 Task: Buy 5 Thermostats from Engine Cooling & Climate Control section under best seller category for shipping address: Devin Parker, 3506 Cook Hill Road, Danbury, Connecticut 06810, Cell Number 2034707320. Pay from credit card ending with 6010, CVV 682
Action: Mouse moved to (40, 69)
Screenshot: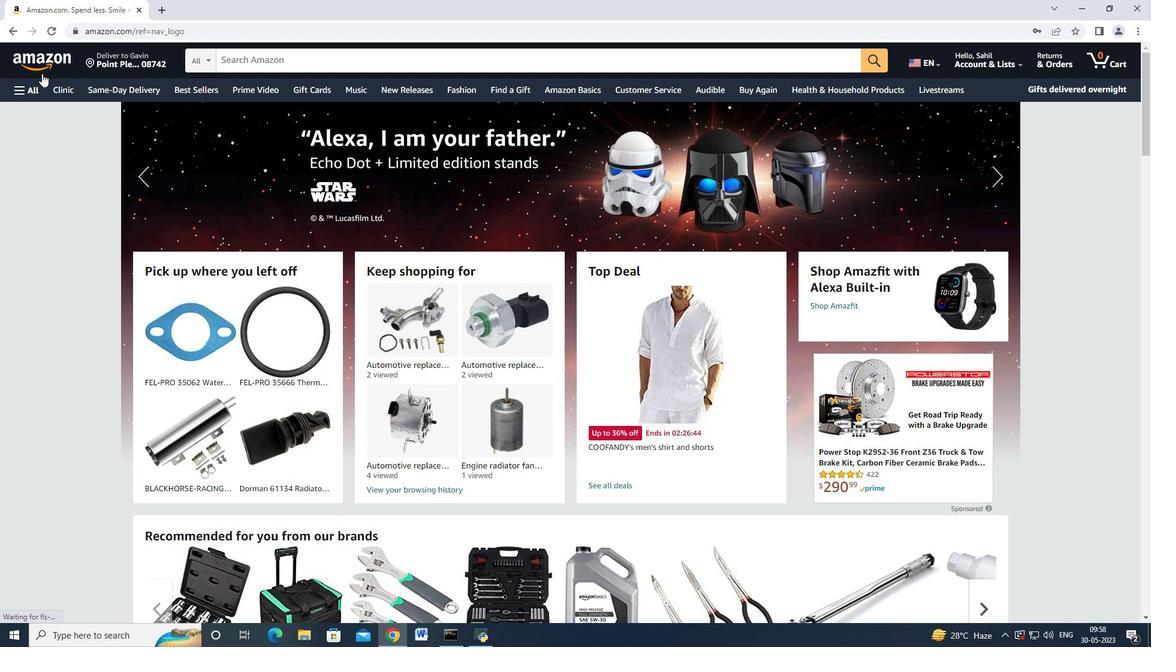
Action: Mouse pressed left at (40, 69)
Screenshot: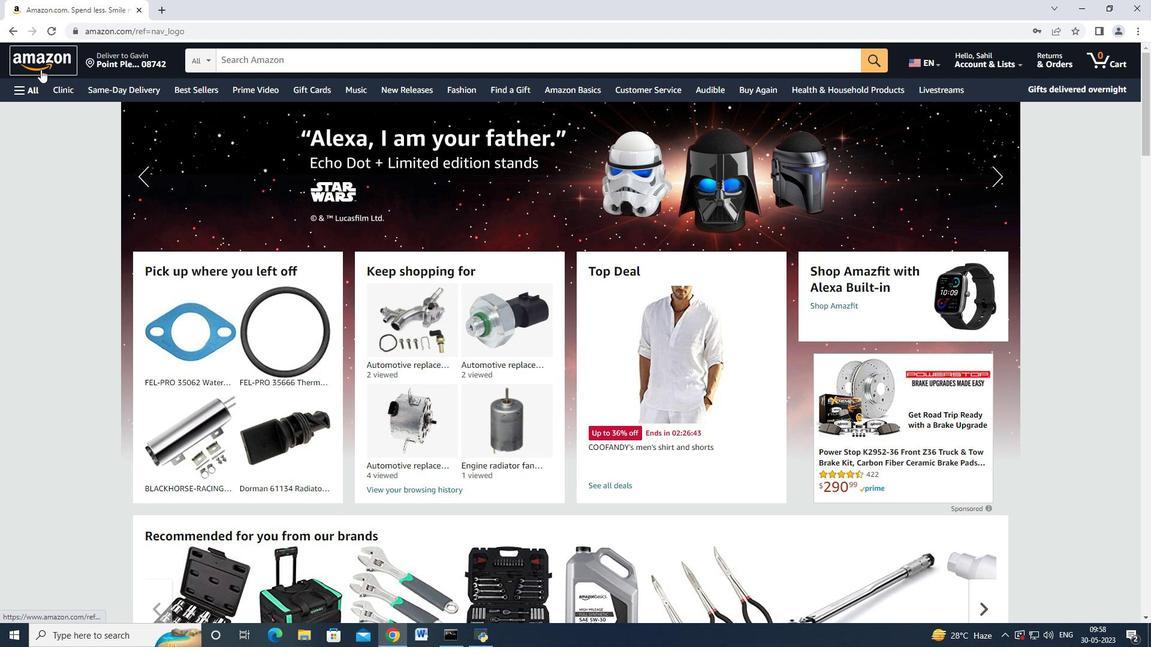 
Action: Mouse moved to (35, 91)
Screenshot: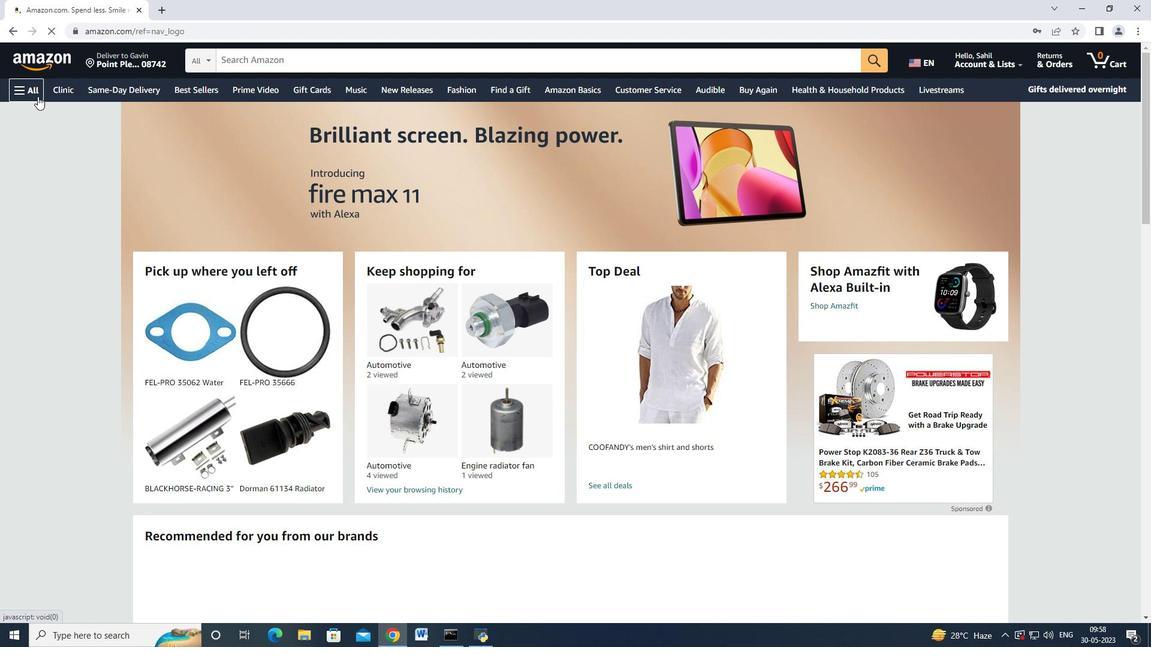 
Action: Mouse pressed left at (35, 91)
Screenshot: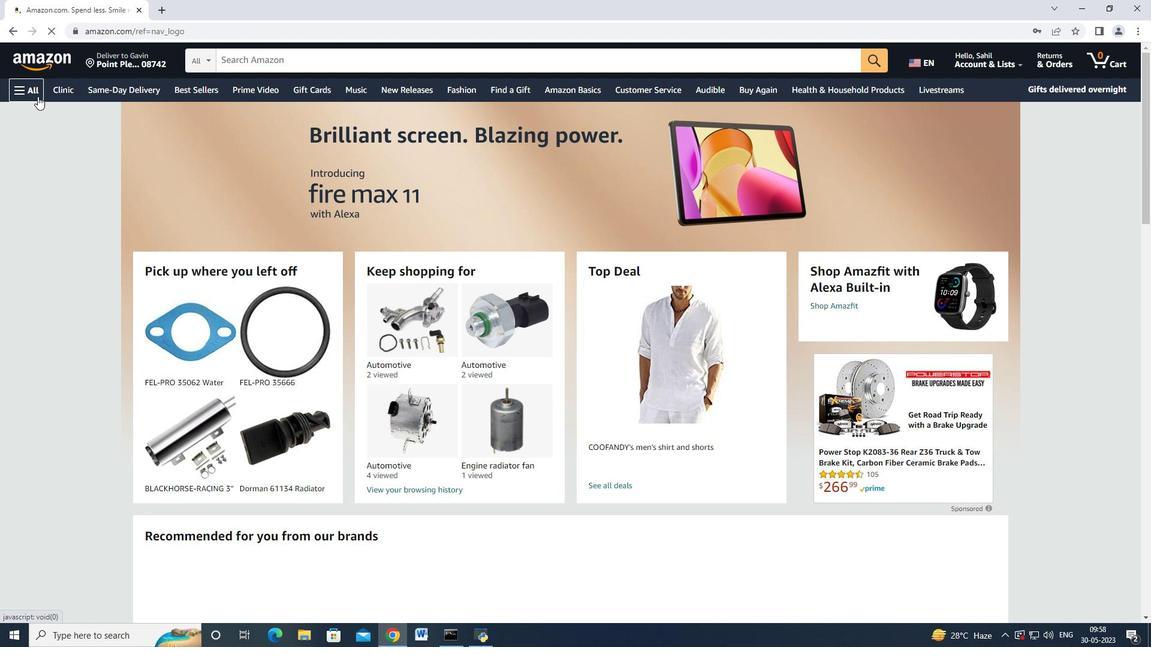 
Action: Mouse moved to (69, 202)
Screenshot: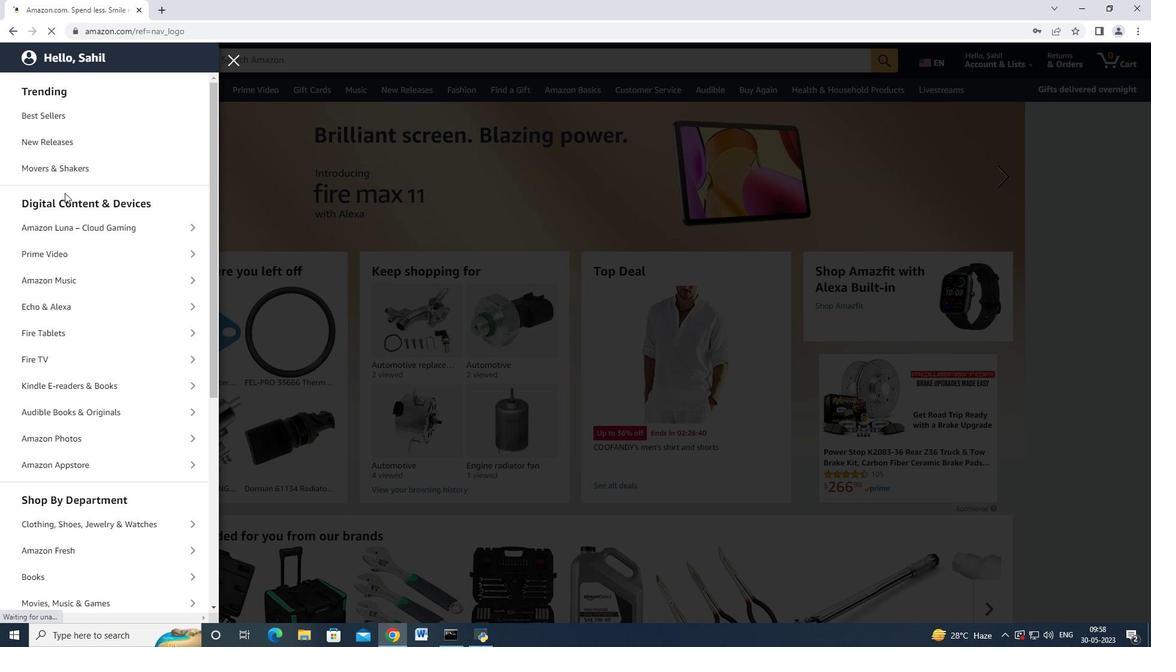 
Action: Mouse scrolled (69, 201) with delta (0, 0)
Screenshot: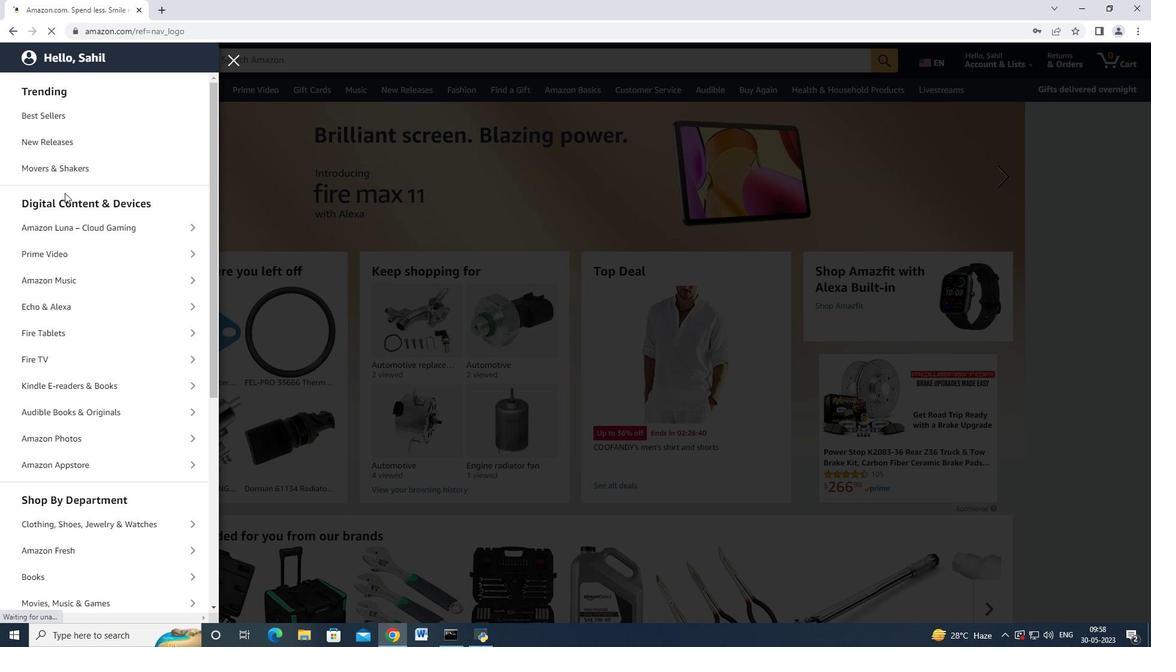 
Action: Mouse moved to (69, 202)
Screenshot: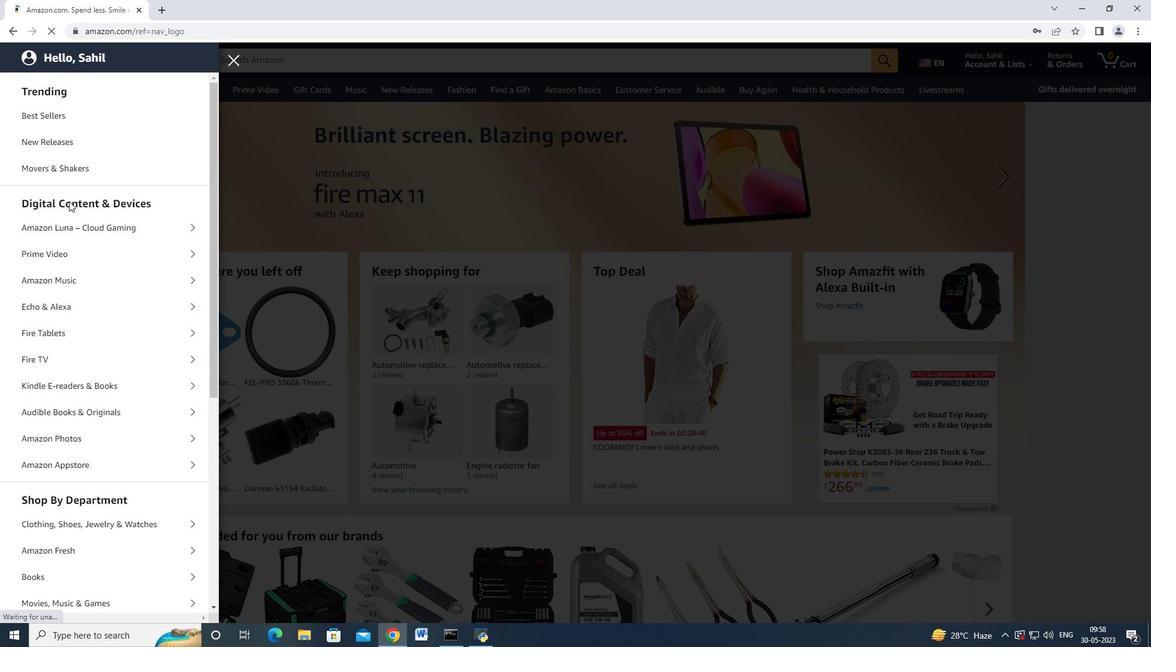 
Action: Mouse scrolled (69, 202) with delta (0, 0)
Screenshot: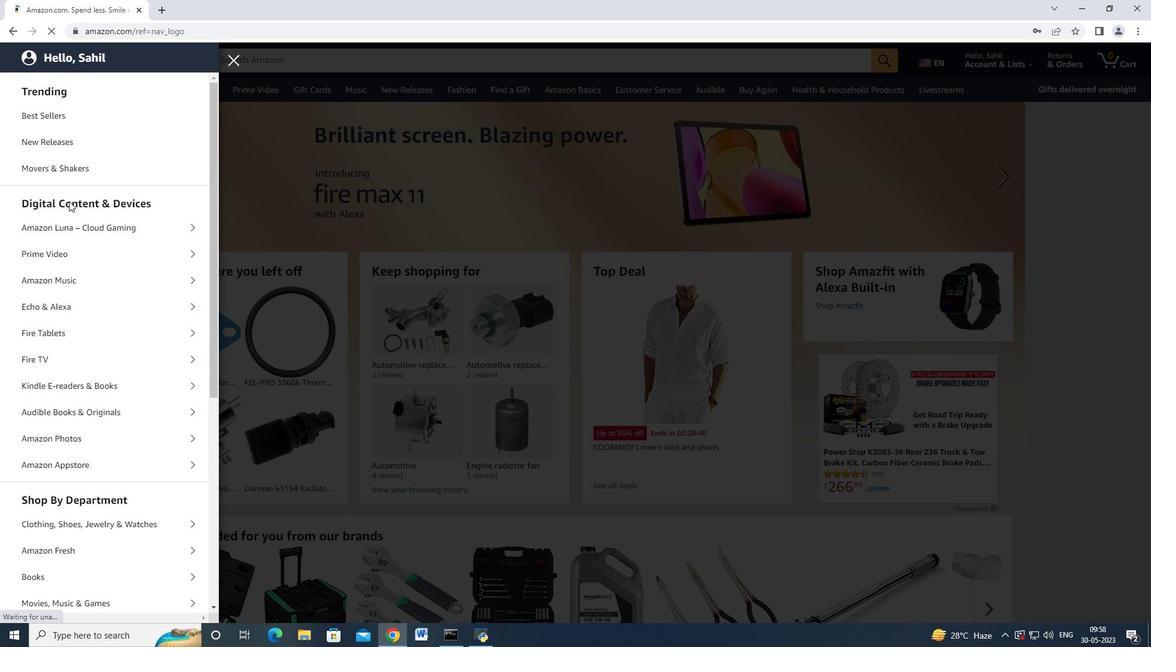 
Action: Mouse scrolled (69, 202) with delta (0, 0)
Screenshot: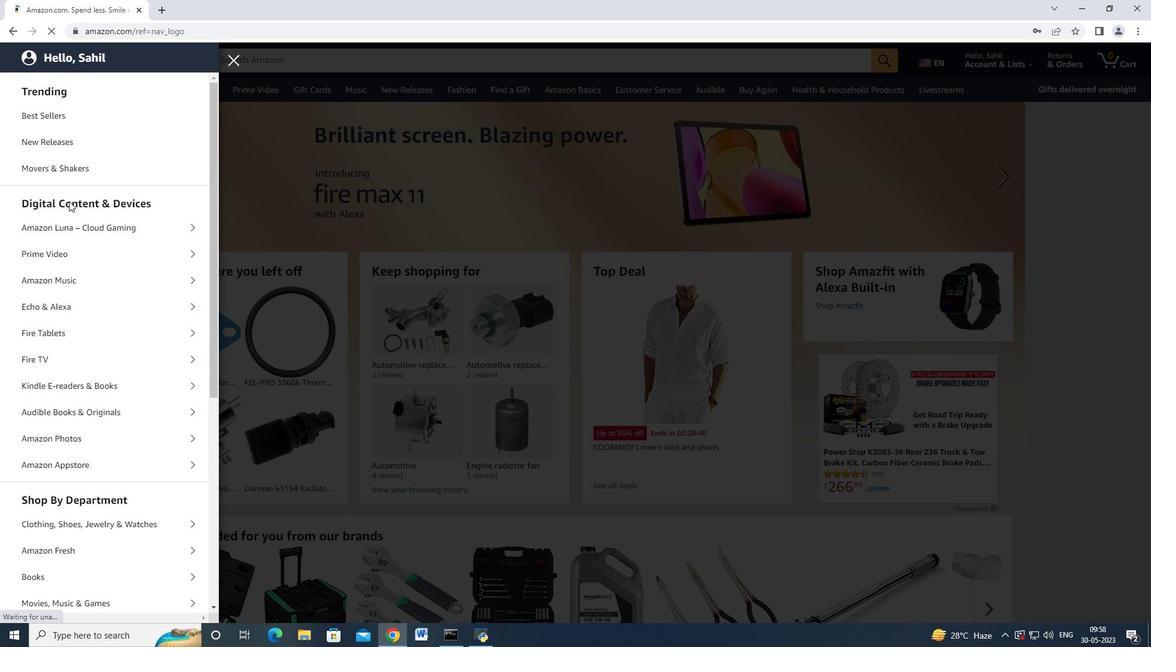 
Action: Mouse moved to (62, 453)
Screenshot: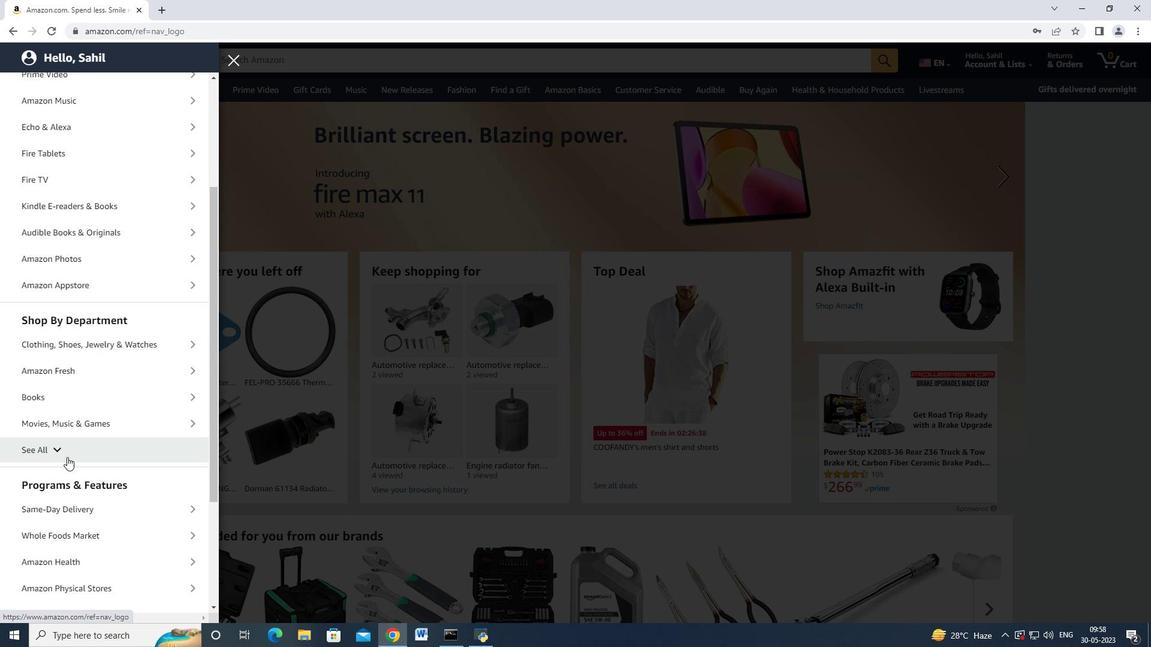 
Action: Mouse pressed left at (62, 453)
Screenshot: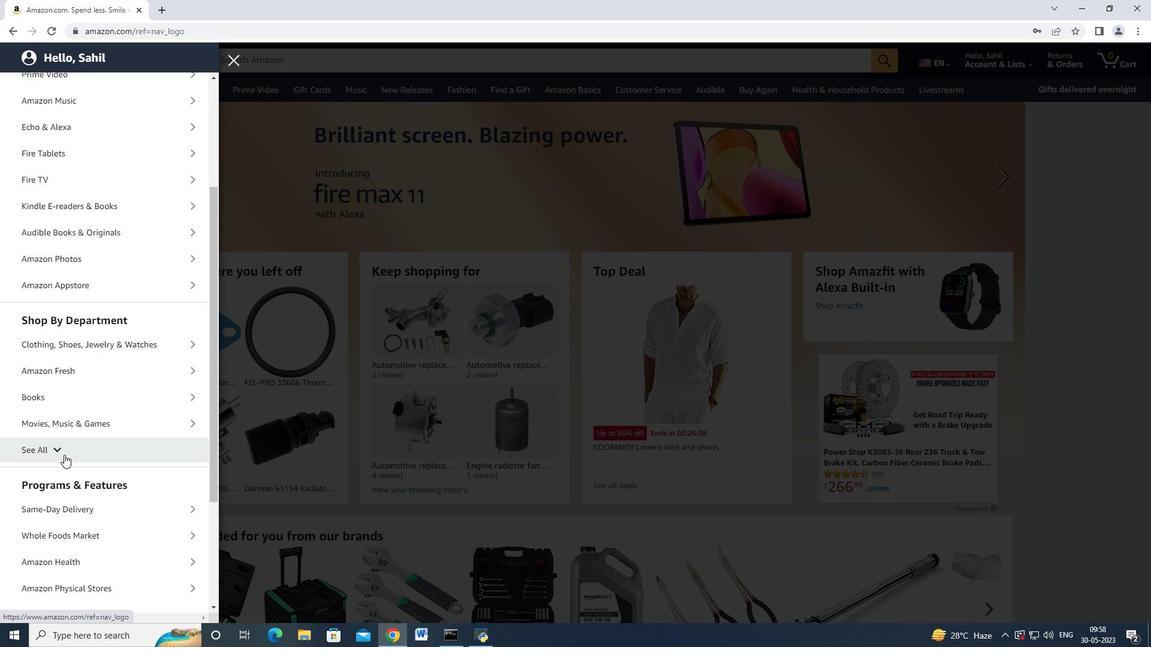 
Action: Mouse moved to (76, 440)
Screenshot: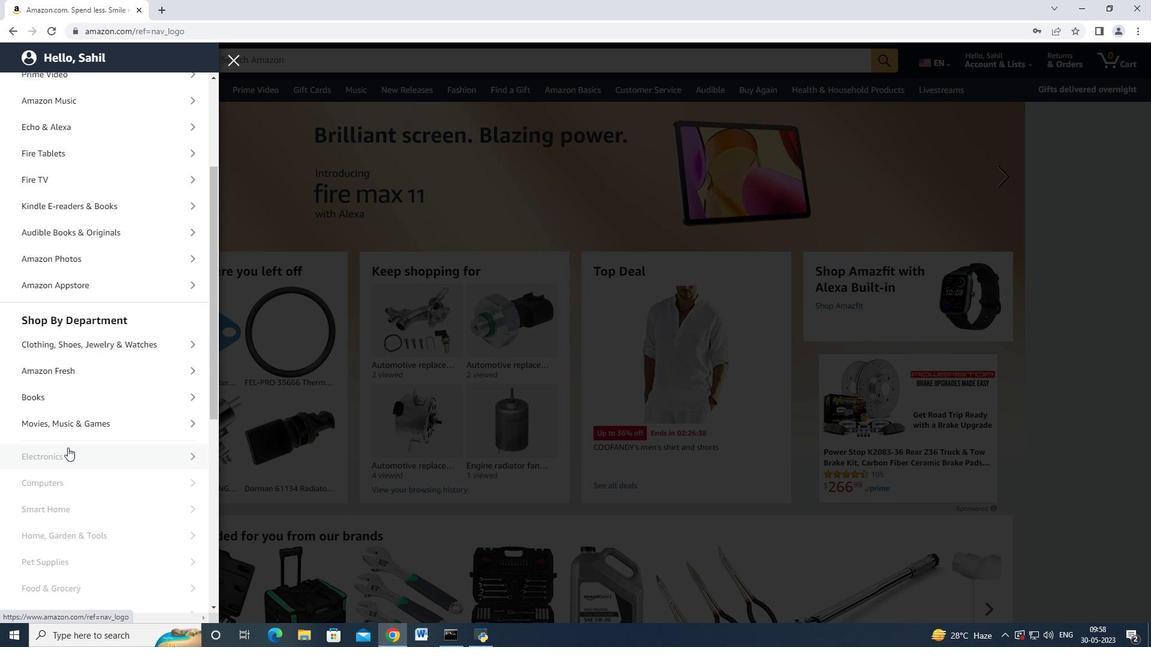 
Action: Mouse scrolled (76, 439) with delta (0, 0)
Screenshot: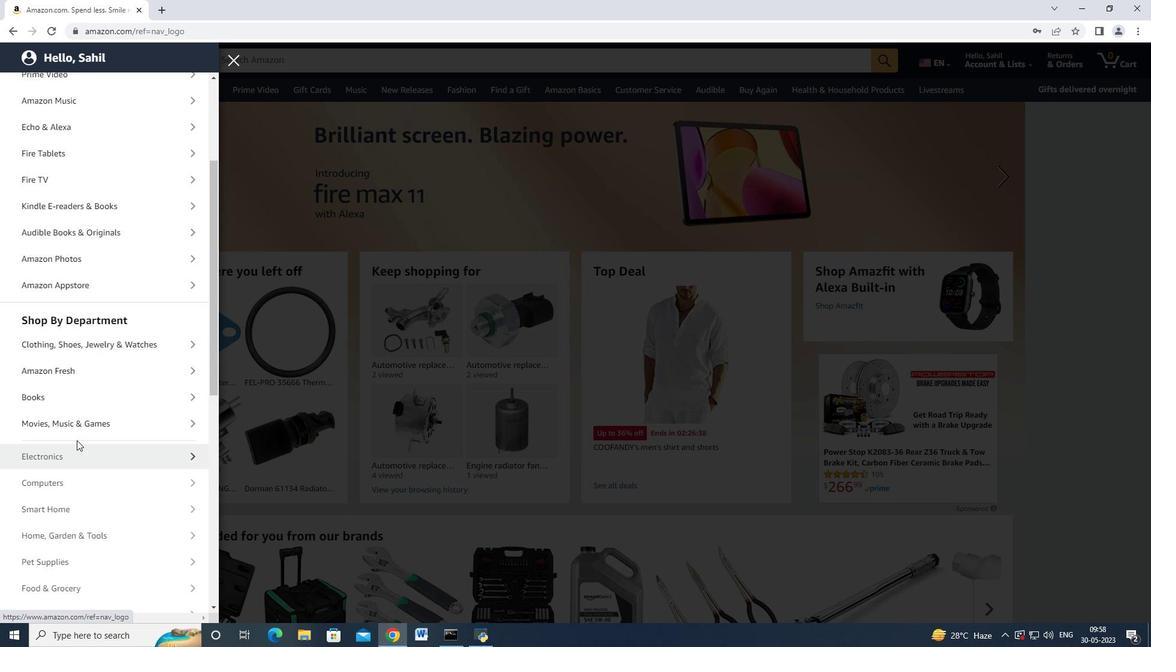 
Action: Mouse scrolled (76, 439) with delta (0, 0)
Screenshot: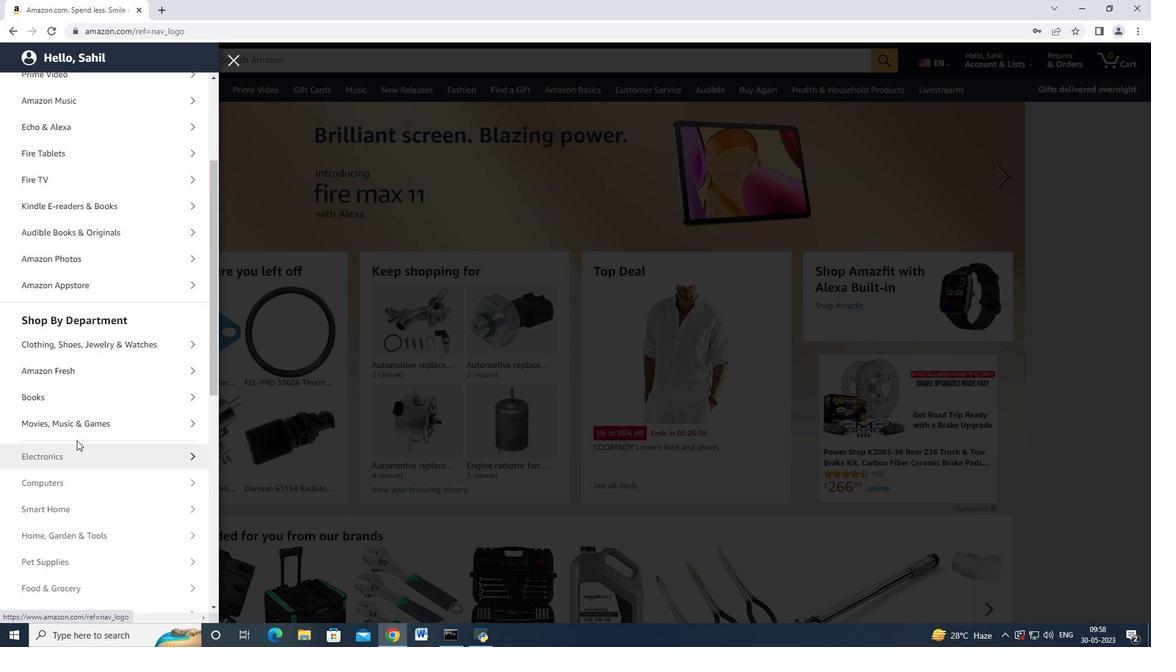 
Action: Mouse scrolled (76, 439) with delta (0, 0)
Screenshot: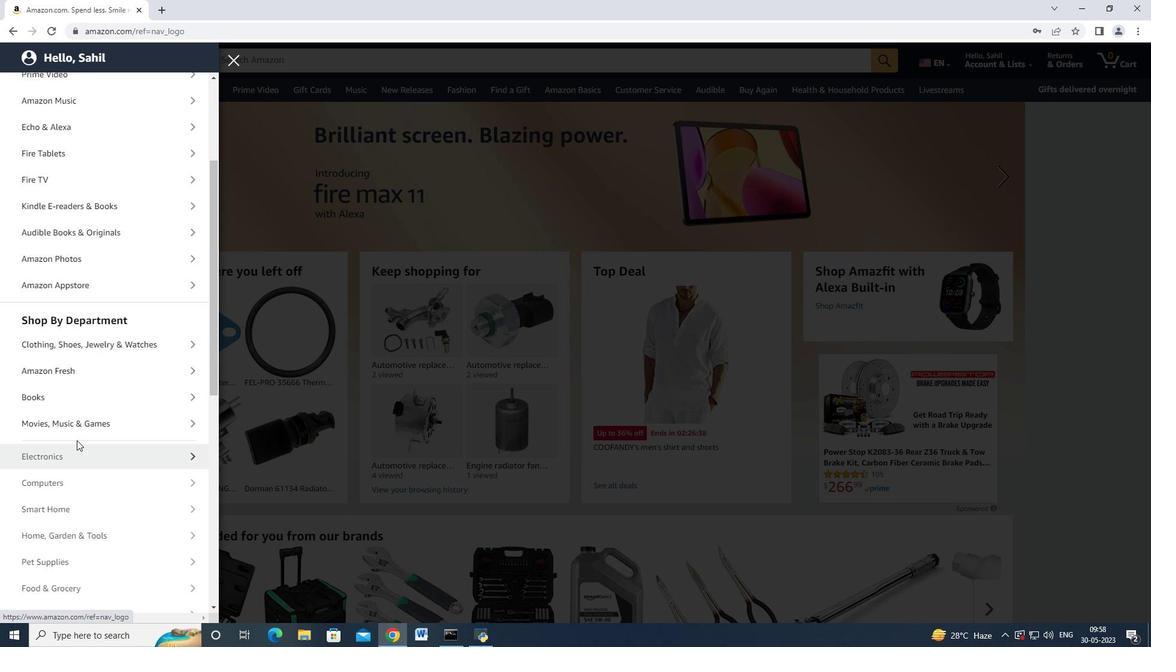 
Action: Mouse scrolled (76, 439) with delta (0, 0)
Screenshot: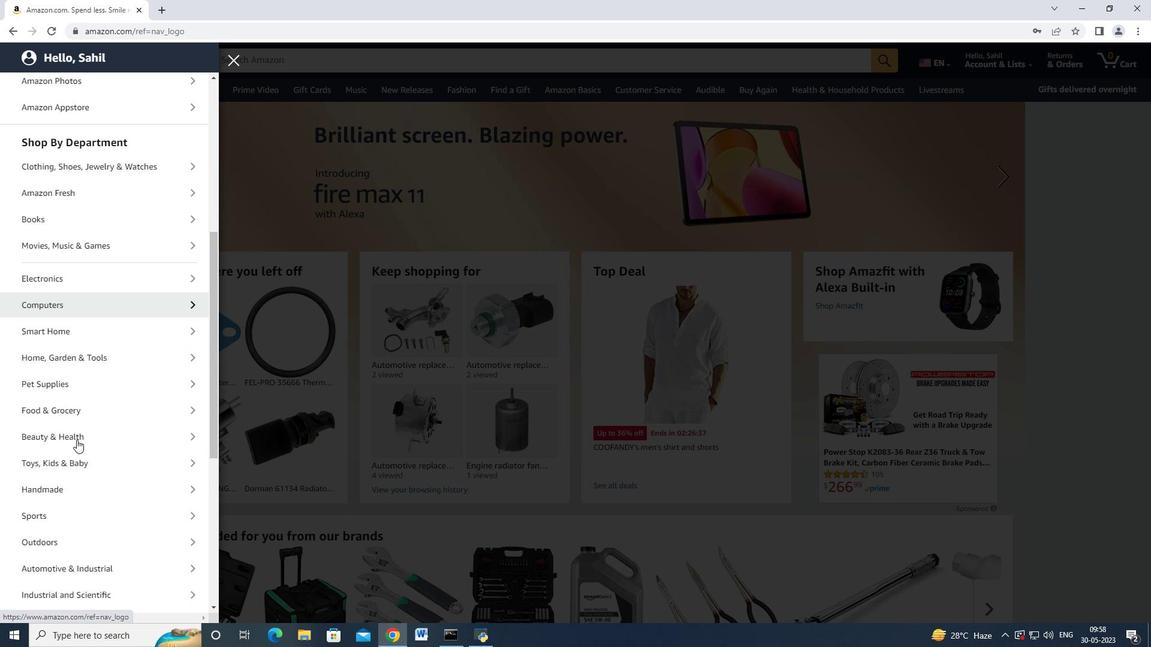
Action: Mouse scrolled (76, 439) with delta (0, 0)
Screenshot: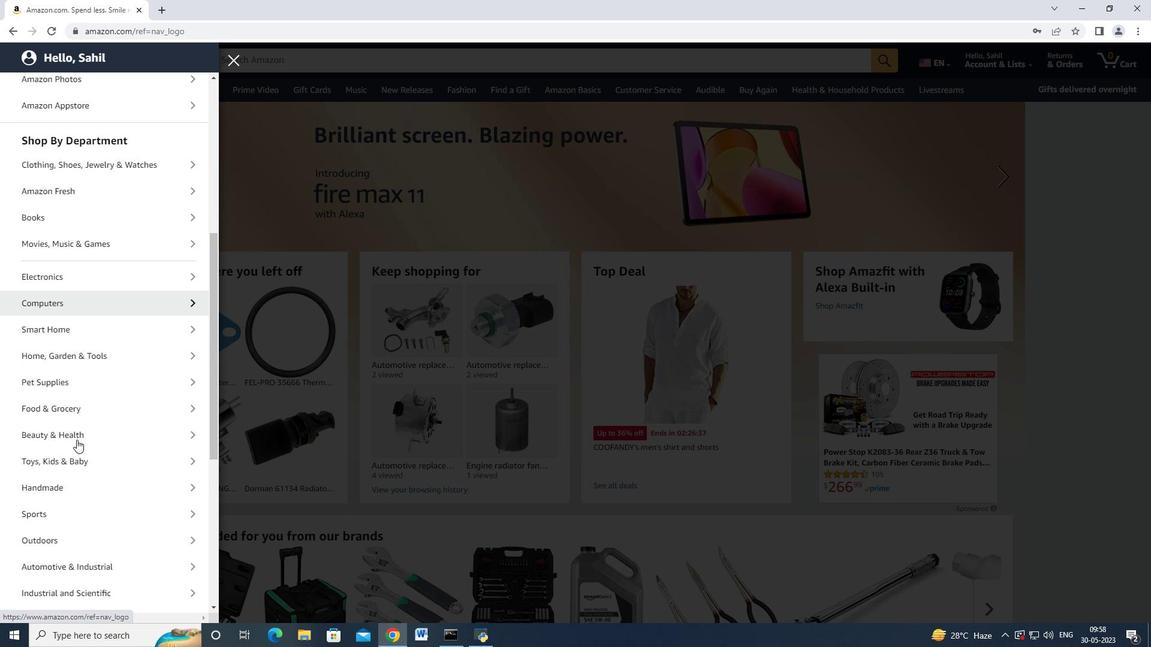 
Action: Mouse scrolled (76, 439) with delta (0, 0)
Screenshot: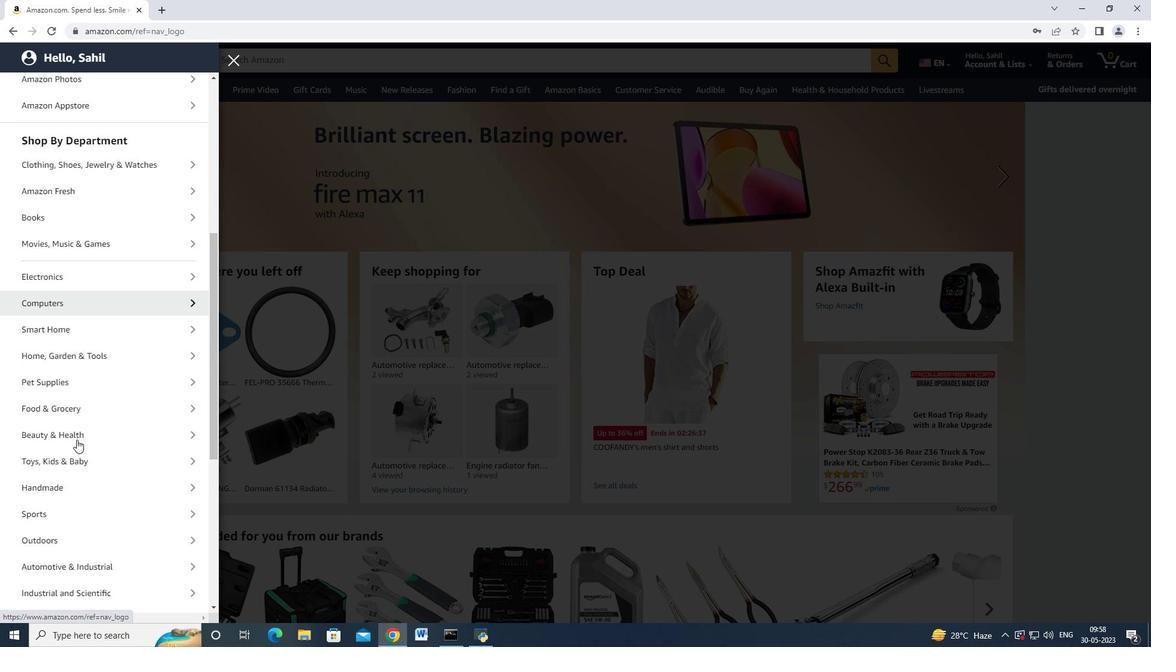 
Action: Mouse moved to (95, 385)
Screenshot: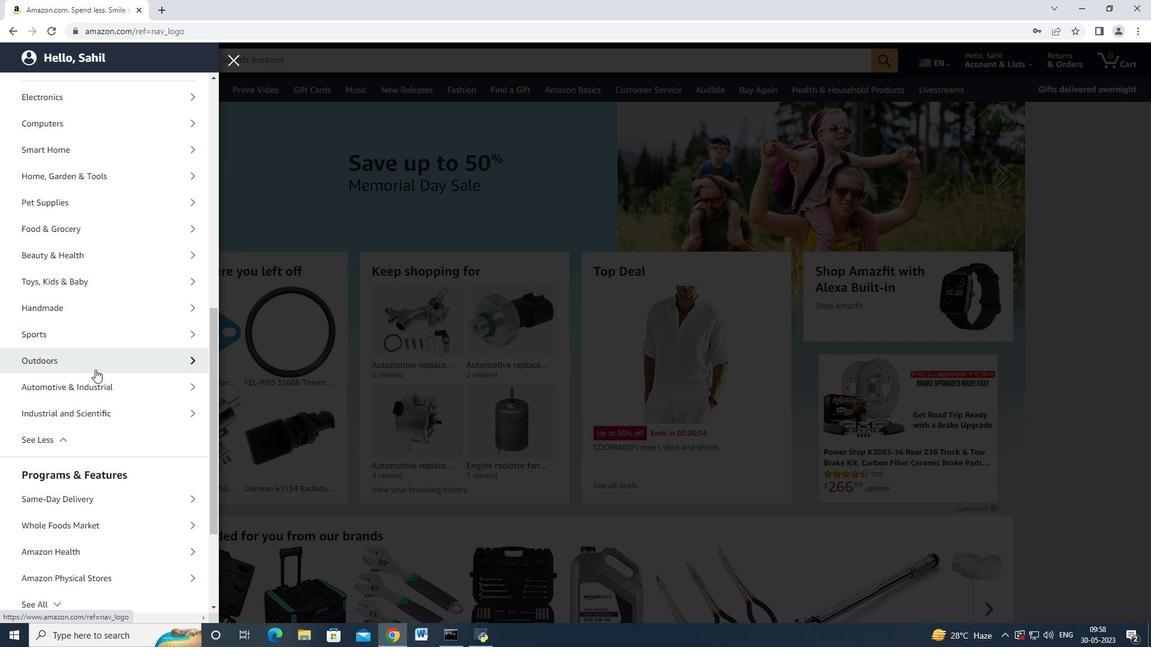 
Action: Mouse pressed left at (95, 385)
Screenshot: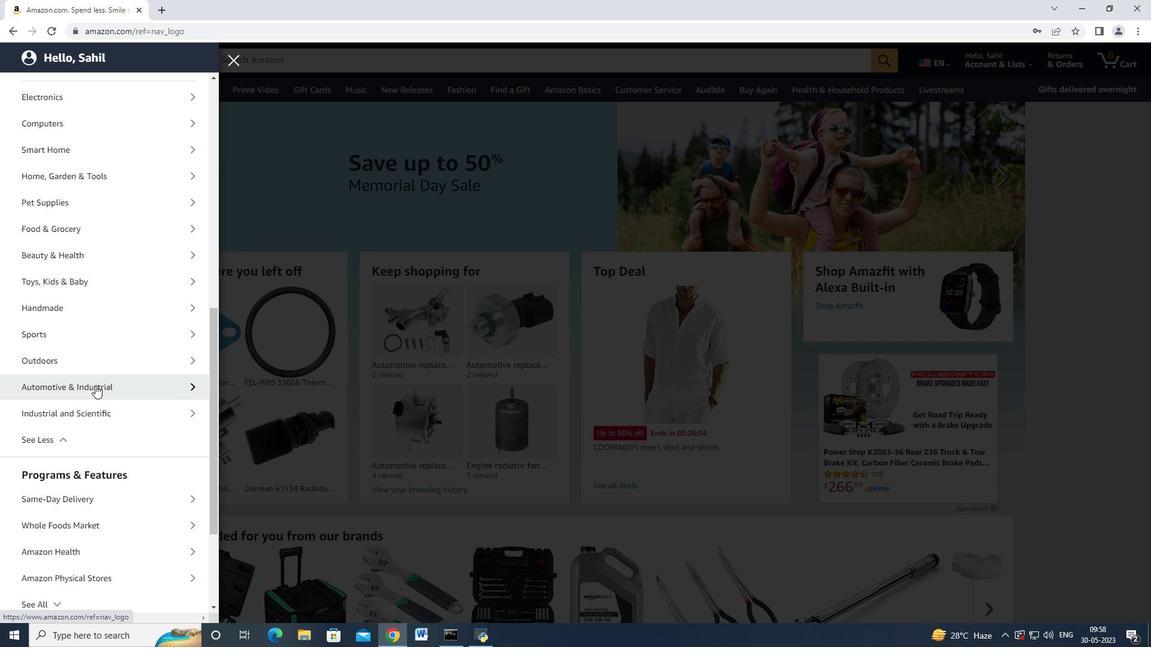 
Action: Mouse moved to (106, 150)
Screenshot: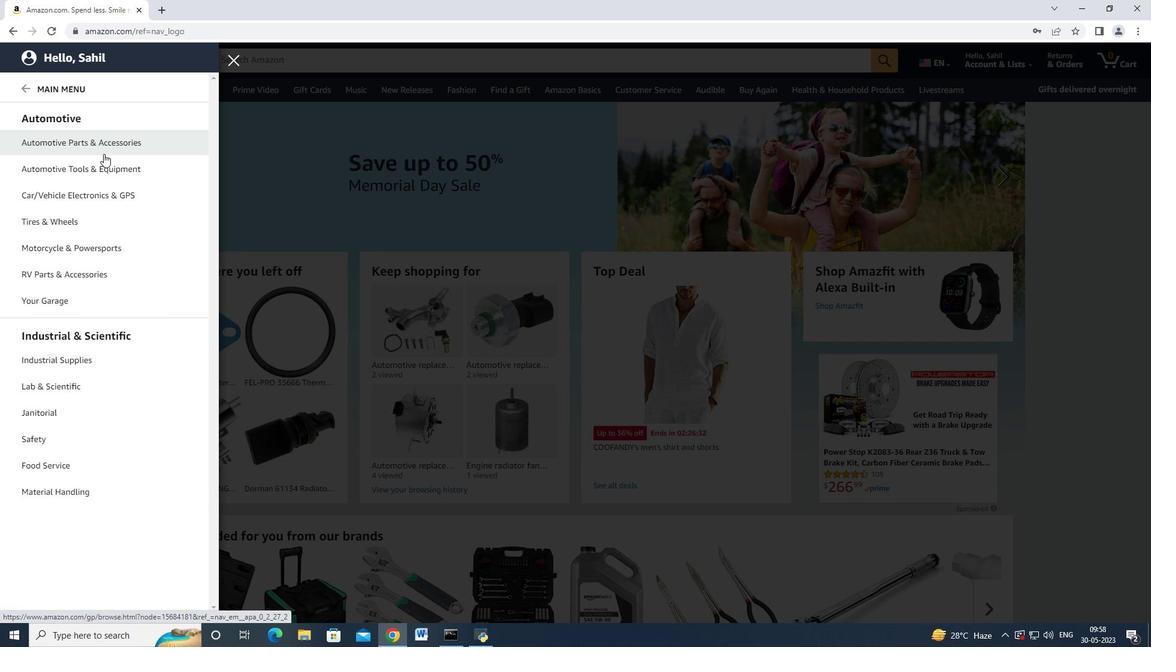 
Action: Mouse pressed left at (106, 150)
Screenshot: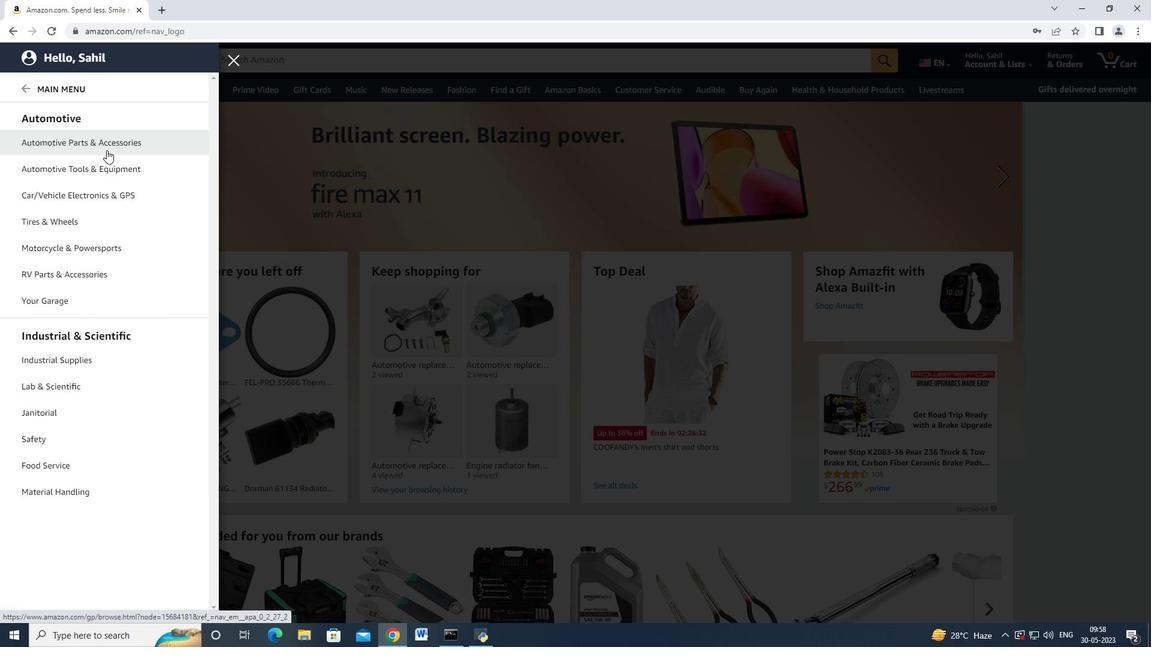 
Action: Mouse moved to (361, 212)
Screenshot: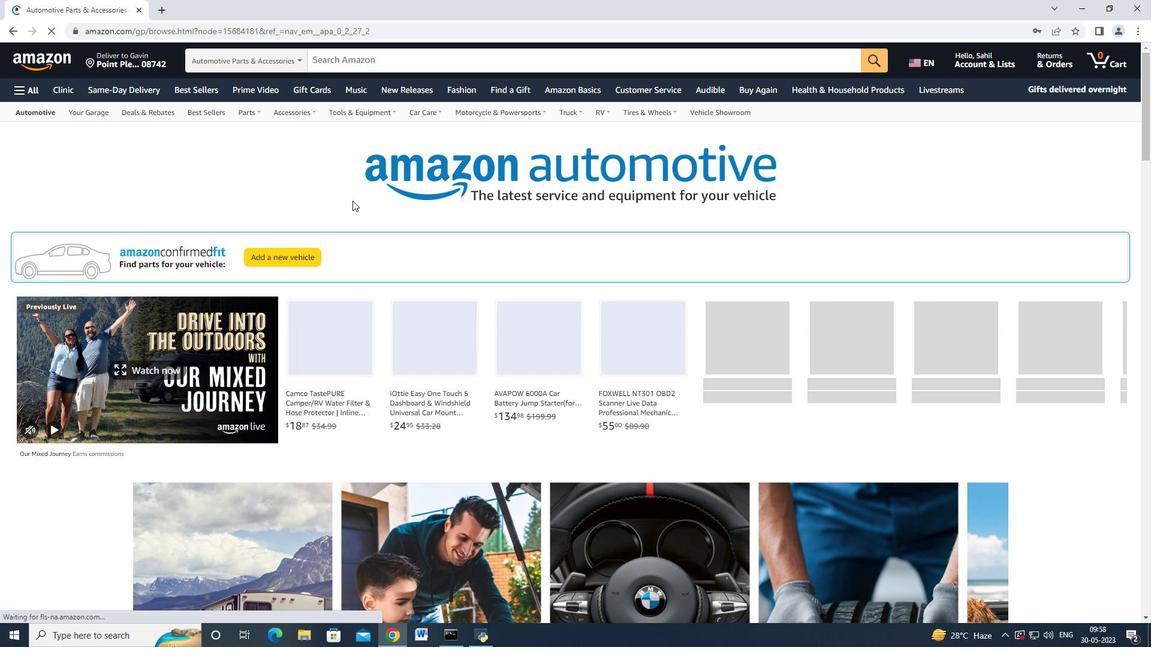 
Action: Mouse scrolled (361, 213) with delta (0, 0)
Screenshot: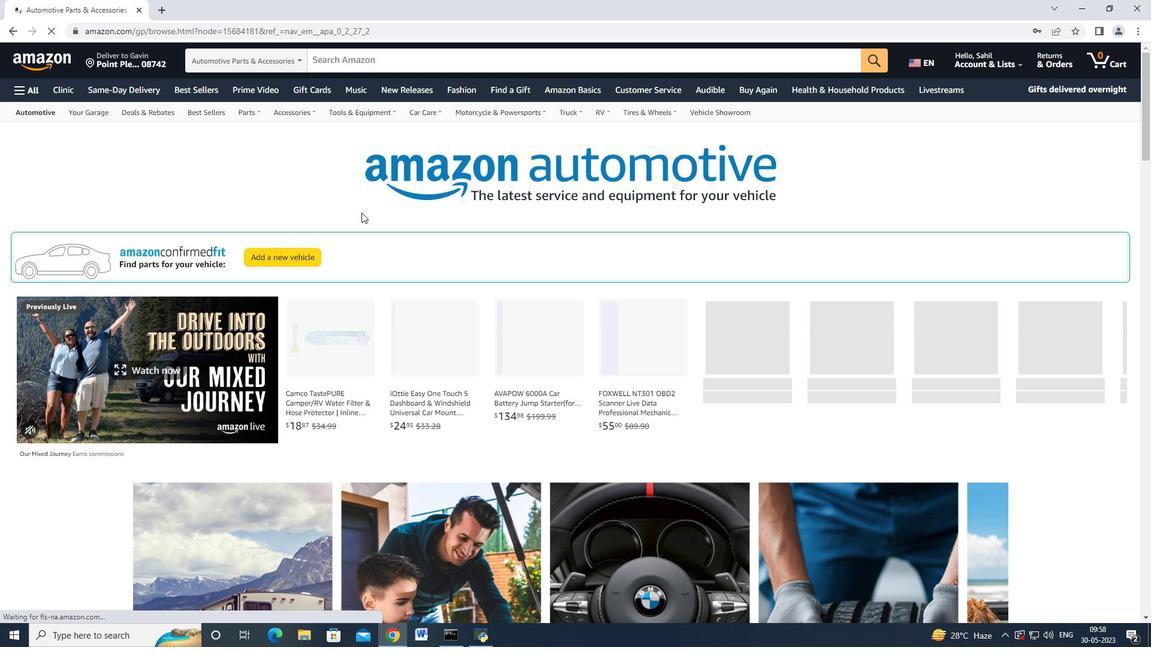 
Action: Mouse moved to (203, 113)
Screenshot: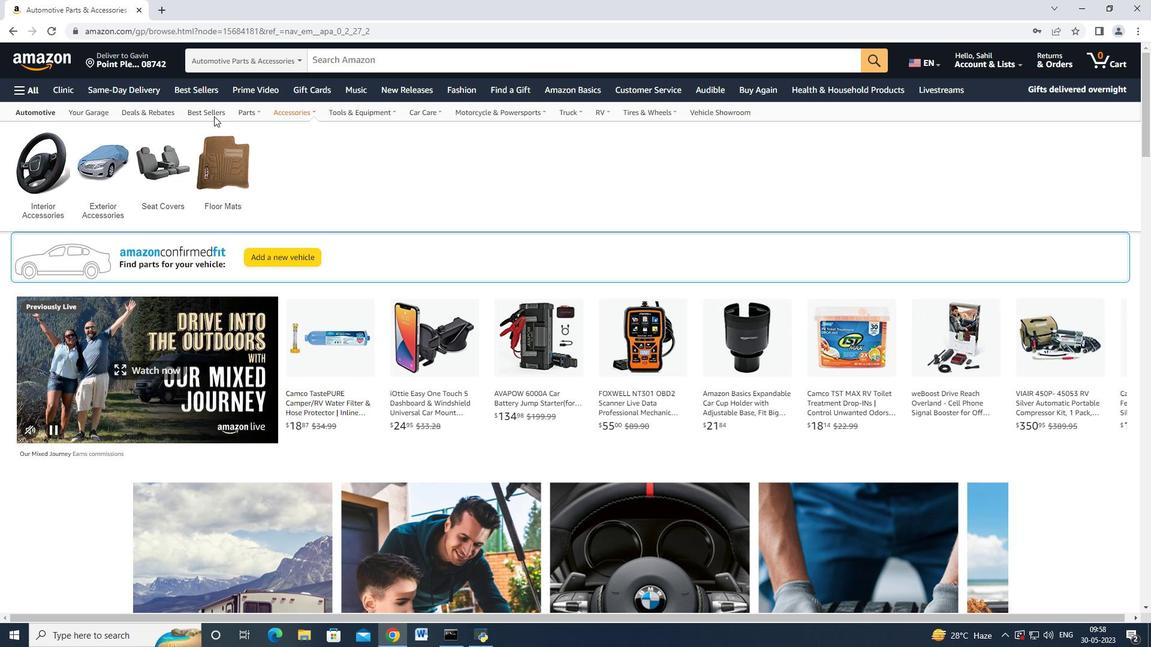 
Action: Mouse pressed left at (203, 113)
Screenshot: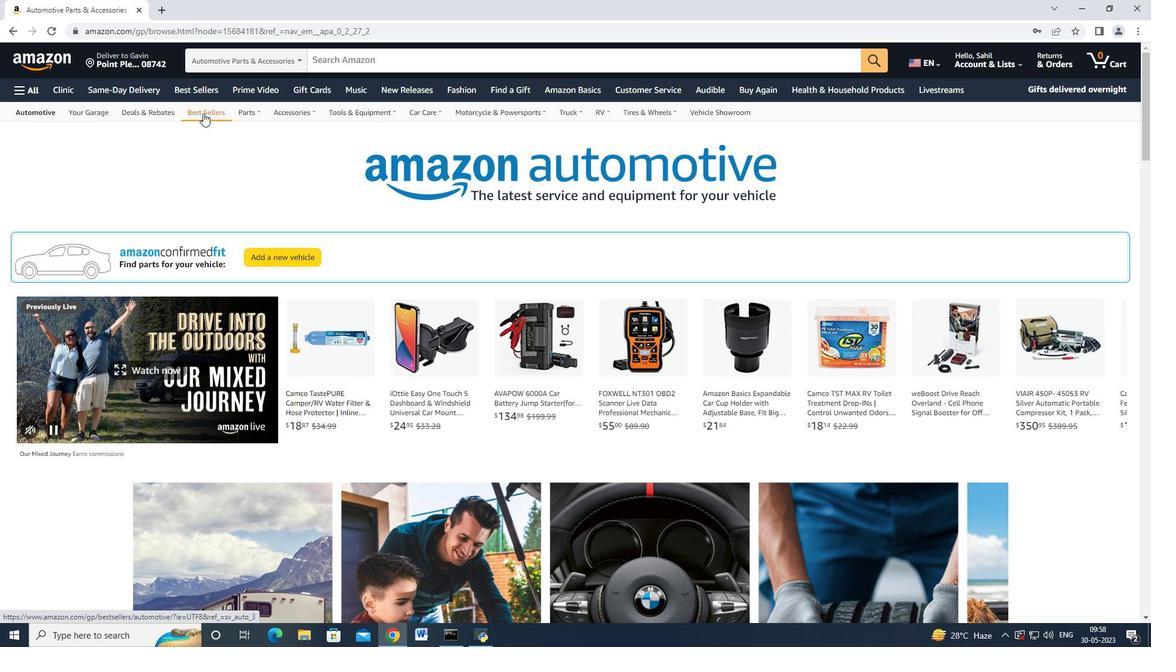 
Action: Mouse moved to (130, 245)
Screenshot: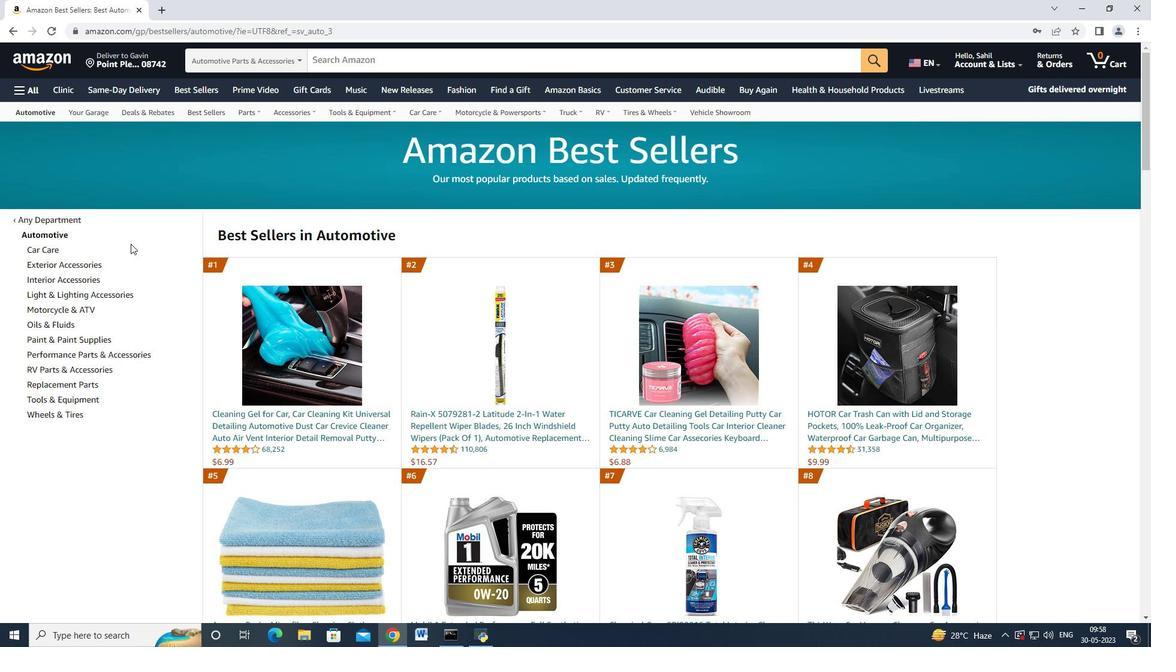 
Action: Mouse scrolled (130, 245) with delta (0, 0)
Screenshot: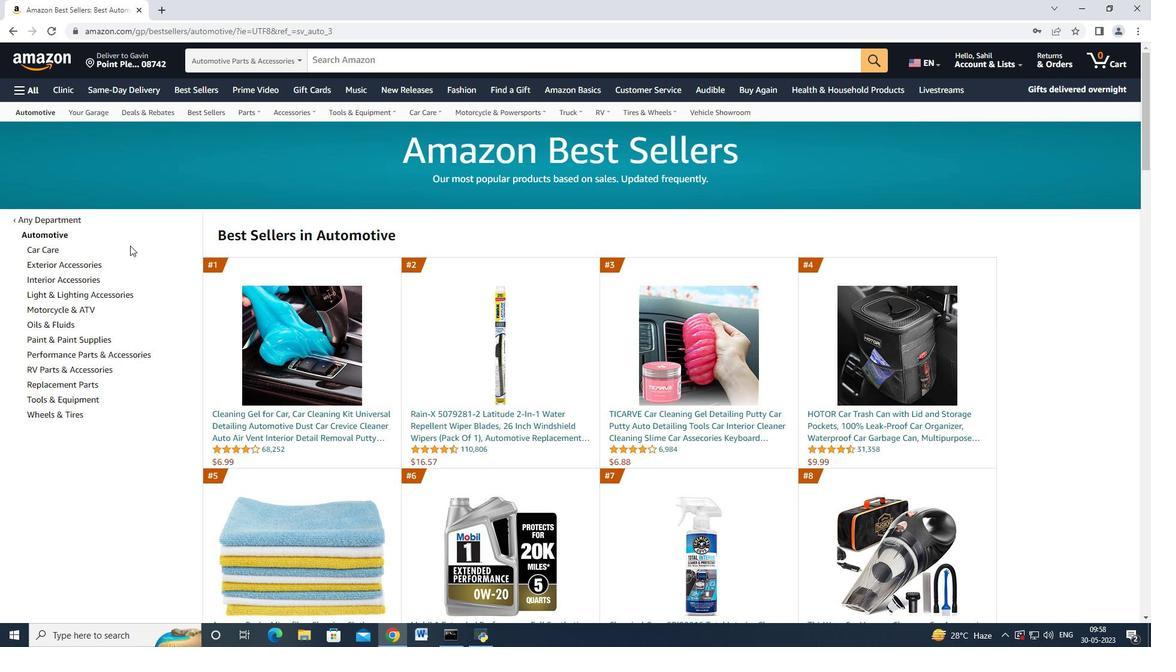 
Action: Mouse moved to (119, 221)
Screenshot: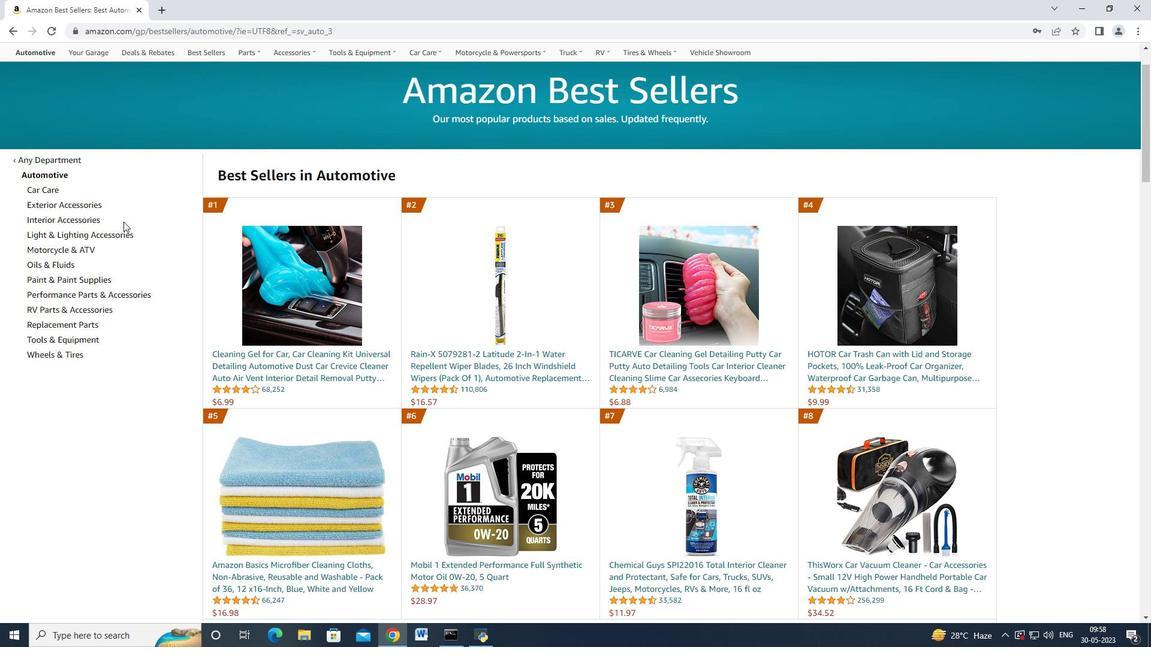 
Action: Mouse scrolled (119, 221) with delta (0, 0)
Screenshot: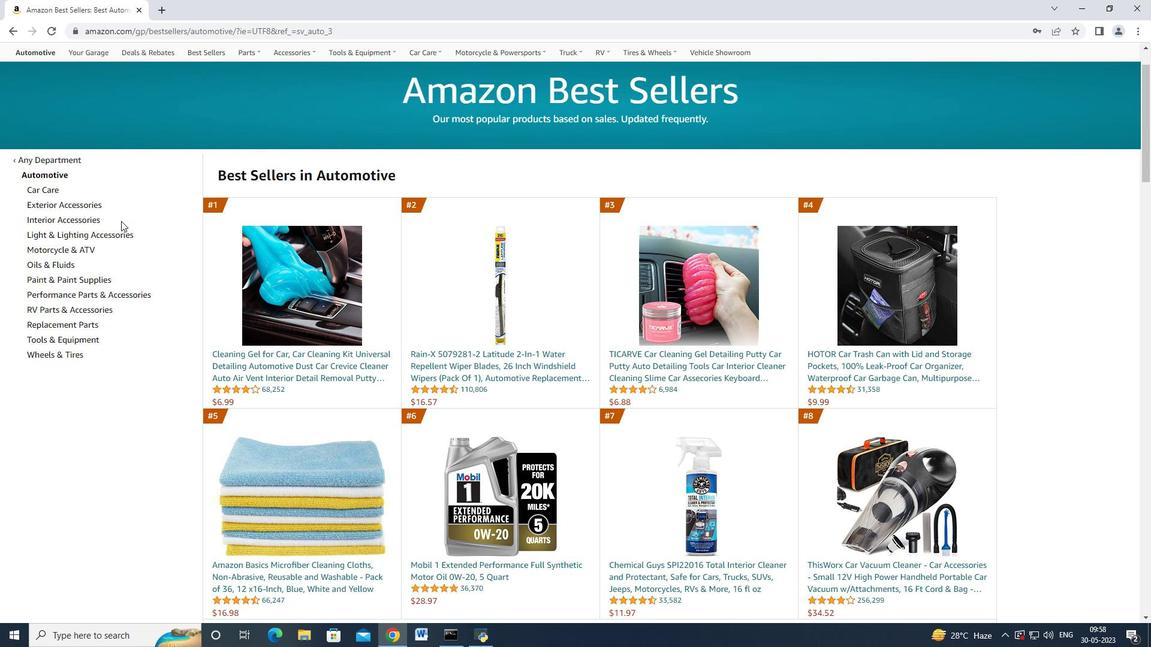 
Action: Mouse moved to (124, 222)
Screenshot: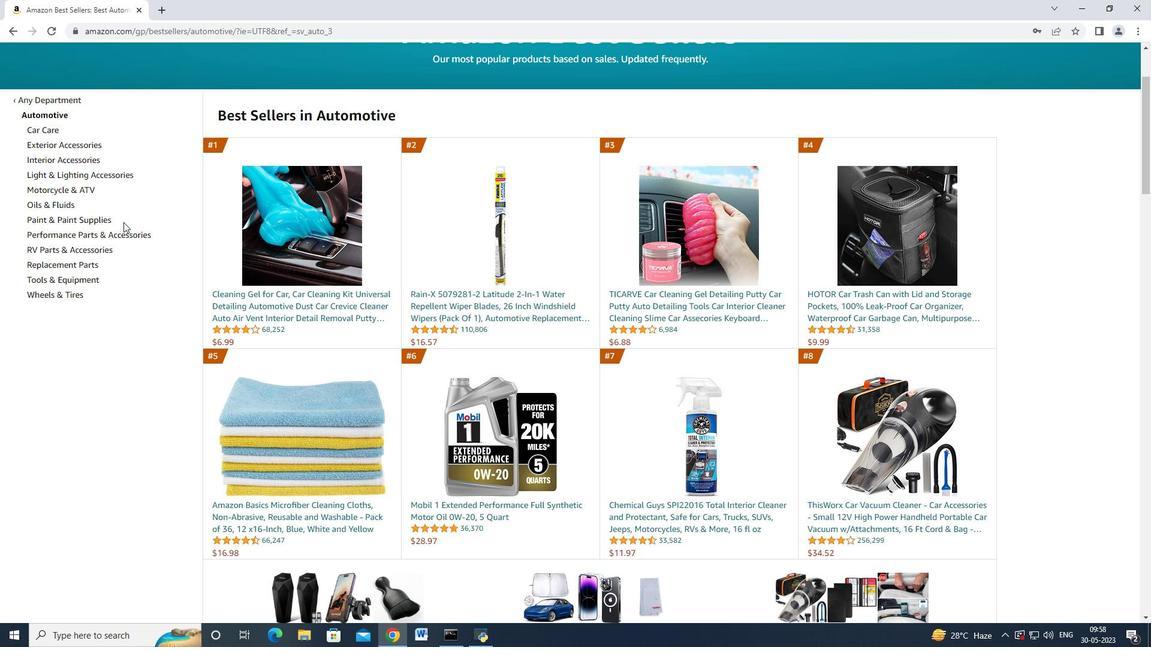 
Action: Mouse scrolled (124, 223) with delta (0, 0)
Screenshot: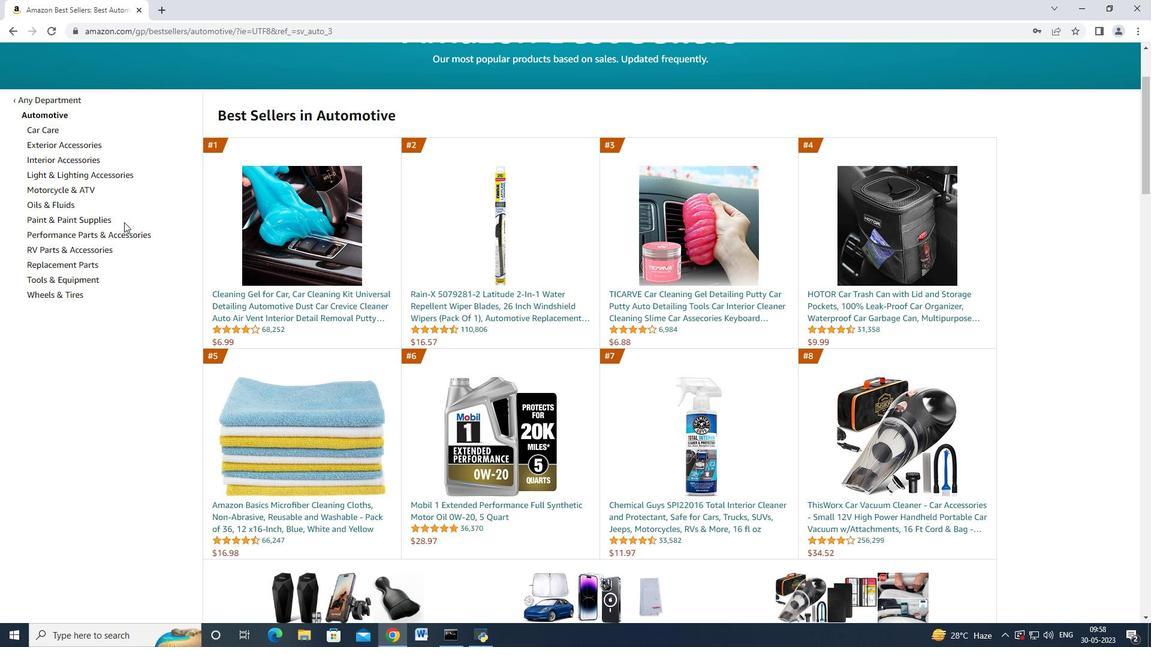 
Action: Mouse moved to (123, 231)
Screenshot: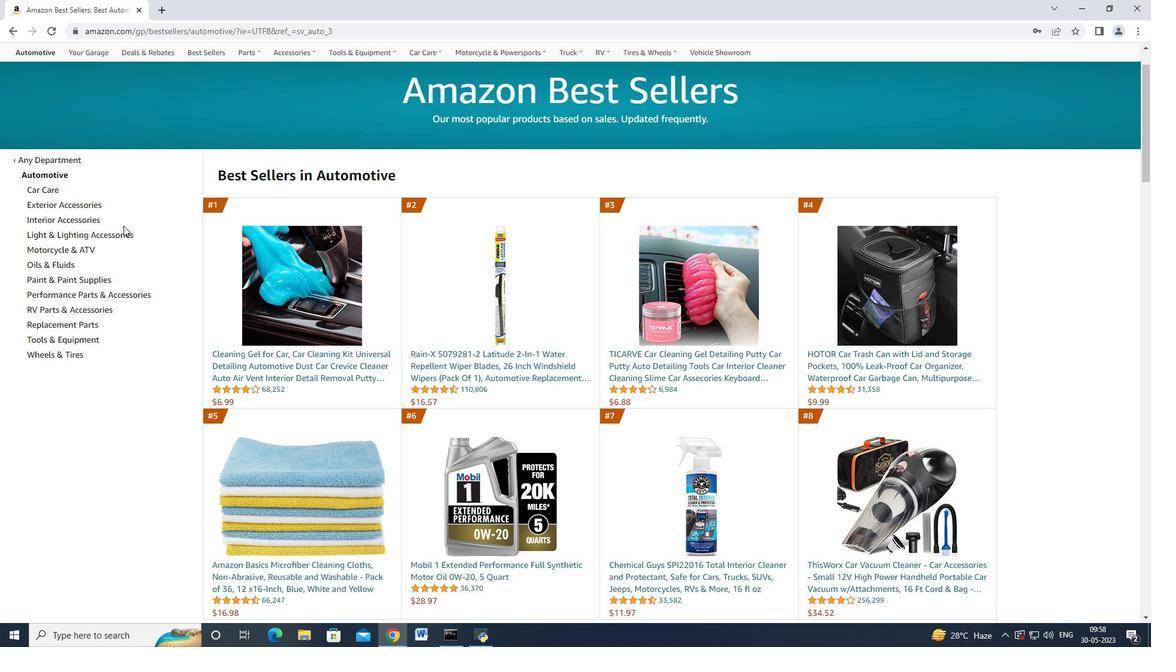 
Action: Mouse scrolled (123, 230) with delta (0, 0)
Screenshot: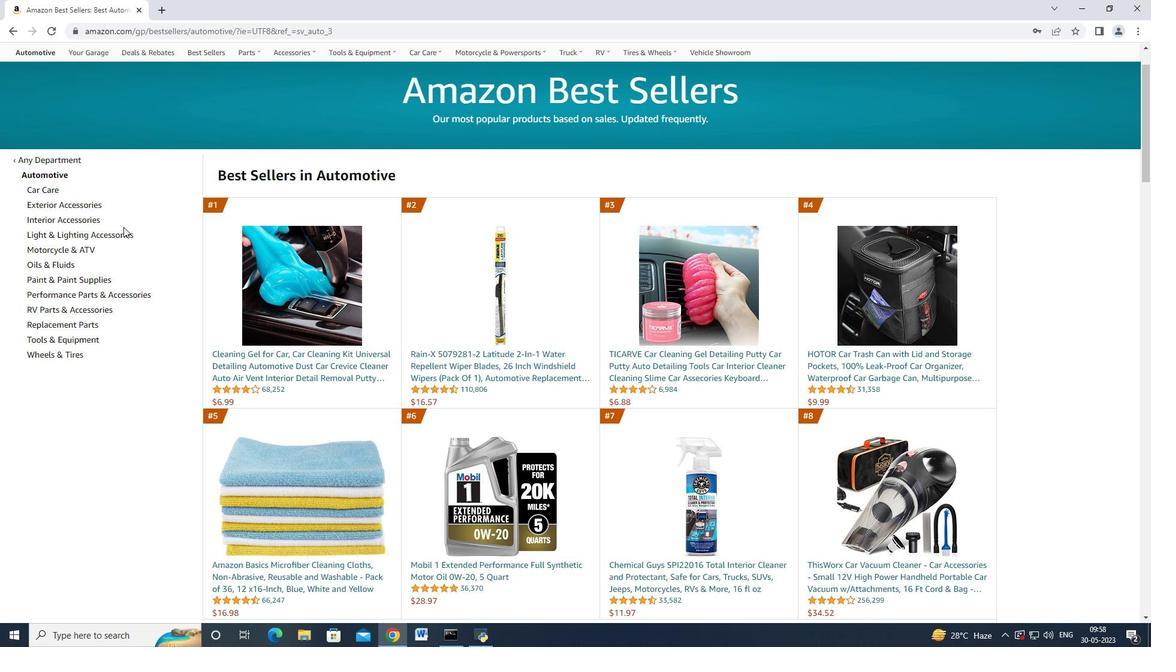 
Action: Mouse moved to (76, 264)
Screenshot: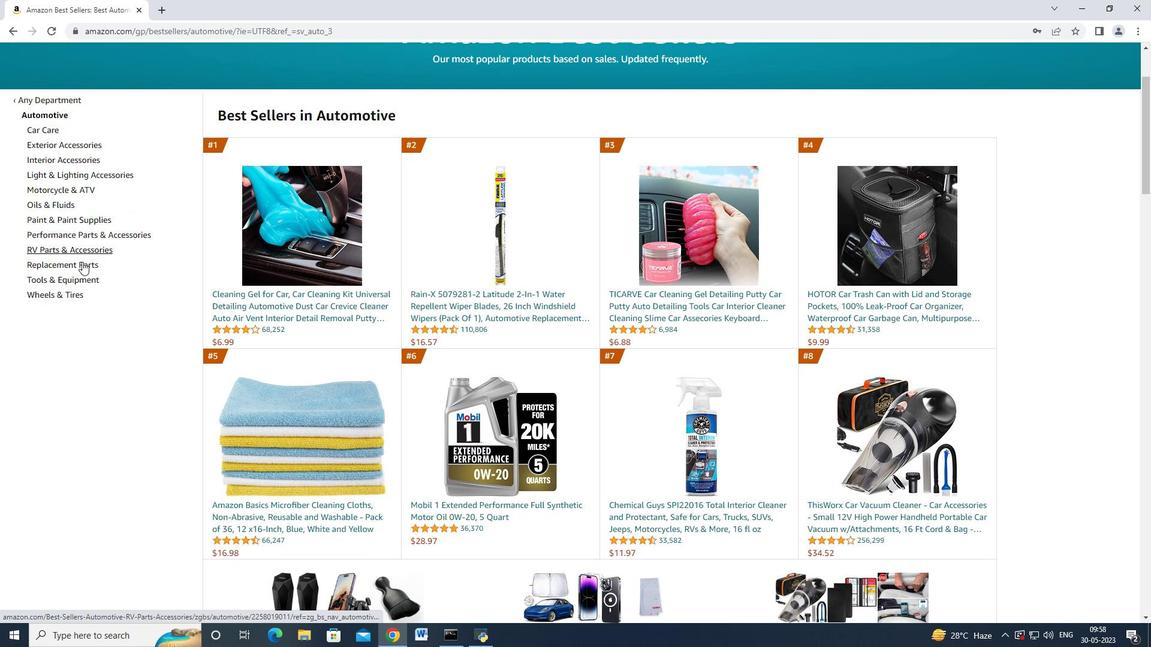 
Action: Mouse pressed left at (76, 264)
Screenshot: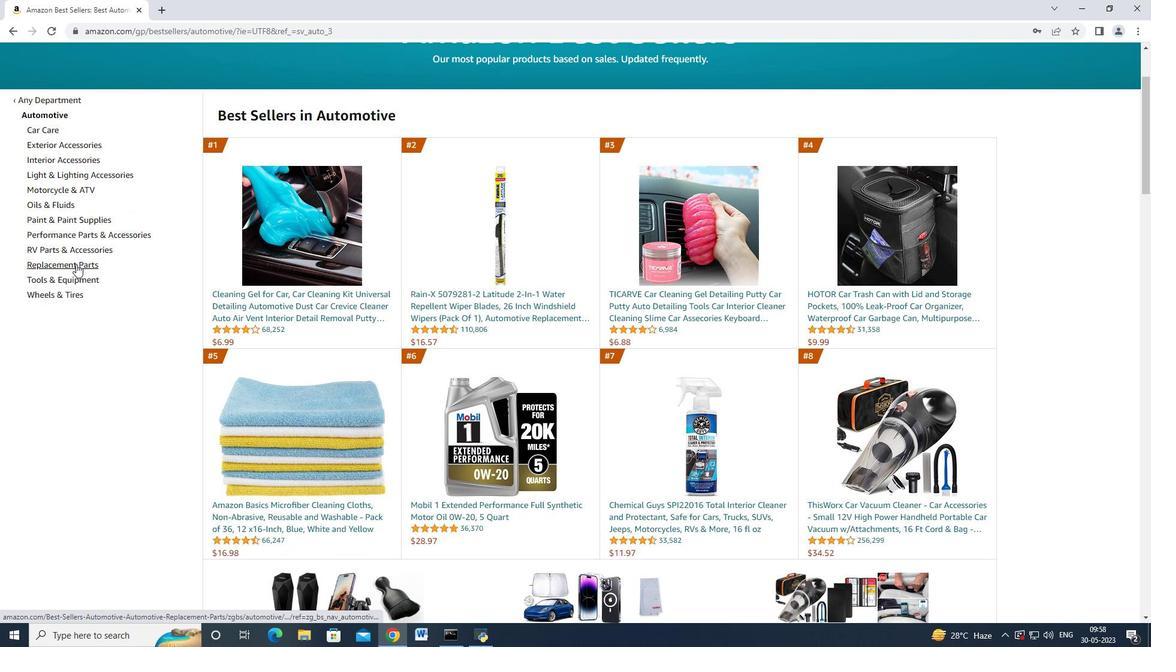 
Action: Mouse moved to (134, 289)
Screenshot: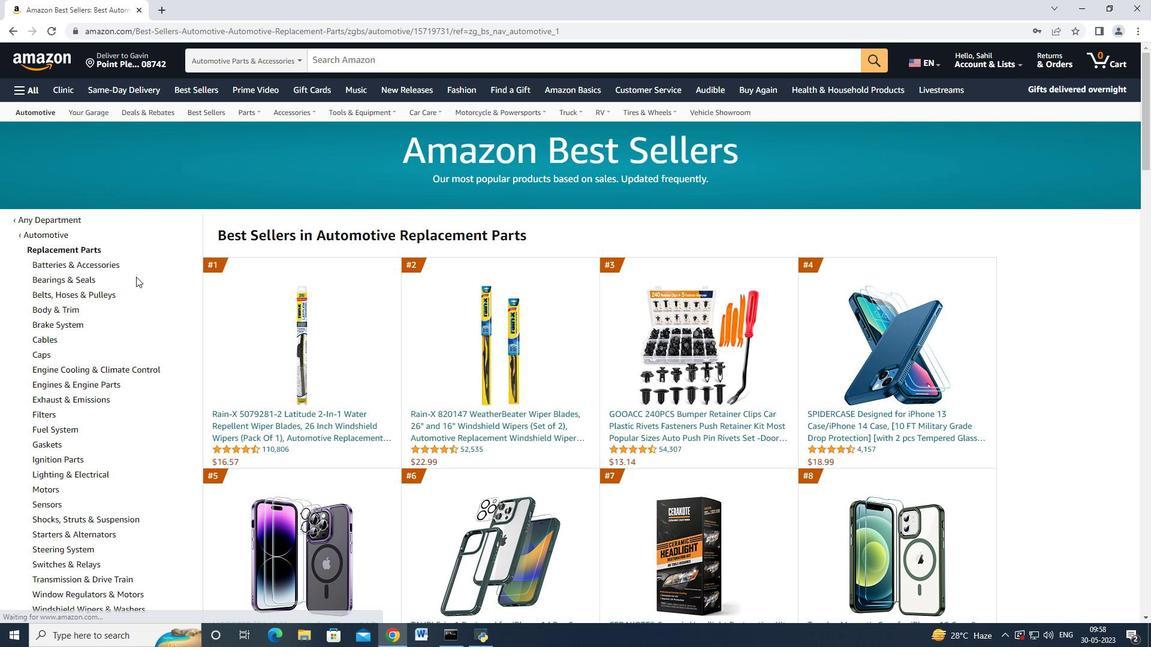 
Action: Mouse scrolled (134, 289) with delta (0, 0)
Screenshot: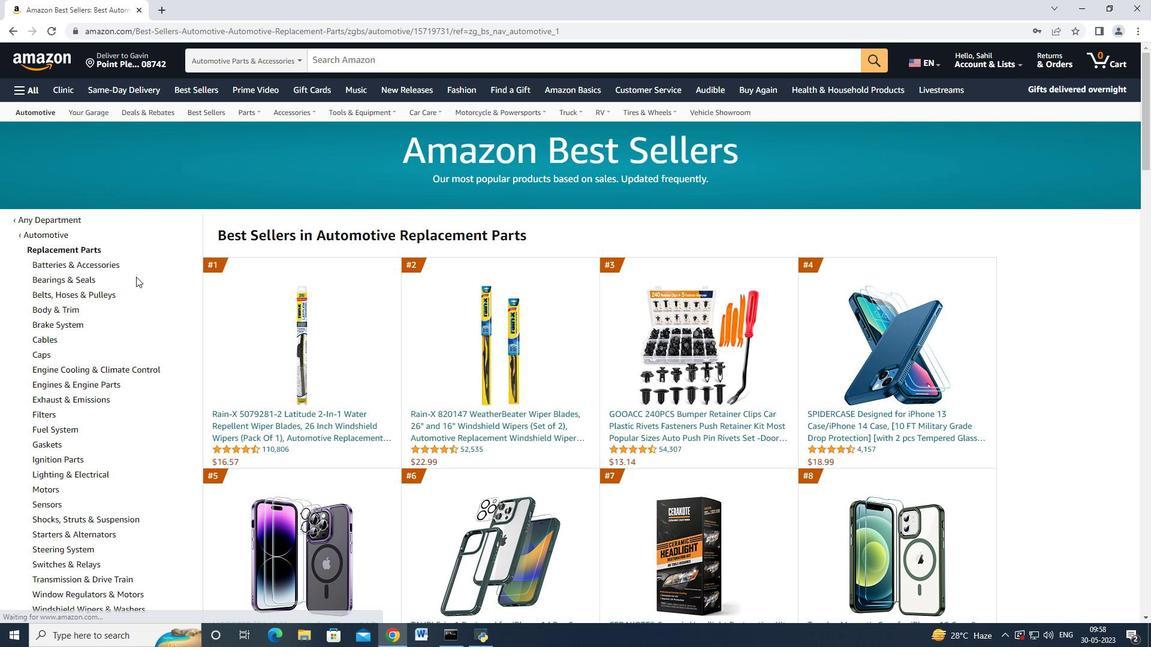 
Action: Mouse moved to (134, 290)
Screenshot: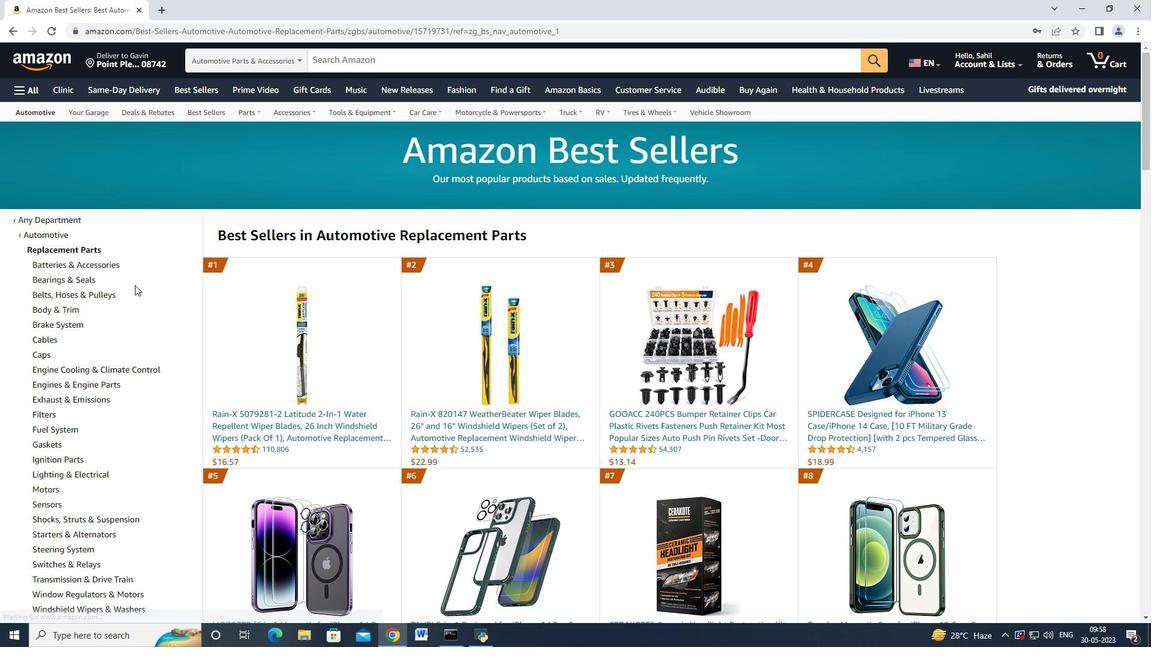 
Action: Mouse scrolled (134, 289) with delta (0, 0)
Screenshot: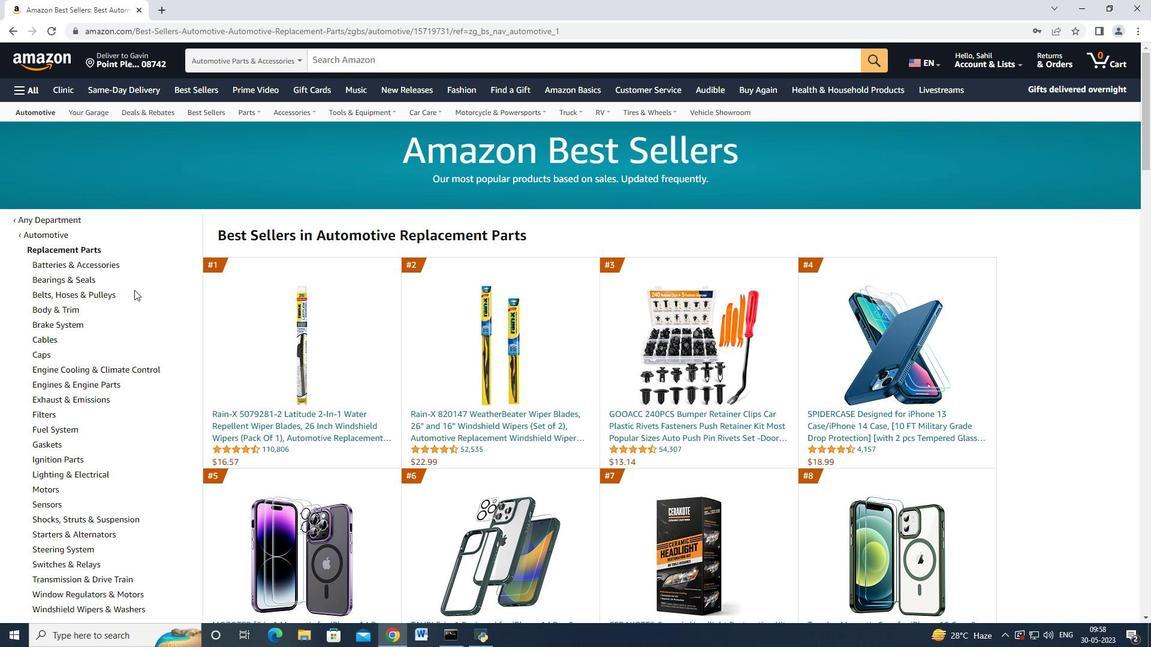 
Action: Mouse moved to (134, 290)
Screenshot: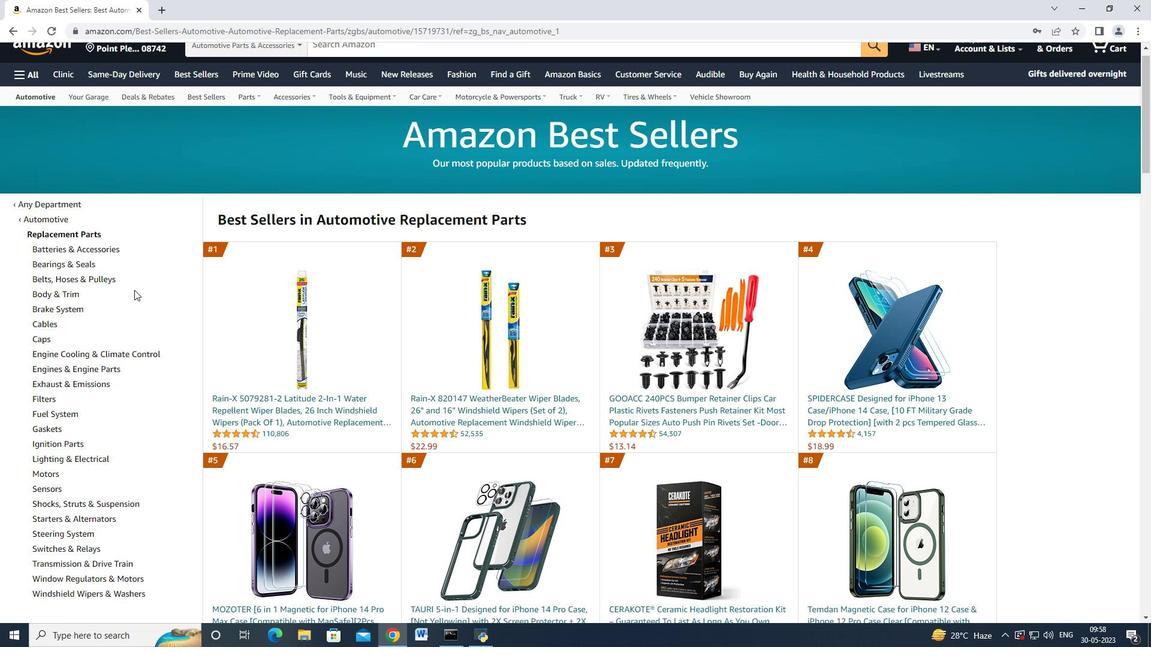 
Action: Mouse scrolled (134, 290) with delta (0, 0)
Screenshot: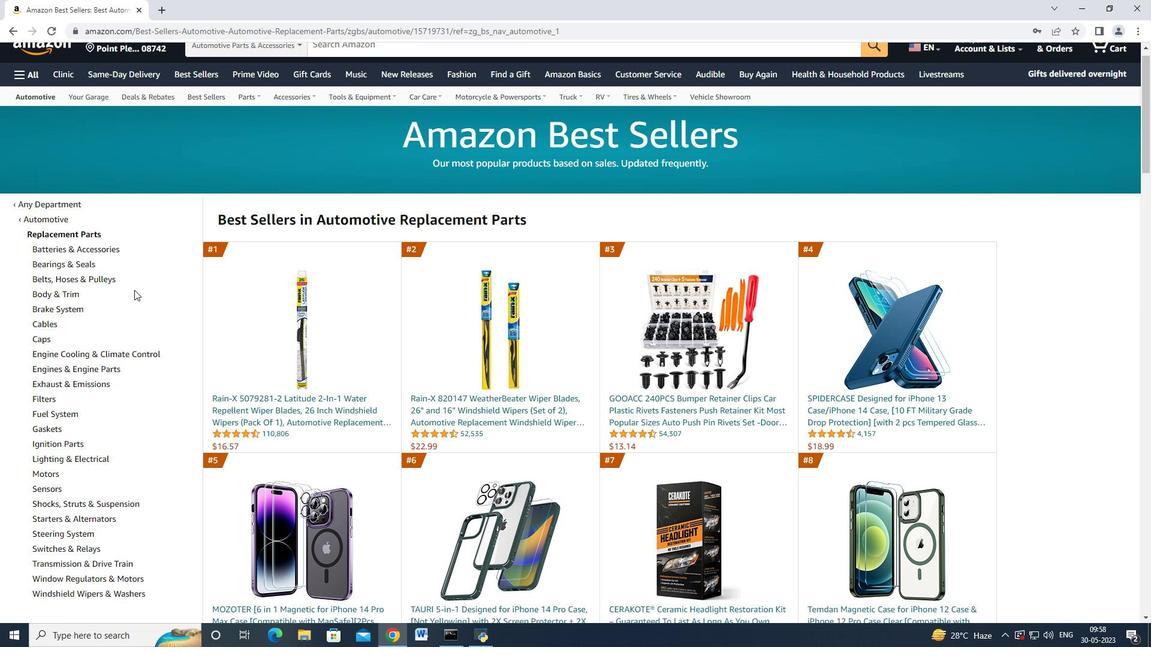 
Action: Mouse moved to (104, 192)
Screenshot: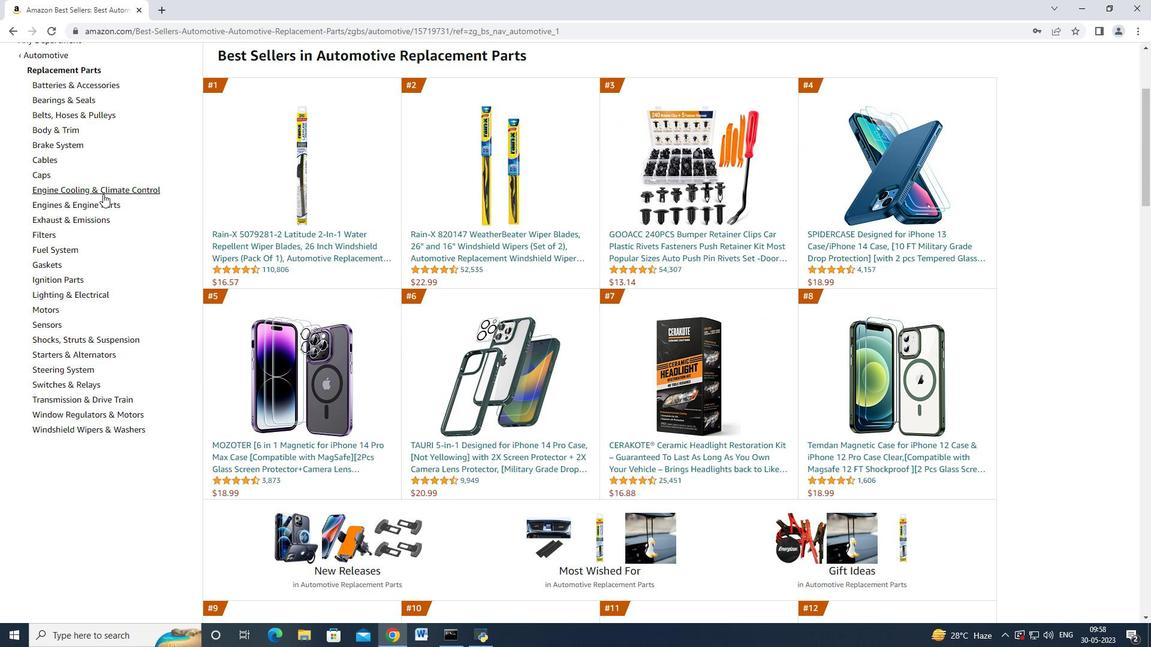 
Action: Mouse pressed left at (104, 192)
Screenshot: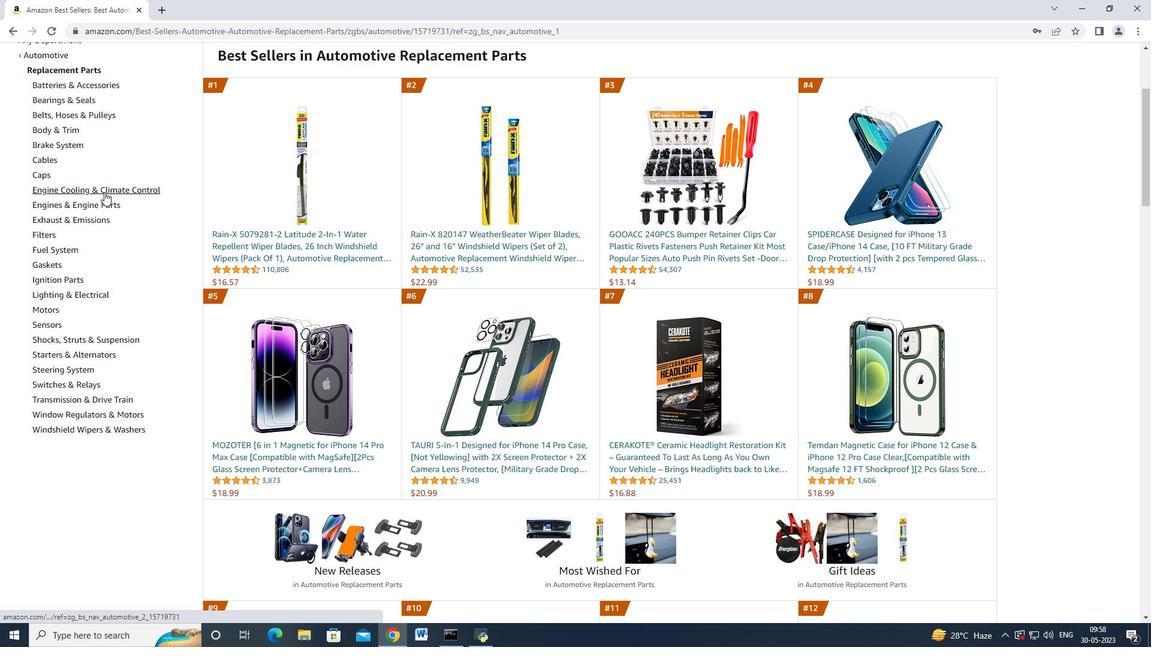 
Action: Mouse moved to (71, 458)
Screenshot: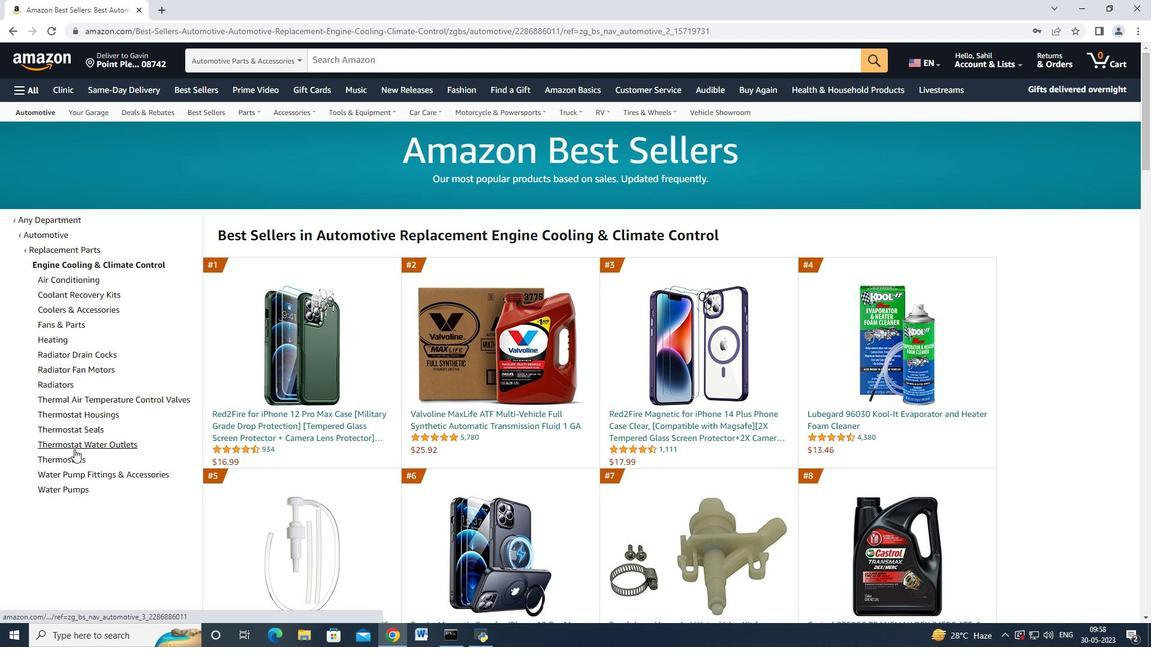 
Action: Mouse pressed left at (71, 458)
Screenshot: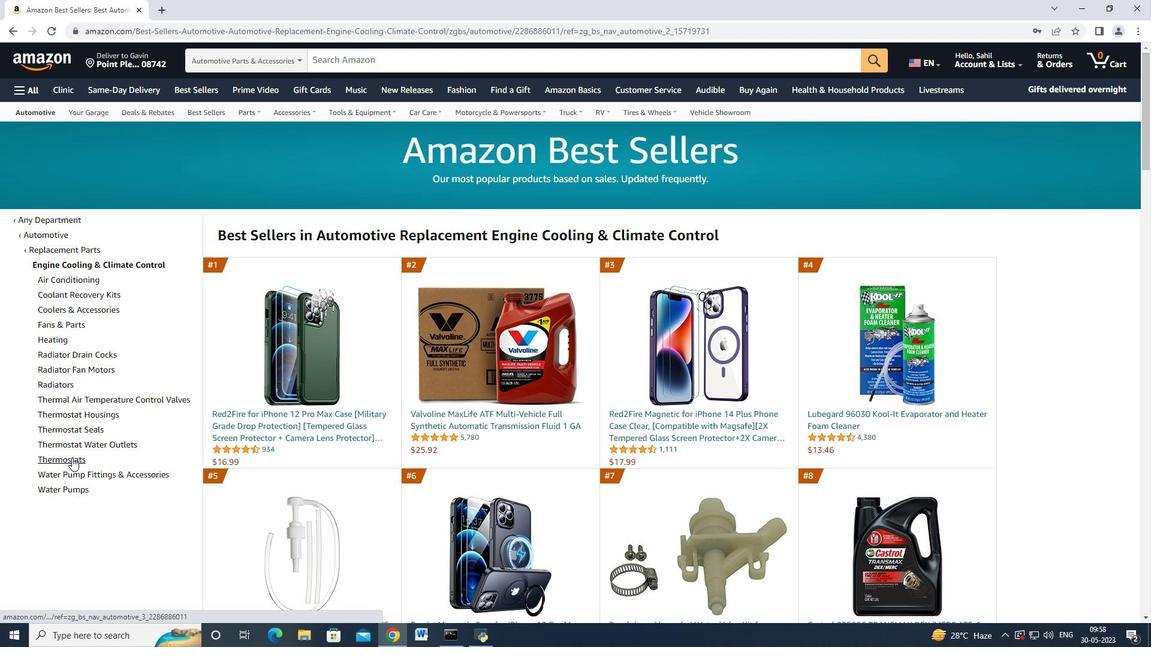 
Action: Mouse moved to (539, 341)
Screenshot: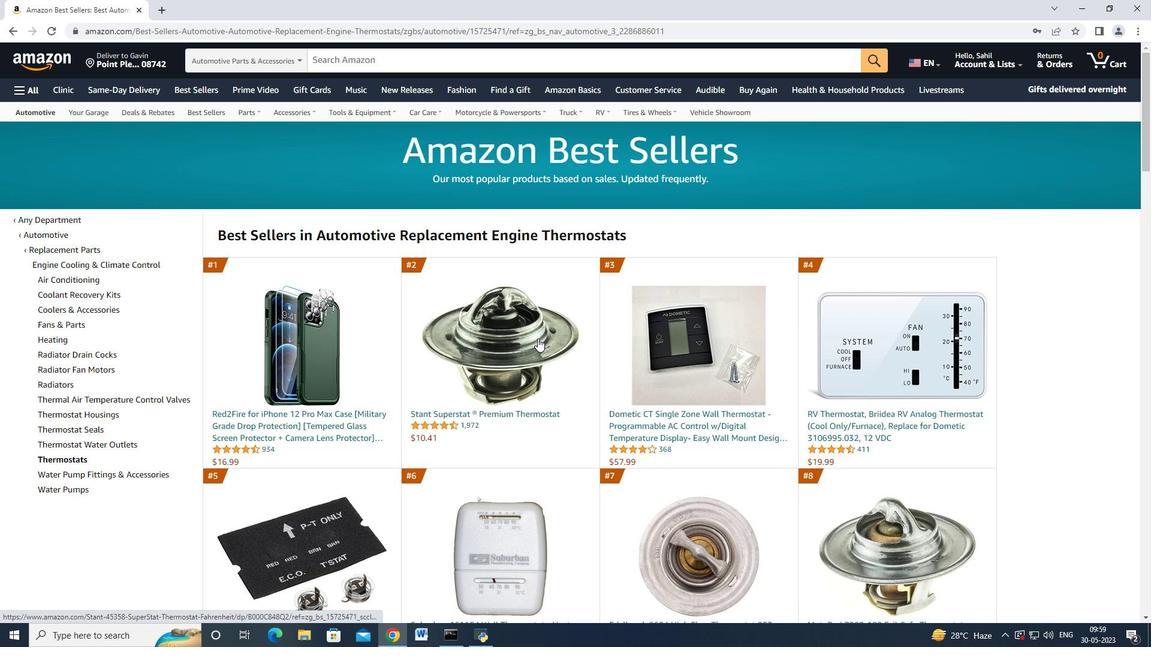 
Action: Mouse scrolled (539, 341) with delta (0, 0)
Screenshot: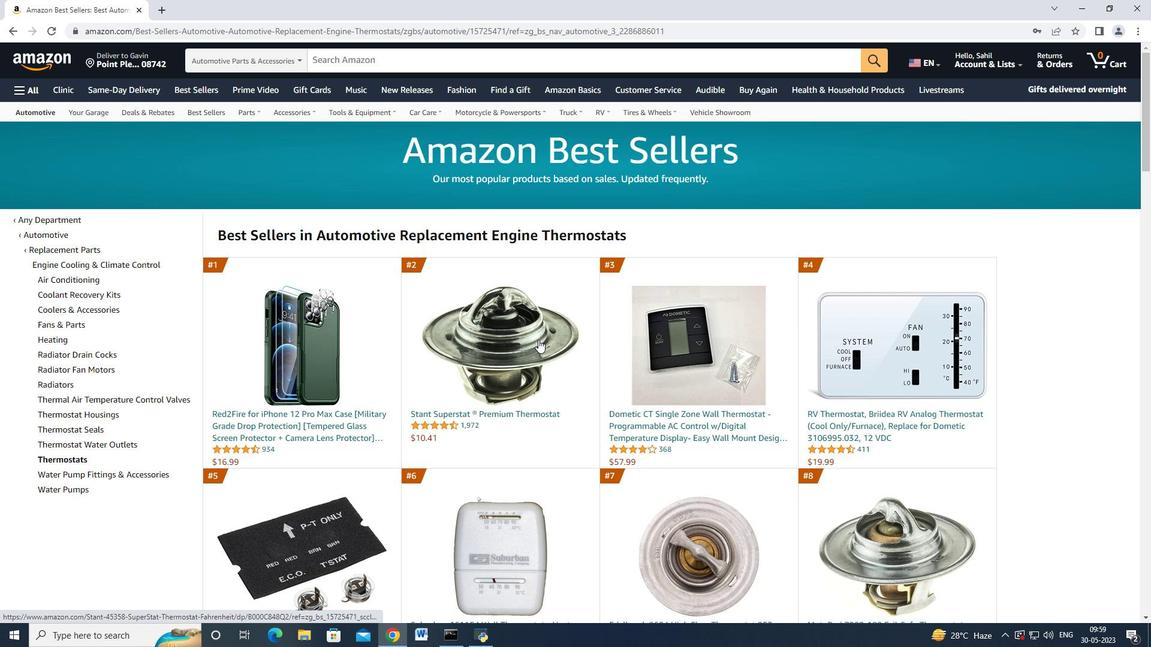 
Action: Mouse moved to (539, 343)
Screenshot: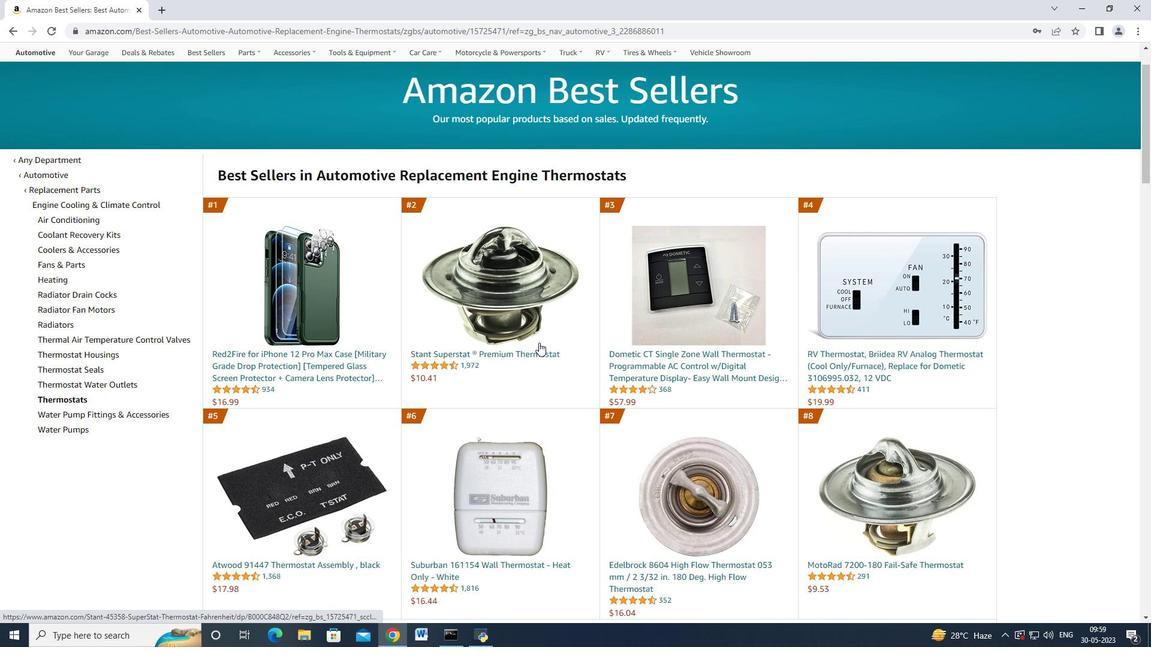 
Action: Mouse scrolled (539, 343) with delta (0, 0)
Screenshot: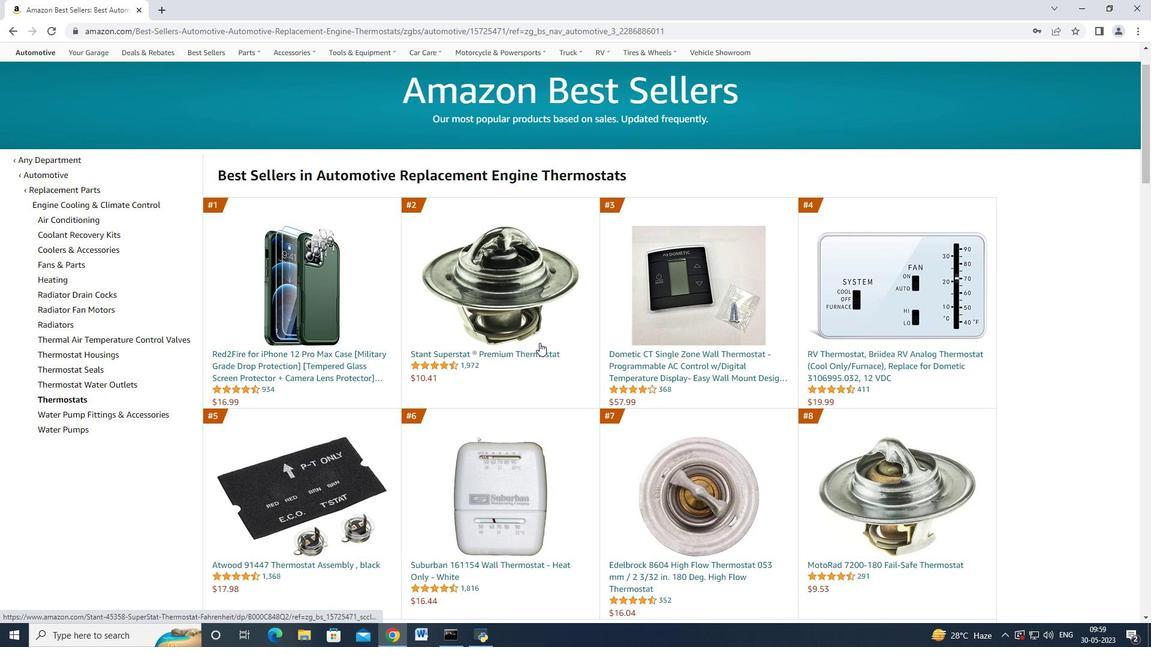 
Action: Mouse scrolled (539, 343) with delta (0, 0)
Screenshot: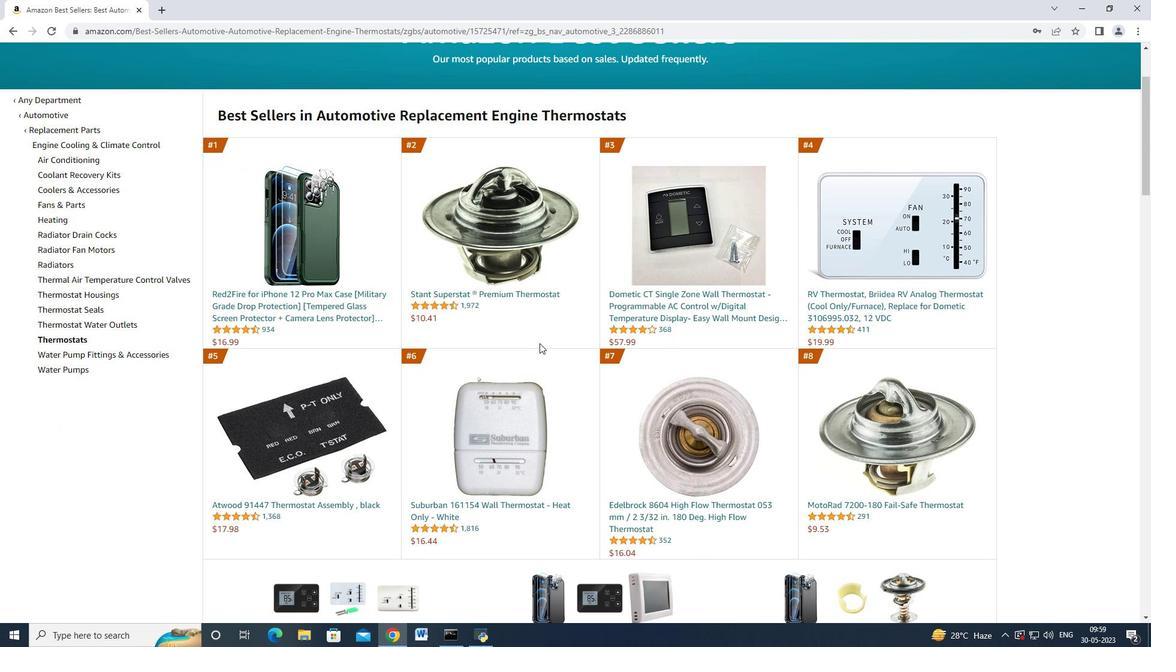 
Action: Mouse scrolled (539, 344) with delta (0, 0)
Screenshot: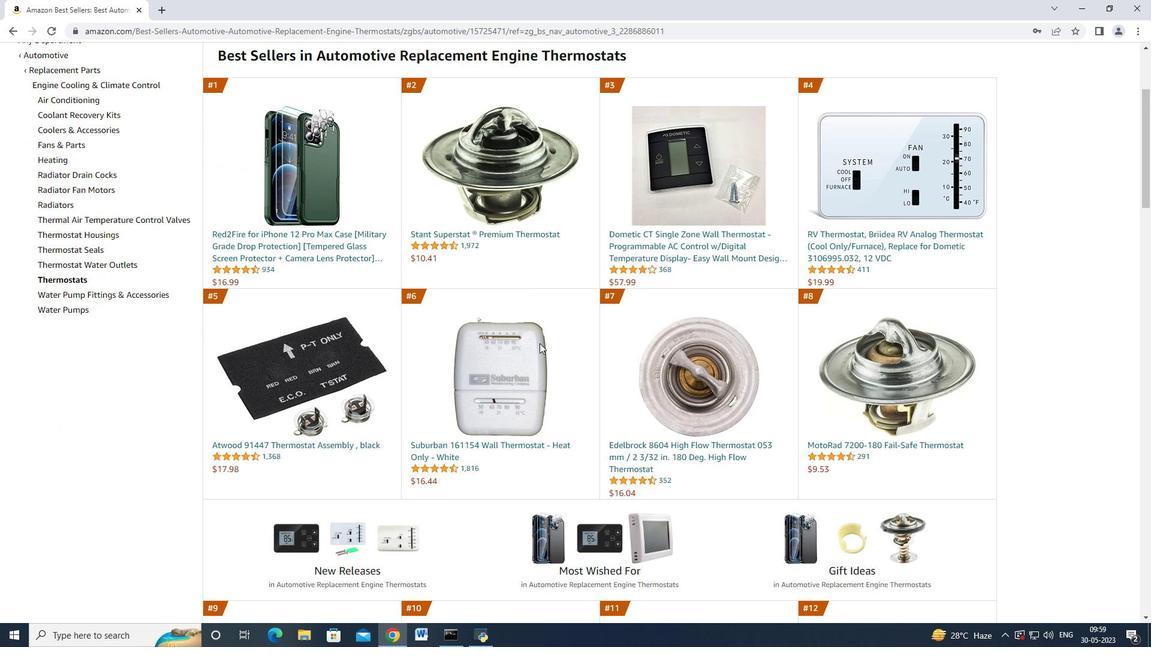 
Action: Mouse scrolled (539, 344) with delta (0, 0)
Screenshot: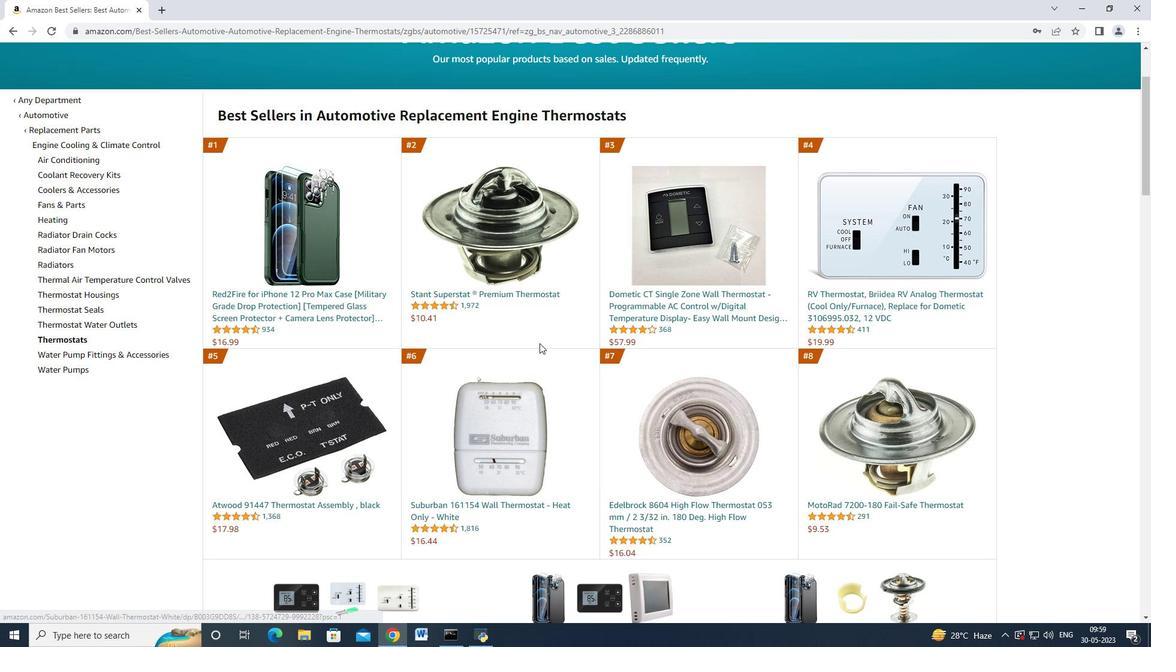 
Action: Mouse moved to (499, 355)
Screenshot: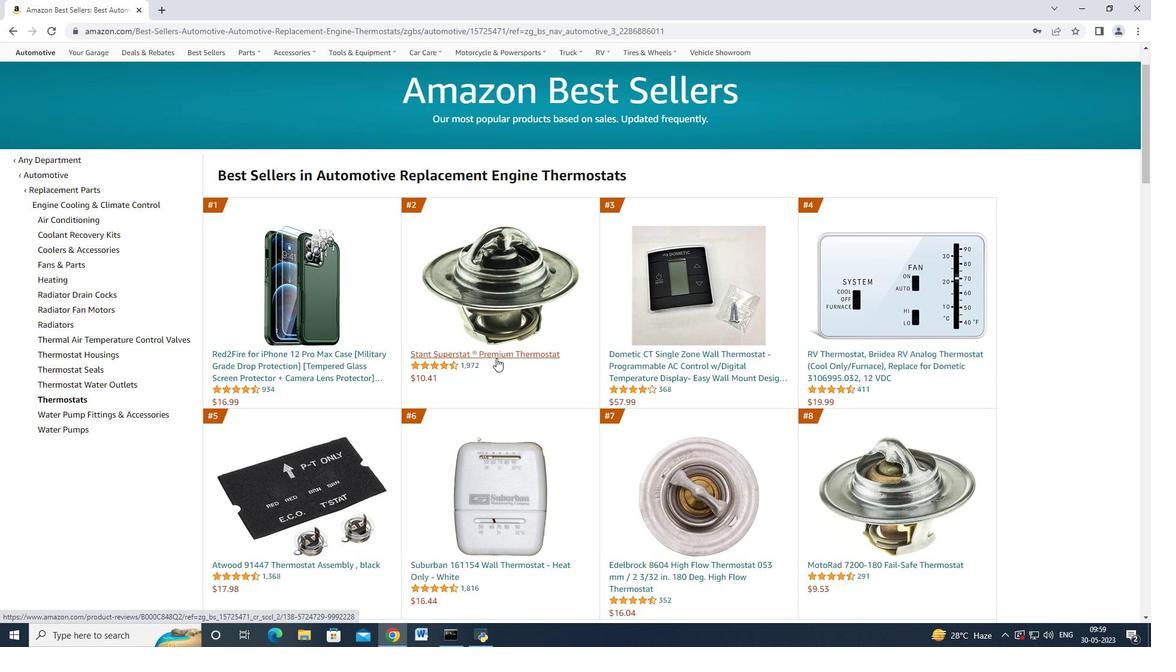 
Action: Mouse pressed left at (499, 355)
Screenshot: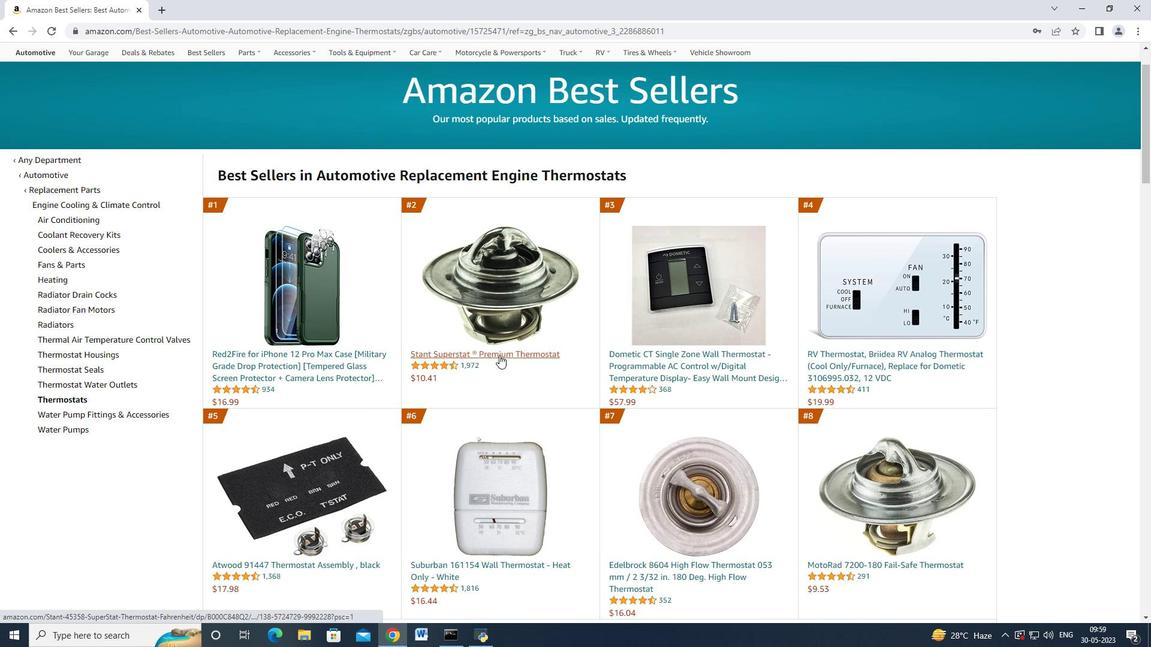 
Action: Mouse moved to (880, 374)
Screenshot: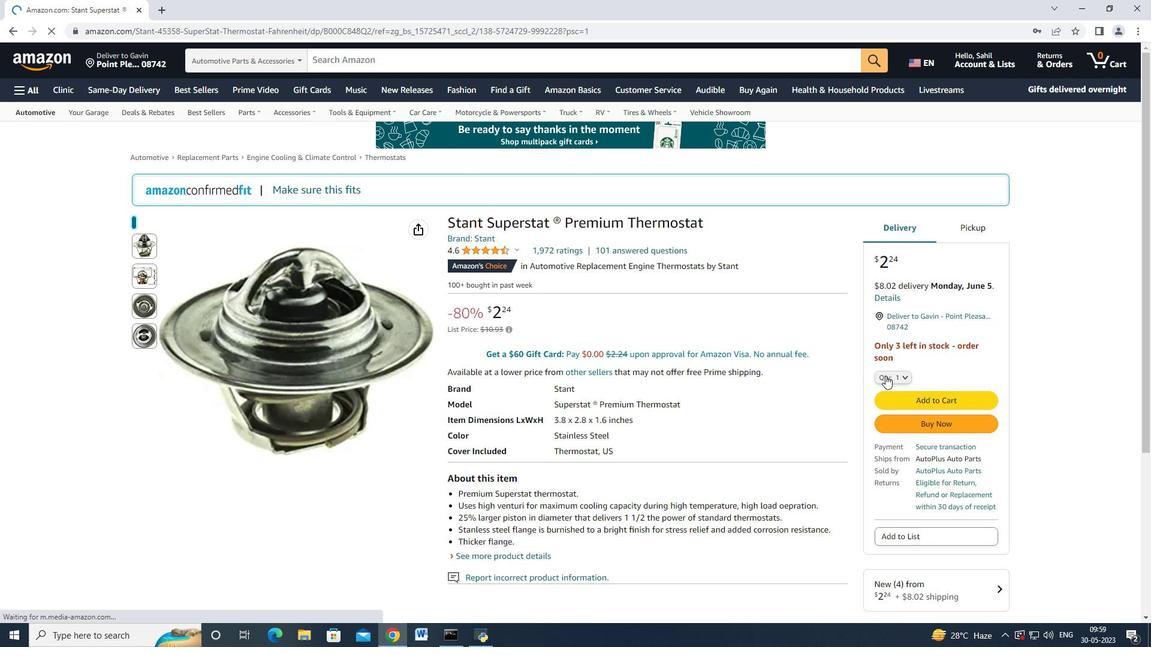 
Action: Mouse pressed left at (880, 374)
Screenshot: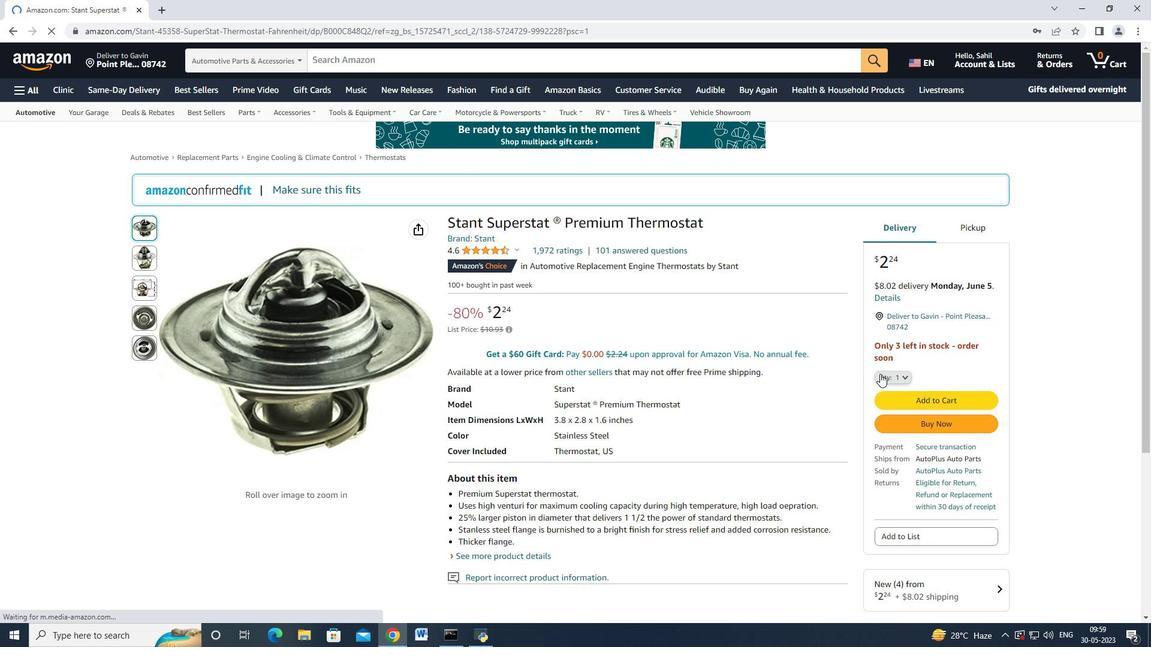 
Action: Mouse moved to (889, 408)
Screenshot: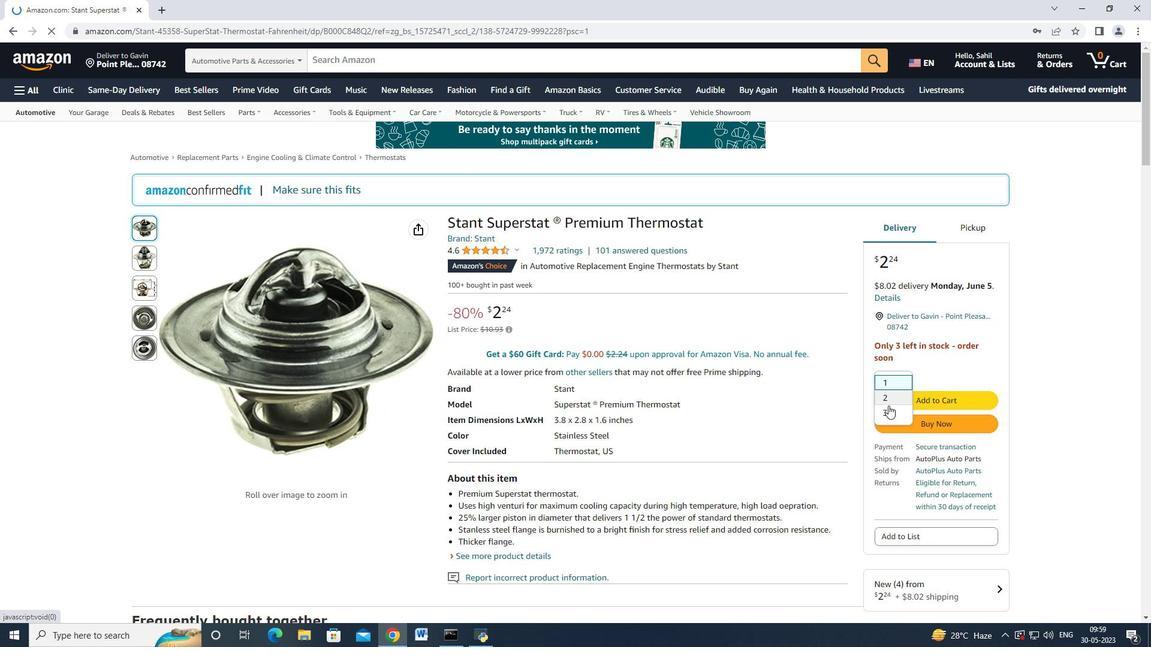 
Action: Mouse pressed left at (889, 408)
Screenshot: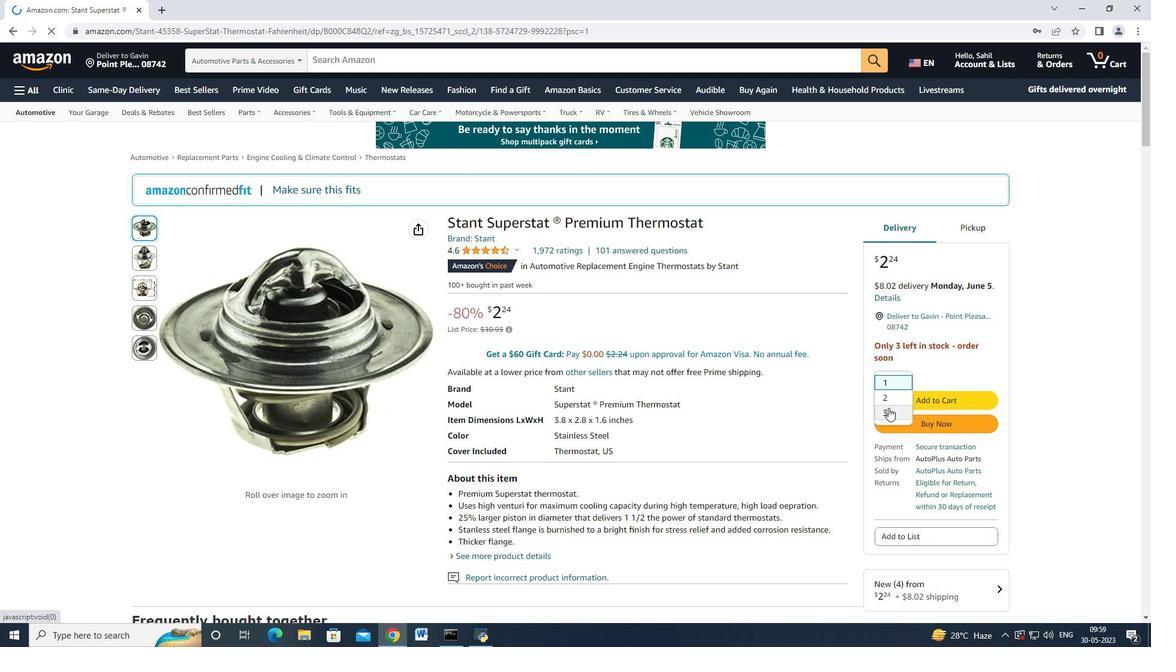 
Action: Mouse moved to (916, 403)
Screenshot: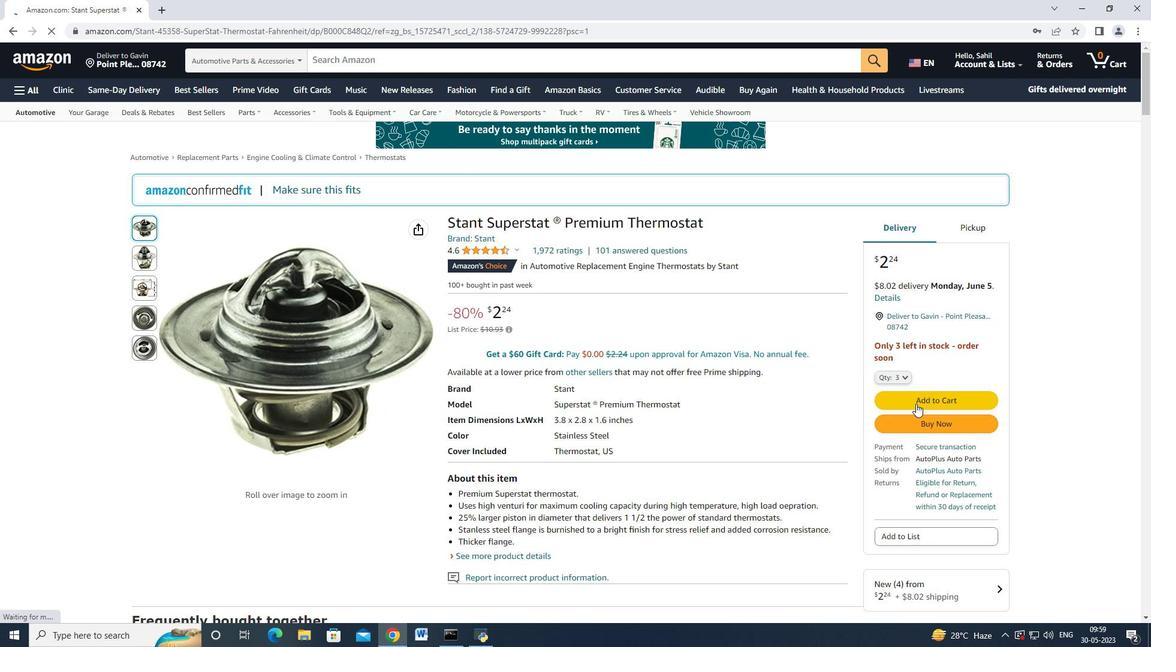 
Action: Mouse pressed left at (916, 403)
Screenshot: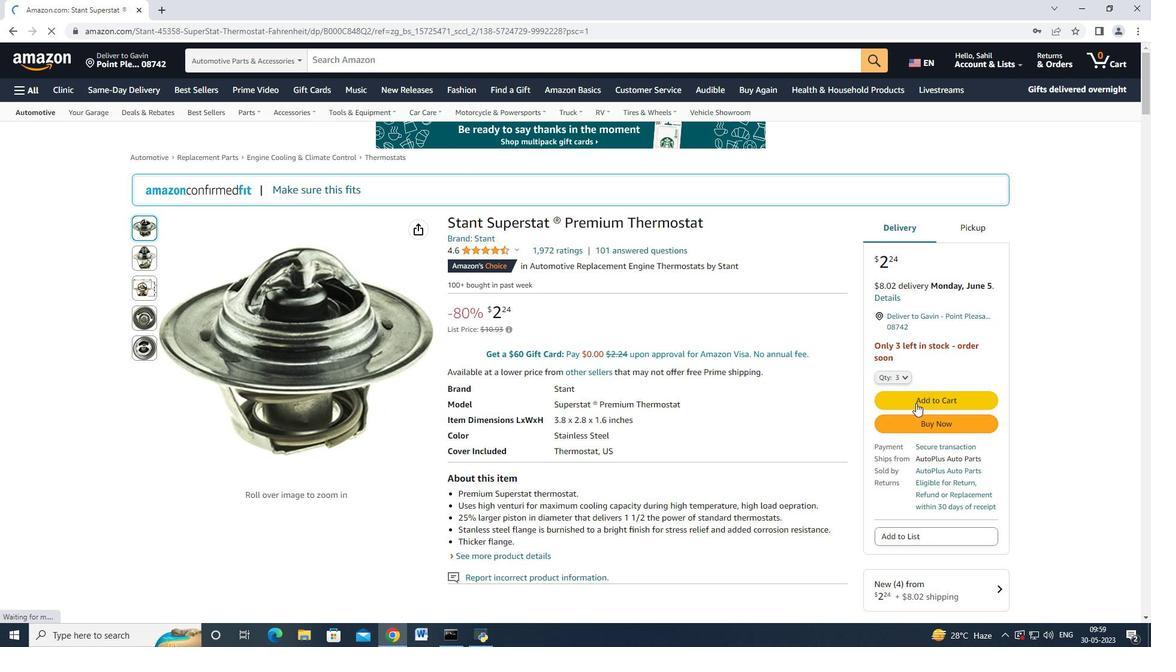 
Action: Mouse moved to (1095, 219)
Screenshot: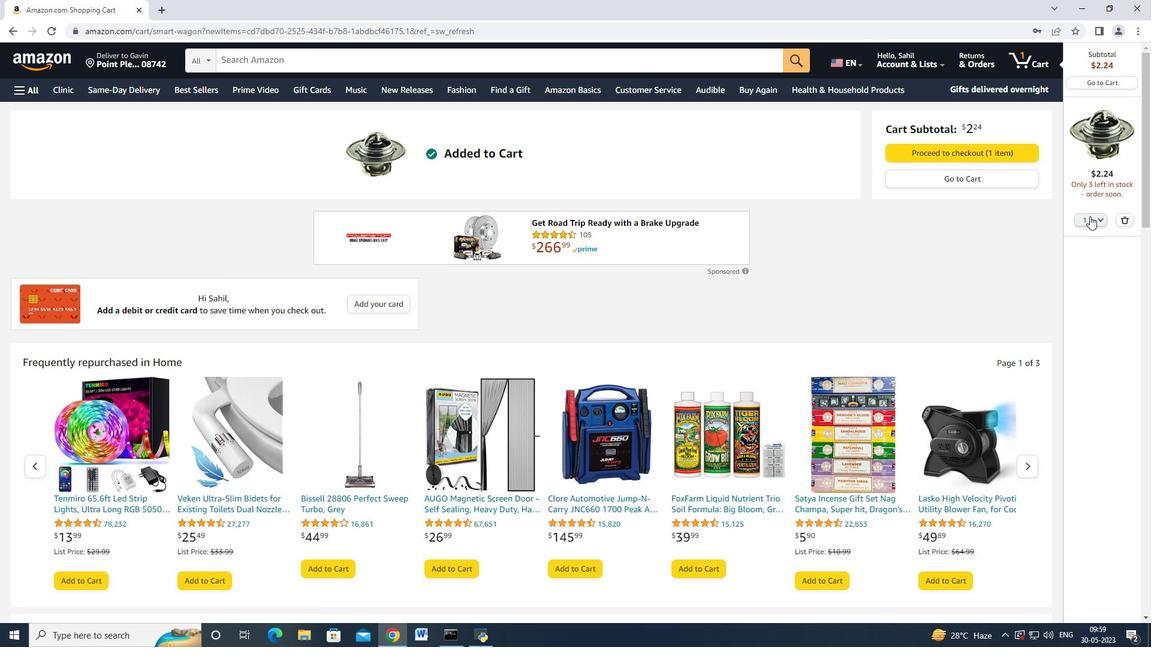 
Action: Mouse pressed left at (1095, 219)
Screenshot: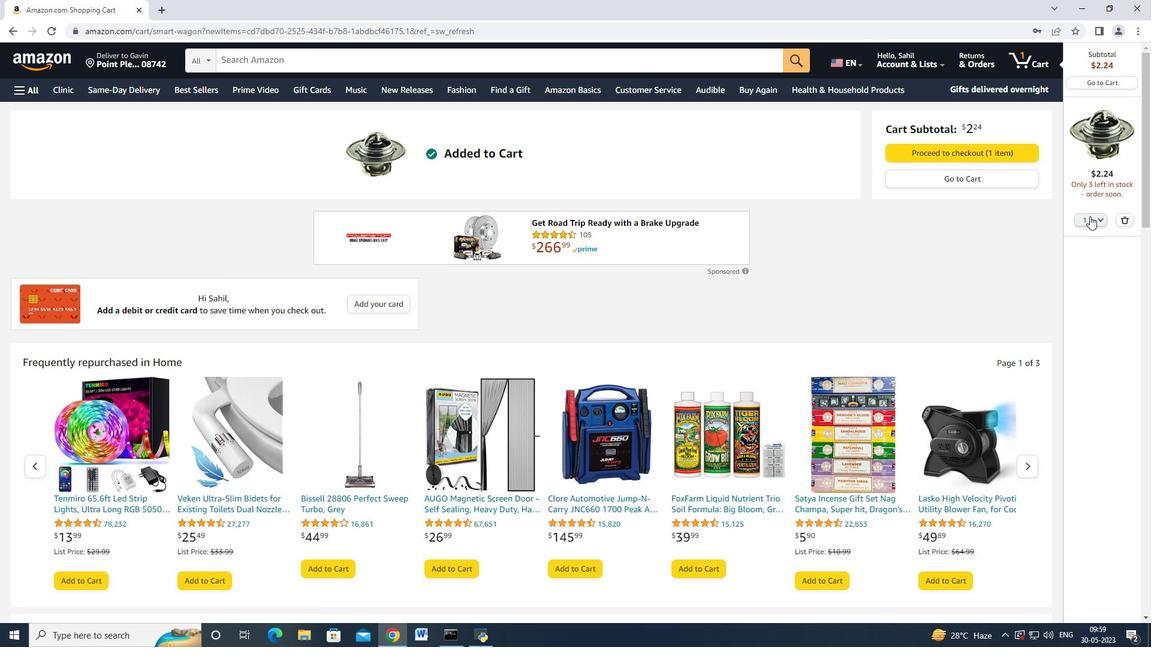 
Action: Mouse moved to (1081, 268)
Screenshot: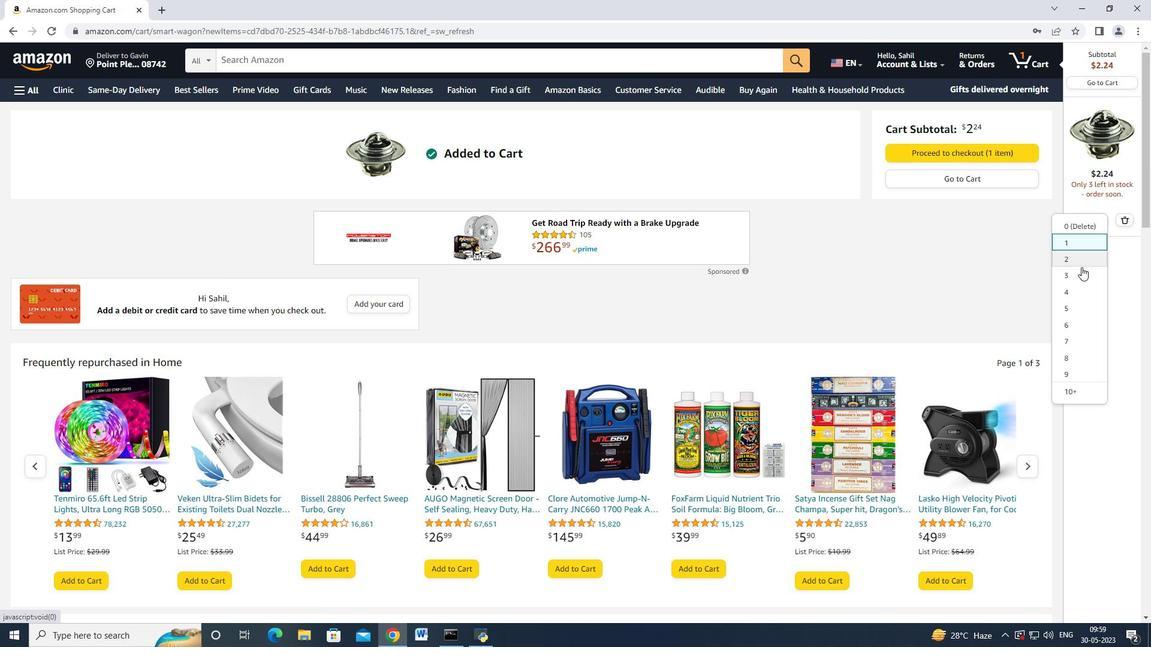 
Action: Mouse pressed left at (1081, 268)
Screenshot: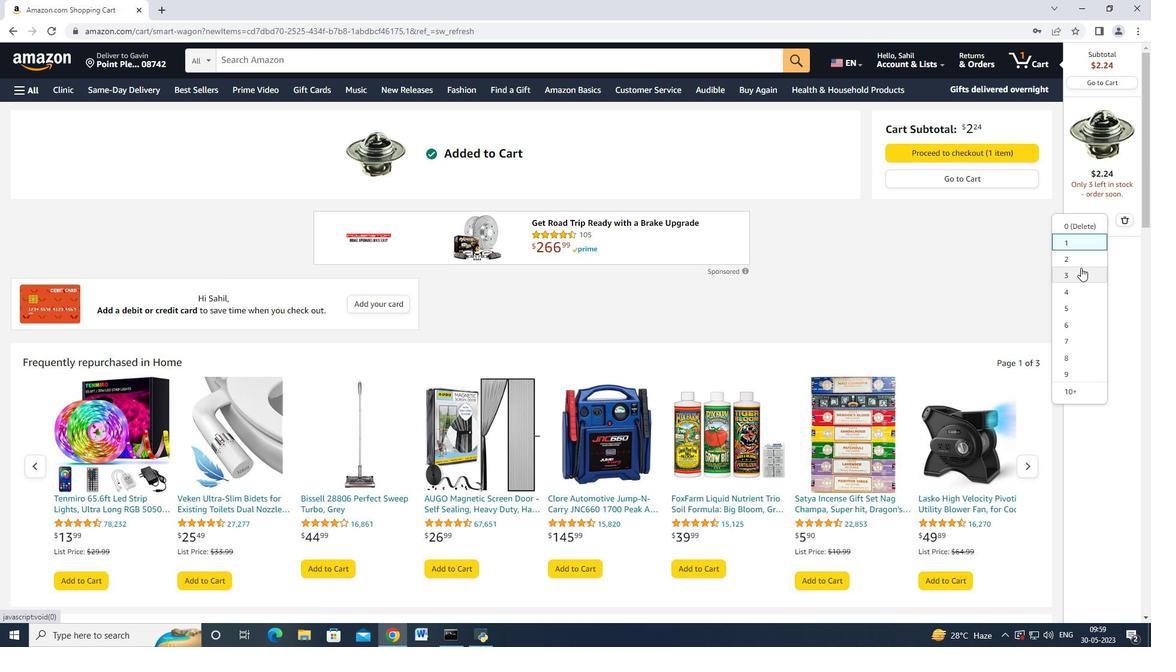 
Action: Mouse moved to (14, 31)
Screenshot: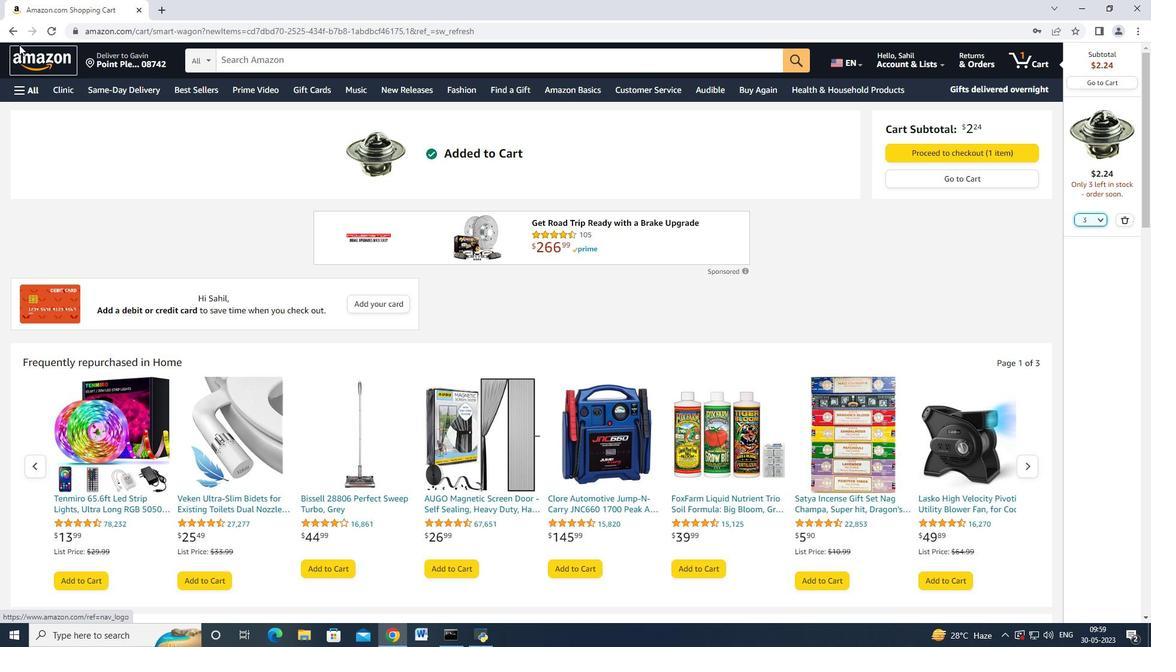 
Action: Mouse pressed left at (14, 31)
Screenshot: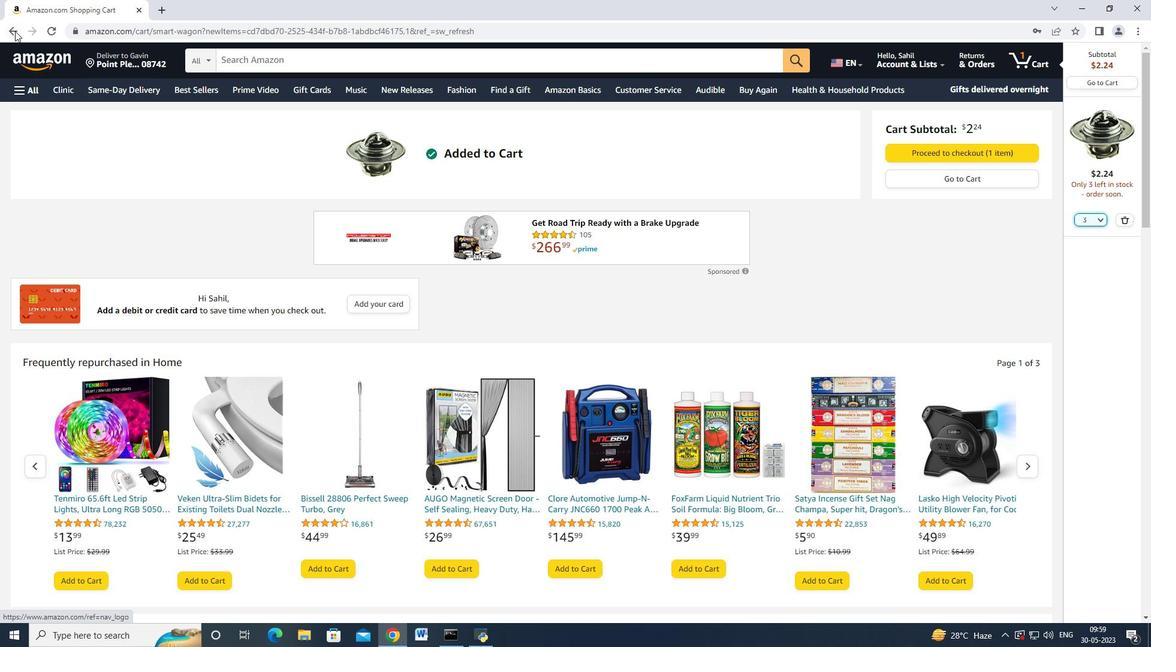 
Action: Mouse moved to (11, 32)
Screenshot: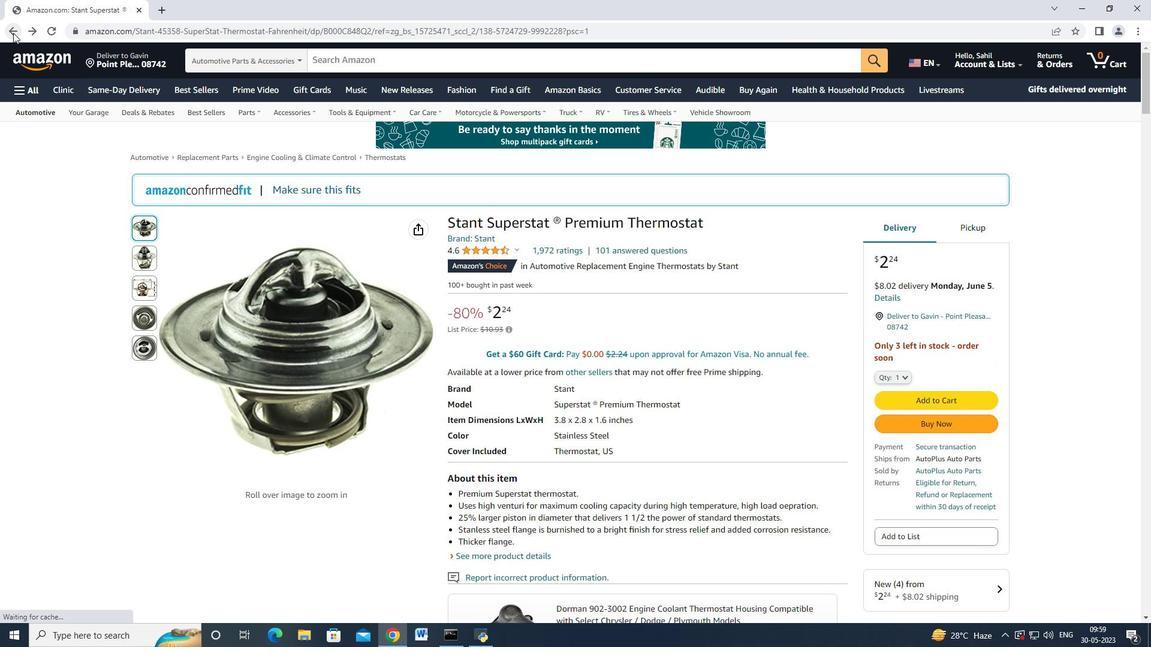 
Action: Mouse pressed left at (11, 32)
Screenshot: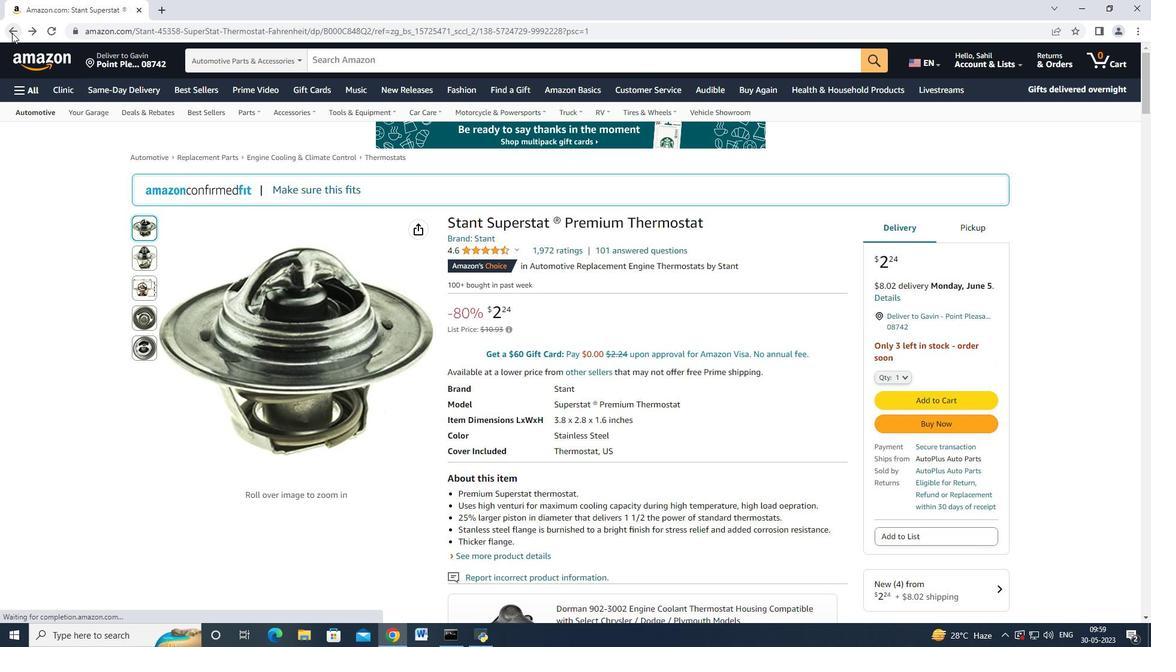 
Action: Mouse moved to (632, 309)
Screenshot: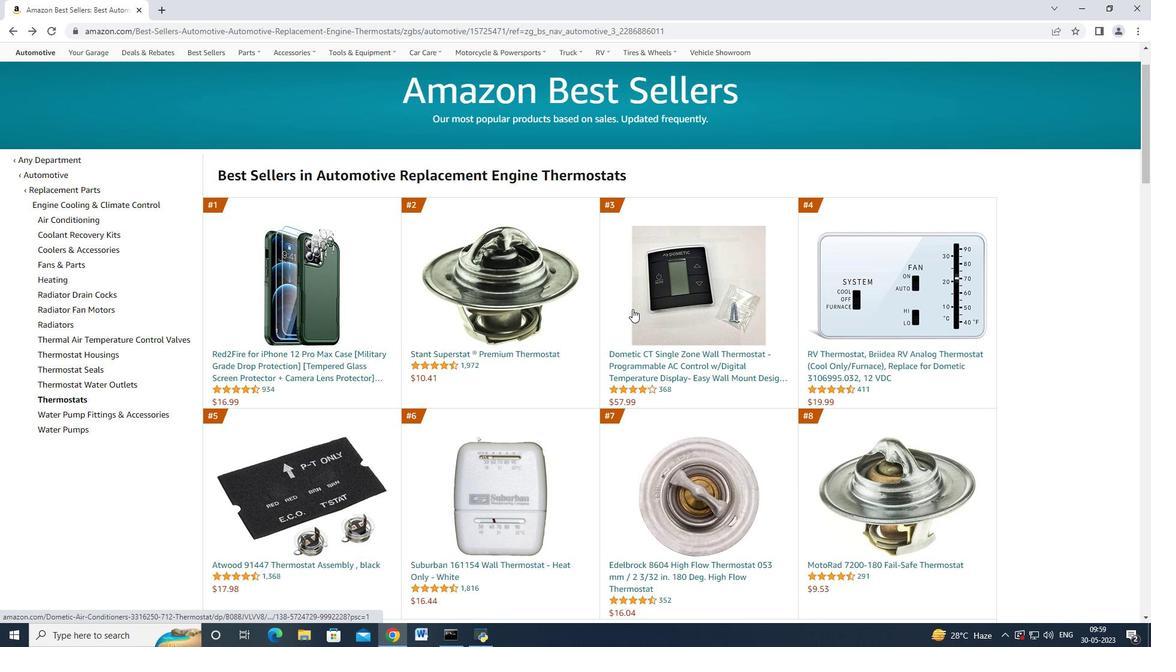 
Action: Mouse scrolled (632, 308) with delta (0, 0)
Screenshot: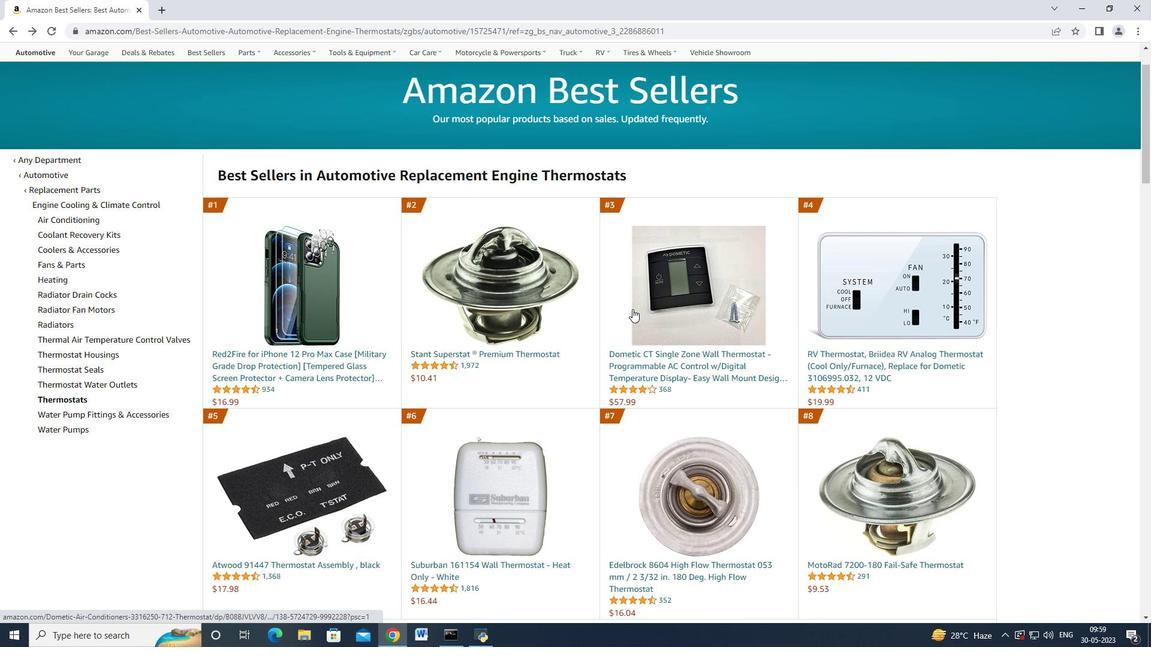 
Action: Mouse scrolled (632, 308) with delta (0, 0)
Screenshot: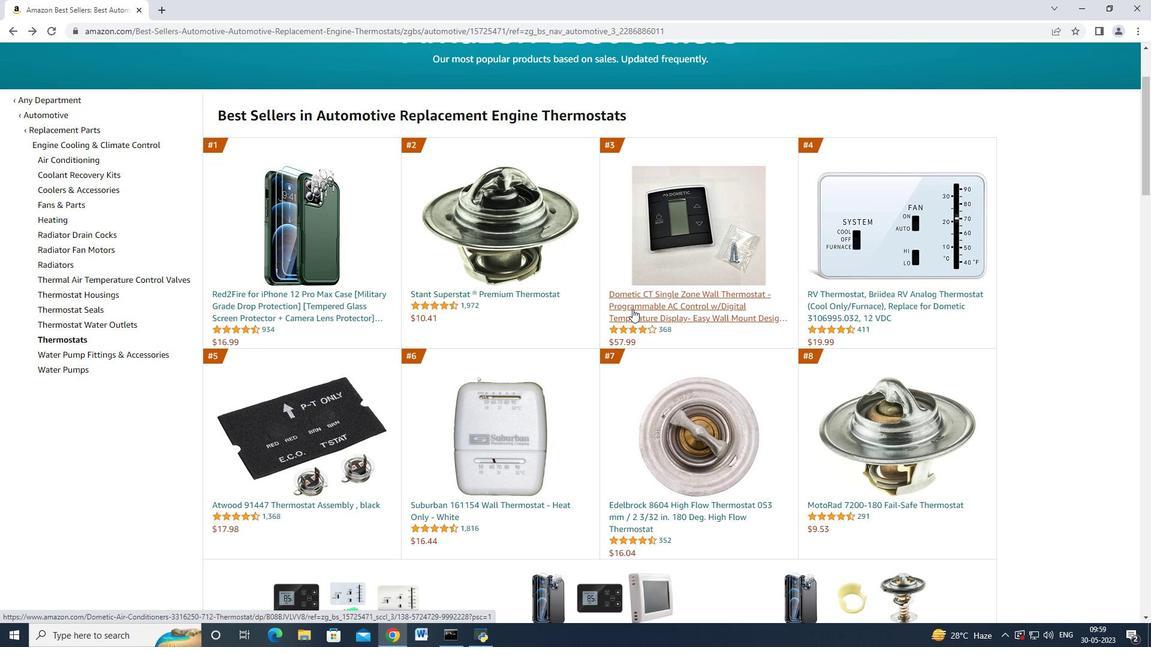 
Action: Mouse moved to (535, 443)
Screenshot: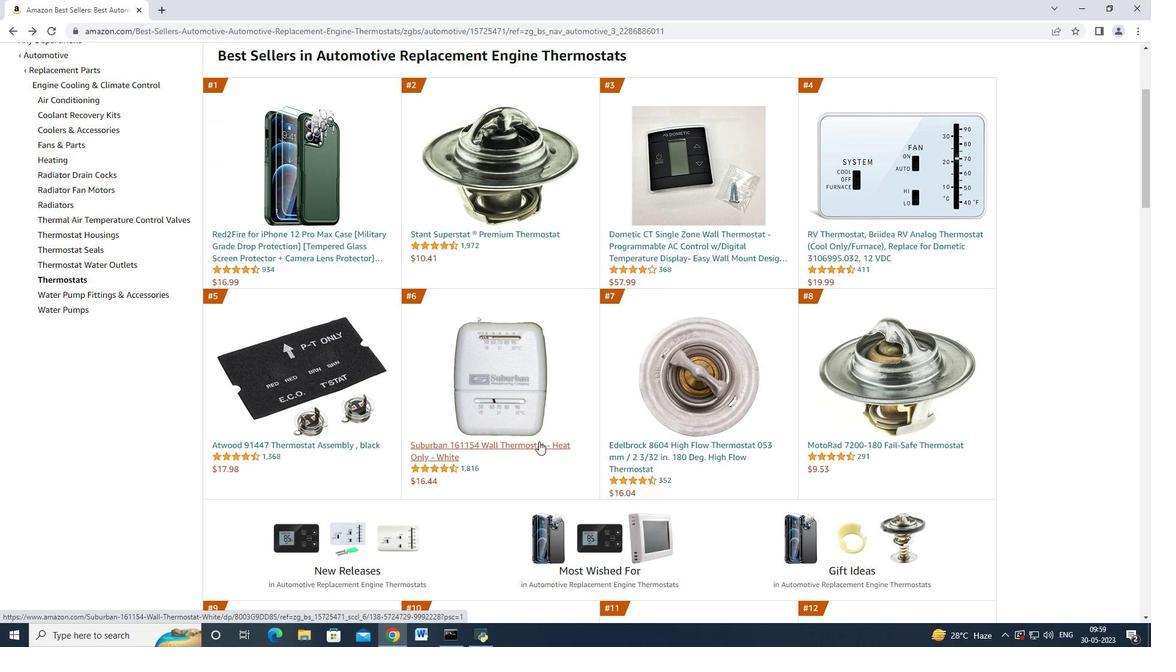 
Action: Mouse pressed left at (535, 443)
Screenshot: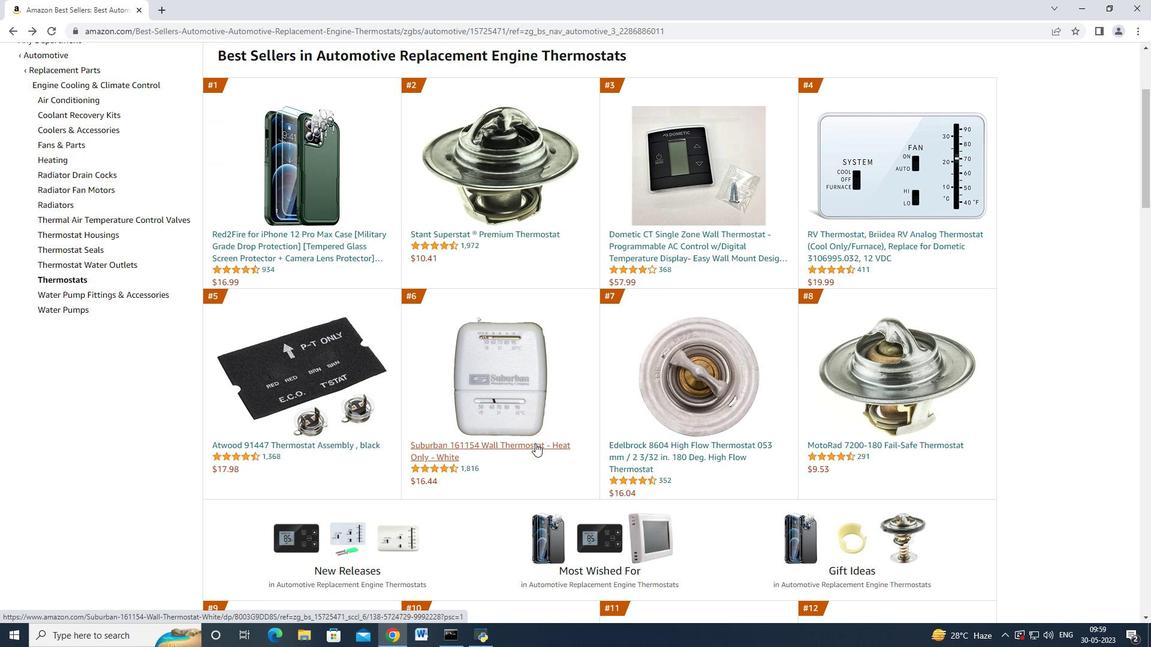
Action: Mouse moved to (860, 443)
Screenshot: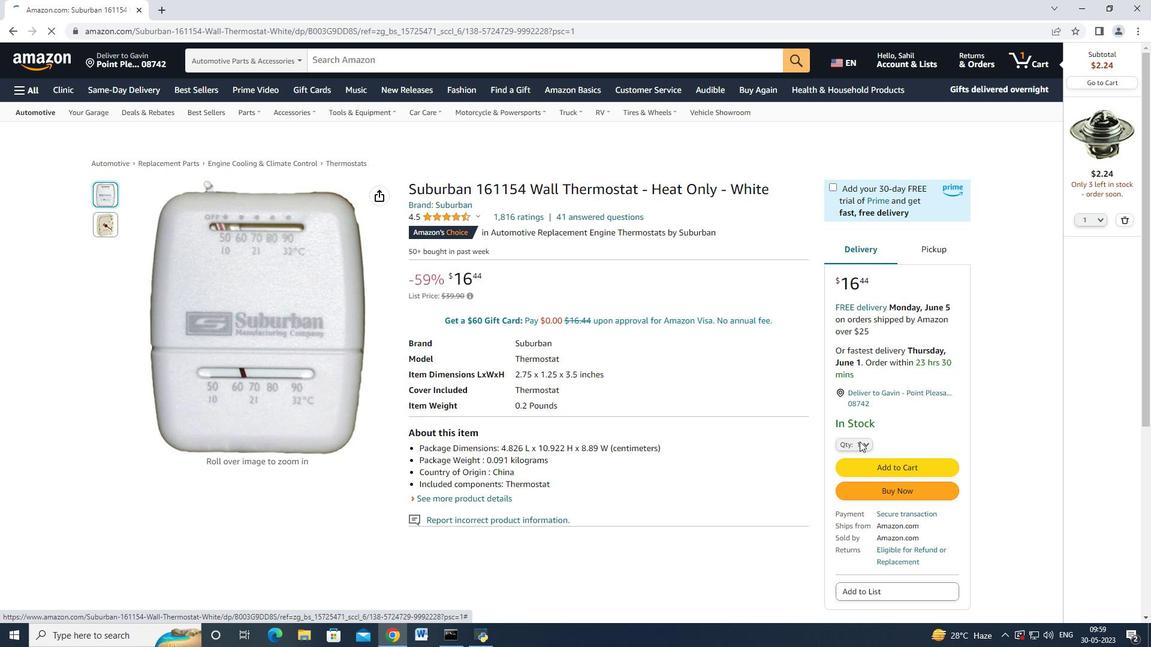 
Action: Mouse pressed left at (860, 443)
Screenshot: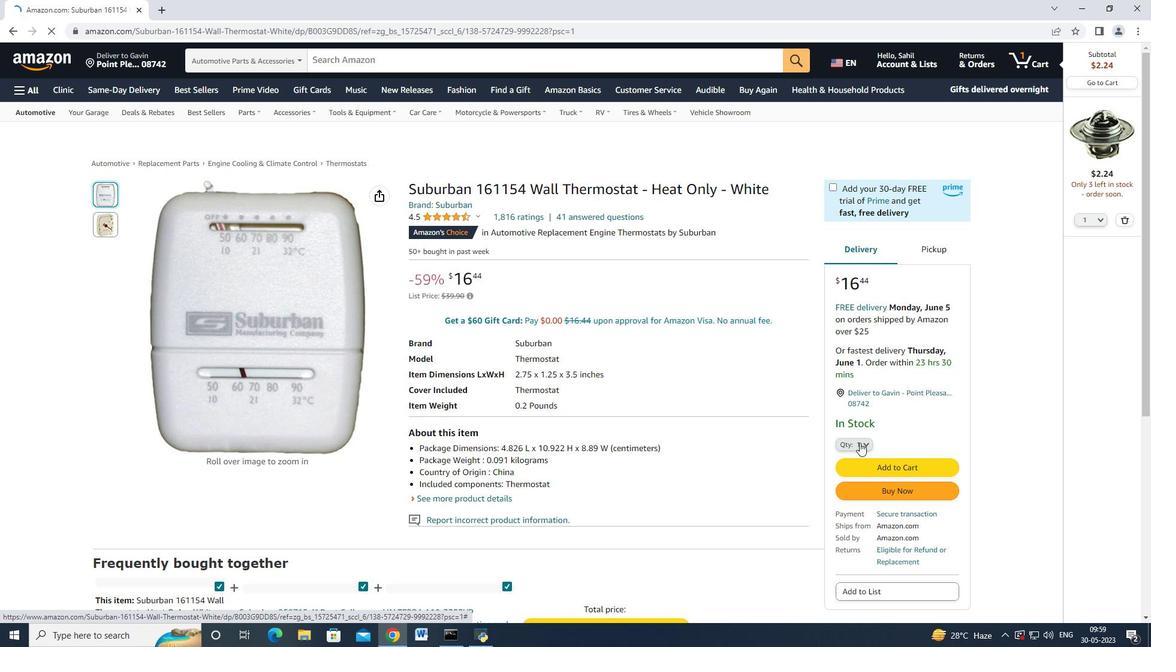 
Action: Mouse moved to (853, 287)
Screenshot: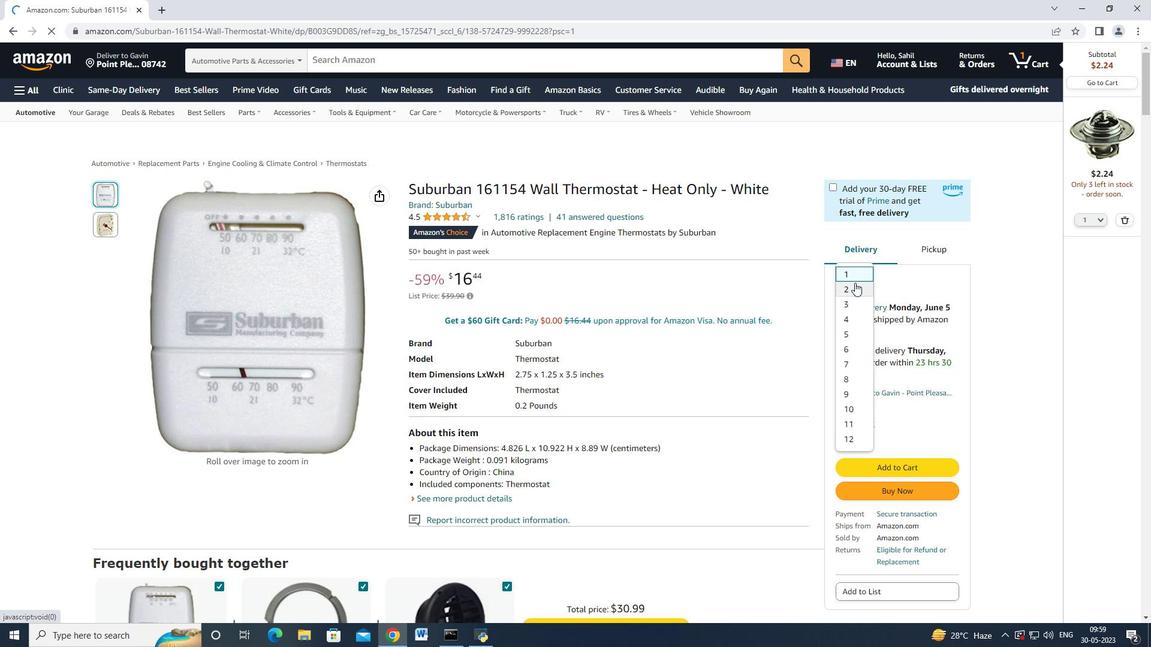 
Action: Mouse pressed left at (853, 287)
Screenshot: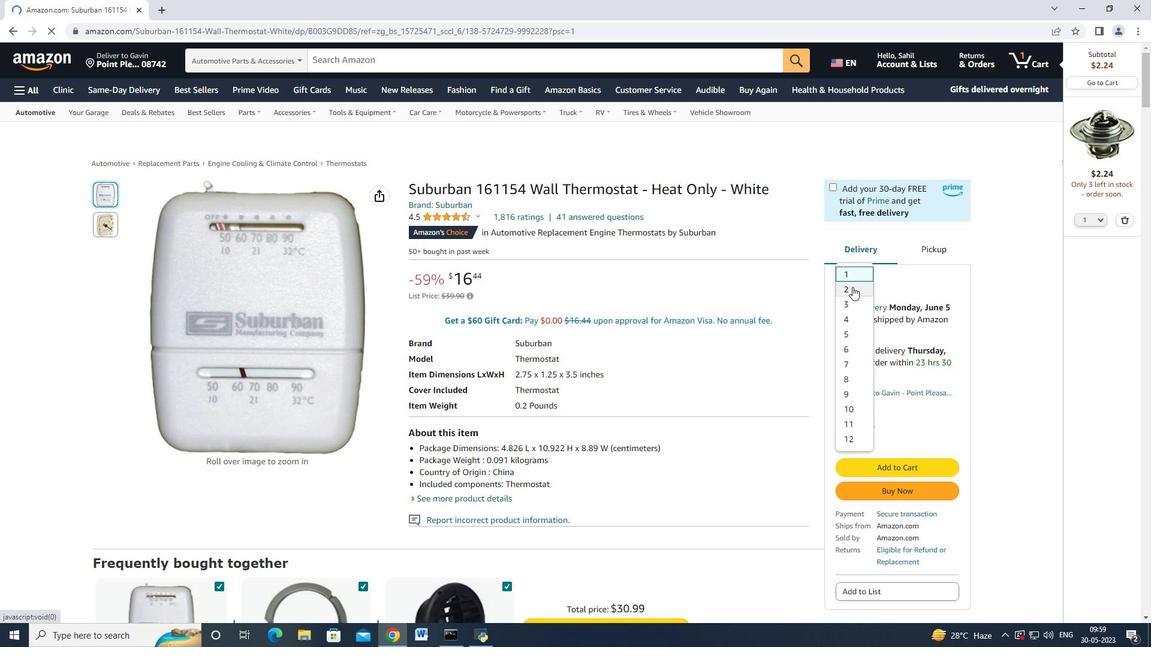 
Action: Mouse moved to (898, 440)
Screenshot: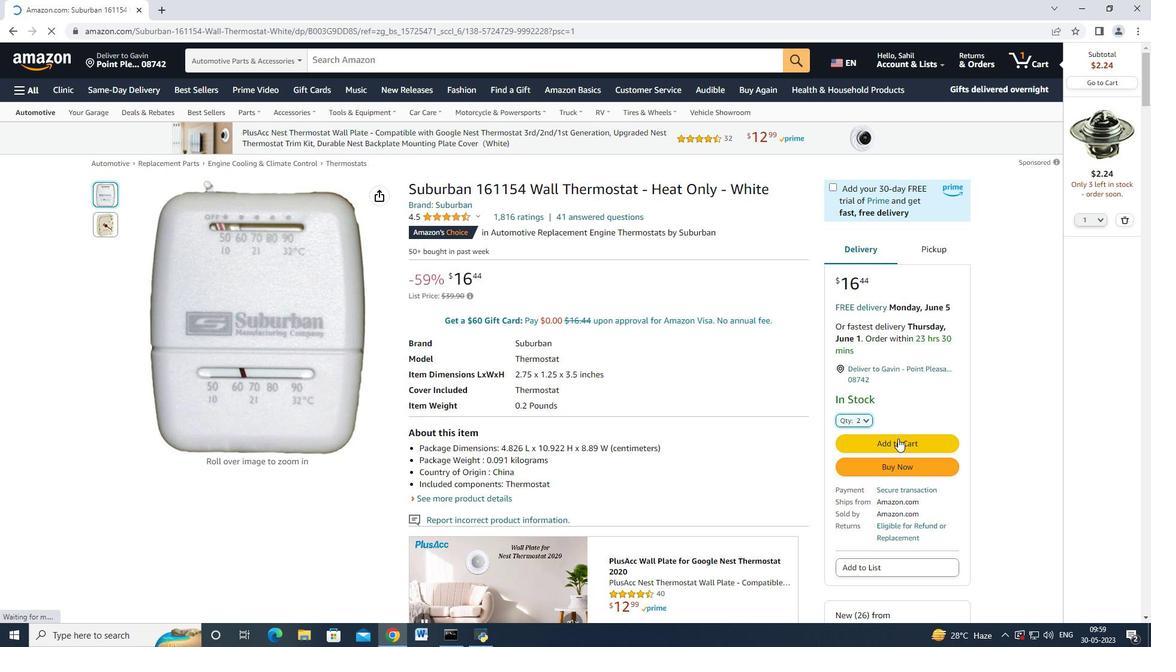 
Action: Mouse pressed left at (898, 440)
Screenshot: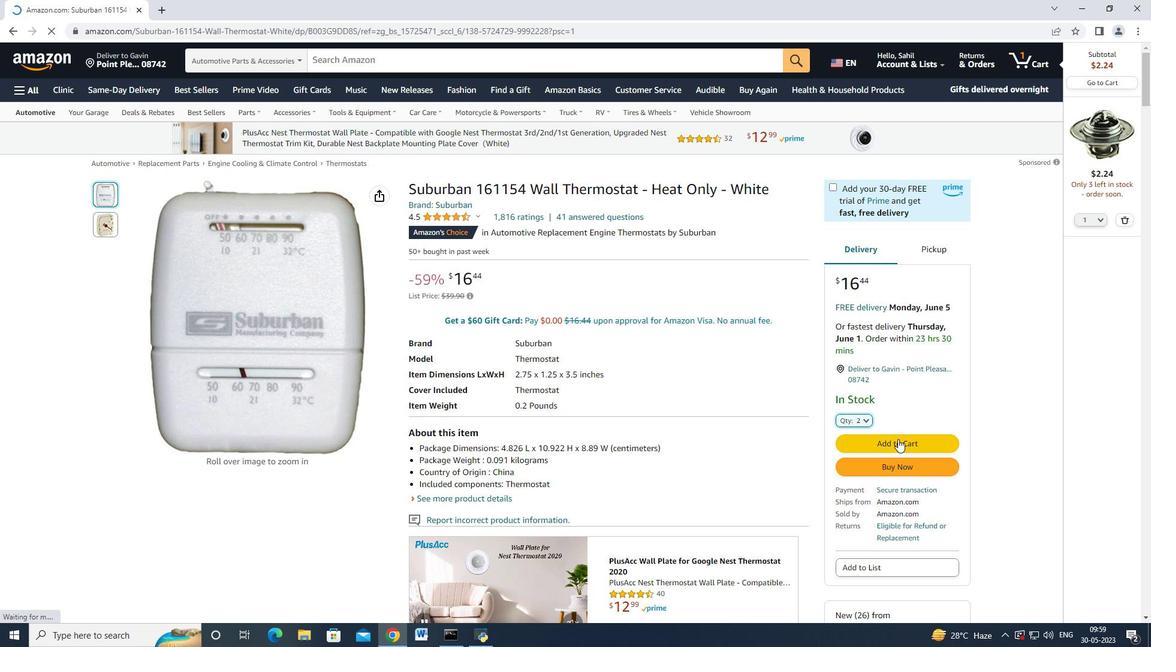 
Action: Mouse moved to (1100, 255)
Screenshot: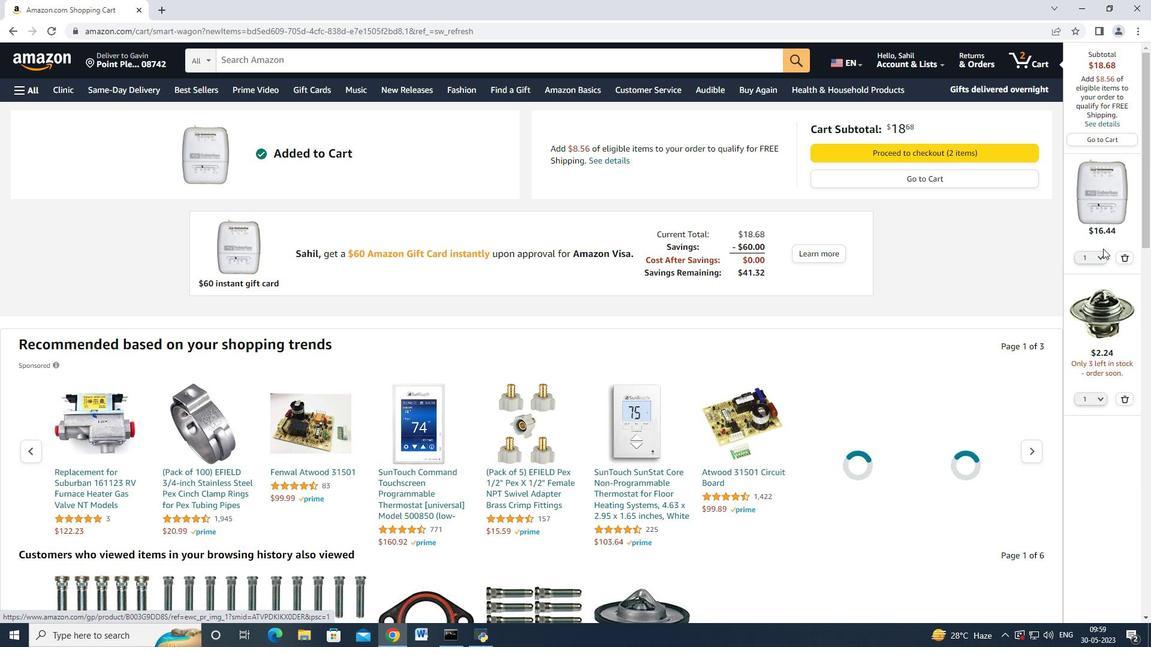
Action: Mouse pressed left at (1100, 255)
Screenshot: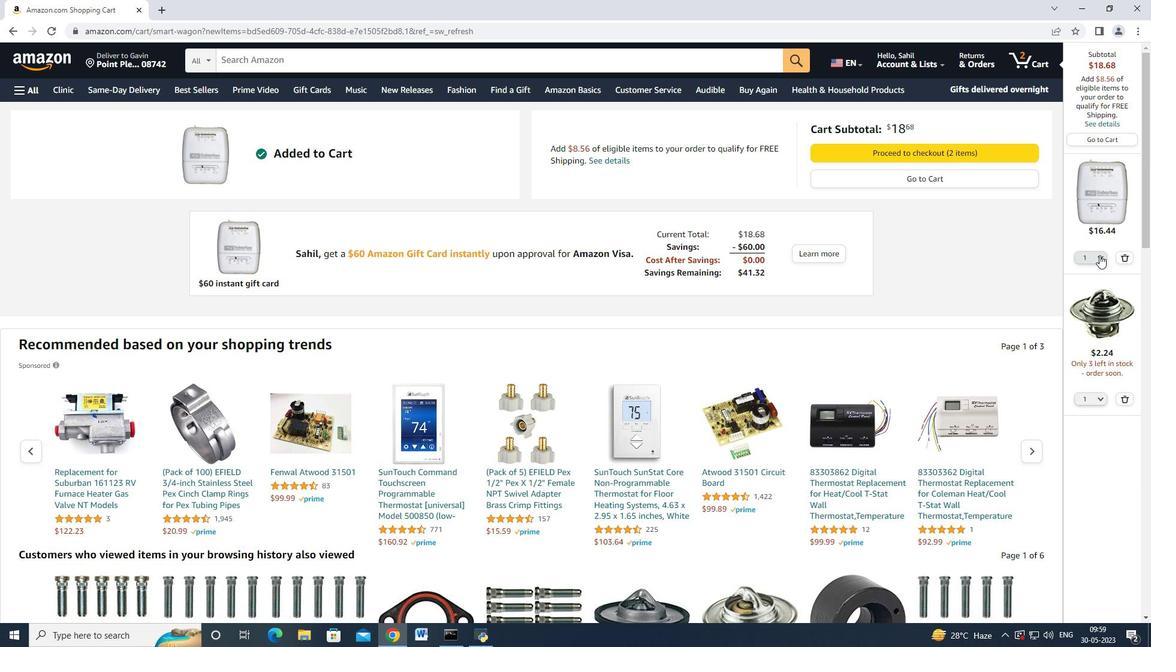 
Action: Mouse moved to (1080, 301)
Screenshot: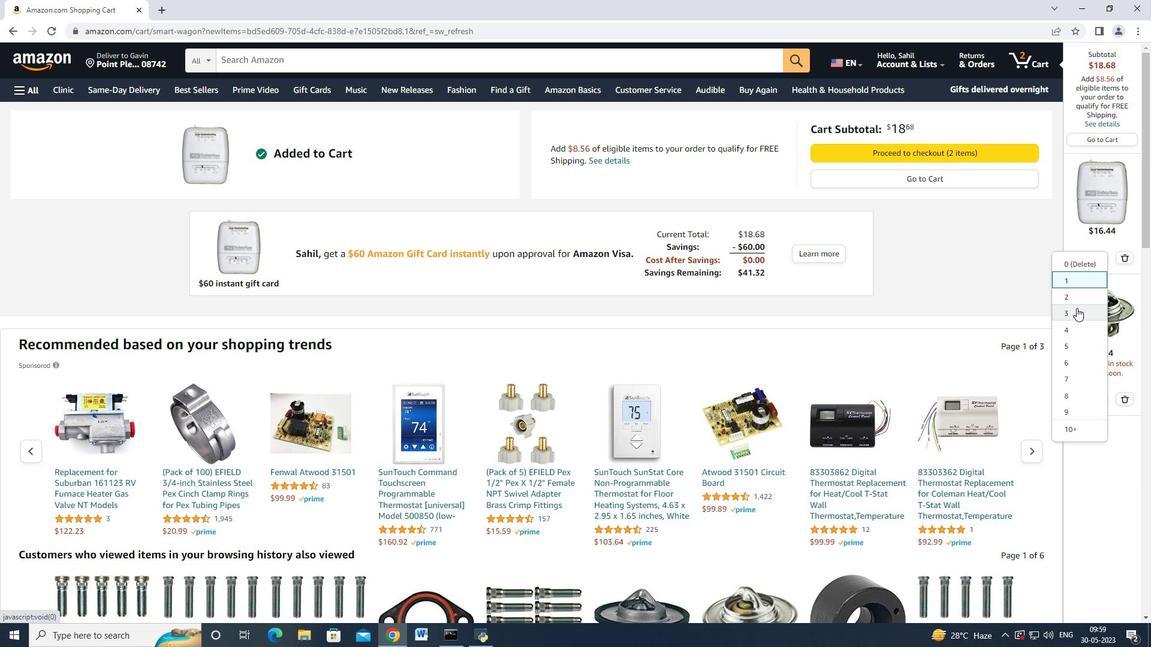 
Action: Mouse pressed left at (1080, 301)
Screenshot: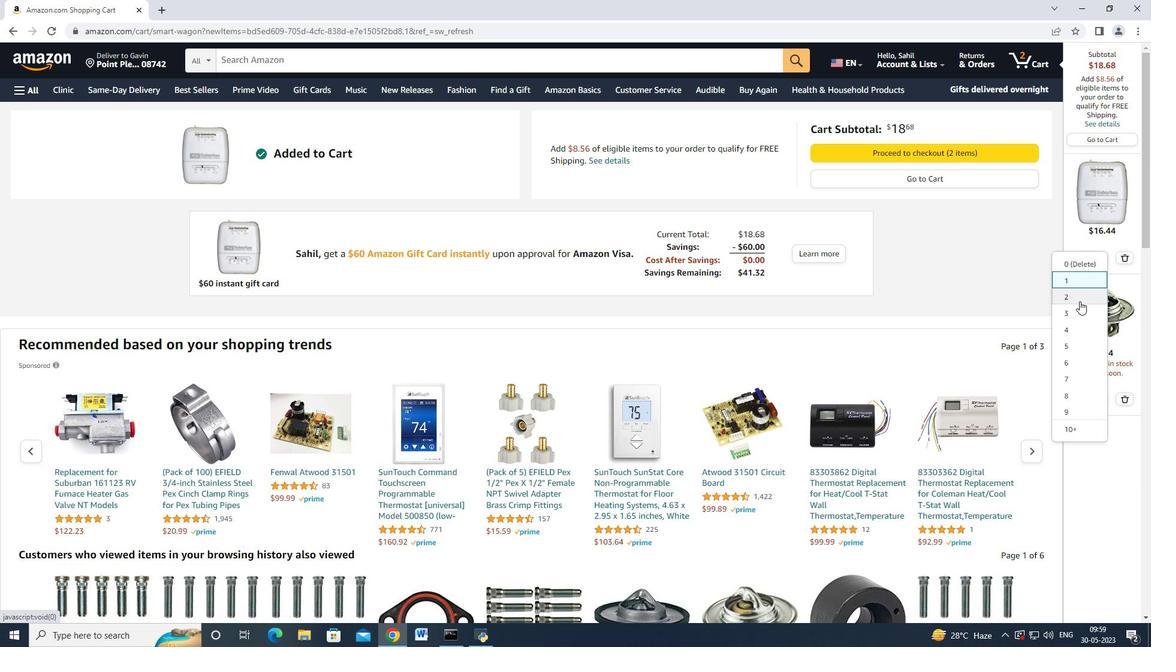 
Action: Mouse moved to (1099, 395)
Screenshot: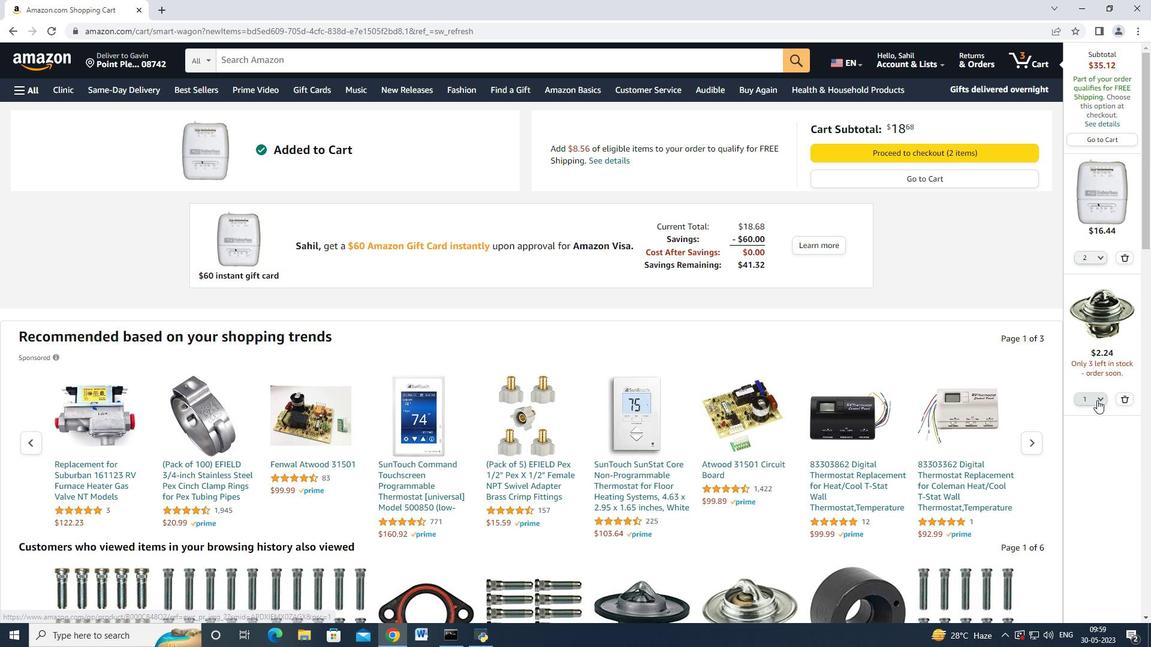 
Action: Mouse pressed left at (1099, 395)
Screenshot: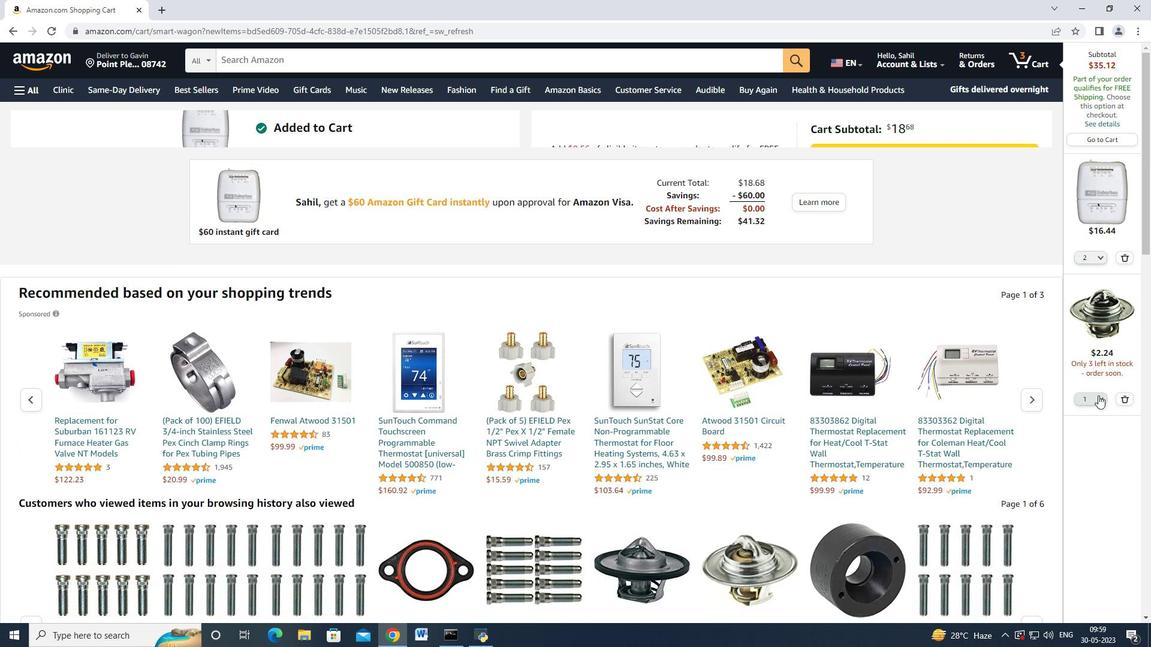 
Action: Mouse moved to (1077, 454)
Screenshot: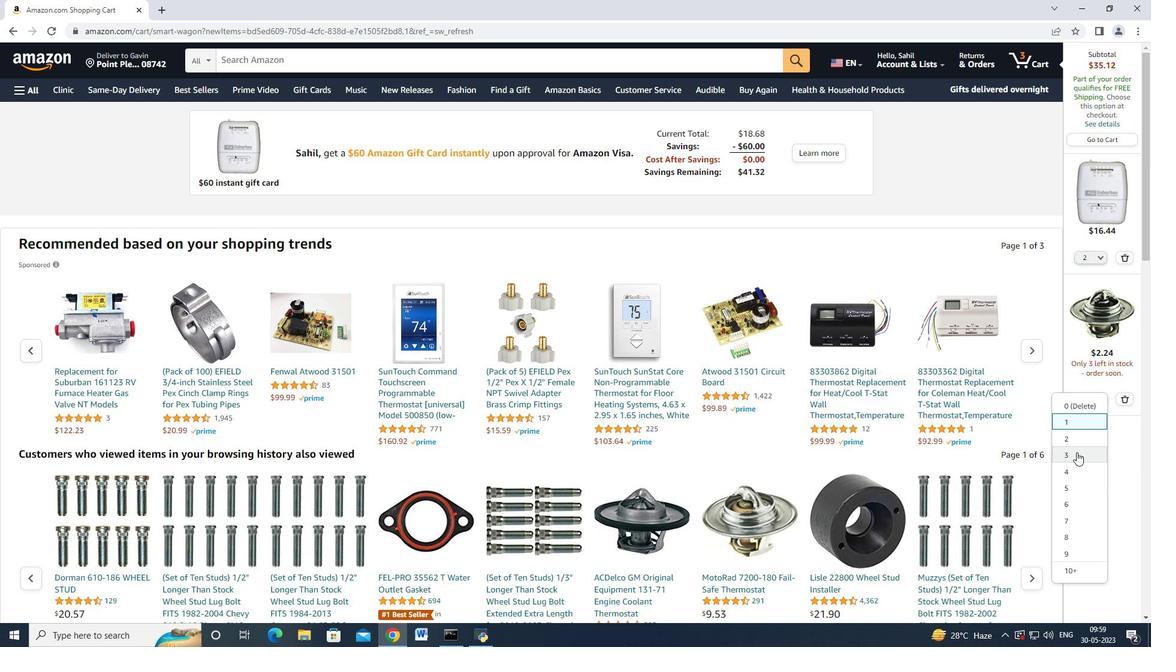 
Action: Mouse pressed left at (1077, 454)
Screenshot: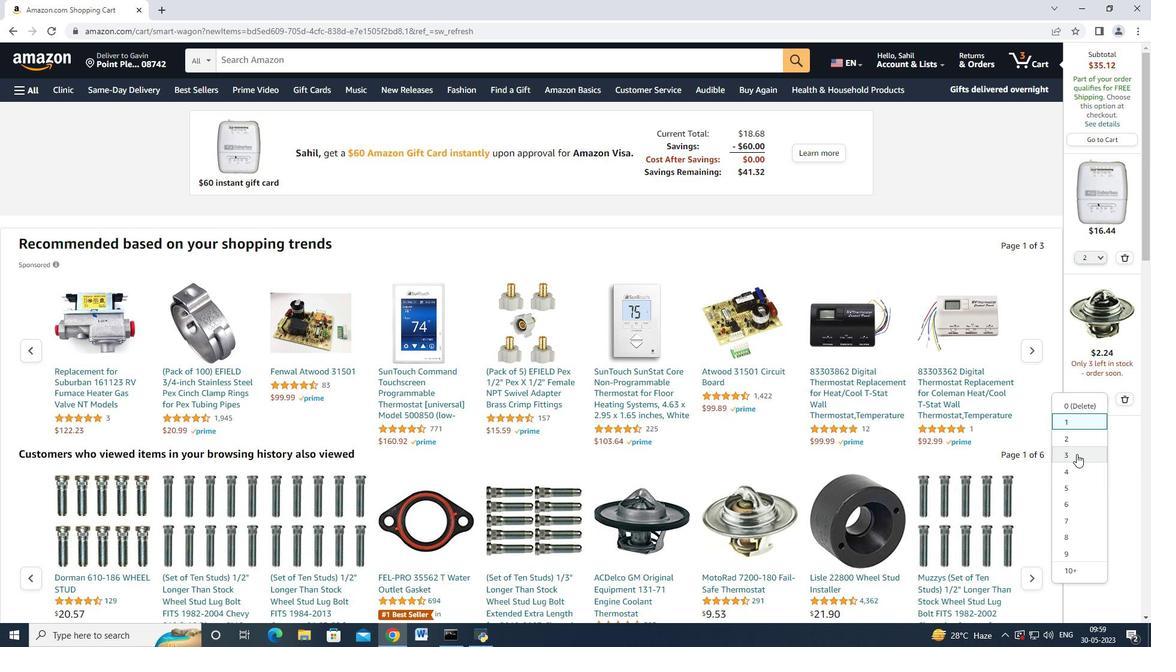 
Action: Mouse moved to (1082, 438)
Screenshot: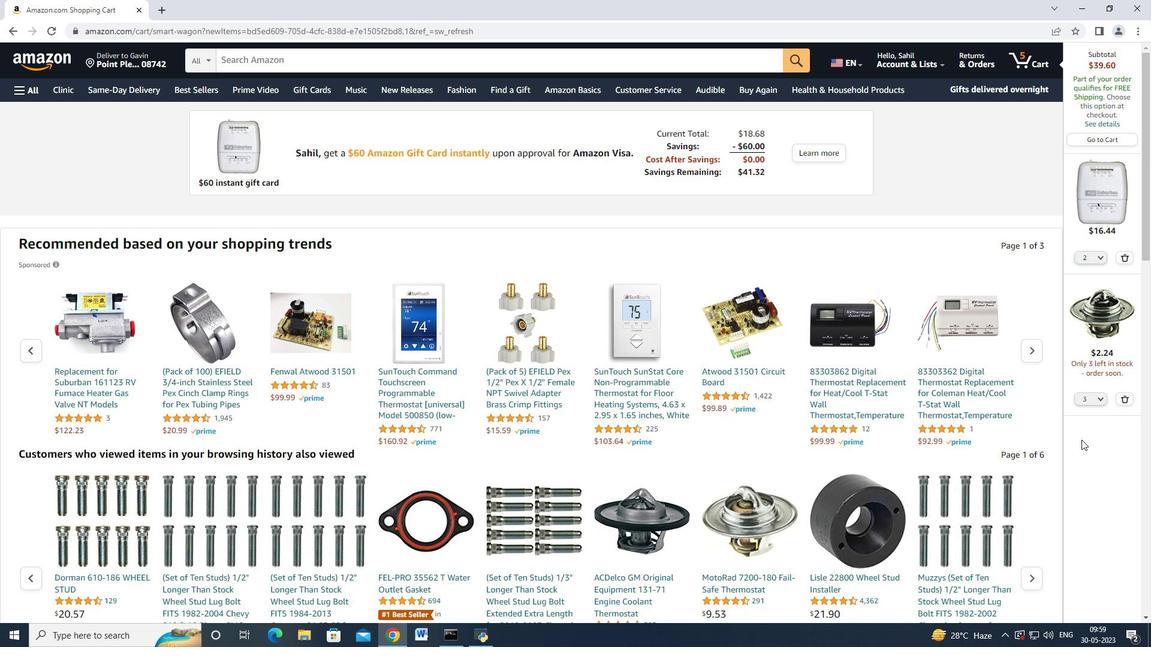 
Action: Mouse scrolled (1082, 439) with delta (0, 0)
Screenshot: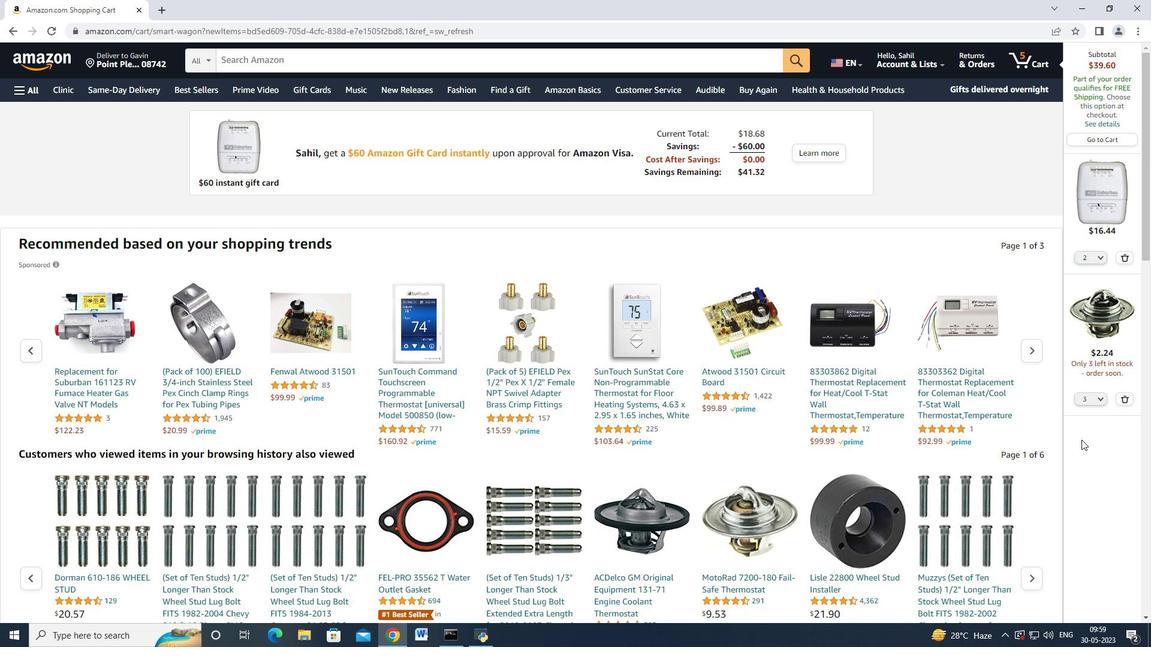 
Action: Mouse scrolled (1082, 439) with delta (0, 0)
Screenshot: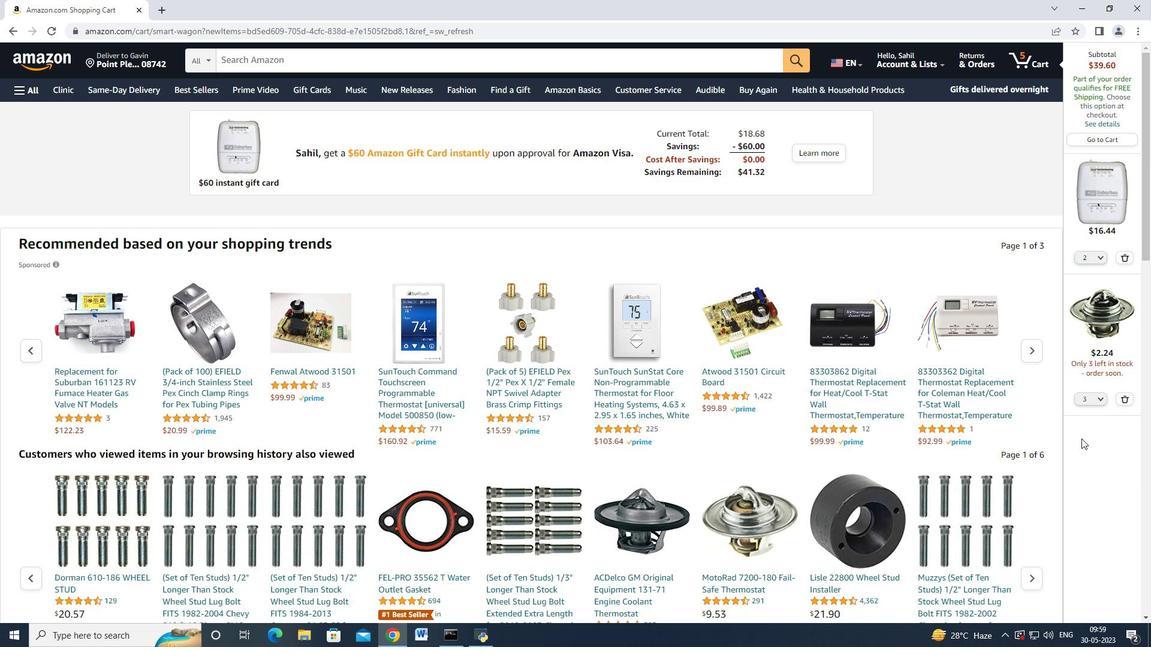 
Action: Mouse scrolled (1082, 439) with delta (0, 0)
Screenshot: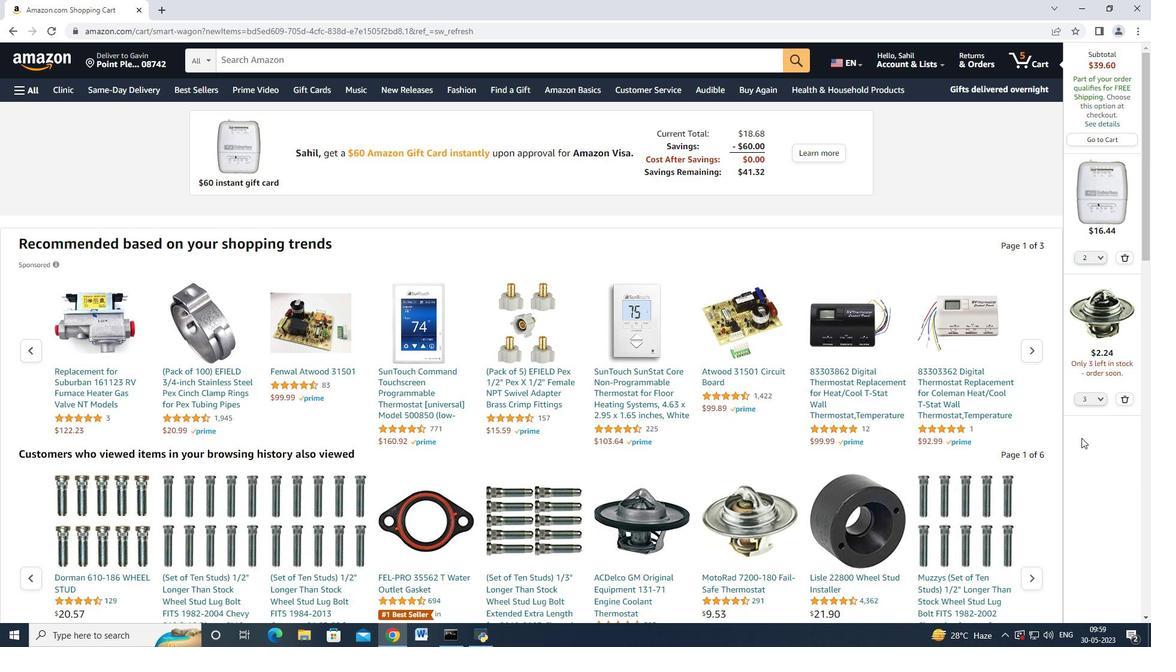 
Action: Mouse scrolled (1082, 439) with delta (0, 0)
Screenshot: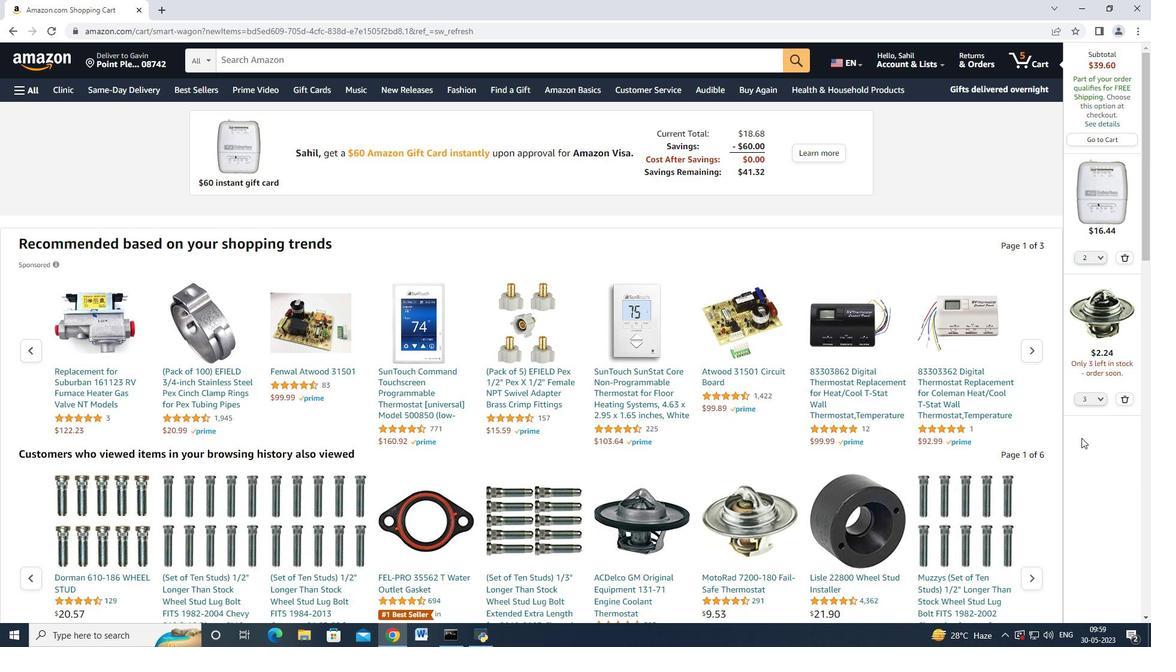 
Action: Mouse scrolled (1082, 439) with delta (0, 0)
Screenshot: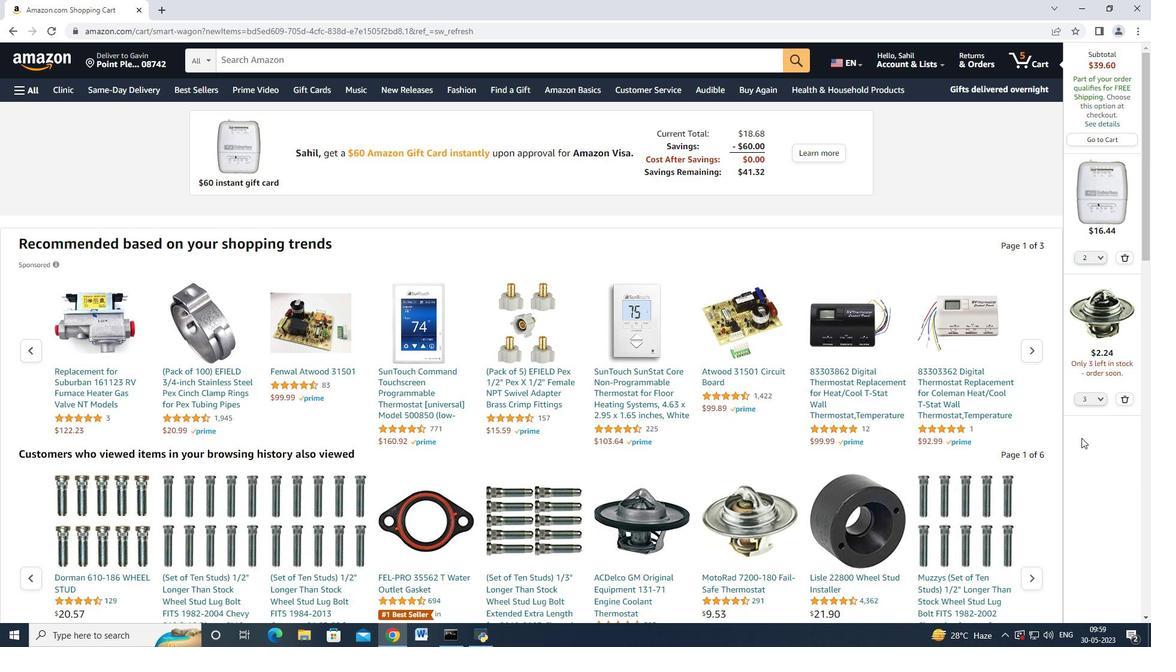
Action: Mouse moved to (1100, 285)
Screenshot: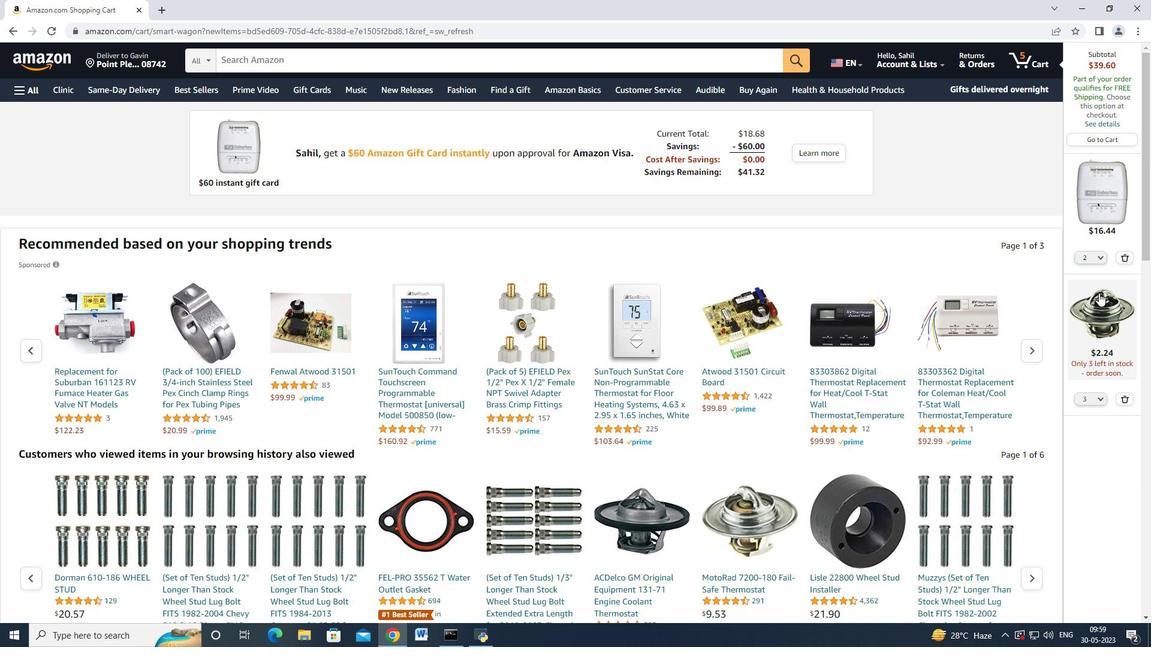 
Action: Mouse scrolled (1100, 286) with delta (0, 0)
Screenshot: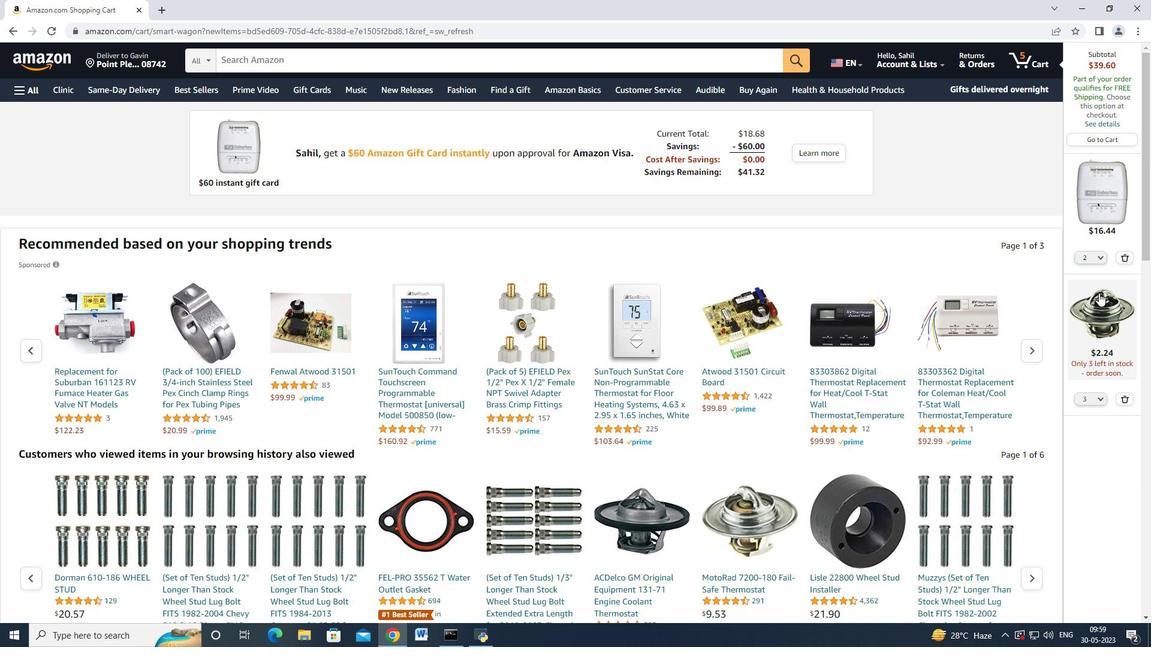 
Action: Mouse scrolled (1100, 286) with delta (0, 0)
Screenshot: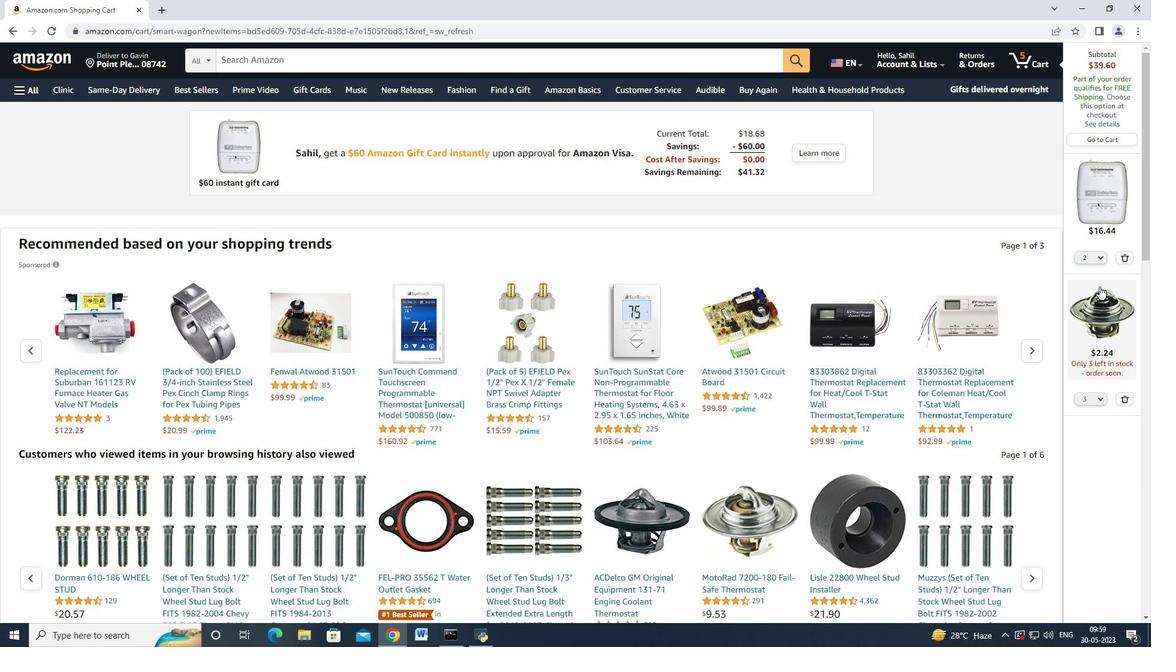 
Action: Mouse scrolled (1100, 286) with delta (0, 0)
Screenshot: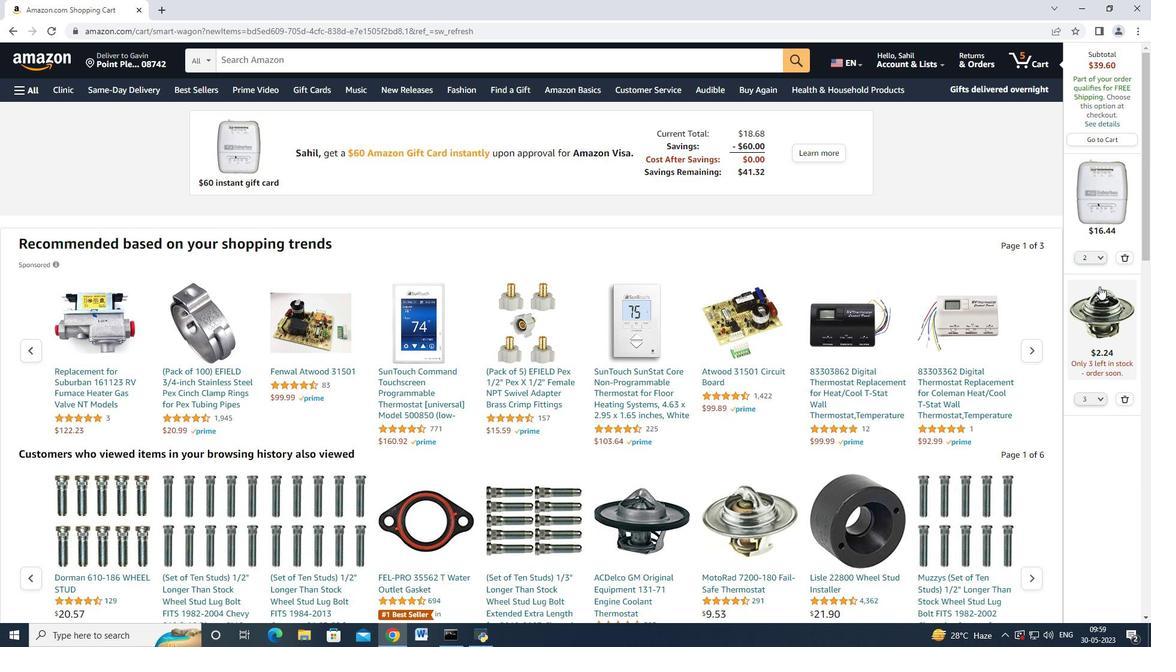 
Action: Mouse scrolled (1100, 286) with delta (0, 0)
Screenshot: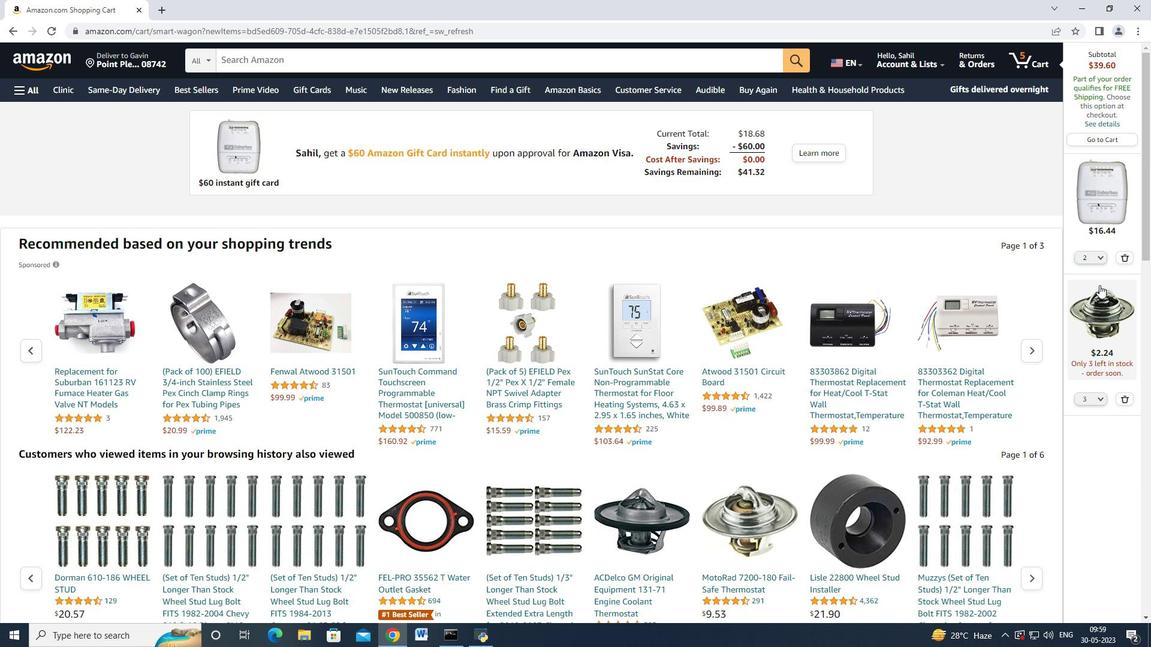 
Action: Mouse moved to (1101, 139)
Screenshot: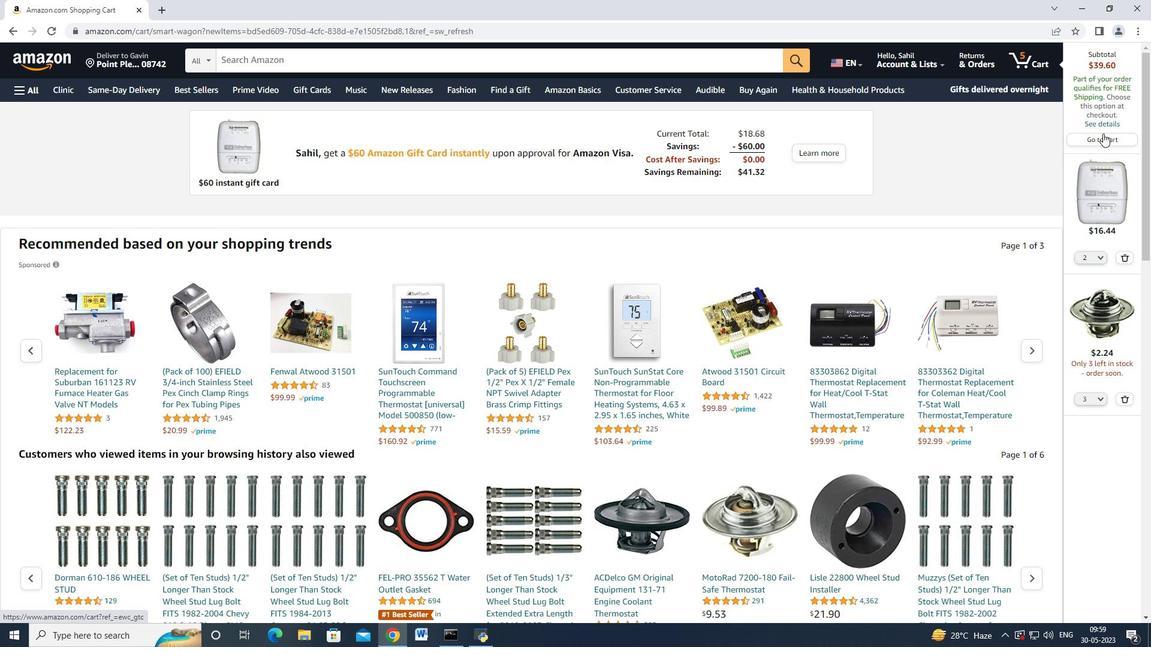 
Action: Mouse pressed left at (1101, 139)
Screenshot: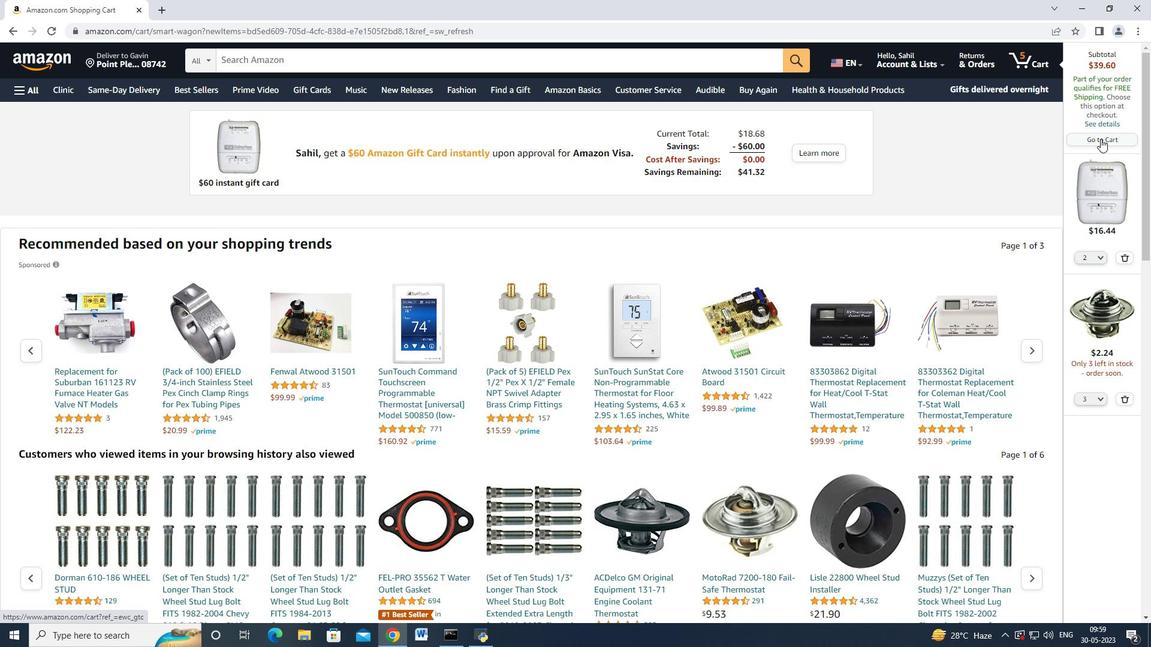 
Action: Mouse moved to (652, 288)
Screenshot: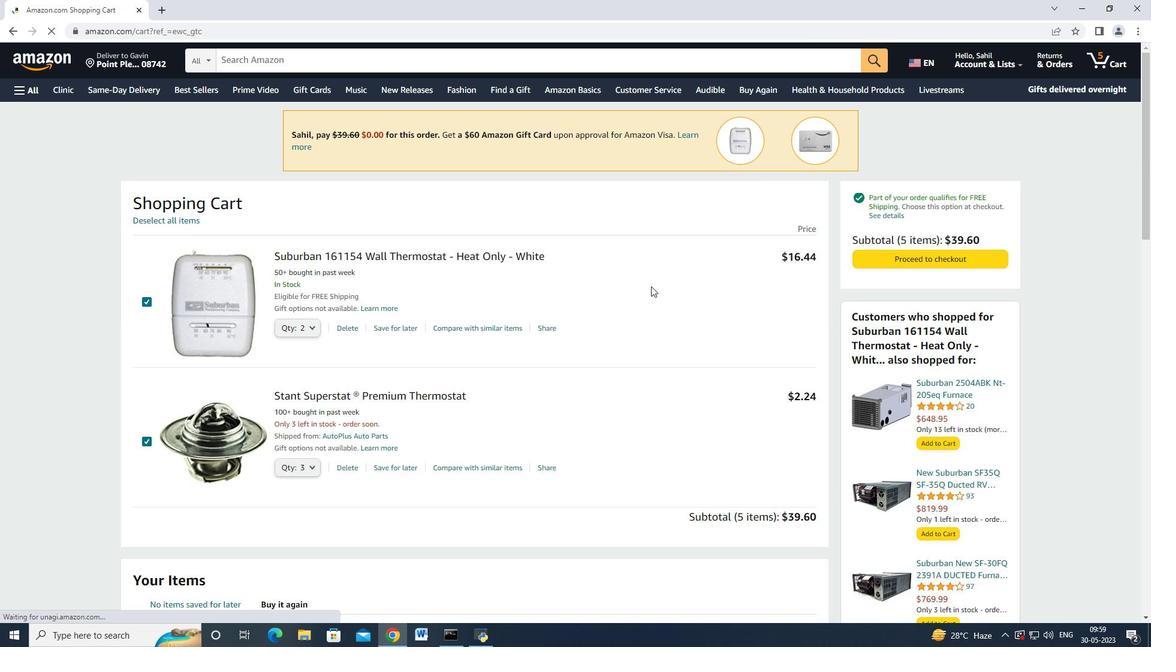 
Action: Mouse scrolled (652, 287) with delta (0, 0)
Screenshot: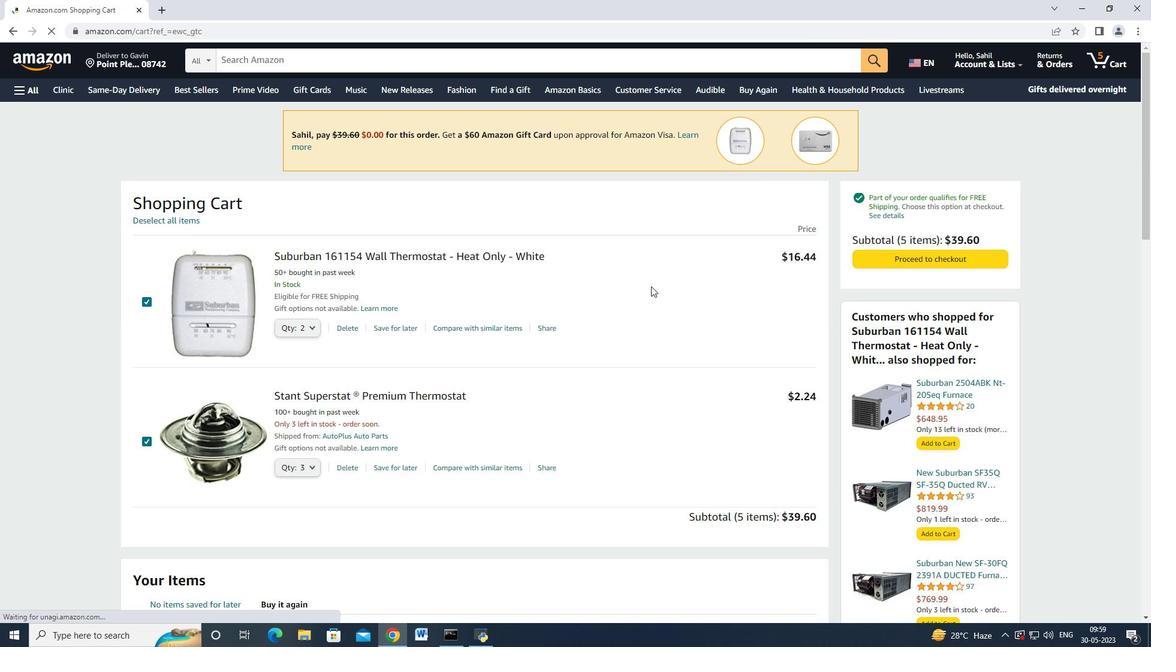 
Action: Mouse scrolled (652, 287) with delta (0, 0)
Screenshot: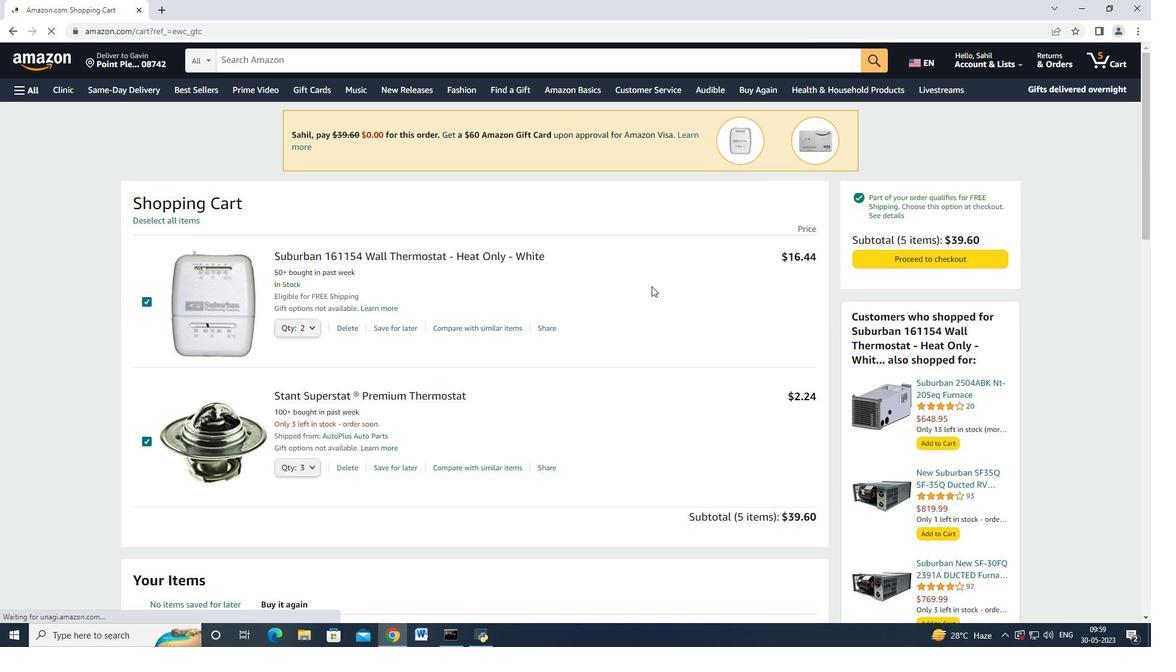 
Action: Mouse scrolled (652, 287) with delta (0, 0)
Screenshot: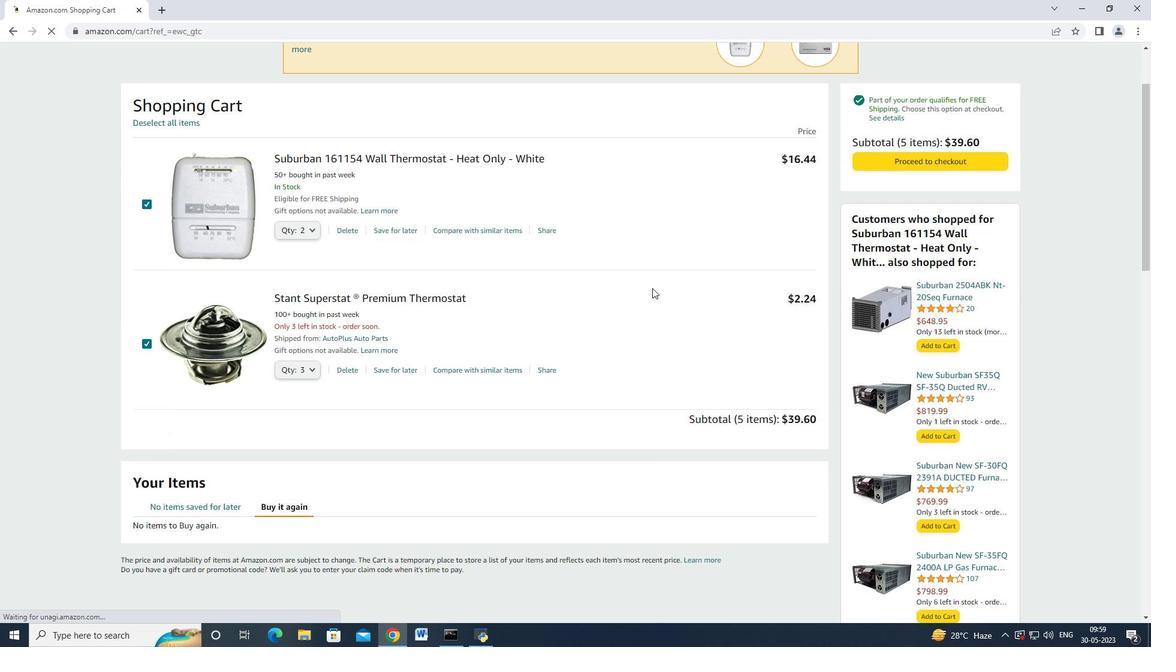 
Action: Mouse scrolled (652, 289) with delta (0, 0)
Screenshot: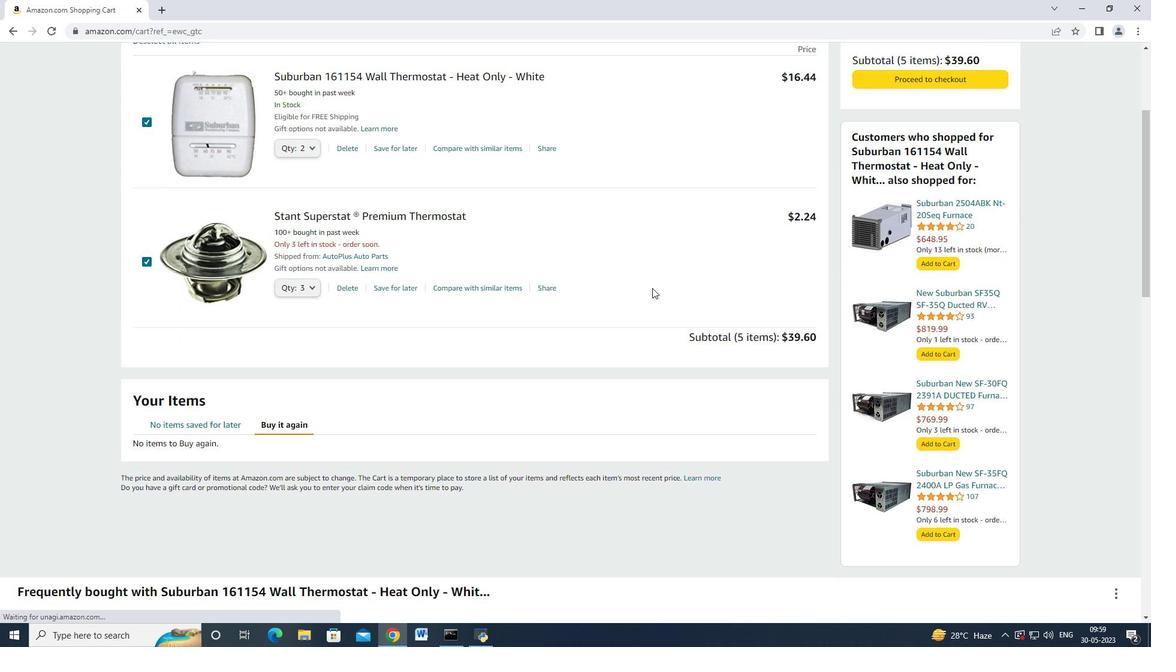 
Action: Mouse scrolled (652, 289) with delta (0, 0)
Screenshot: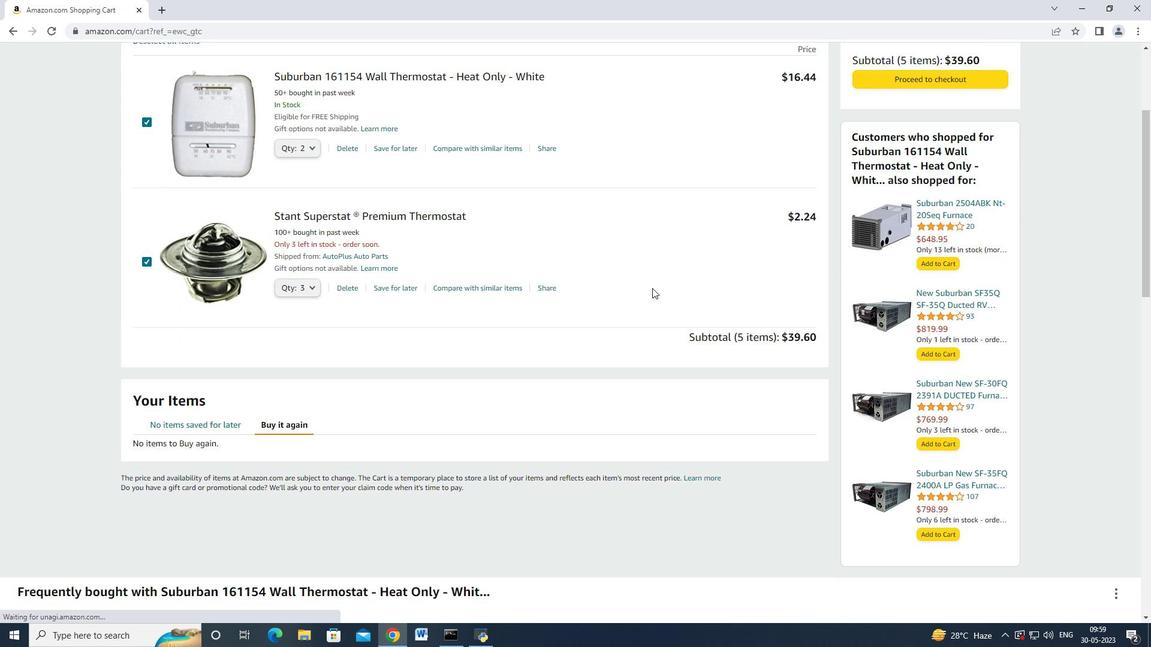 
Action: Mouse scrolled (652, 289) with delta (0, 0)
Screenshot: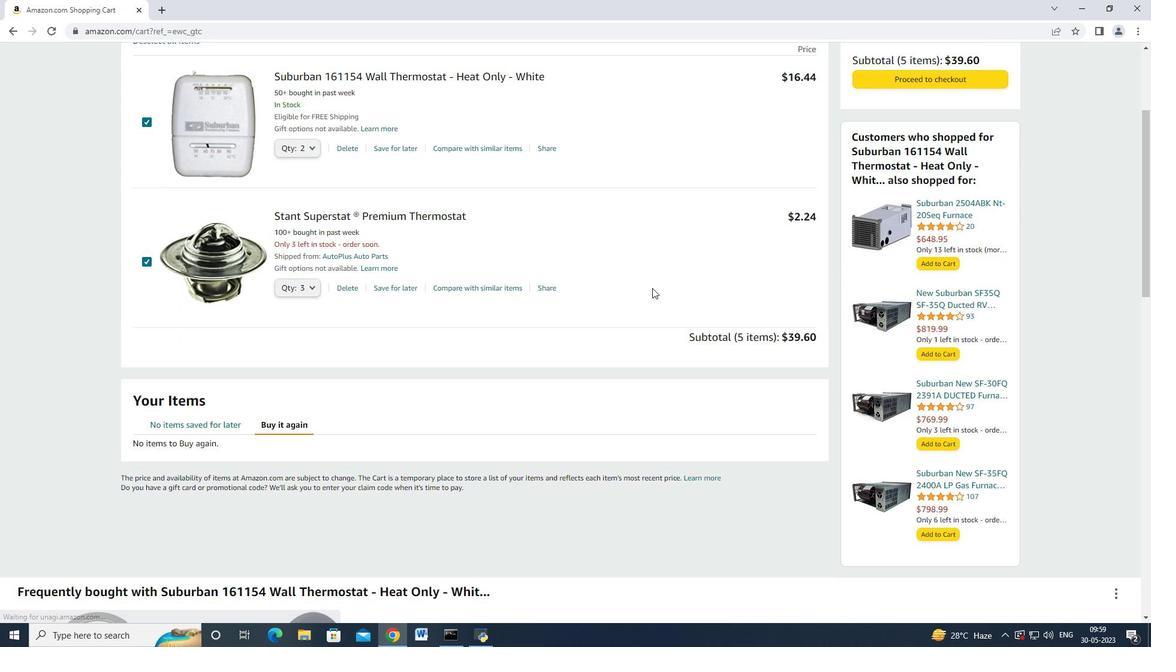
Action: Mouse moved to (898, 264)
Screenshot: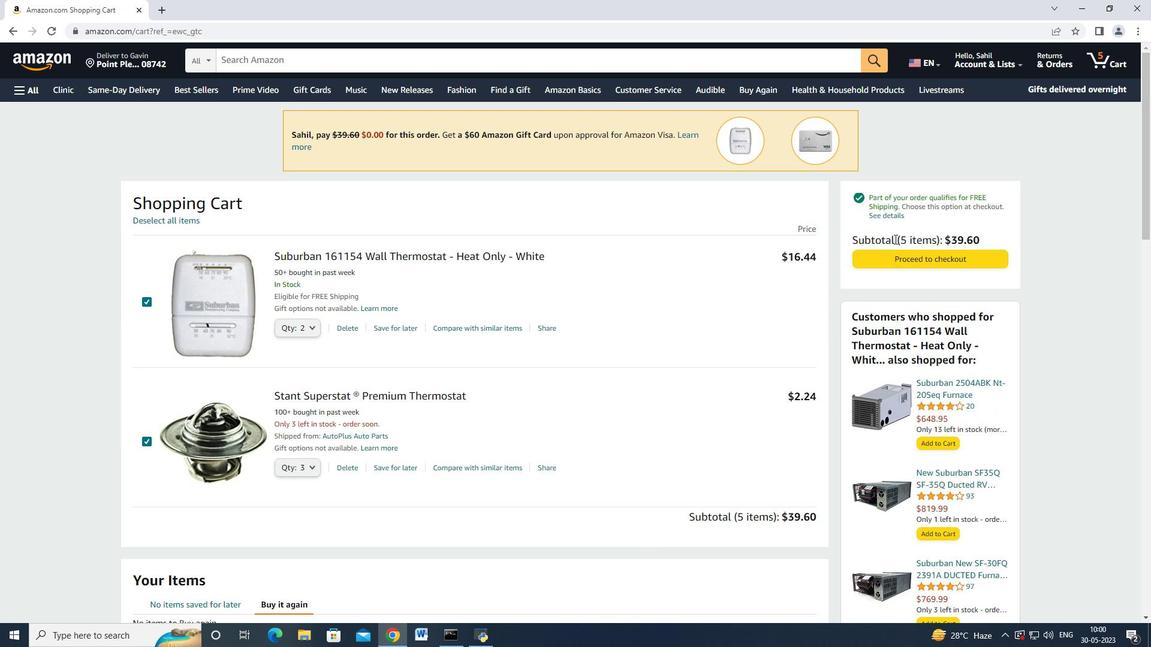 
Action: Mouse pressed left at (898, 264)
Screenshot: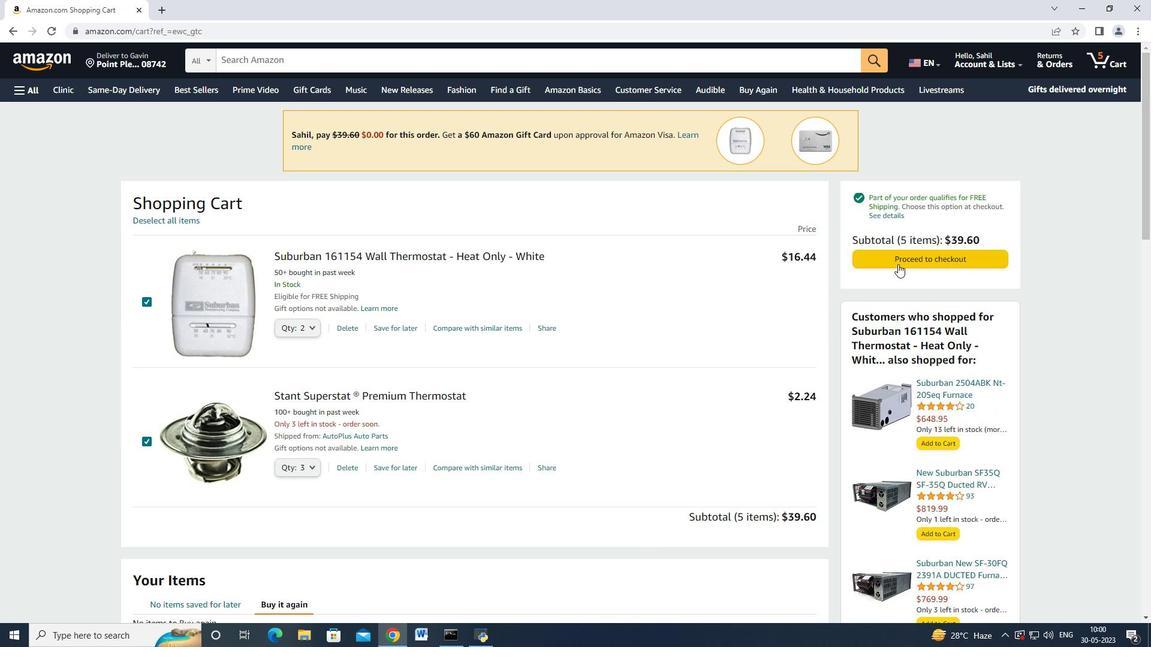 
Action: Mouse moved to (688, 101)
Screenshot: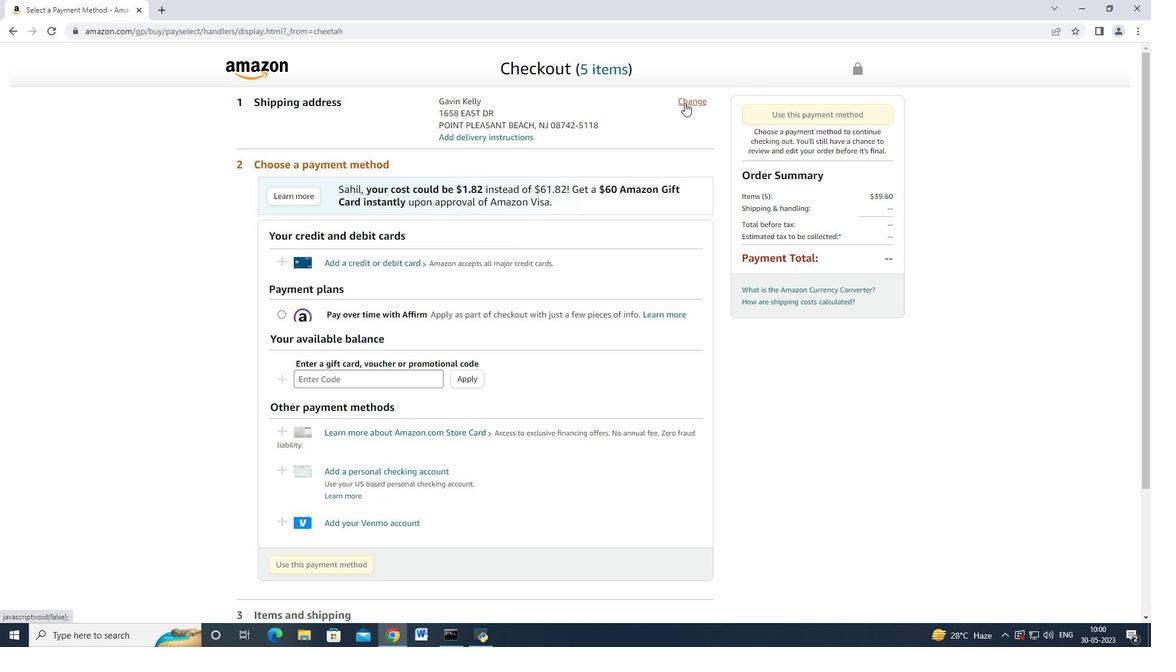 
Action: Mouse pressed left at (688, 101)
Screenshot: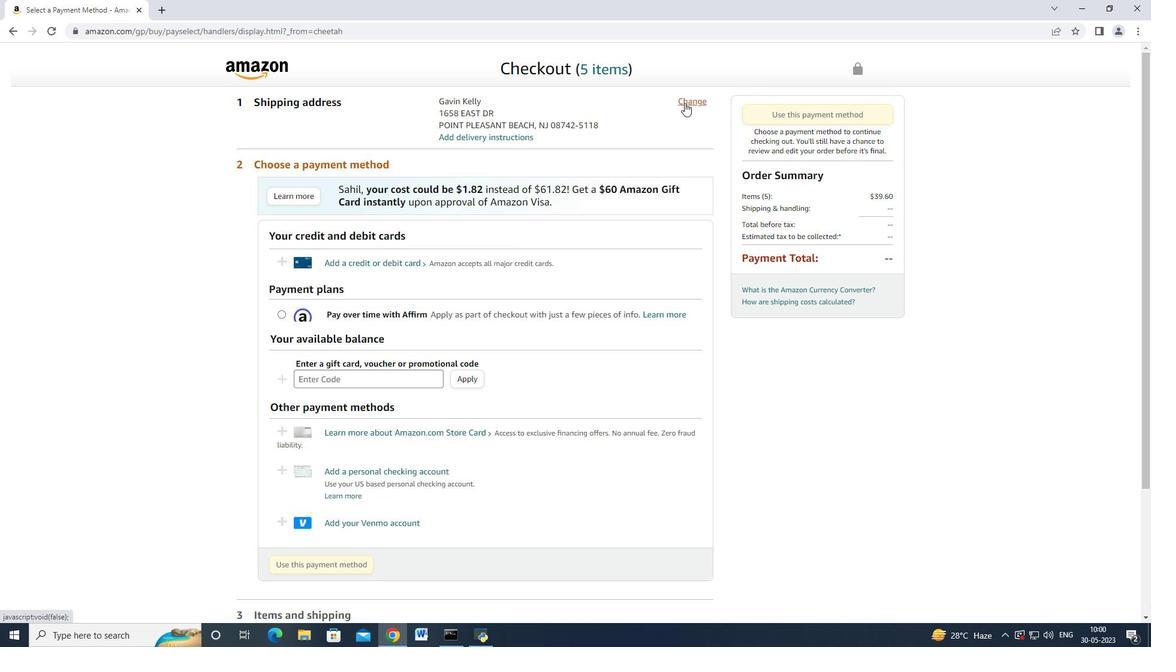 
Action: Mouse moved to (520, 323)
Screenshot: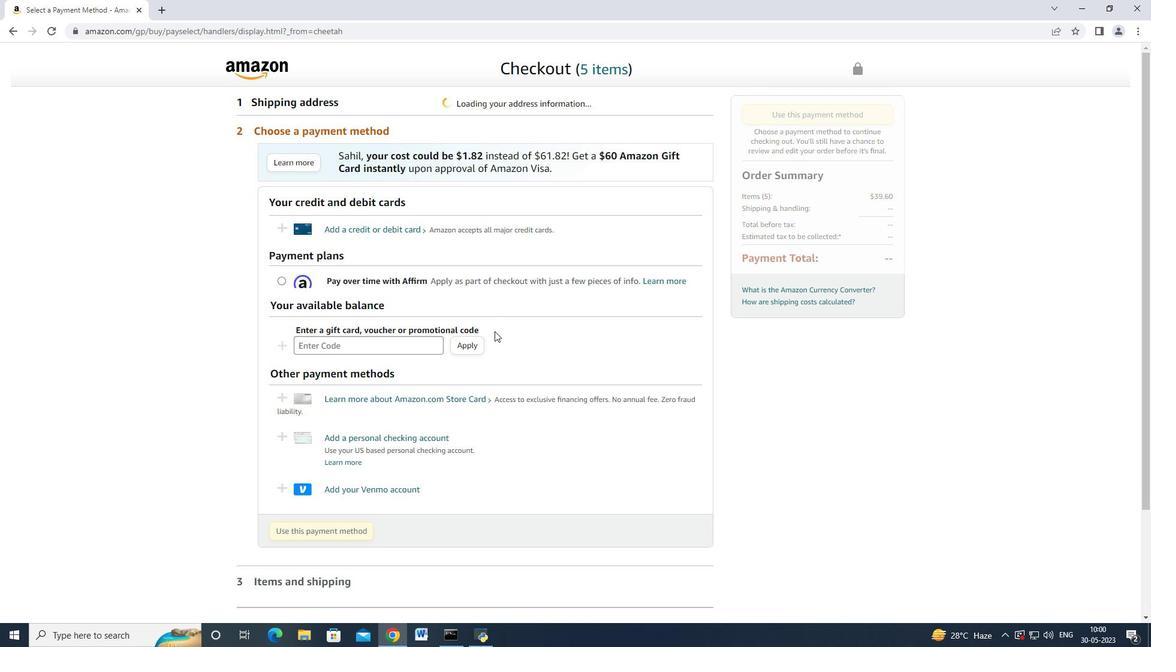 
Action: Mouse scrolled (520, 323) with delta (0, 0)
Screenshot: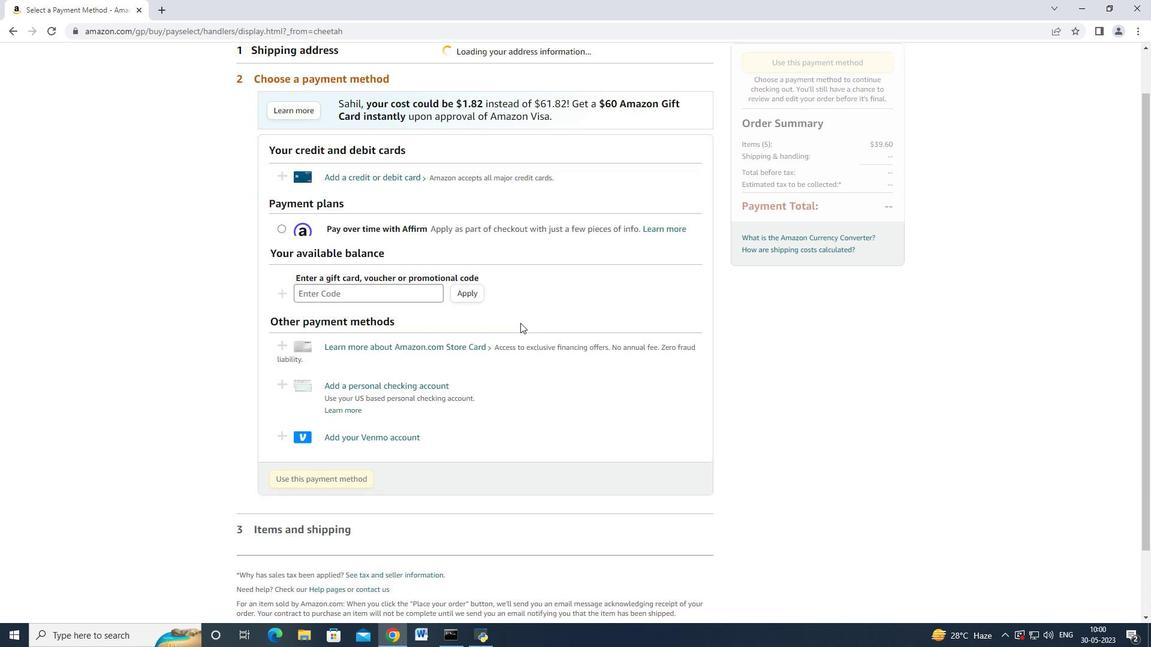 
Action: Mouse scrolled (520, 323) with delta (0, 0)
Screenshot: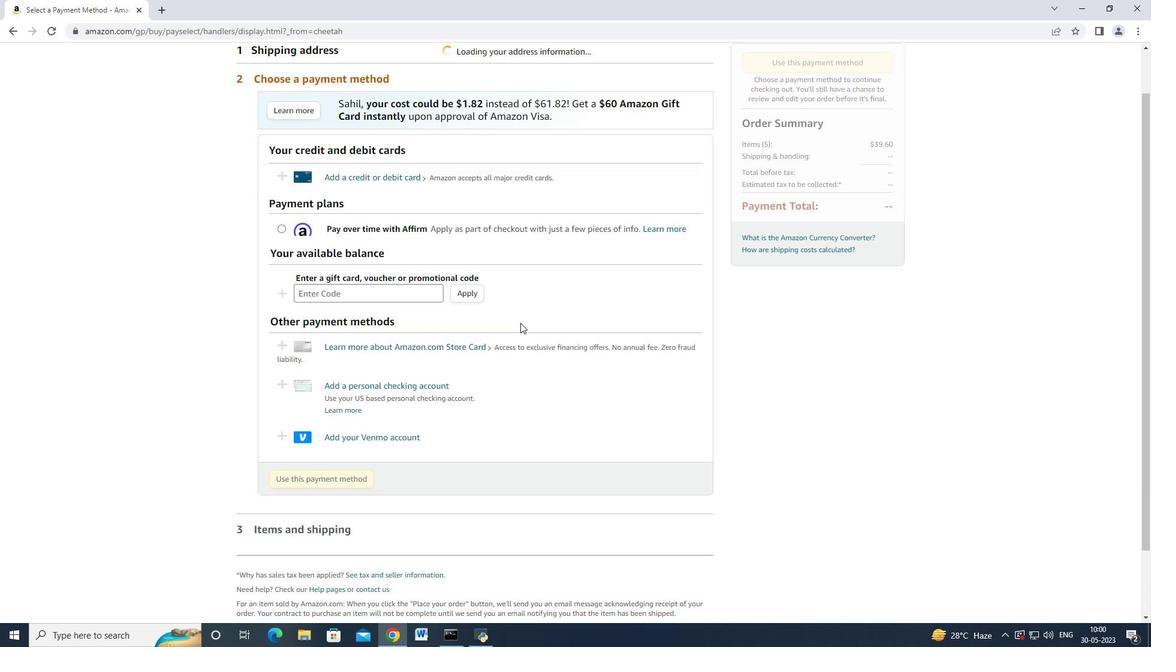 
Action: Mouse scrolled (520, 323) with delta (0, 0)
Screenshot: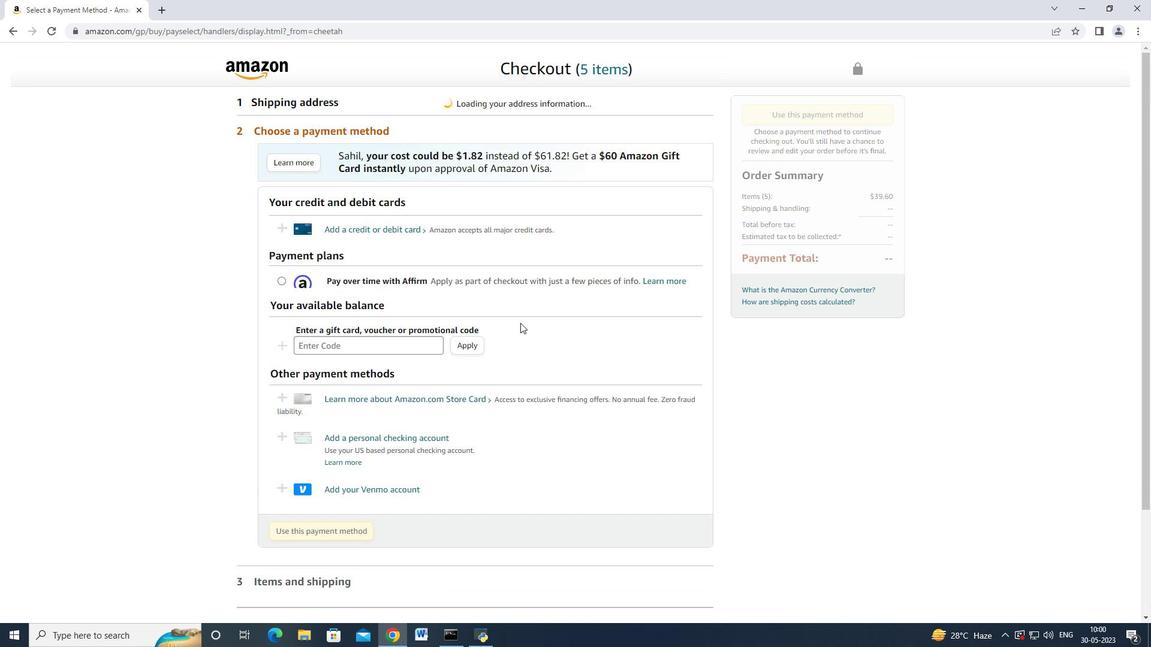 
Action: Mouse moved to (530, 312)
Screenshot: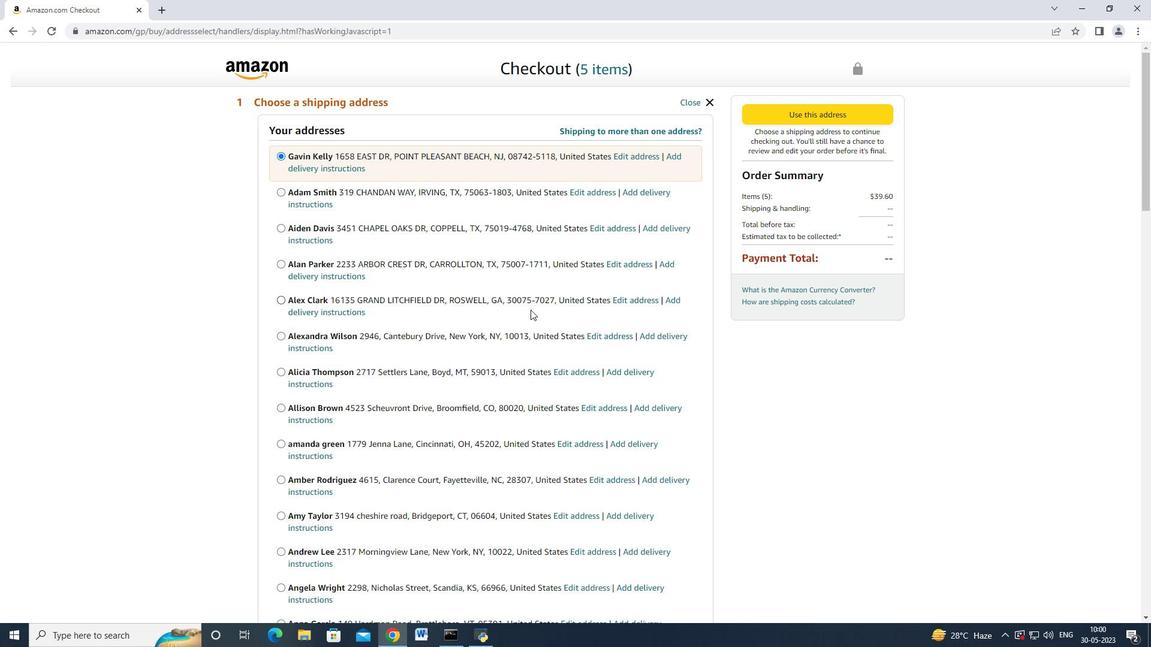 
Action: Mouse scrolled (530, 311) with delta (0, 0)
Screenshot: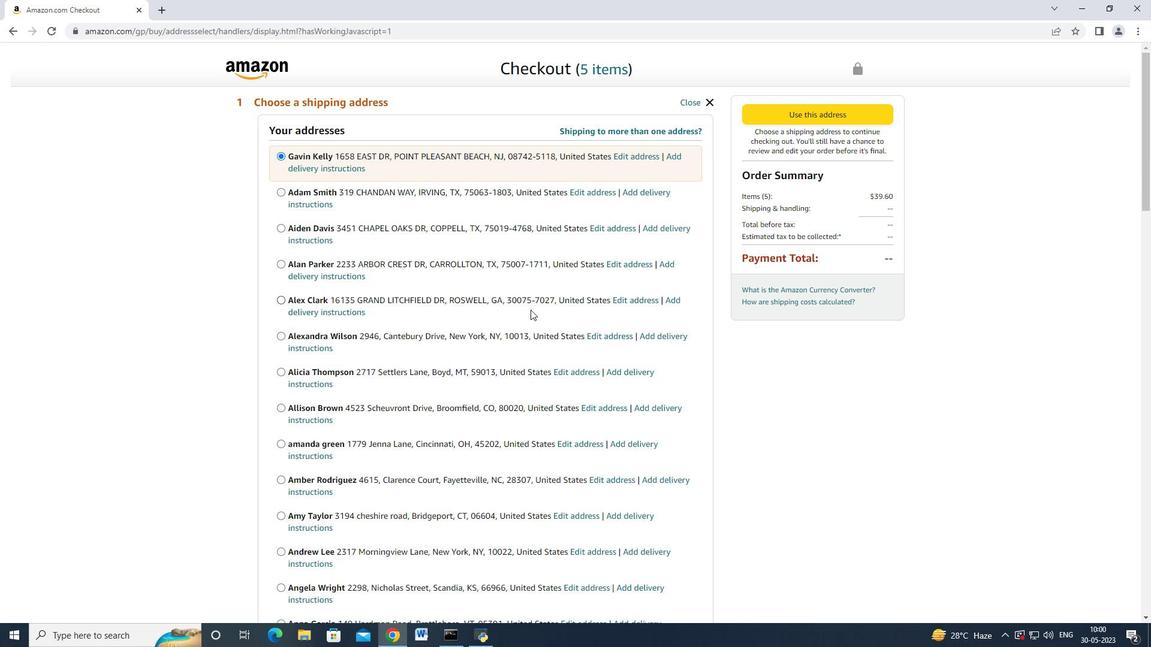 
Action: Mouse moved to (530, 313)
Screenshot: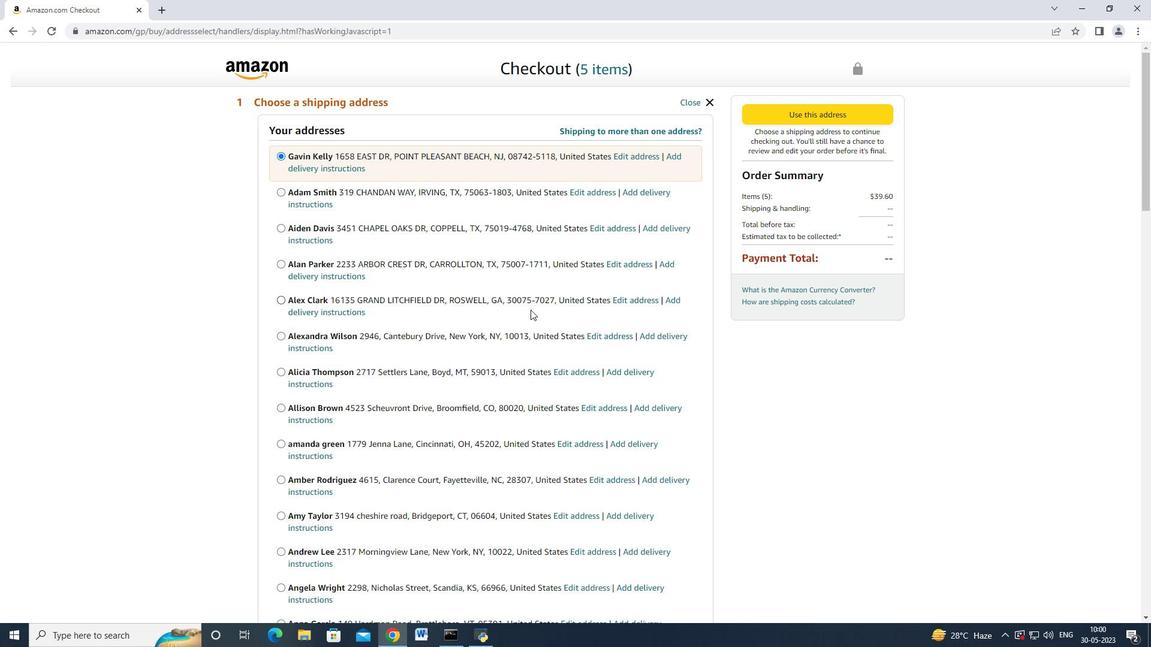 
Action: Mouse scrolled (530, 312) with delta (0, 0)
Screenshot: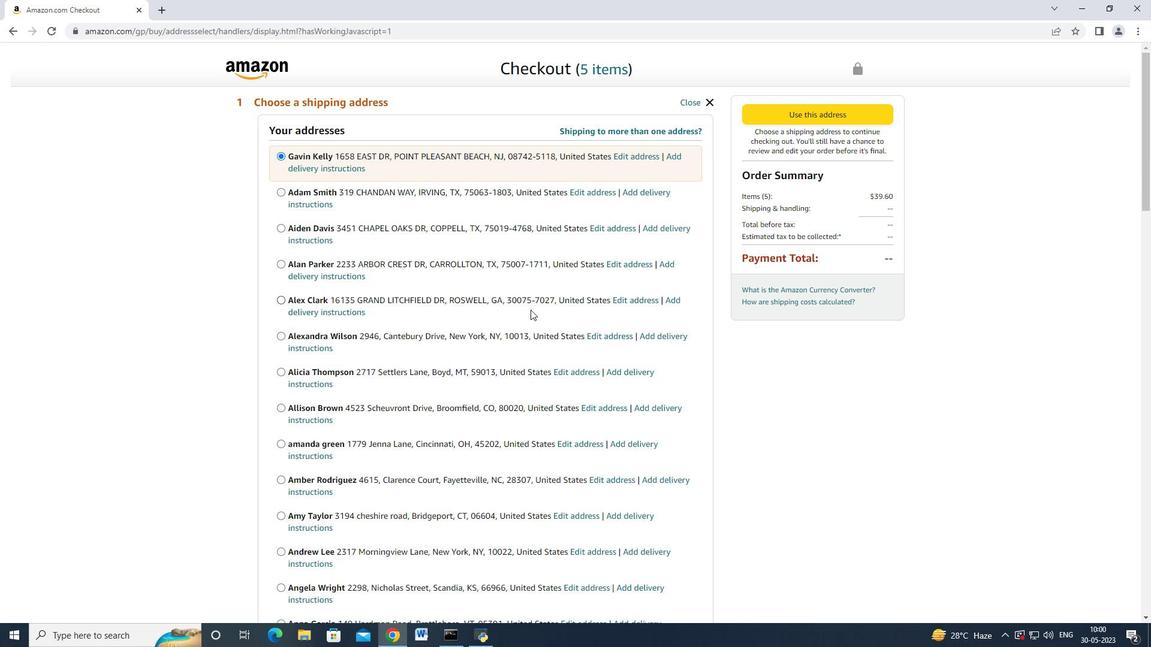 
Action: Mouse moved to (530, 313)
Screenshot: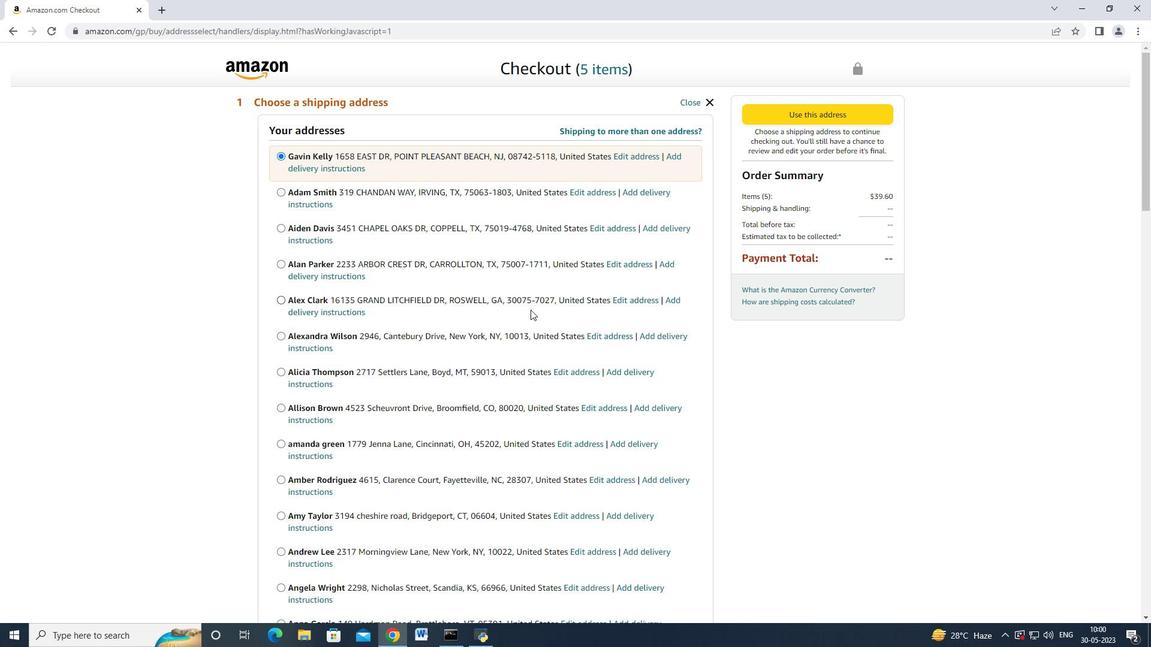 
Action: Mouse scrolled (530, 312) with delta (0, 0)
Screenshot: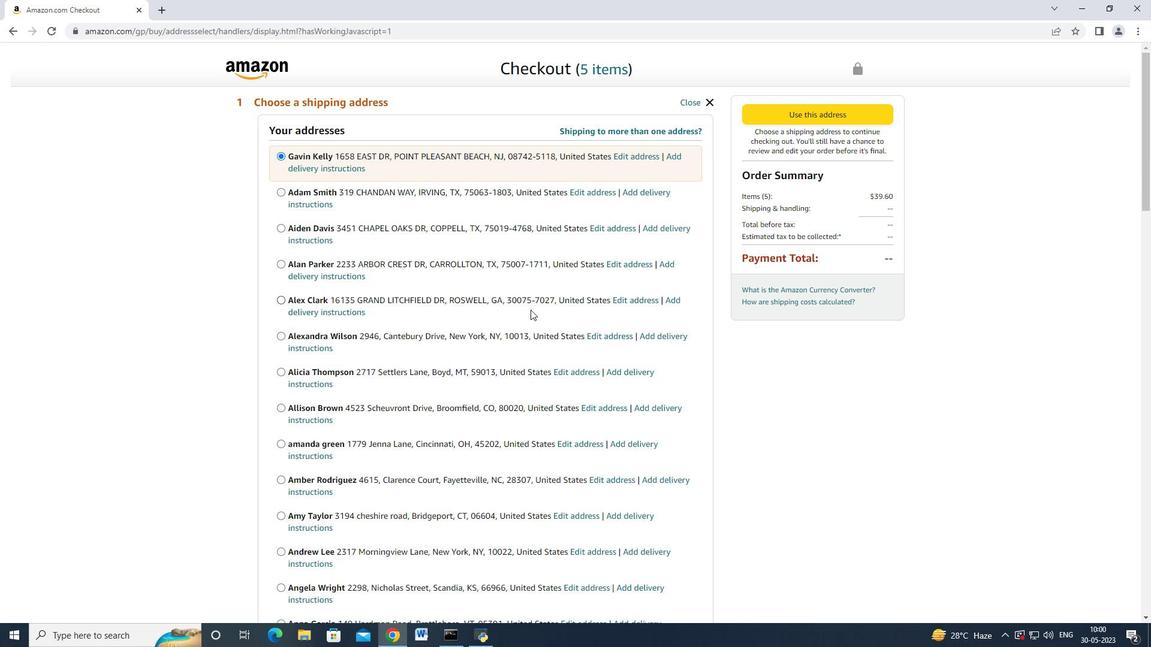 
Action: Mouse scrolled (530, 313) with delta (0, 0)
Screenshot: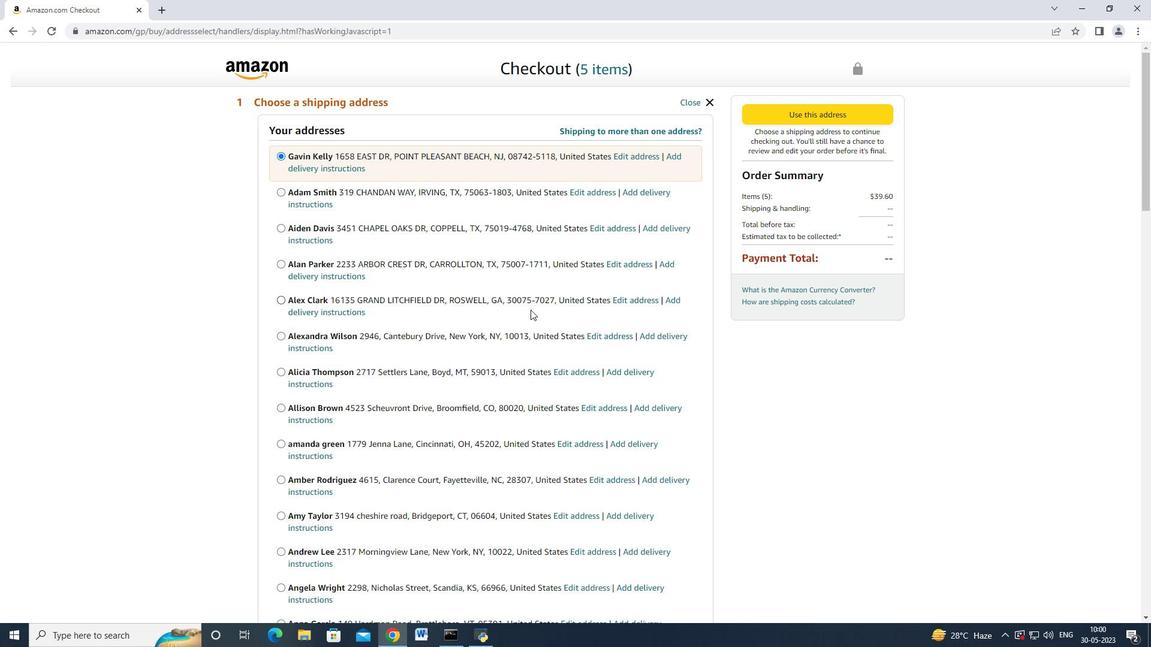 
Action: Mouse scrolled (530, 313) with delta (0, 0)
Screenshot: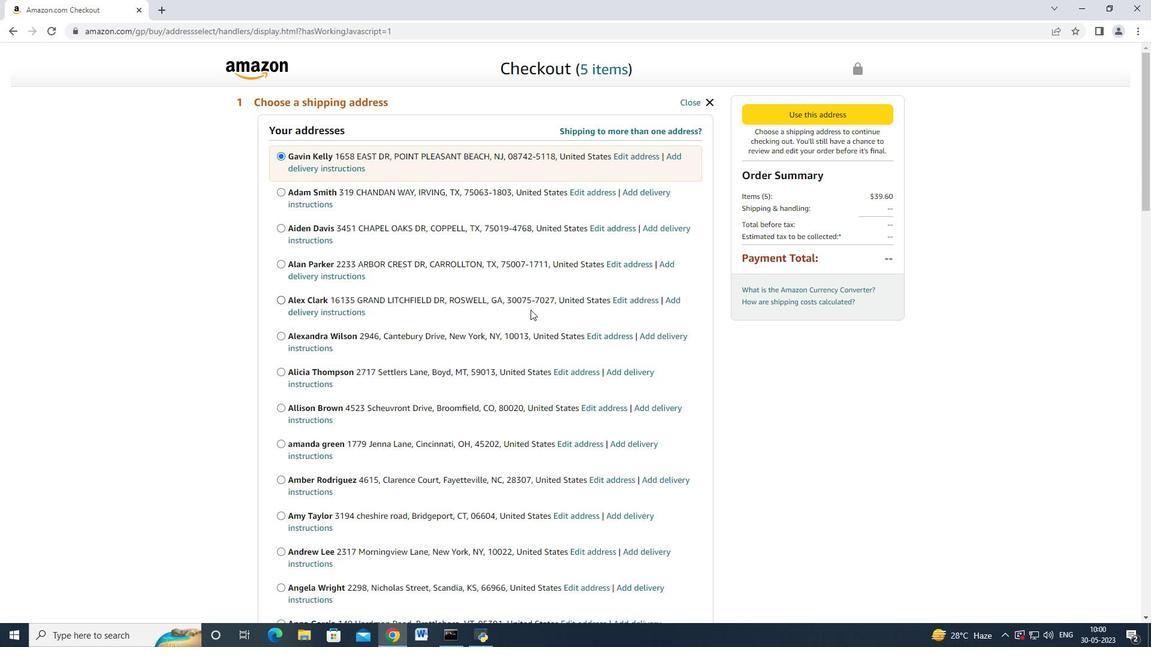 
Action: Mouse scrolled (530, 313) with delta (0, 0)
Screenshot: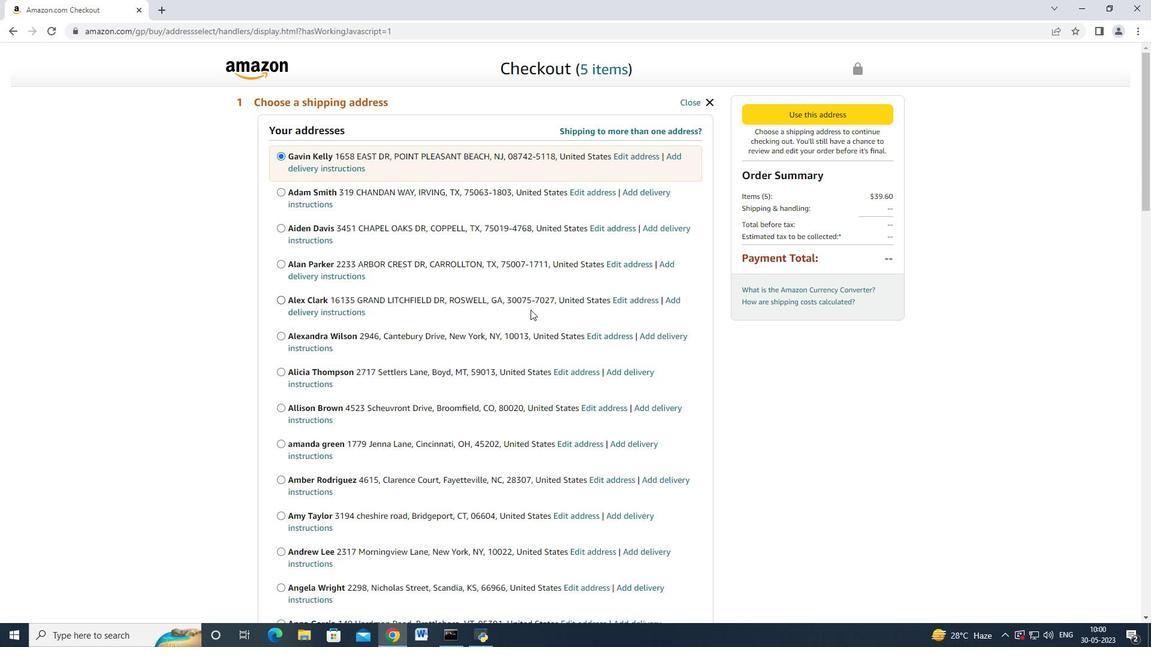 
Action: Mouse scrolled (530, 313) with delta (0, 0)
Screenshot: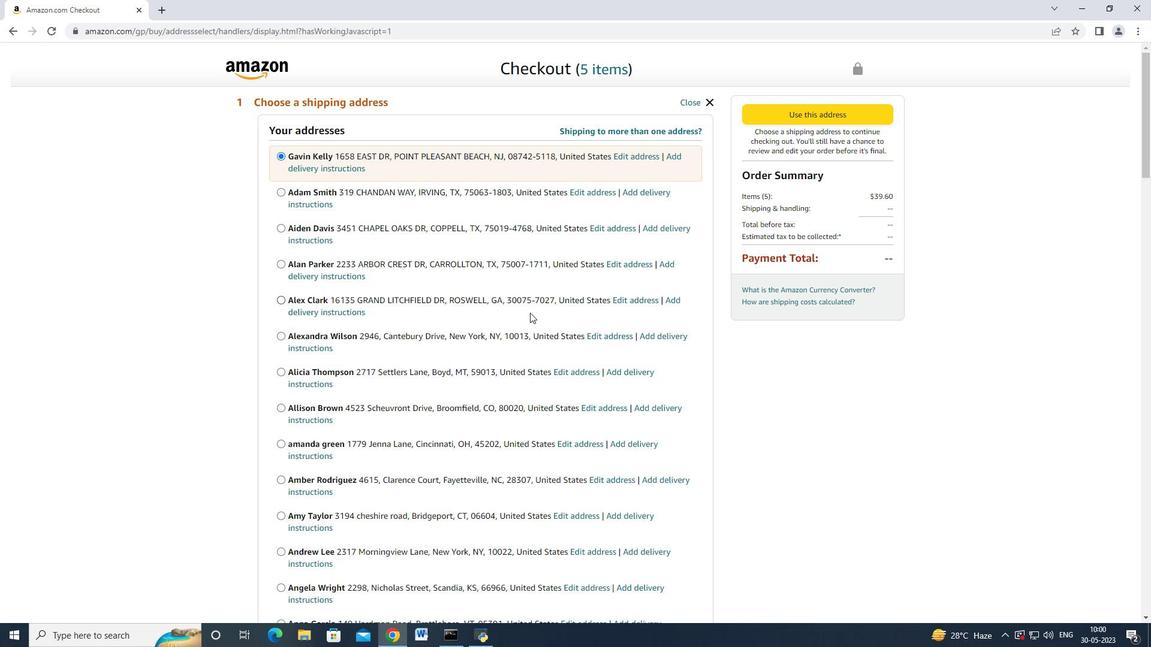 
Action: Mouse scrolled (530, 313) with delta (0, 0)
Screenshot: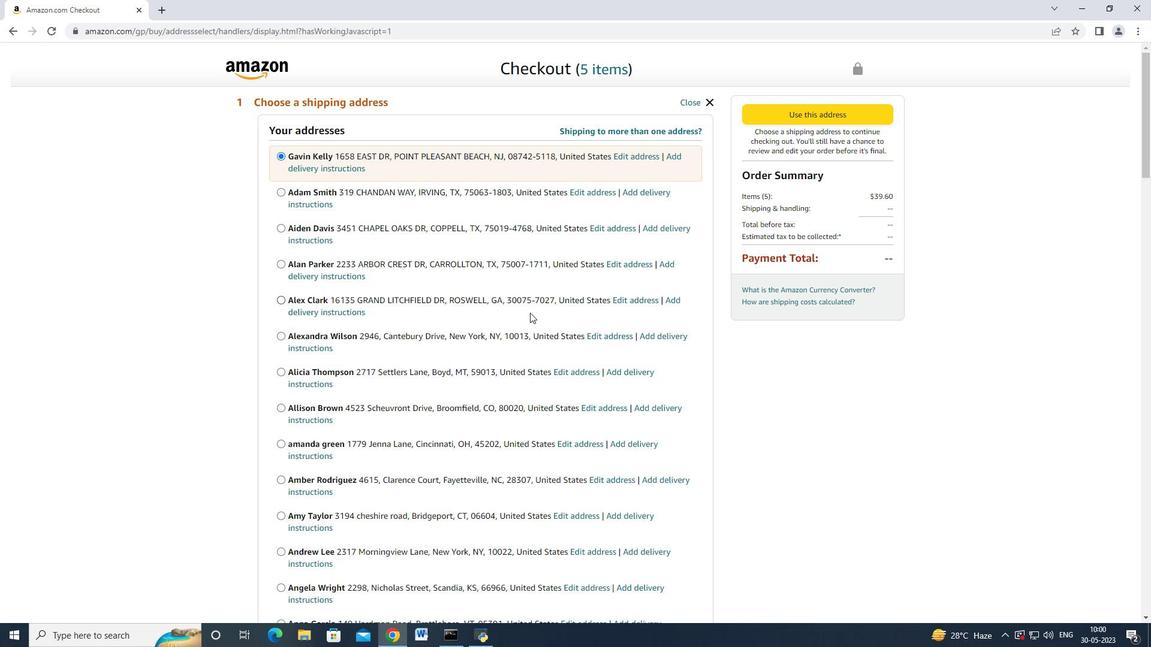 
Action: Mouse moved to (529, 313)
Screenshot: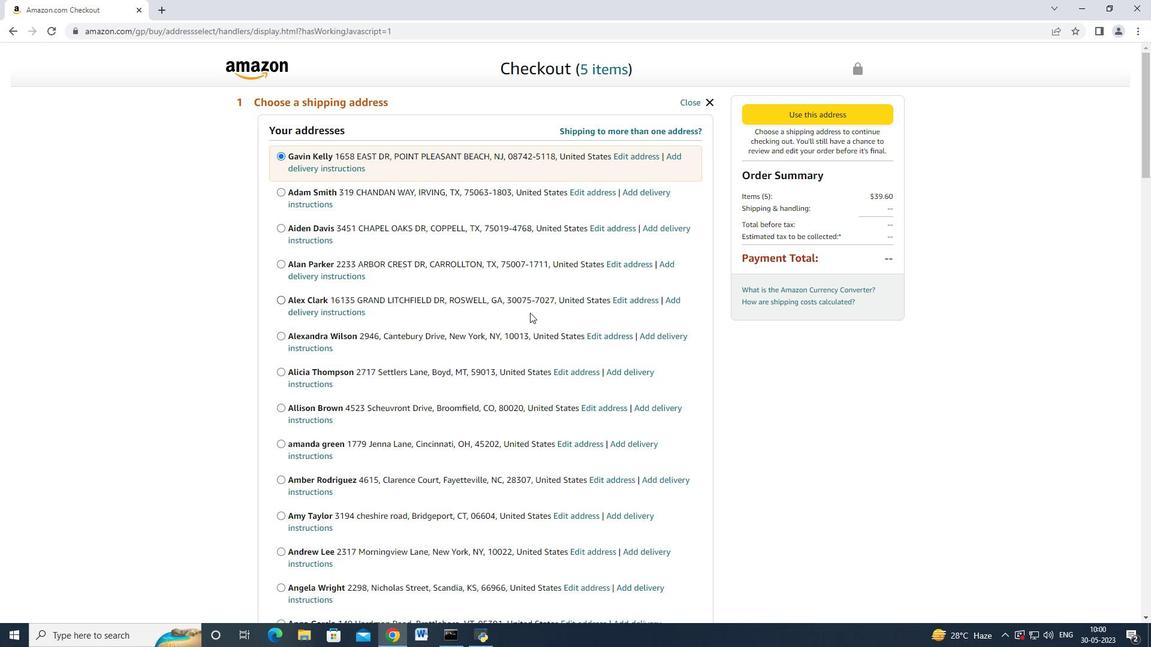 
Action: Mouse scrolled (529, 313) with delta (0, 0)
Screenshot: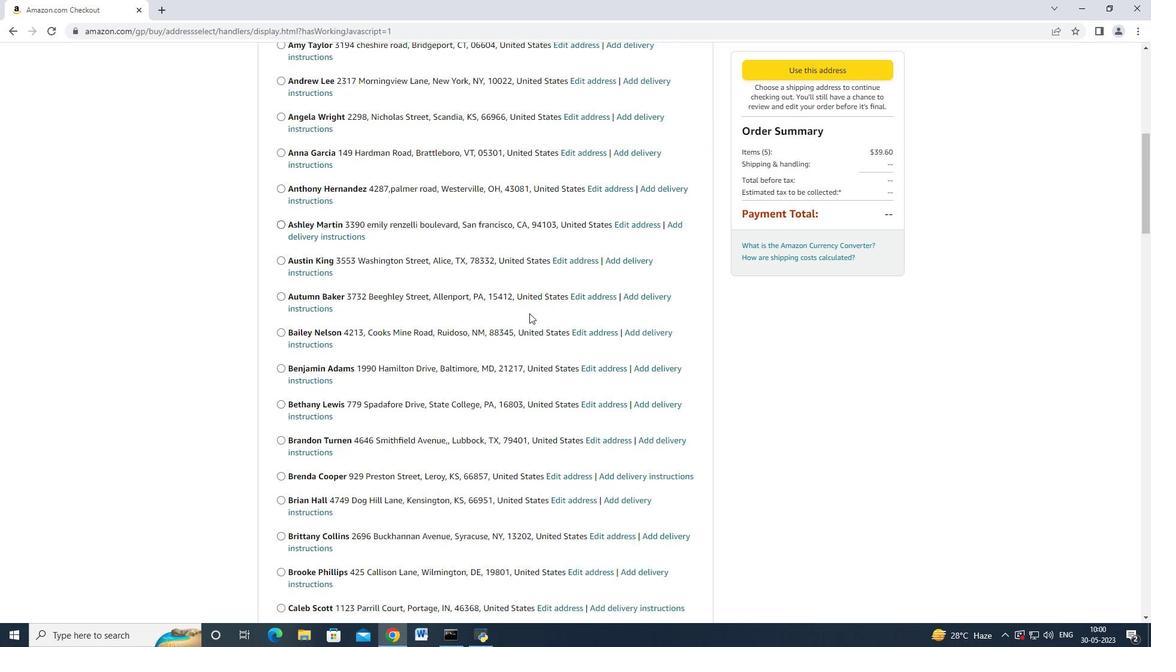 
Action: Mouse scrolled (529, 313) with delta (0, 0)
Screenshot: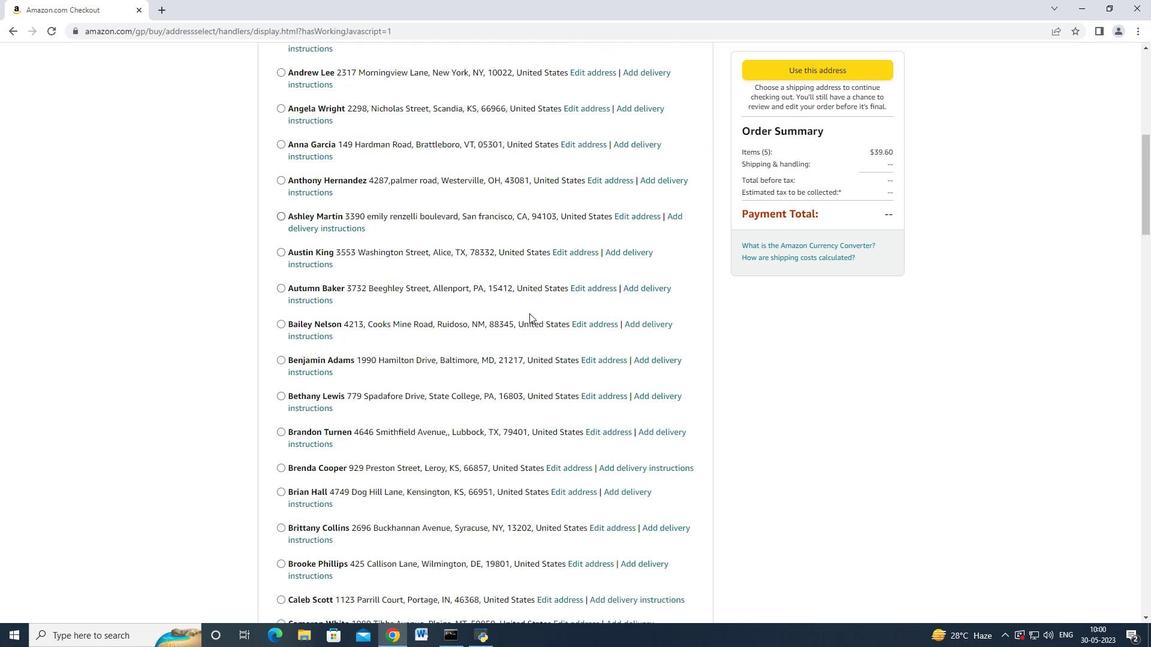 
Action: Mouse scrolled (529, 313) with delta (0, 0)
Screenshot: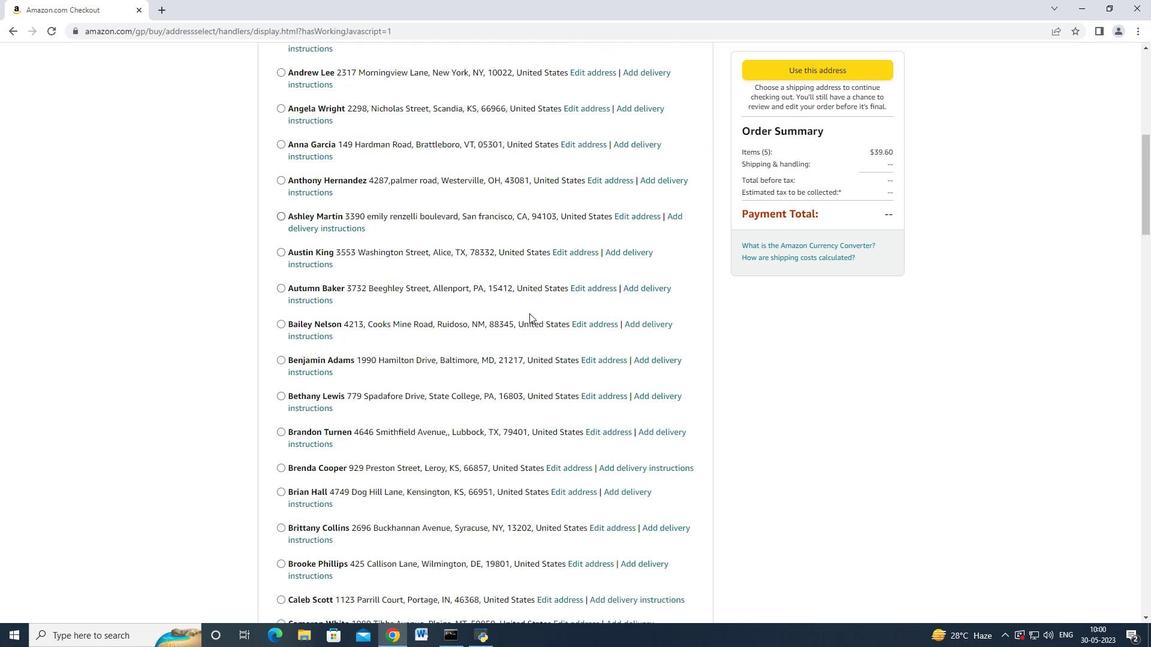 
Action: Mouse scrolled (529, 313) with delta (0, 0)
Screenshot: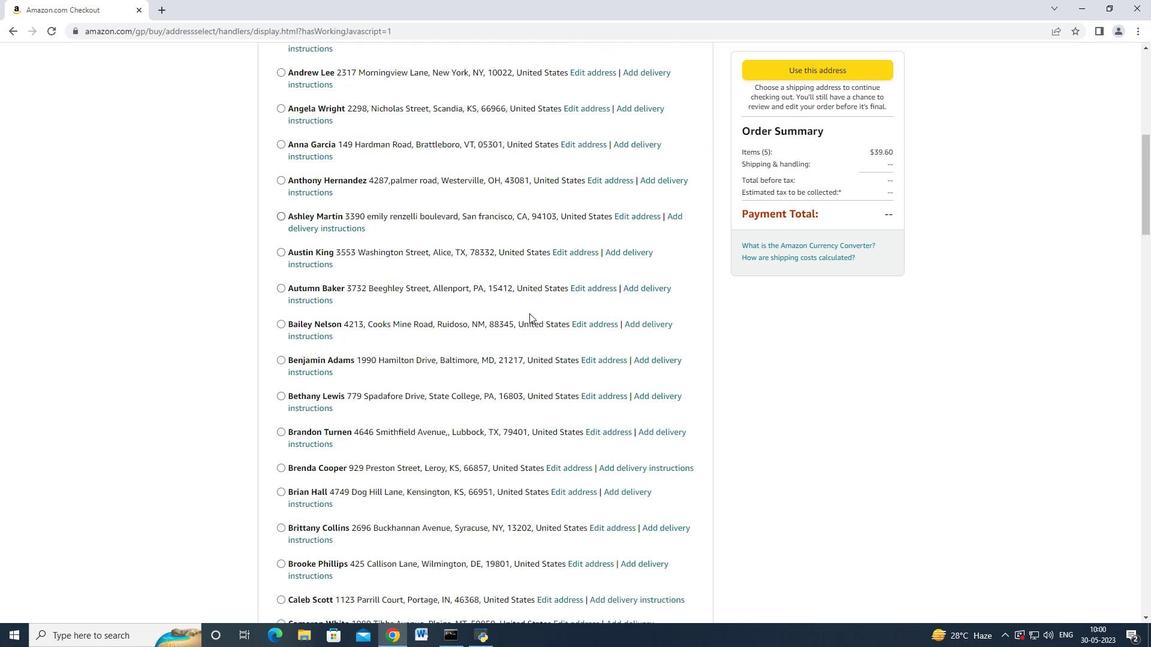 
Action: Mouse scrolled (529, 313) with delta (0, 0)
Screenshot: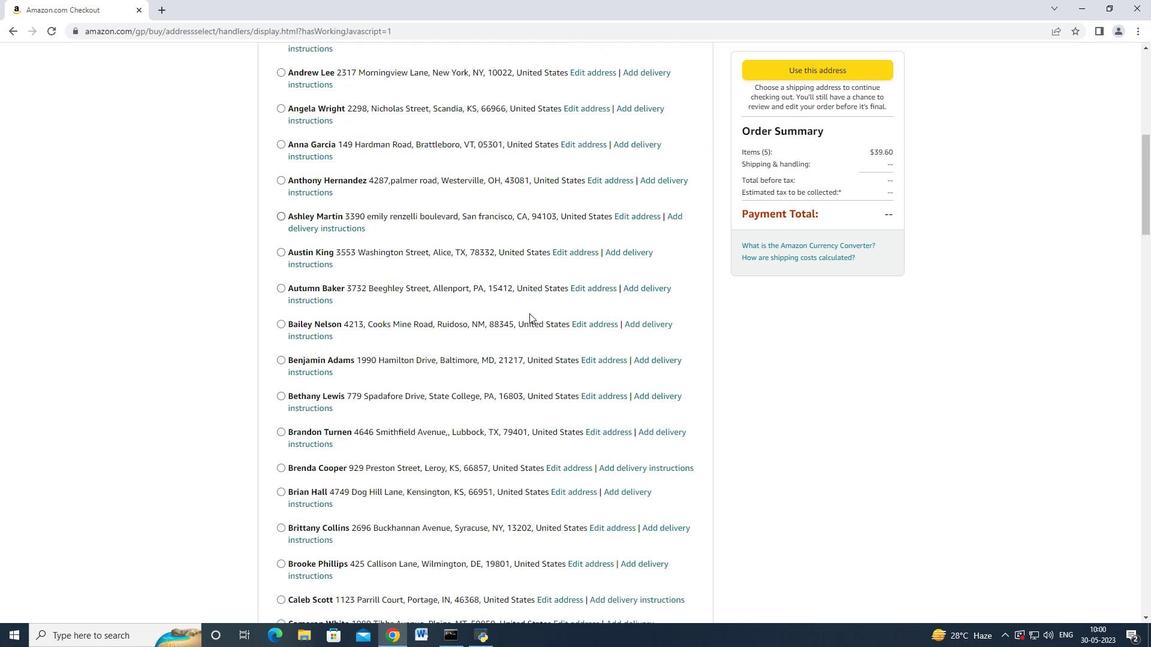 
Action: Mouse scrolled (529, 313) with delta (0, 0)
Screenshot: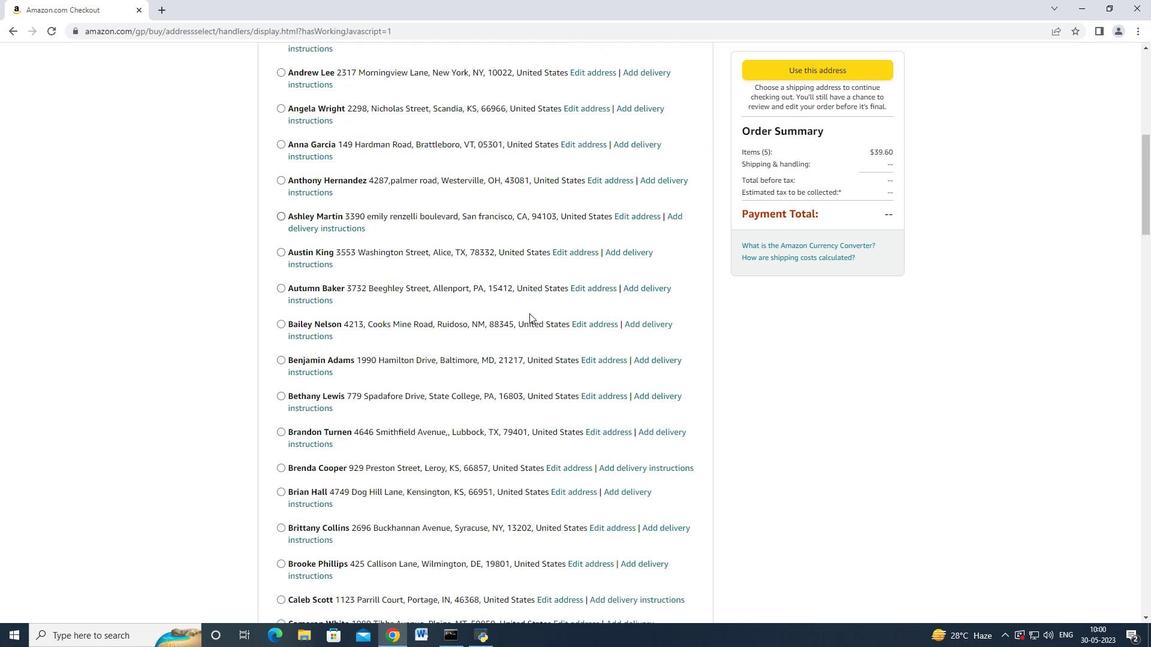 
Action: Mouse scrolled (529, 313) with delta (0, 0)
Screenshot: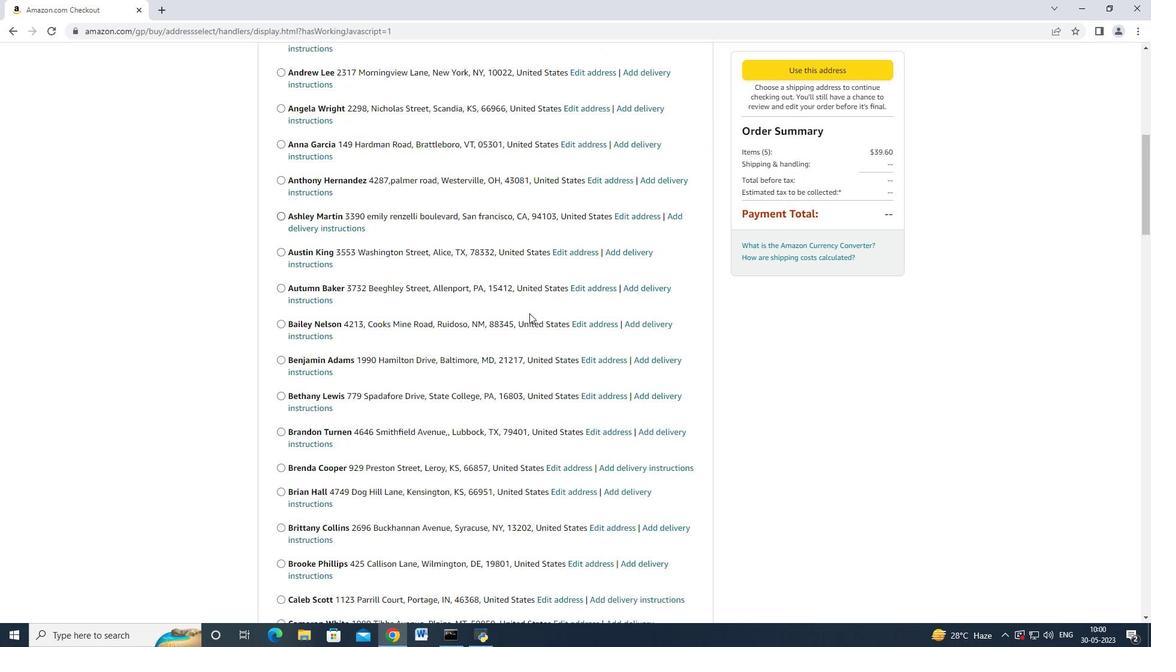 
Action: Mouse scrolled (529, 313) with delta (0, 0)
Screenshot: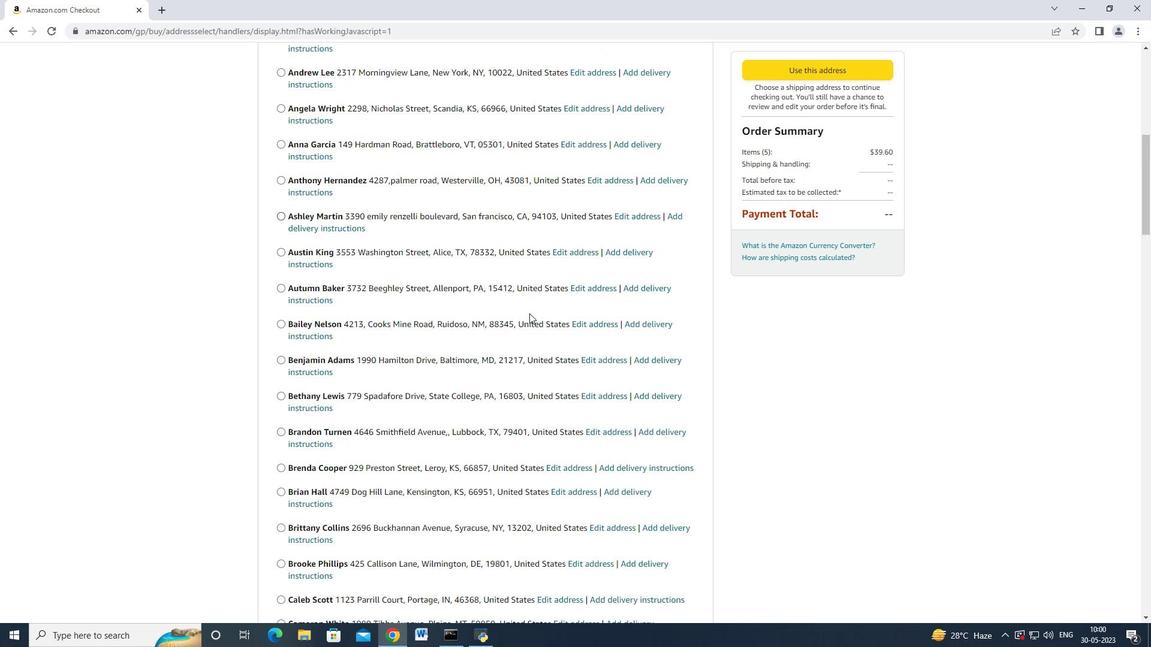 
Action: Mouse scrolled (529, 313) with delta (0, 0)
Screenshot: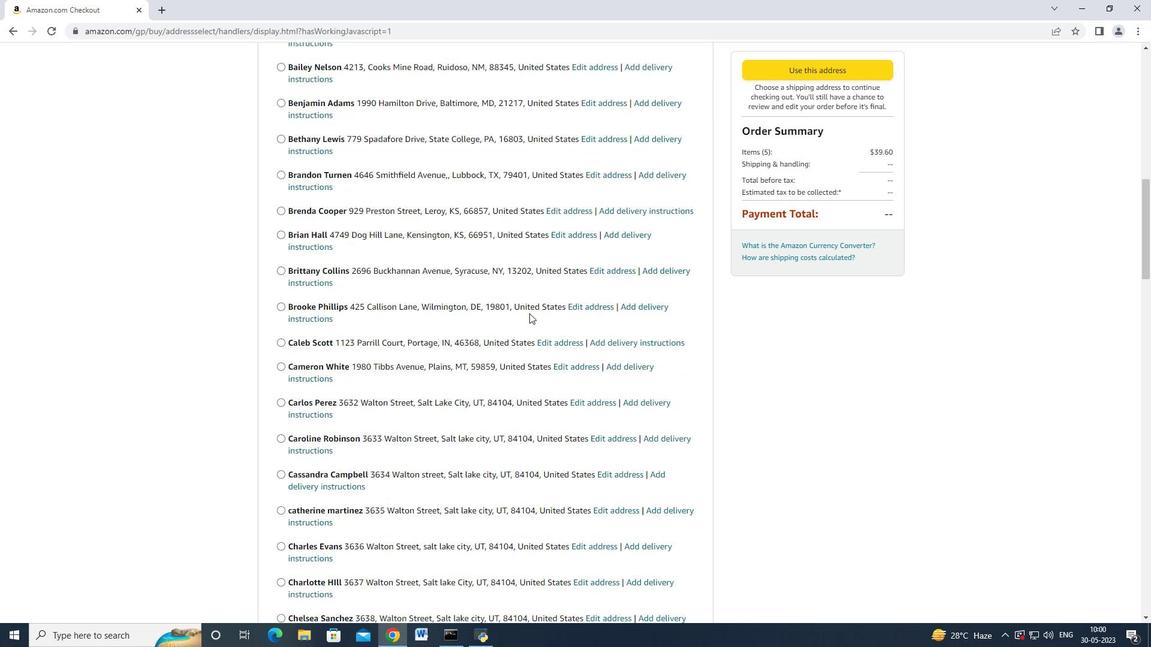 
Action: Mouse scrolled (529, 313) with delta (0, 0)
Screenshot: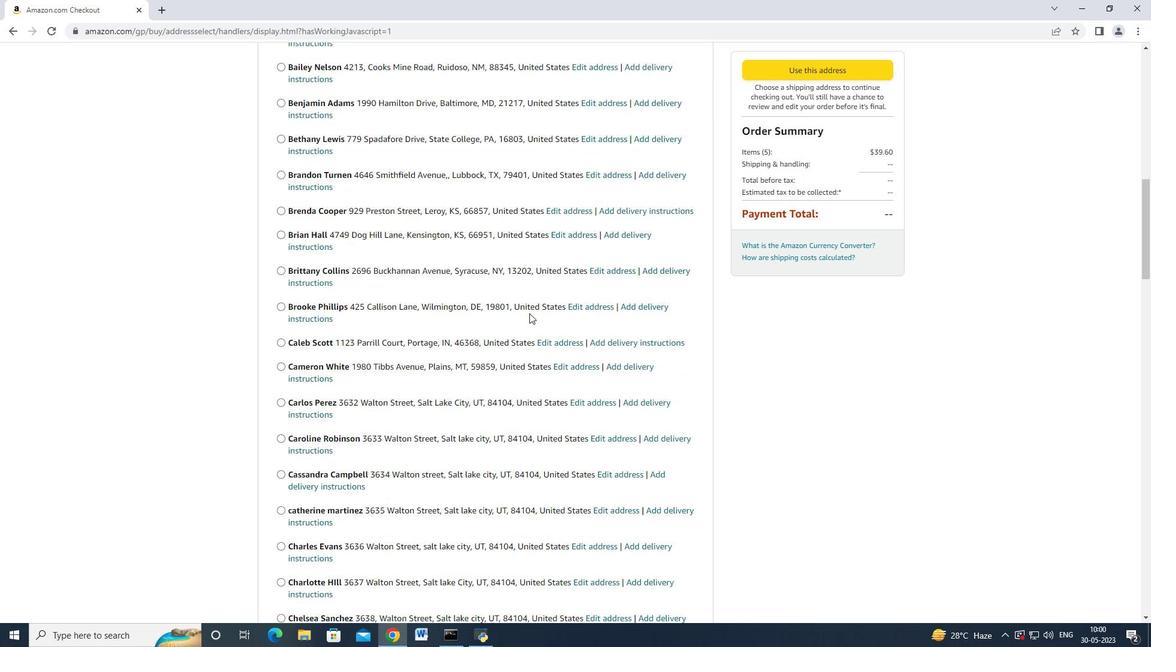 
Action: Mouse scrolled (529, 313) with delta (0, 0)
Screenshot: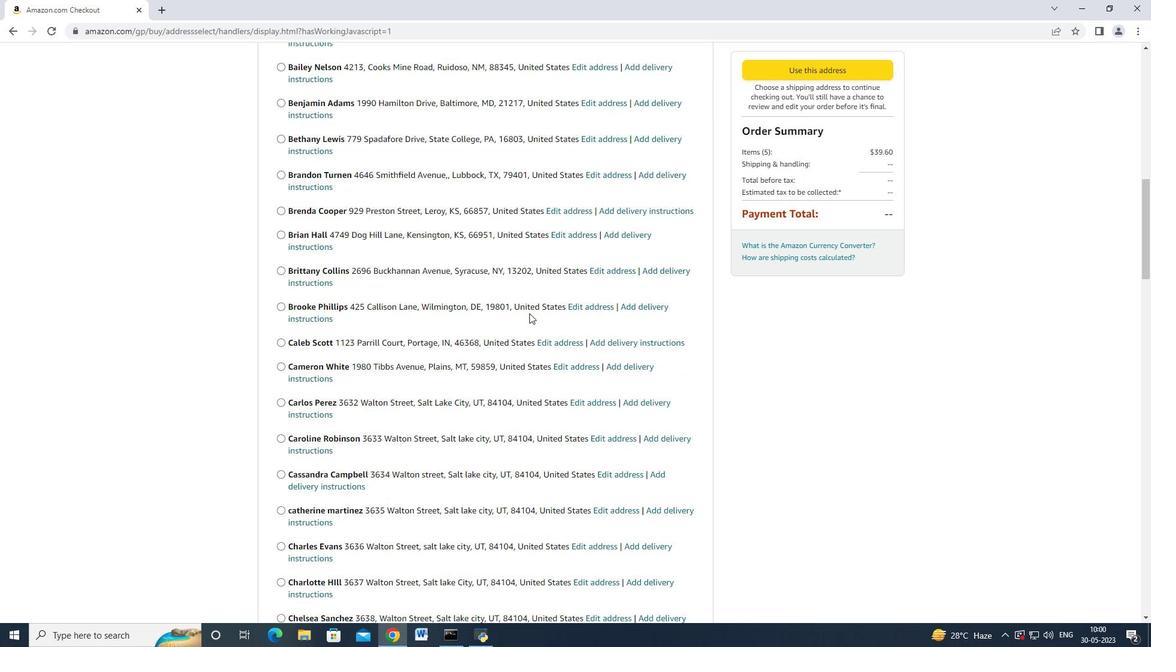 
Action: Mouse scrolled (529, 313) with delta (0, 0)
Screenshot: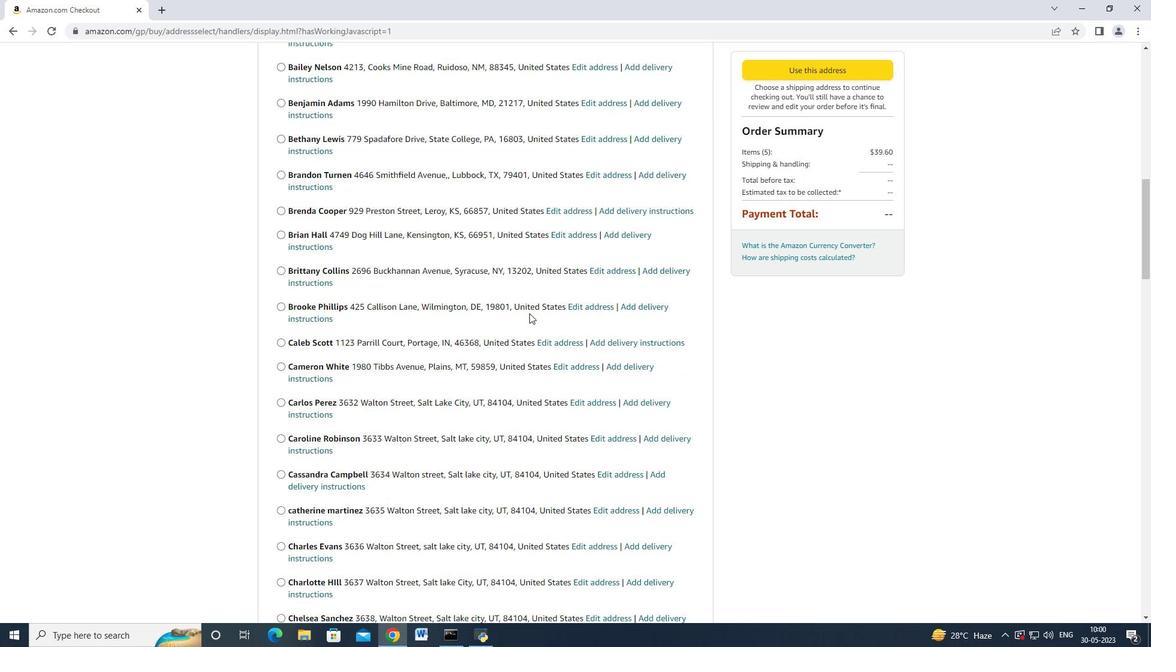 
Action: Mouse scrolled (529, 313) with delta (0, 0)
Screenshot: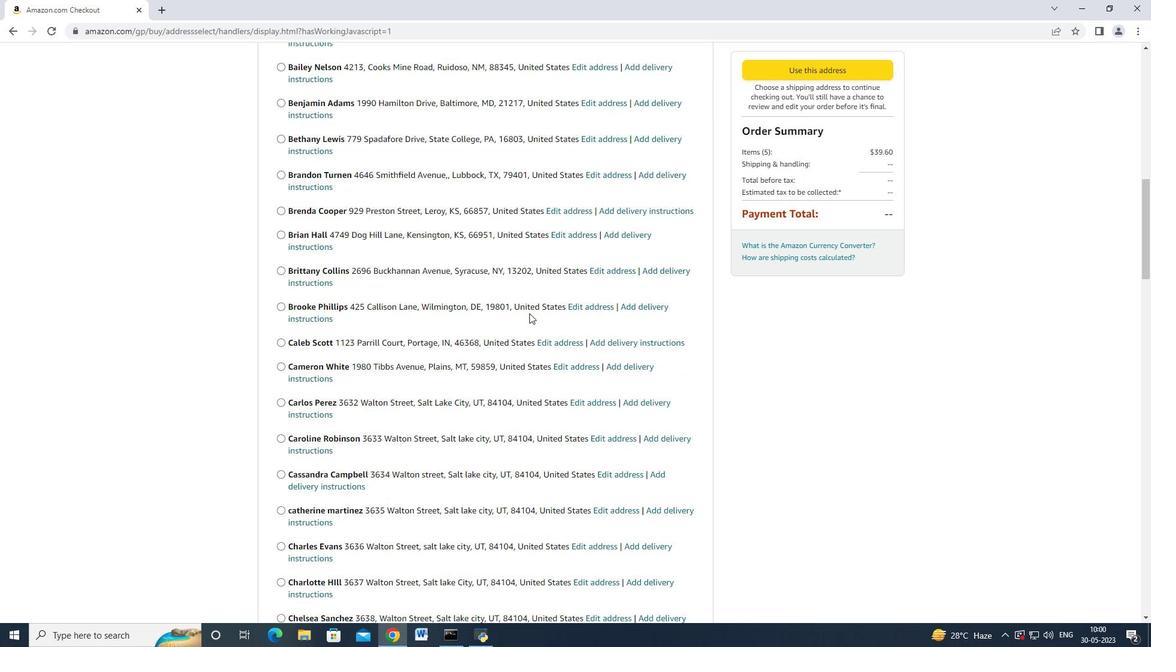 
Action: Mouse scrolled (529, 313) with delta (0, 0)
Screenshot: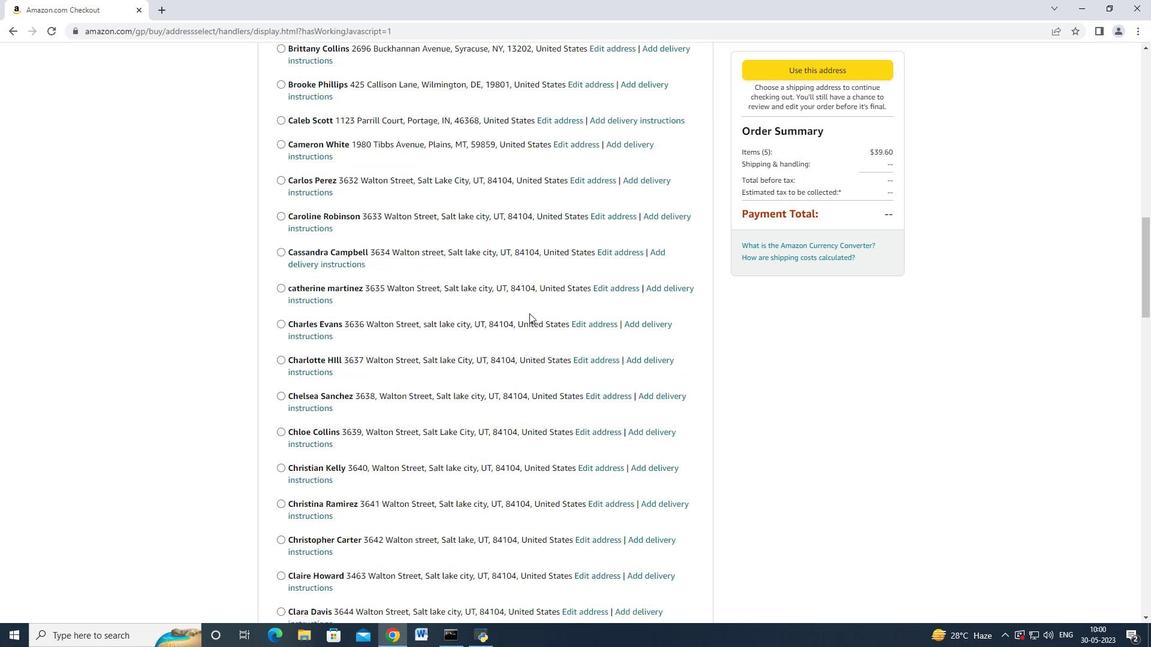 
Action: Mouse moved to (529, 314)
Screenshot: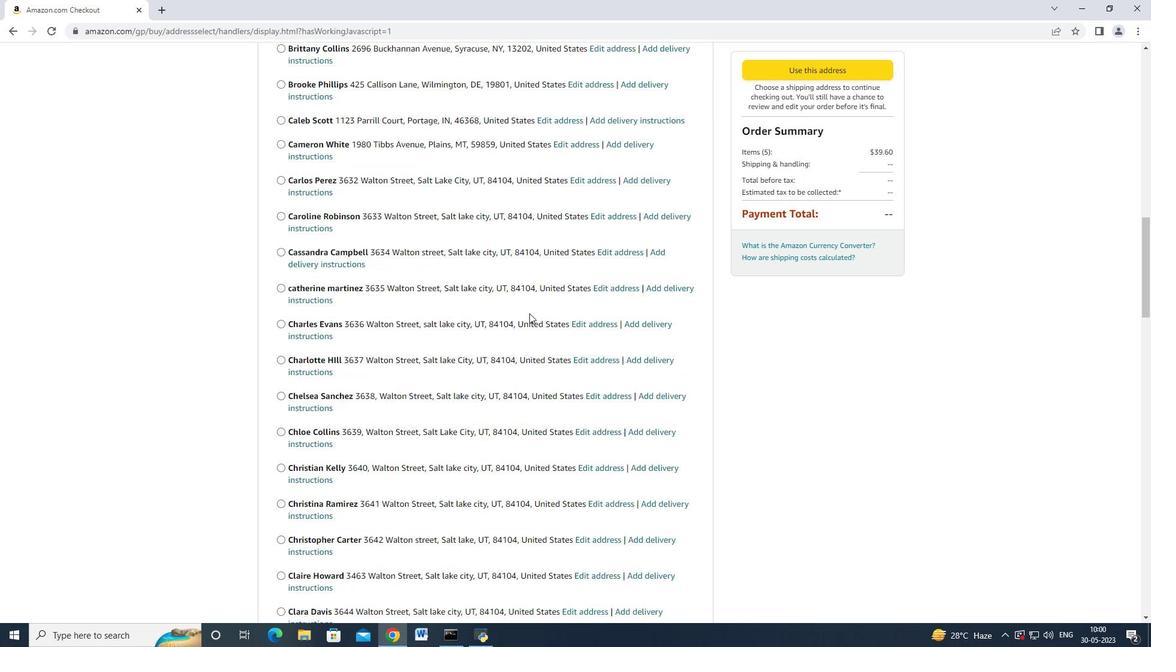 
Action: Mouse scrolled (529, 313) with delta (0, 0)
Screenshot: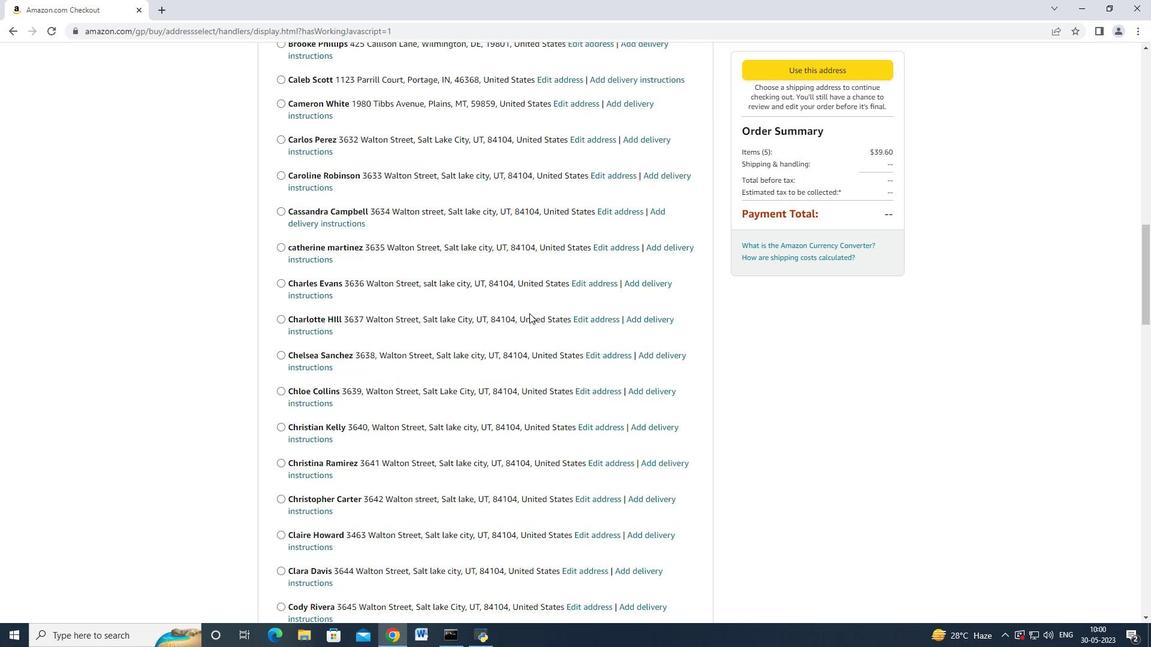 
Action: Mouse scrolled (529, 313) with delta (0, 0)
Screenshot: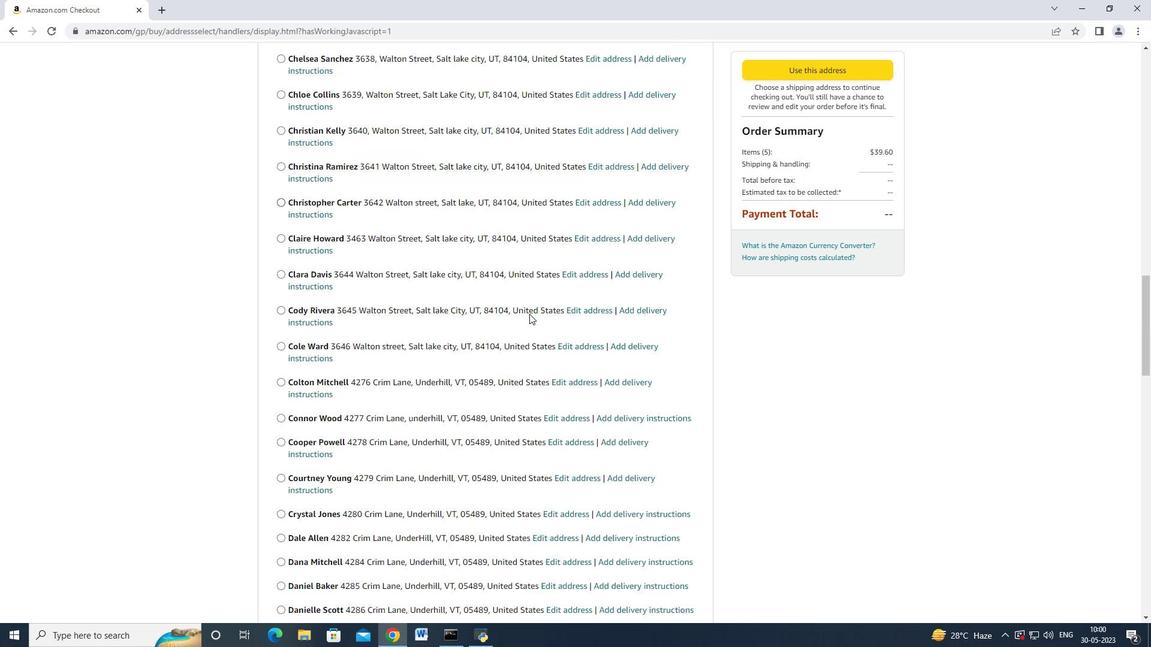 
Action: Mouse scrolled (529, 313) with delta (0, 0)
Screenshot: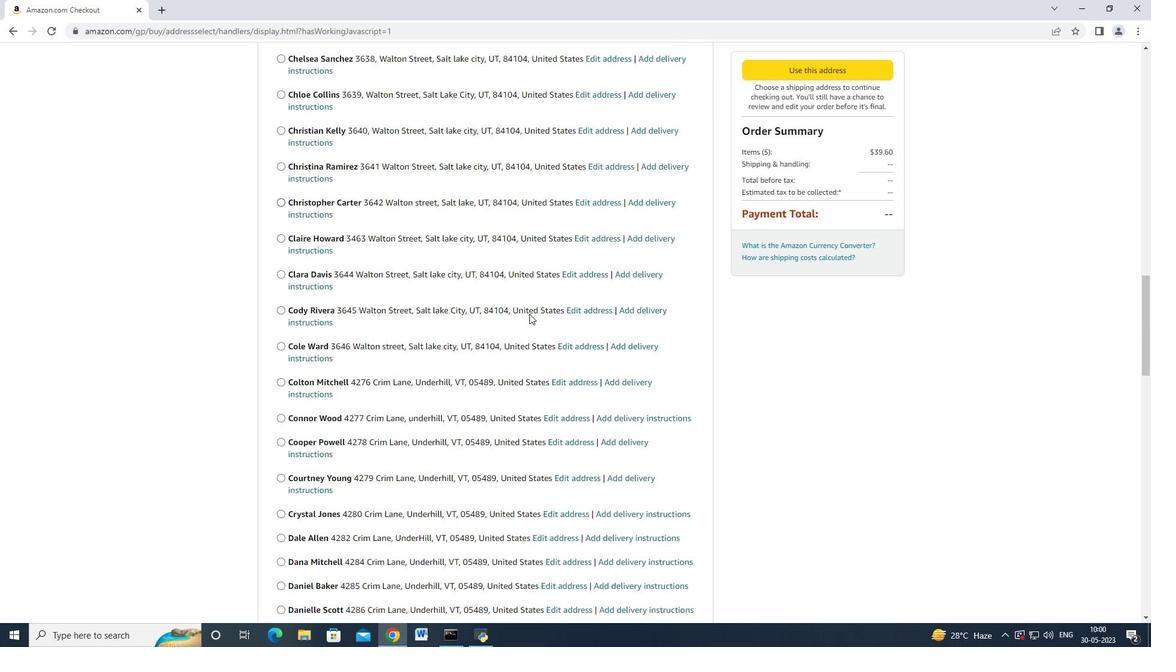 
Action: Mouse scrolled (529, 313) with delta (0, 0)
Screenshot: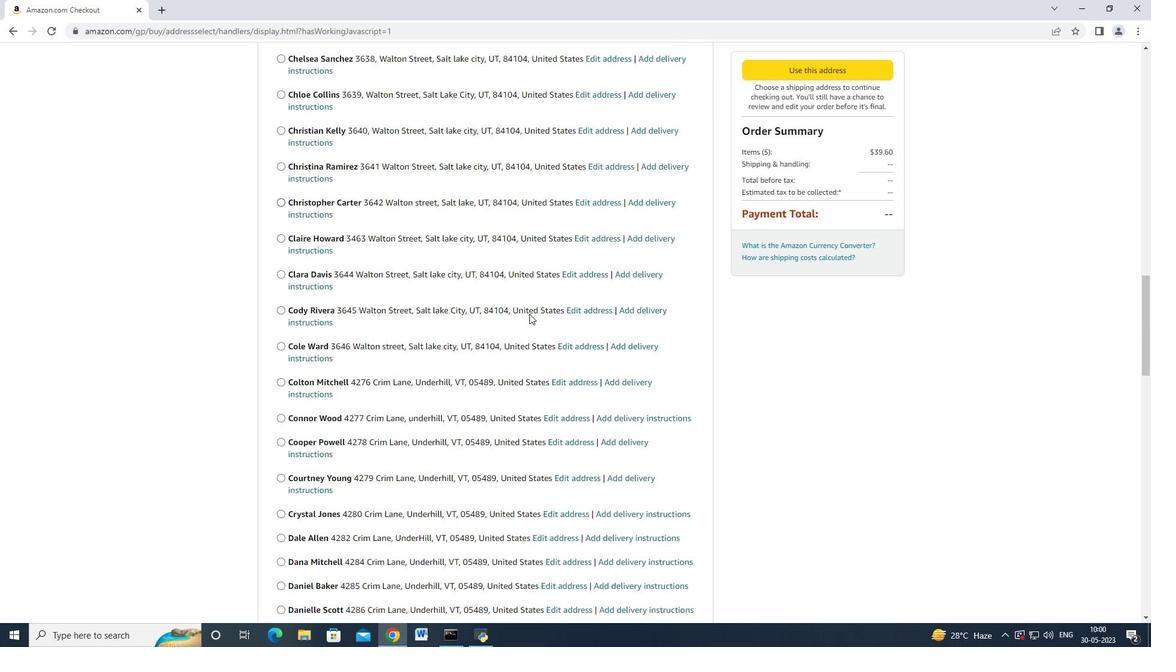 
Action: Mouse scrolled (529, 313) with delta (0, 0)
Screenshot: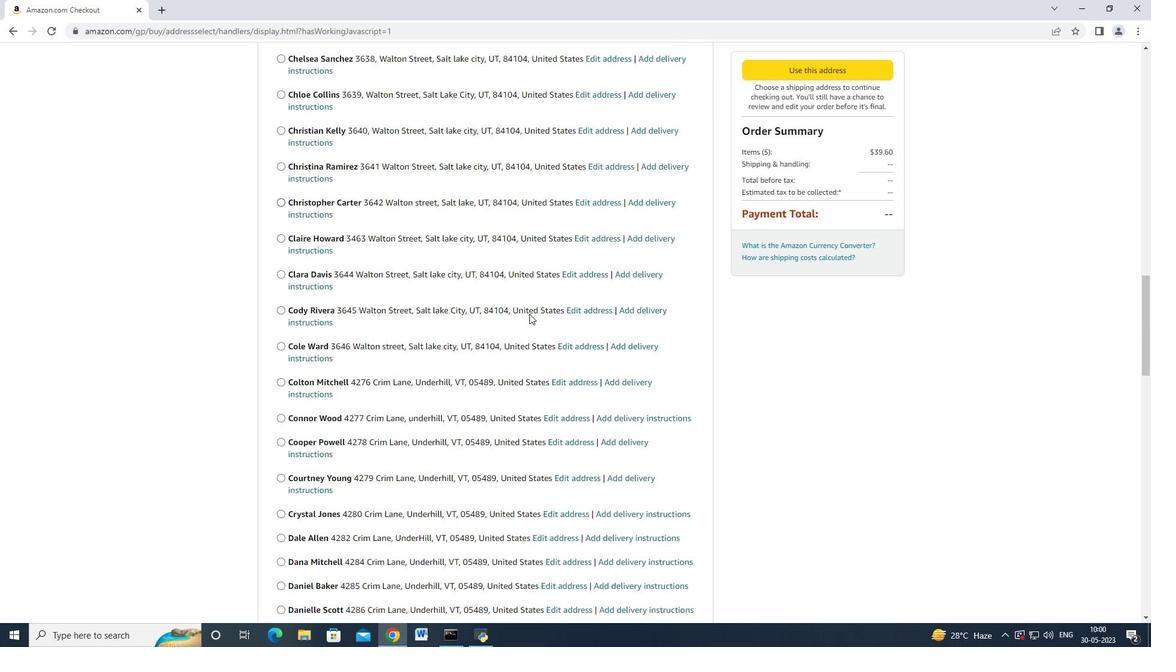 
Action: Mouse scrolled (529, 313) with delta (0, 0)
Screenshot: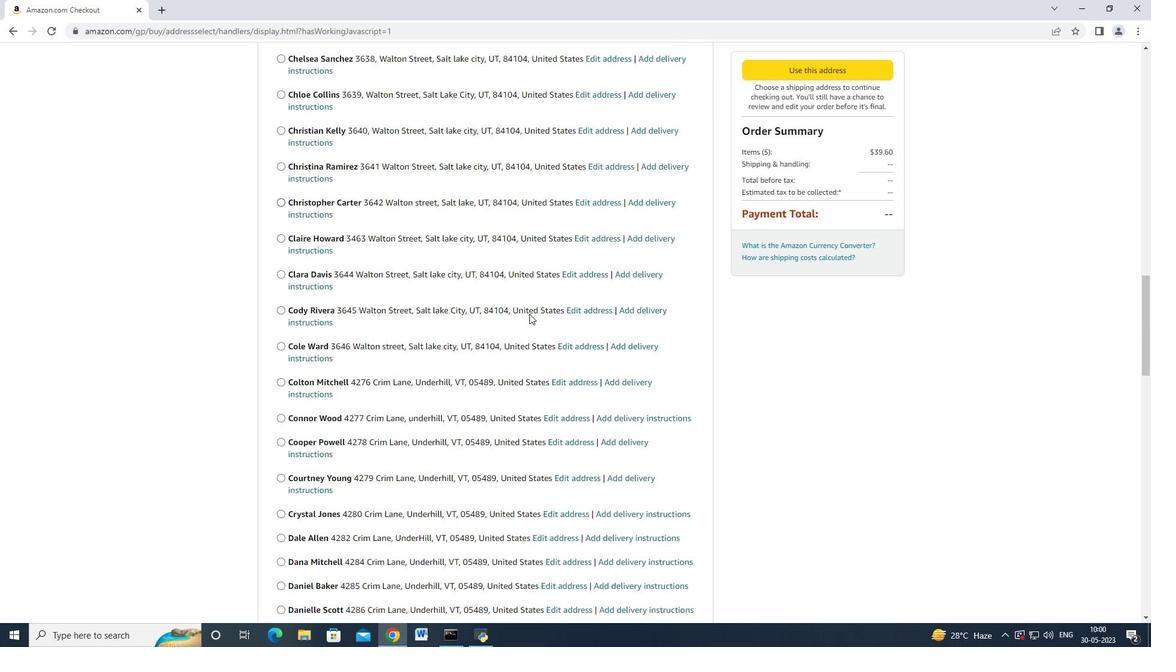 
Action: Mouse scrolled (529, 313) with delta (0, 0)
Screenshot: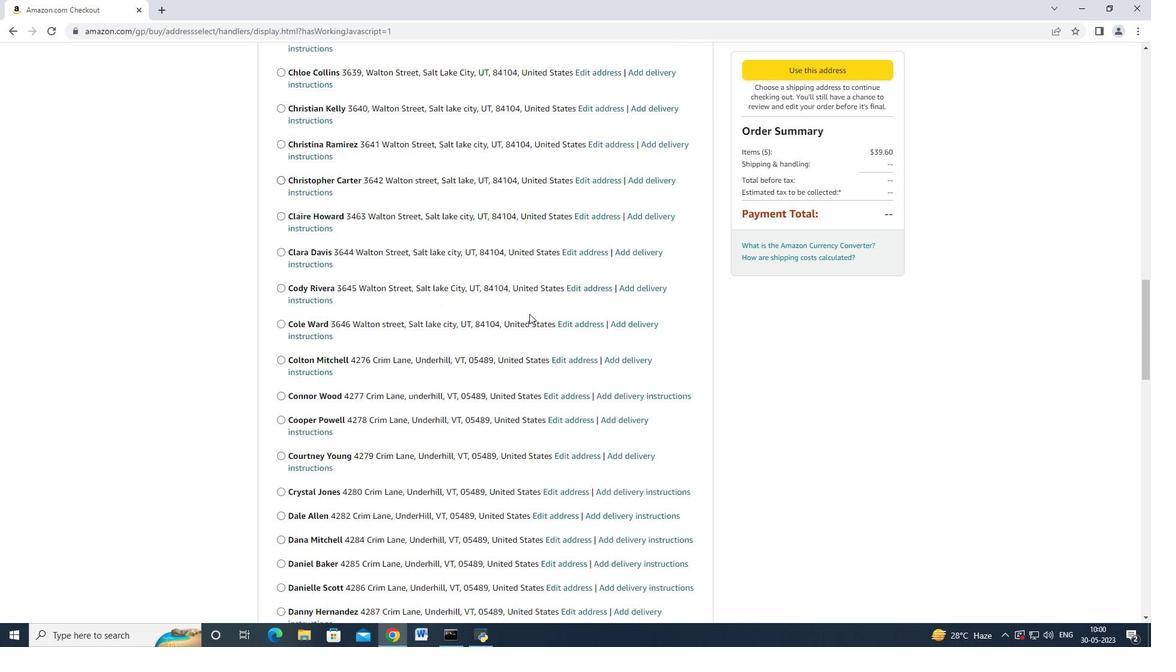 
Action: Mouse scrolled (529, 313) with delta (0, 0)
Screenshot: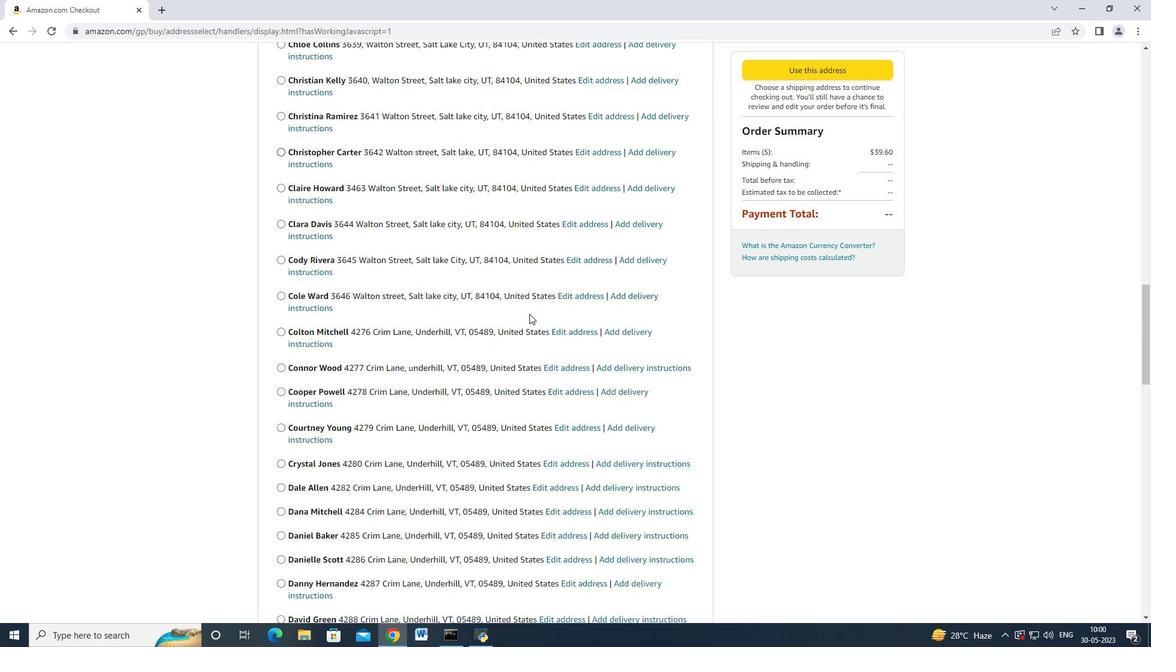 
Action: Mouse scrolled (529, 313) with delta (0, 0)
Screenshot: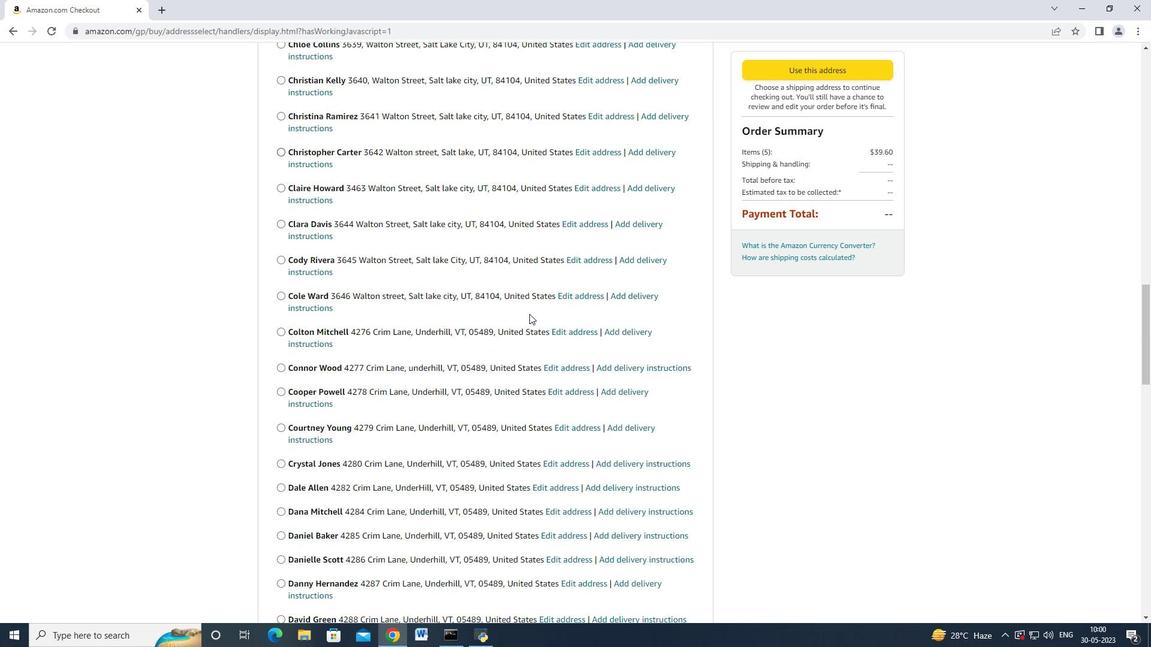 
Action: Mouse scrolled (529, 313) with delta (0, 0)
Screenshot: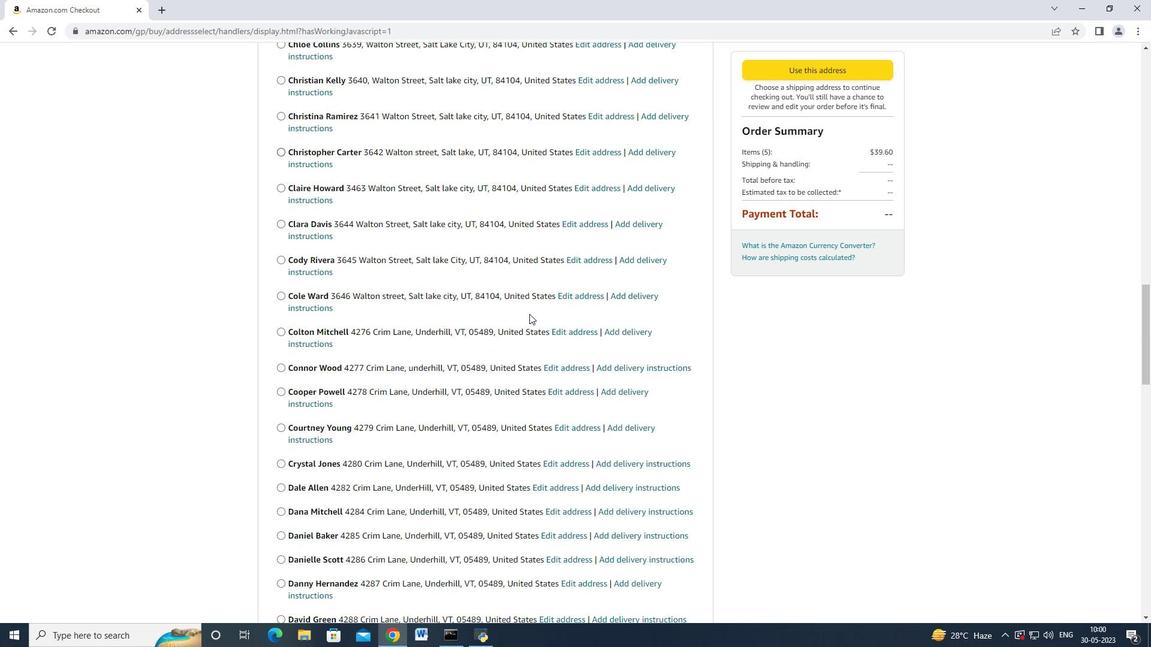 
Action: Mouse scrolled (529, 313) with delta (0, 0)
Screenshot: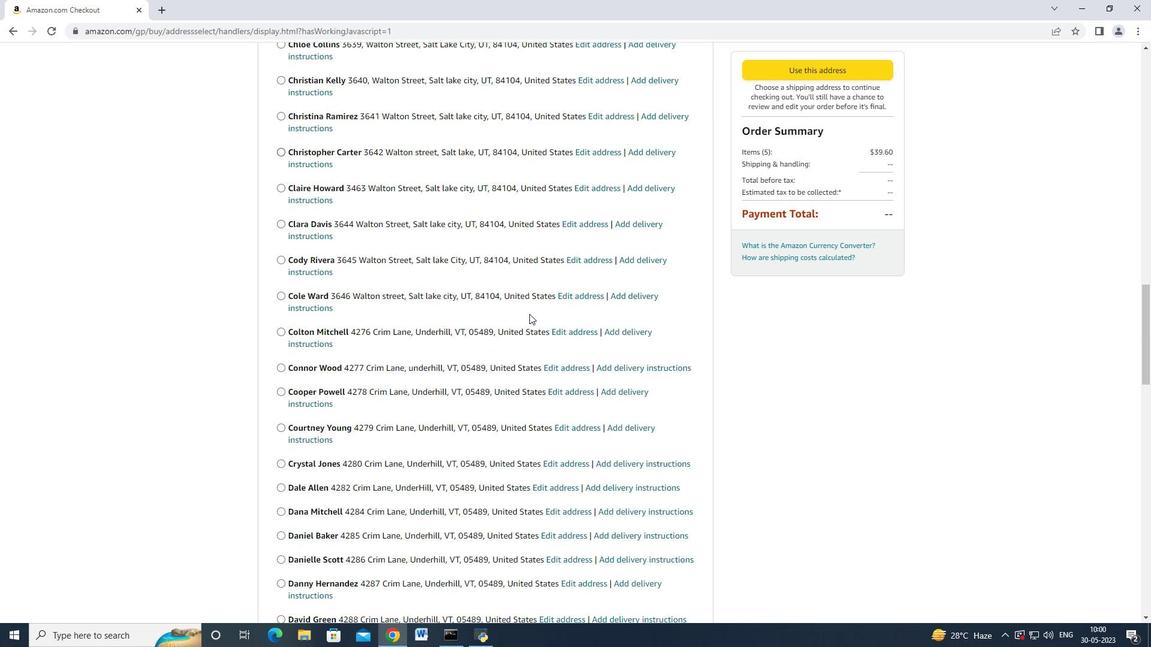 
Action: Mouse scrolled (529, 313) with delta (0, 0)
Screenshot: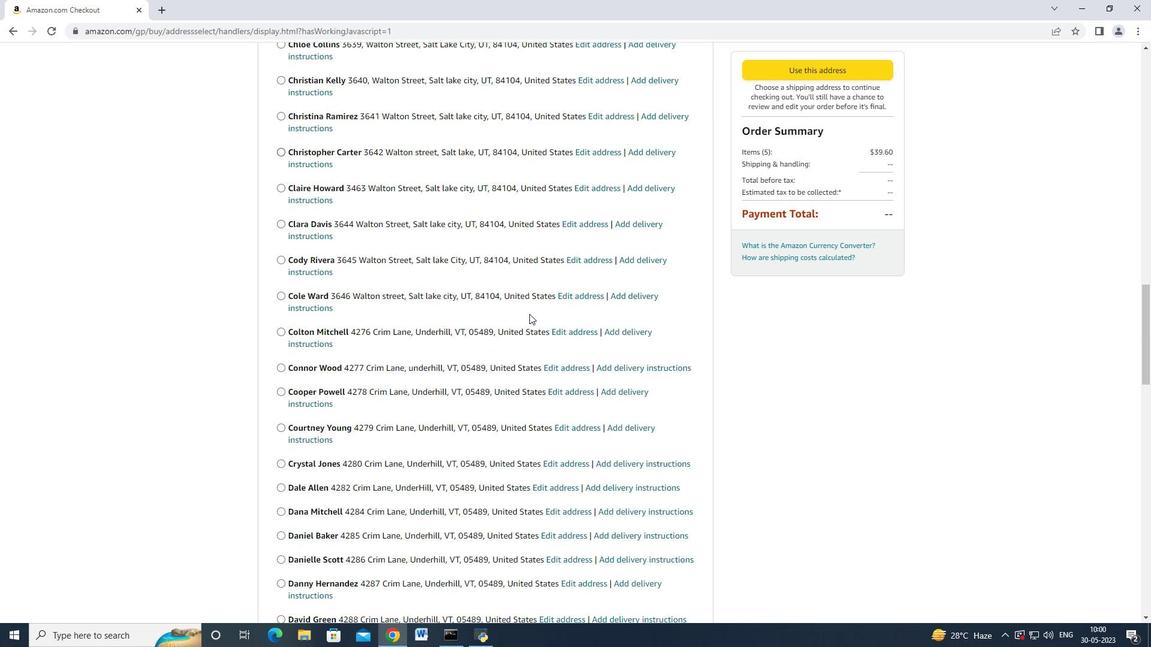 
Action: Mouse scrolled (529, 313) with delta (0, 0)
Screenshot: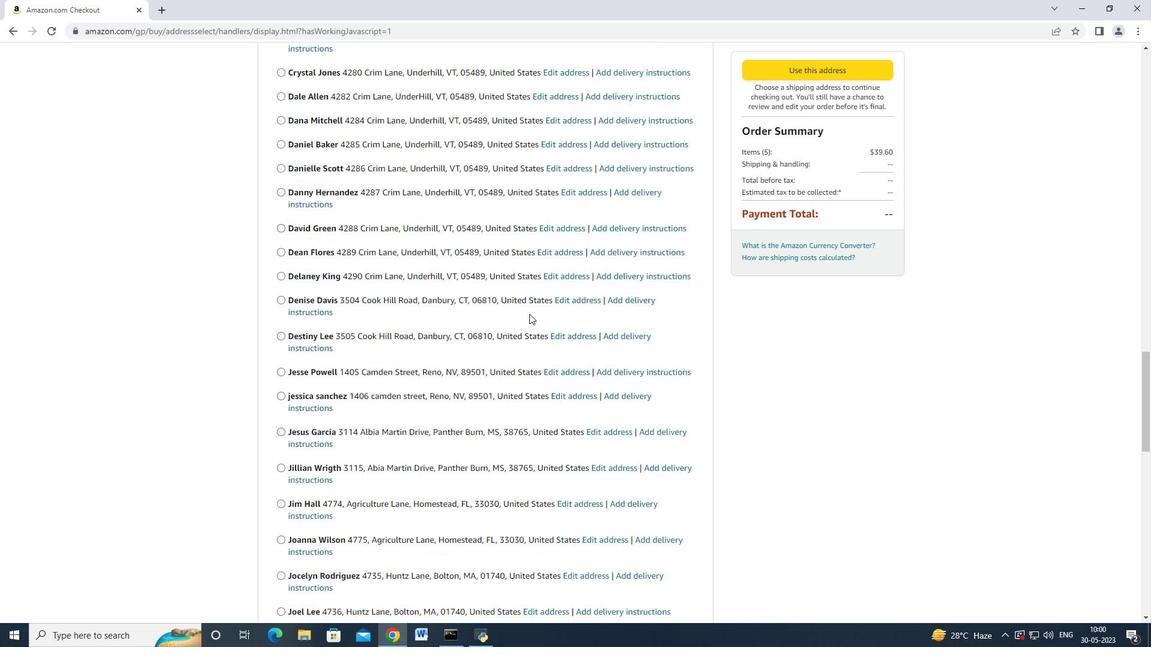 
Action: Mouse scrolled (529, 313) with delta (0, 0)
Screenshot: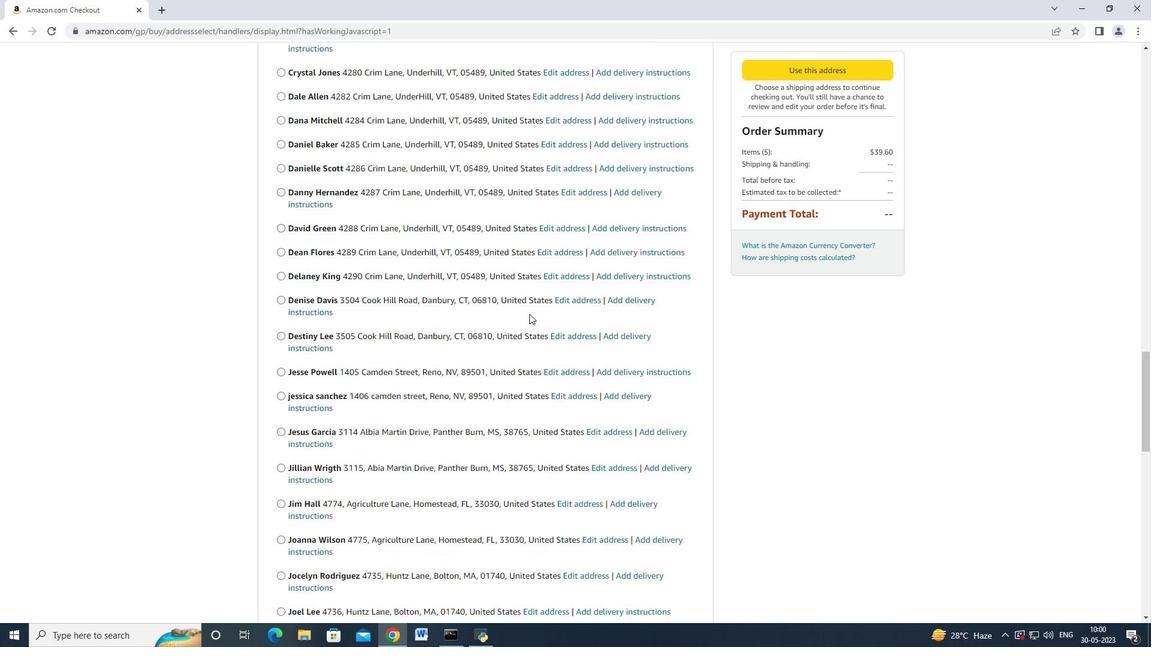 
Action: Mouse scrolled (529, 313) with delta (0, 0)
Screenshot: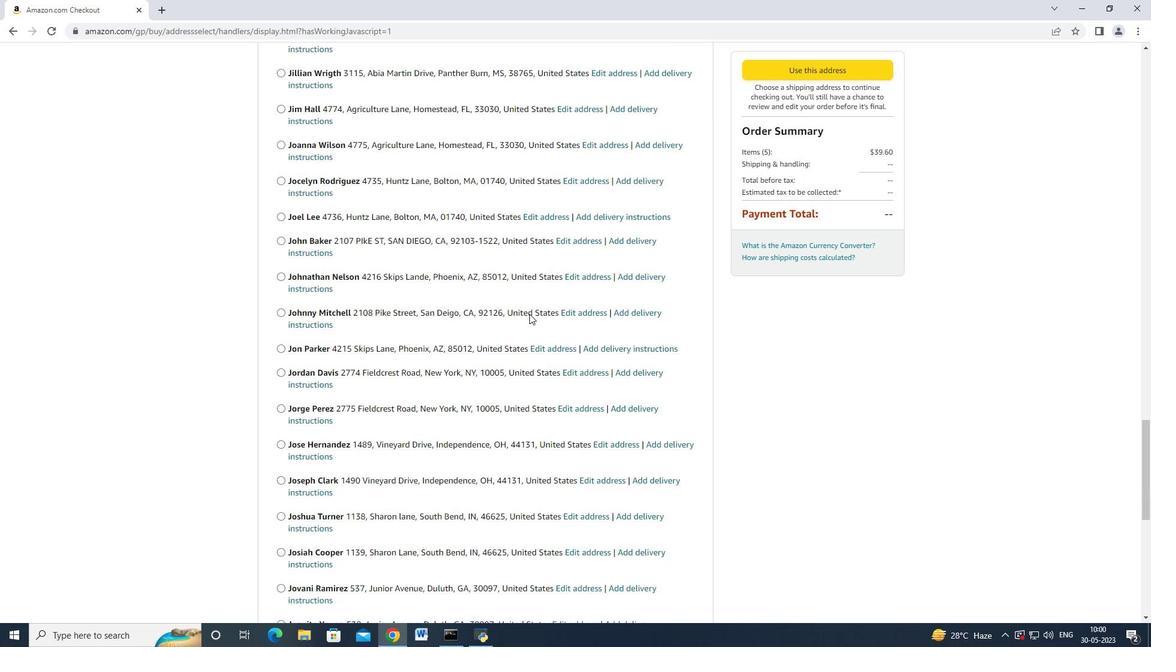 
Action: Mouse scrolled (529, 313) with delta (0, 0)
Screenshot: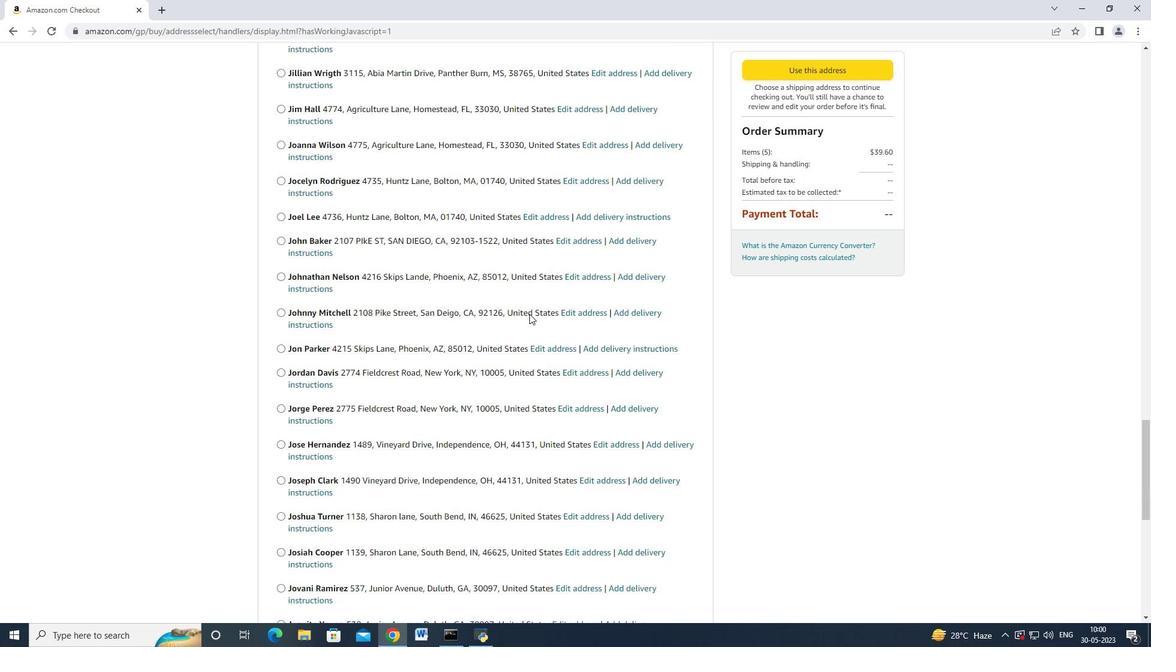 
Action: Mouse scrolled (529, 313) with delta (0, 0)
Screenshot: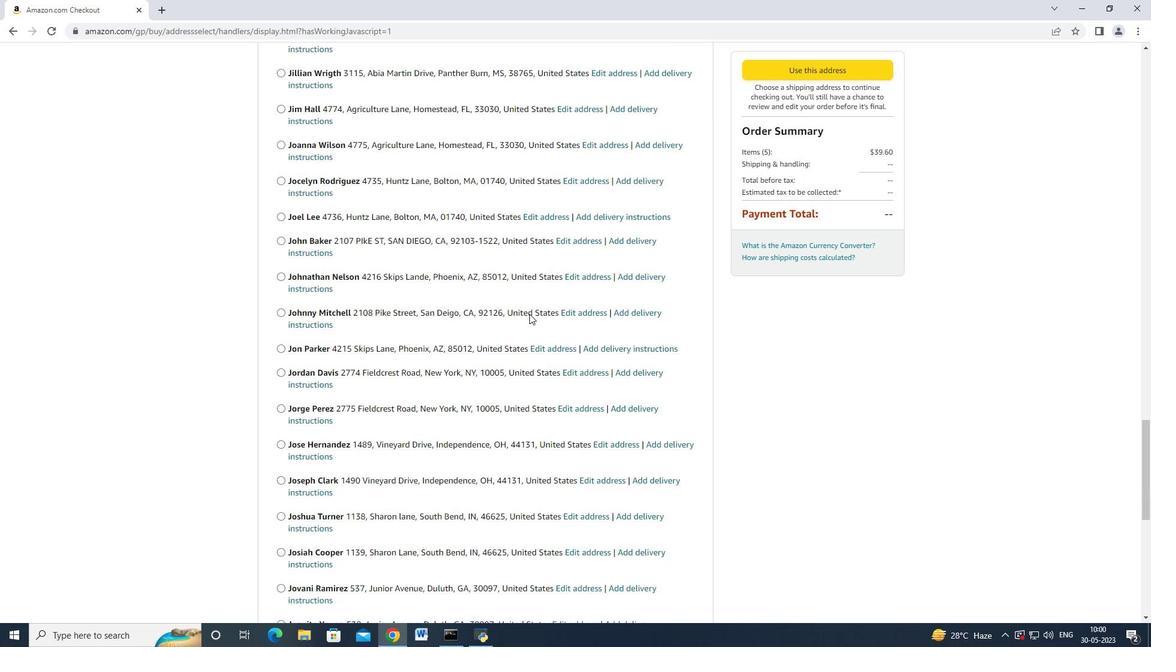 
Action: Mouse scrolled (529, 313) with delta (0, 0)
Screenshot: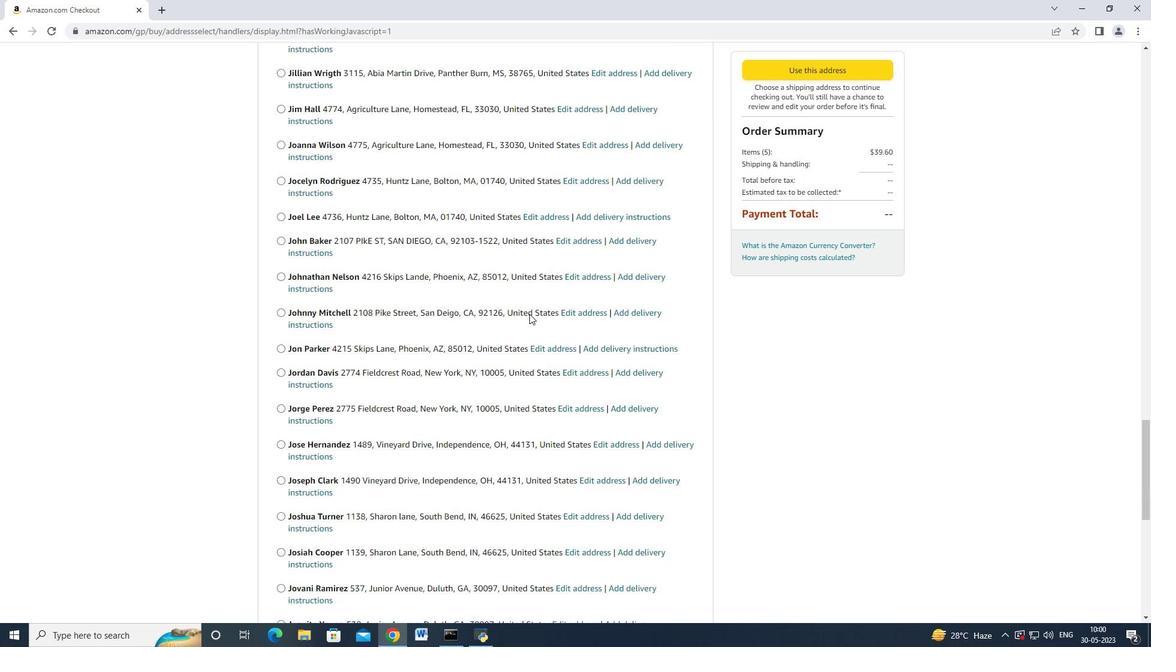 
Action: Mouse scrolled (529, 313) with delta (0, 0)
Screenshot: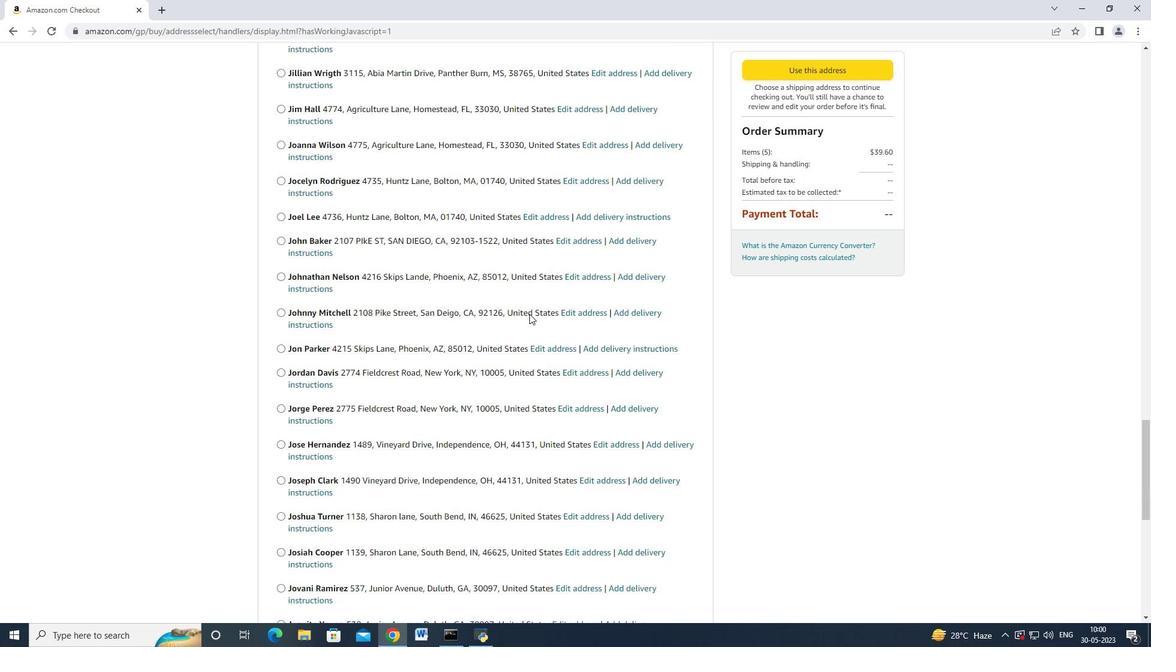 
Action: Mouse scrolled (529, 313) with delta (0, 0)
Screenshot: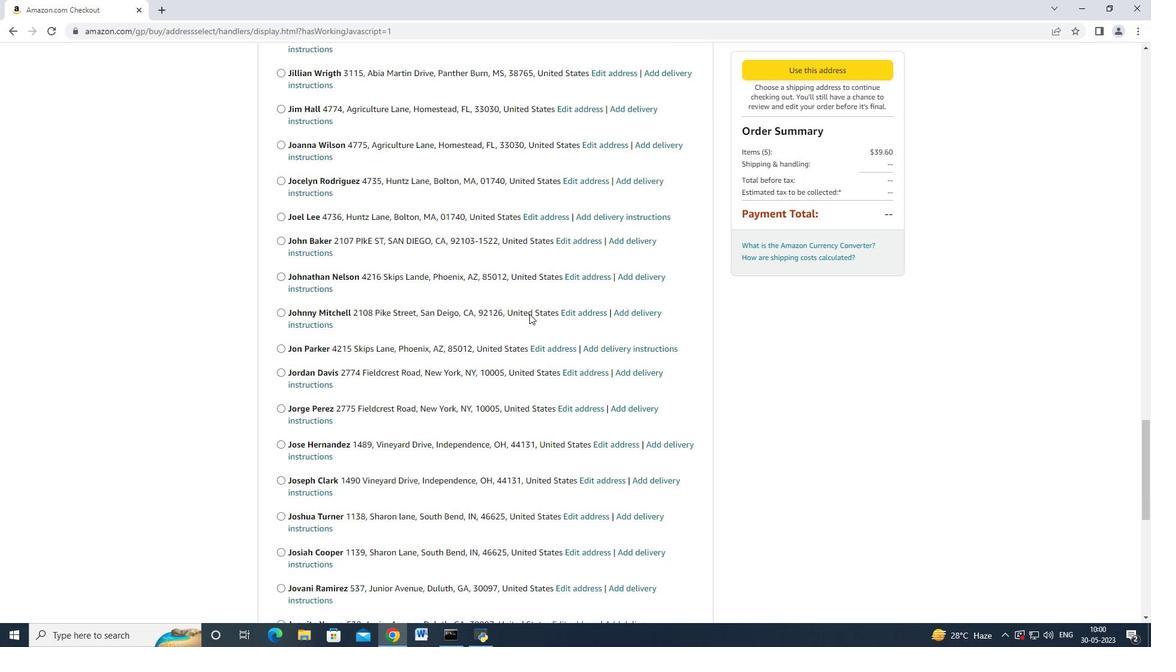 
Action: Mouse scrolled (529, 313) with delta (0, 0)
Screenshot: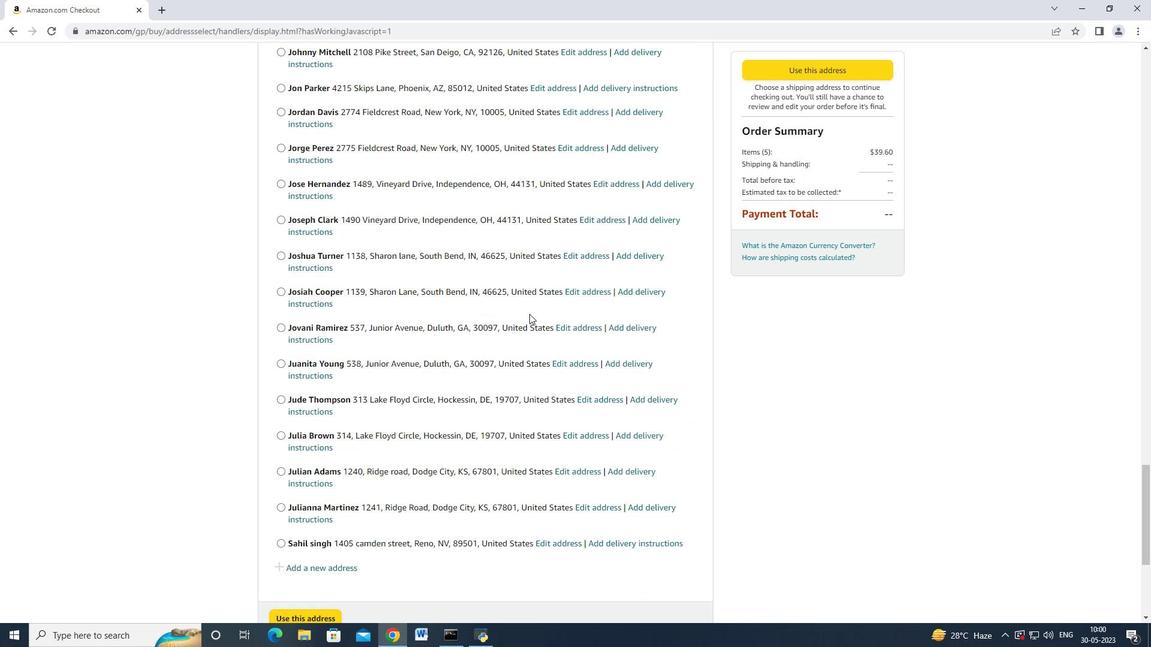
Action: Mouse scrolled (529, 313) with delta (0, 0)
Screenshot: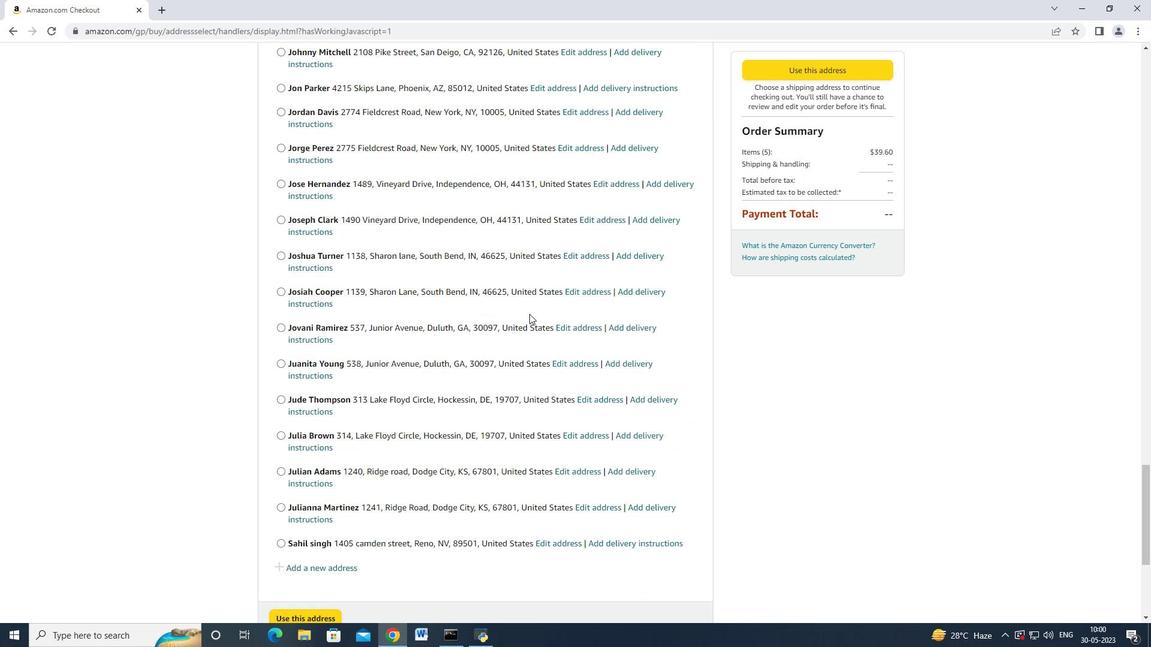
Action: Mouse scrolled (529, 313) with delta (0, 0)
Screenshot: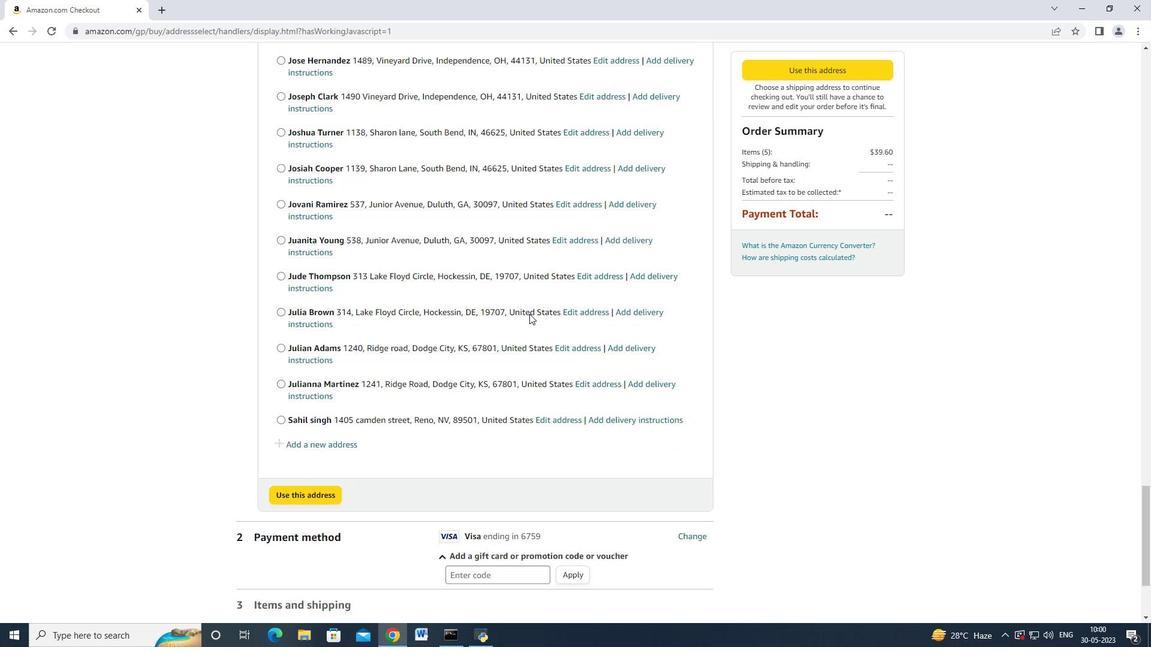 
Action: Mouse scrolled (529, 313) with delta (0, 0)
Screenshot: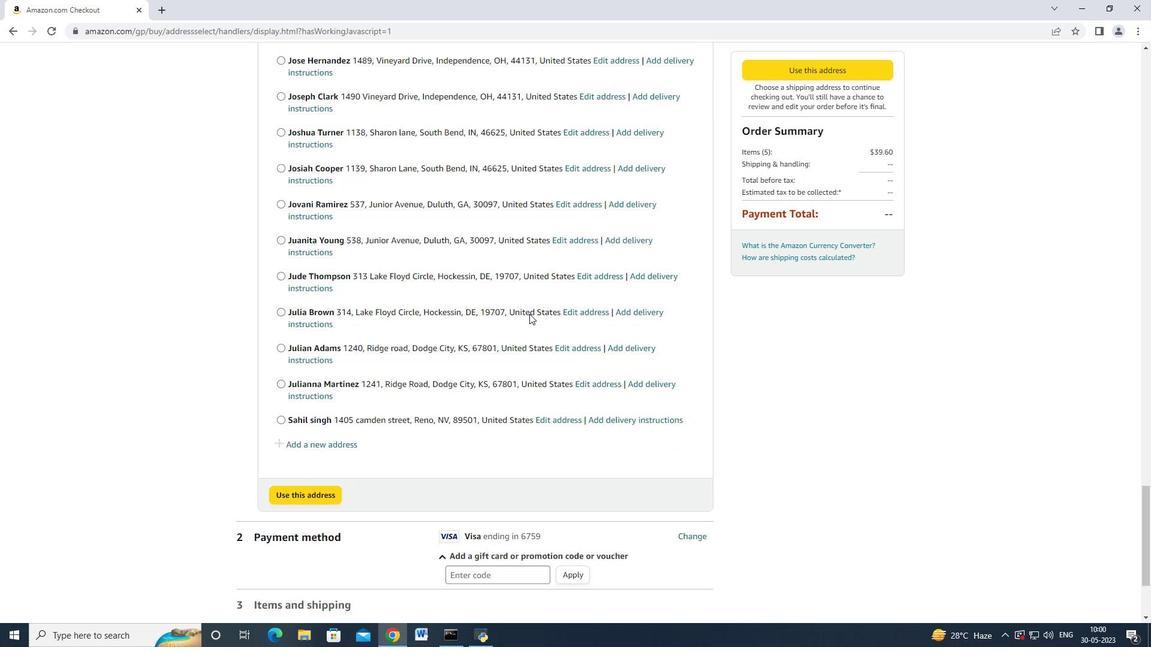 
Action: Mouse scrolled (529, 313) with delta (0, 0)
Screenshot: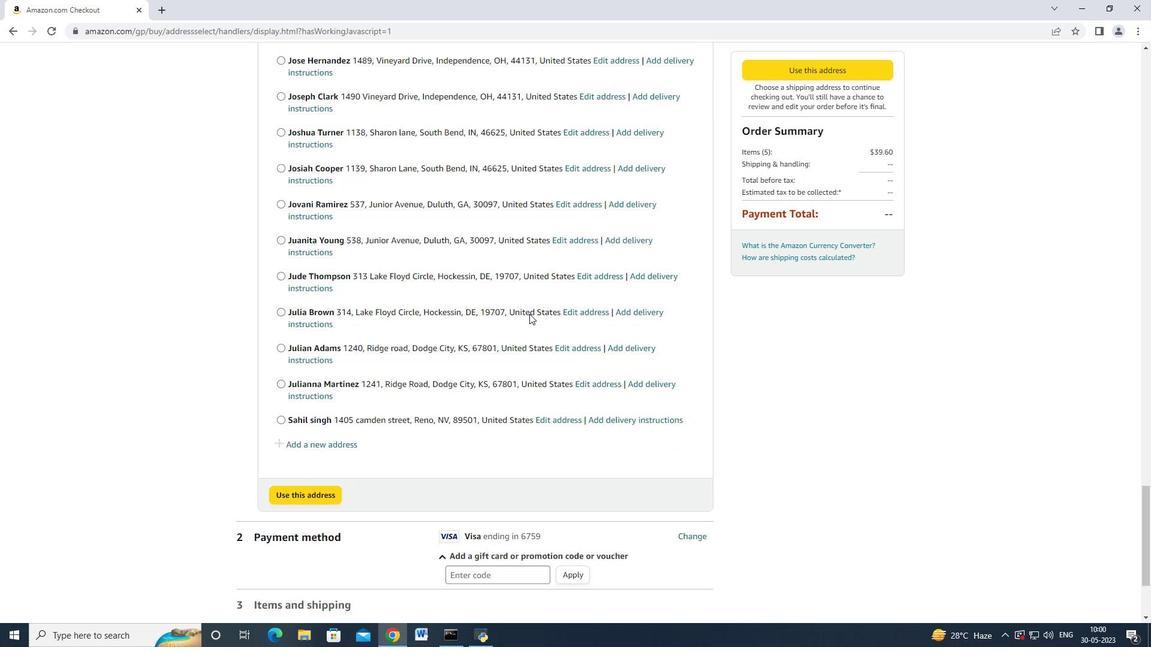 
Action: Mouse scrolled (529, 313) with delta (0, 0)
Screenshot: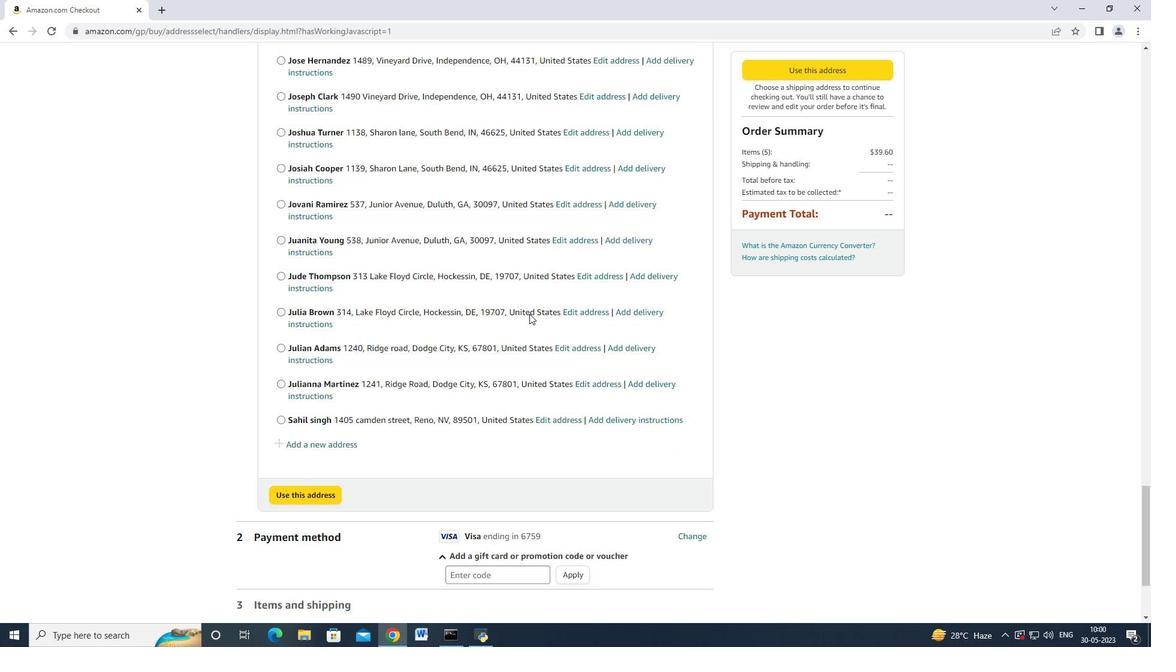 
Action: Mouse scrolled (529, 313) with delta (0, 0)
Screenshot: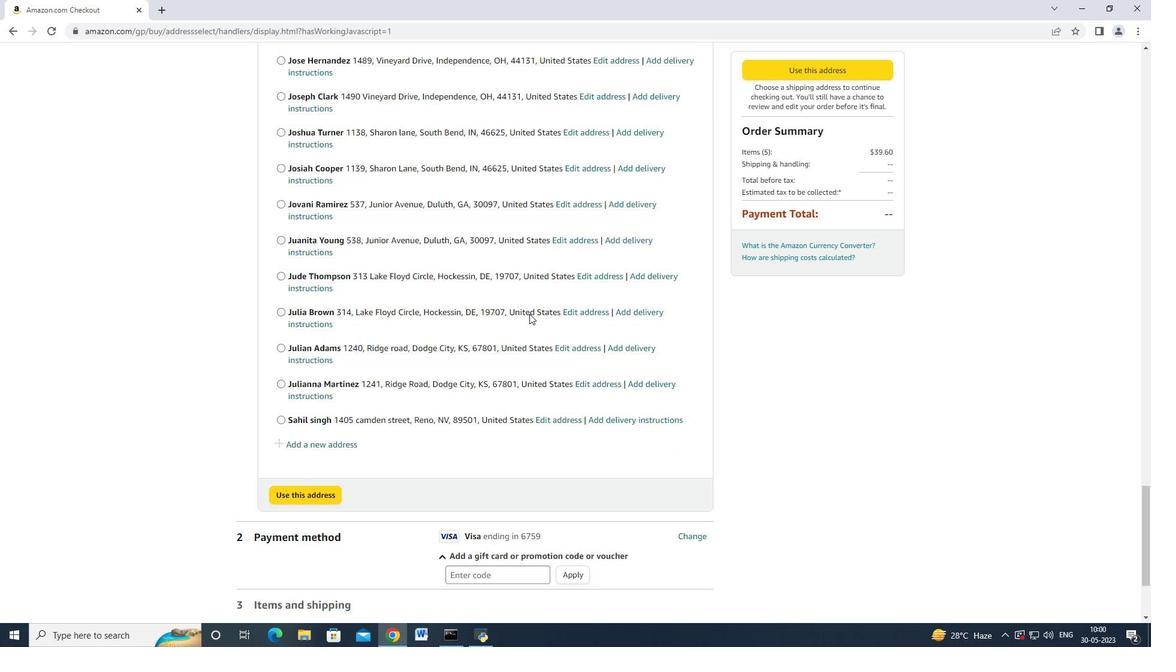 
Action: Mouse moved to (296, 289)
Screenshot: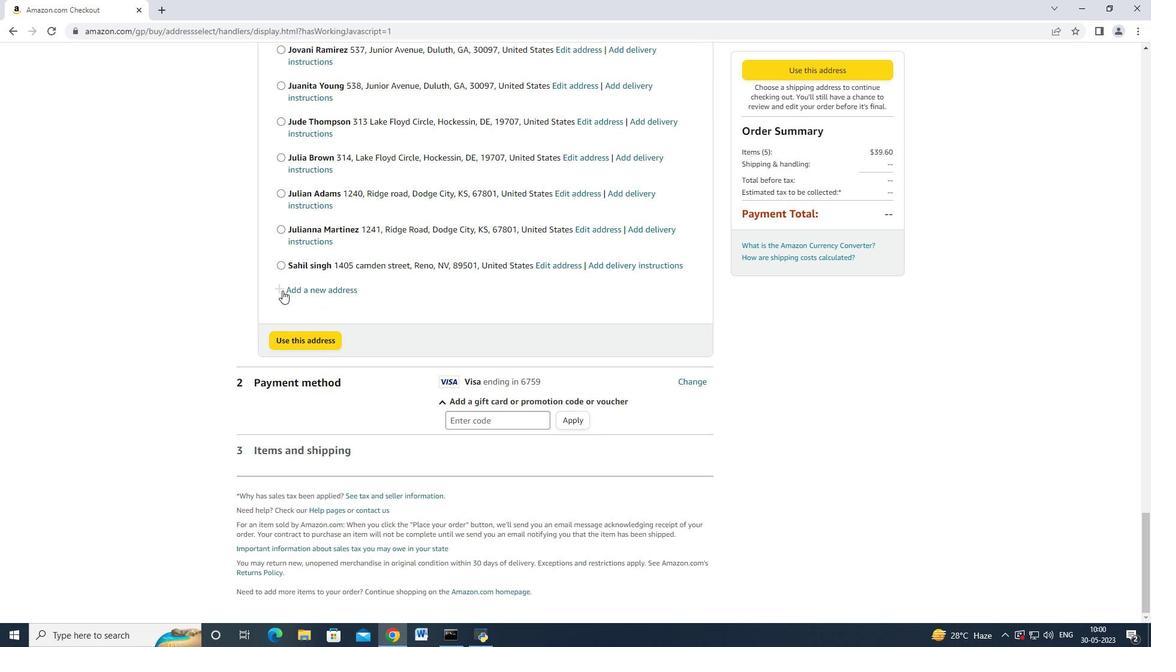 
Action: Mouse pressed left at (296, 289)
Screenshot: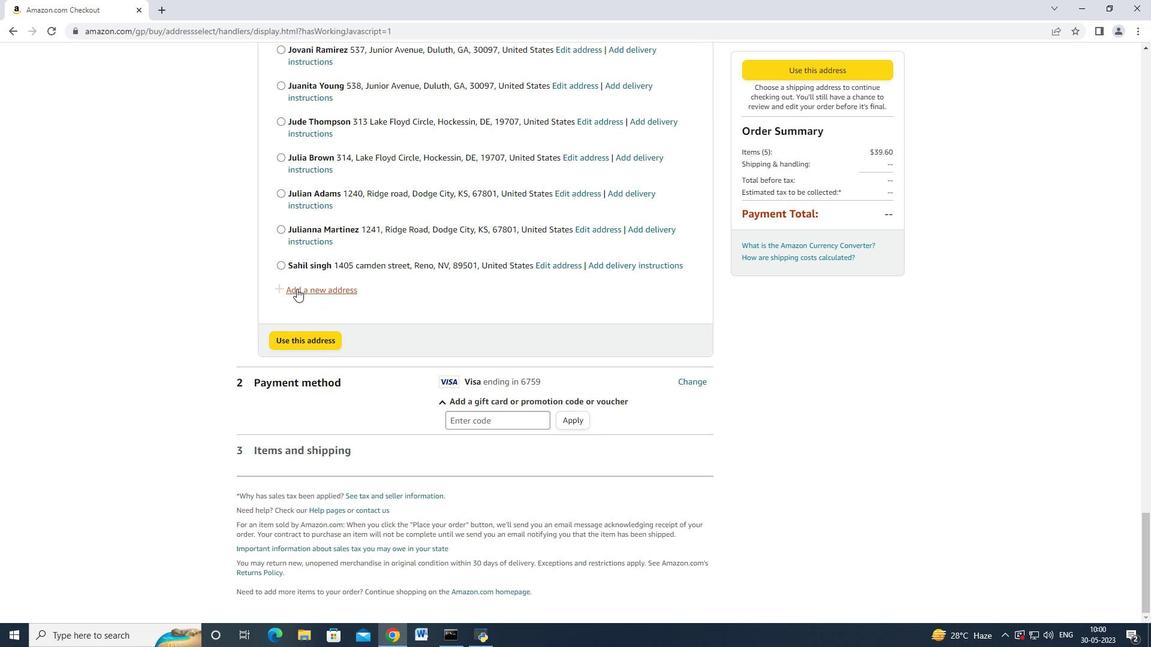 
Action: Mouse moved to (400, 291)
Screenshot: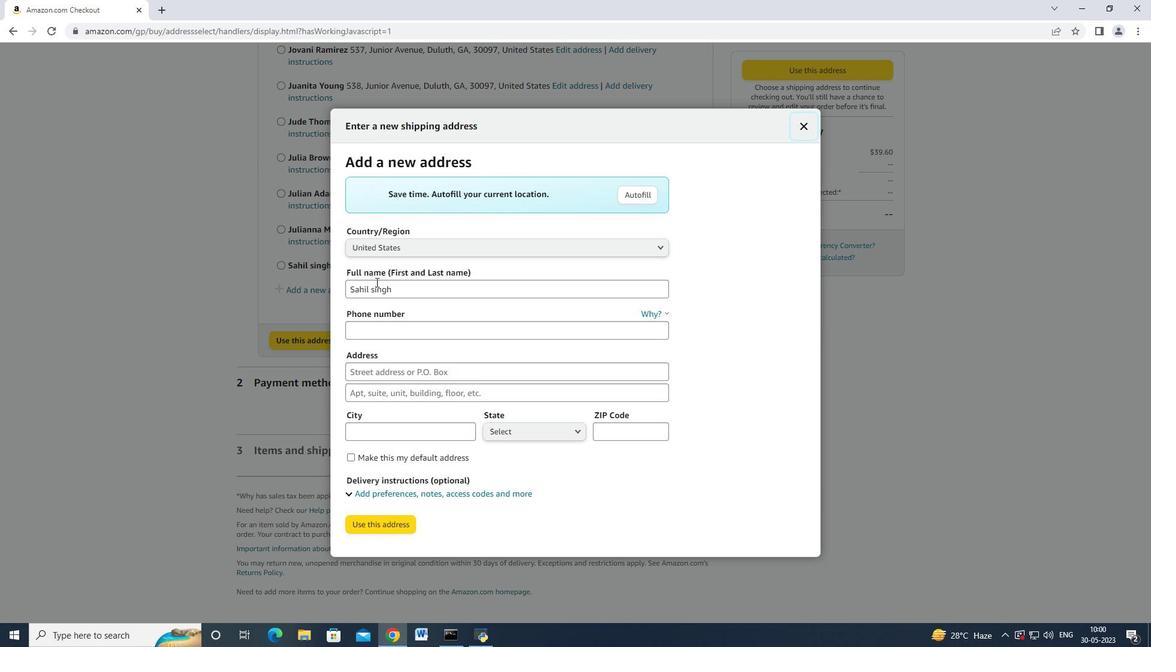 
Action: Mouse pressed left at (400, 291)
Screenshot: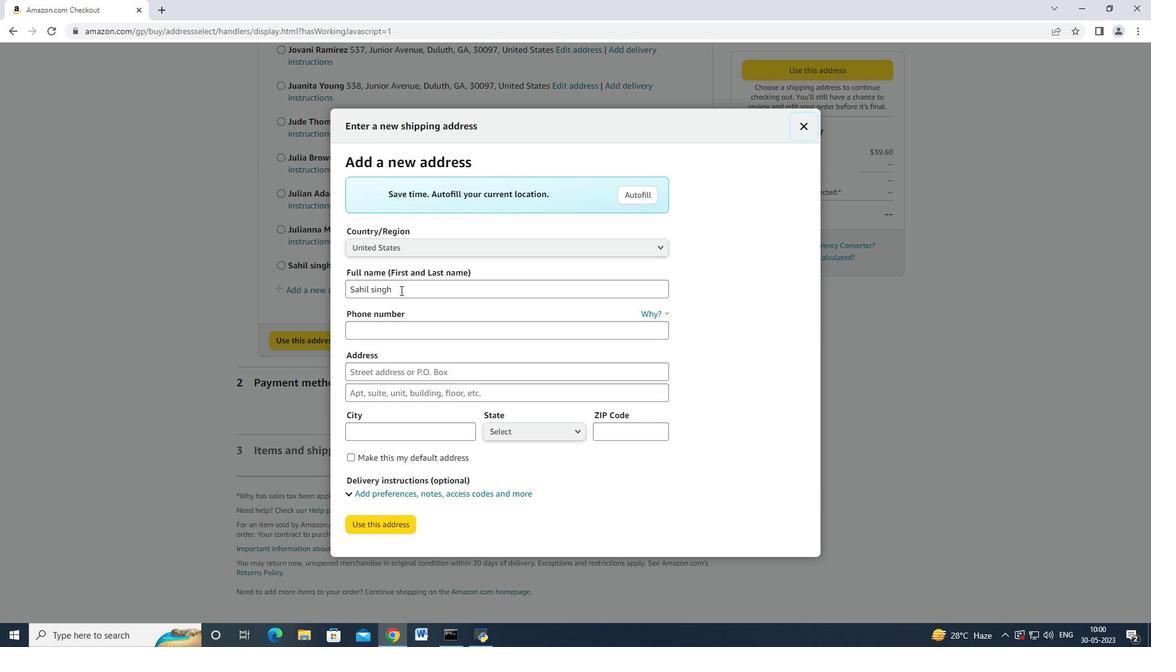 
Action: Key pressed <Key.backspace><Key.backspace><Key.backspace><Key.backspace><Key.backspace><Key.backspace><Key.backspace><Key.backspace><Key.backspace><Key.backspace><Key.backspace><Key.shift_r>F<Key.backspace><Key.shift_r>Devo<Key.backspace>in<Key.space><Key.shift>Parker<Key.tab><Key.tab>2034707320<Key.tab>3506<Key.space><Key.shift>Cook<Key.space><Key.shift>HIll<Key.backspace><Key.backspace><Key.backspace>ill<Key.space><Key.shift>Road<Key.tab><Key.tab><Key.shift_r>Danby<Key.backspace>ury
Screenshot: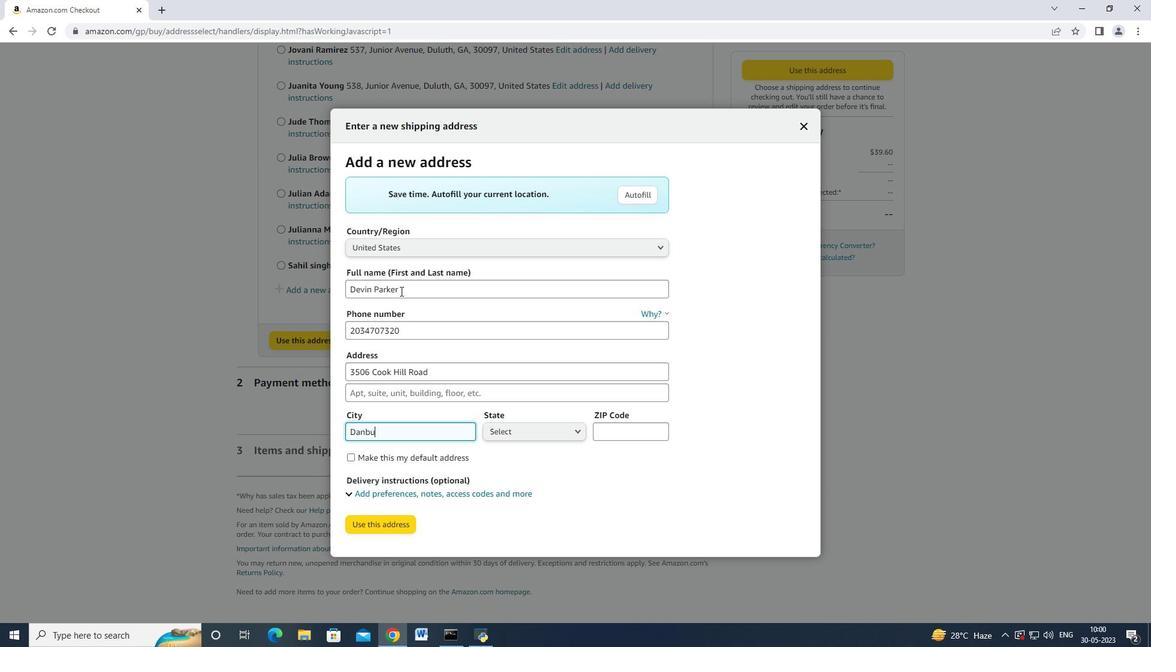 
Action: Mouse moved to (535, 425)
Screenshot: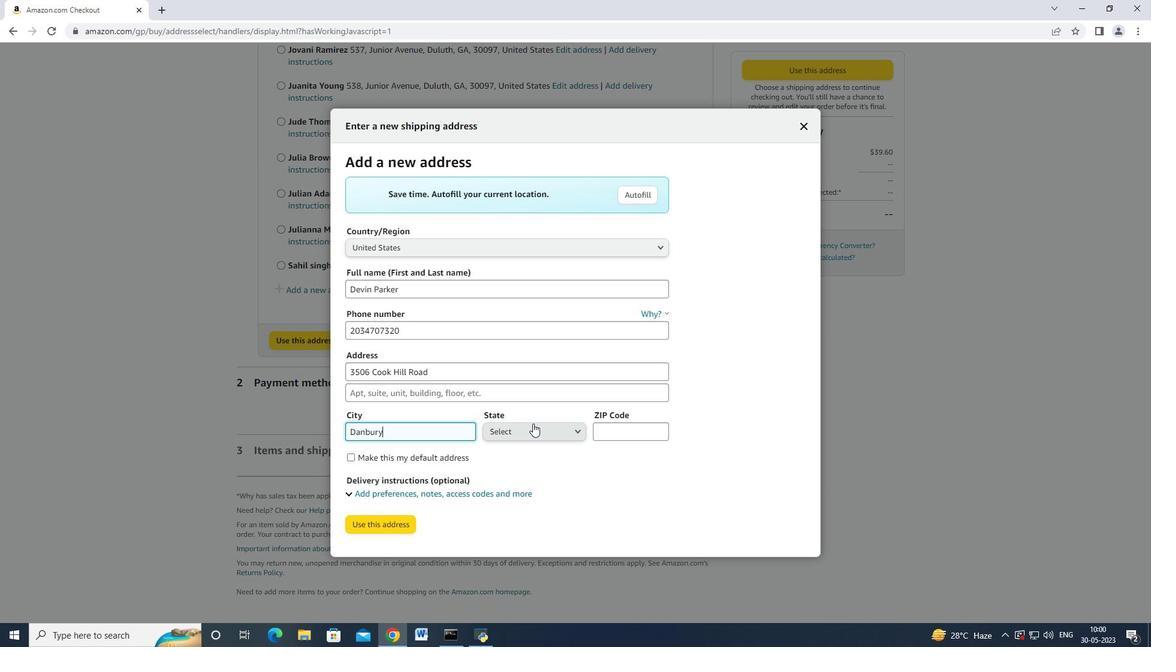 
Action: Mouse pressed left at (535, 425)
Screenshot: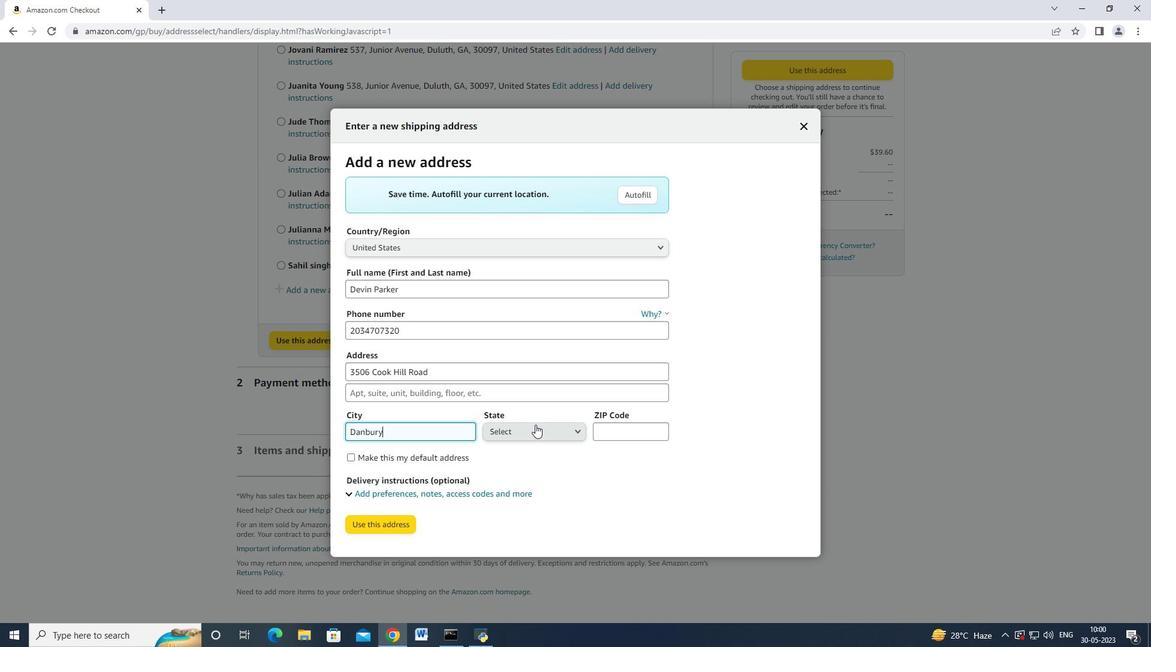 
Action: Mouse moved to (526, 178)
Screenshot: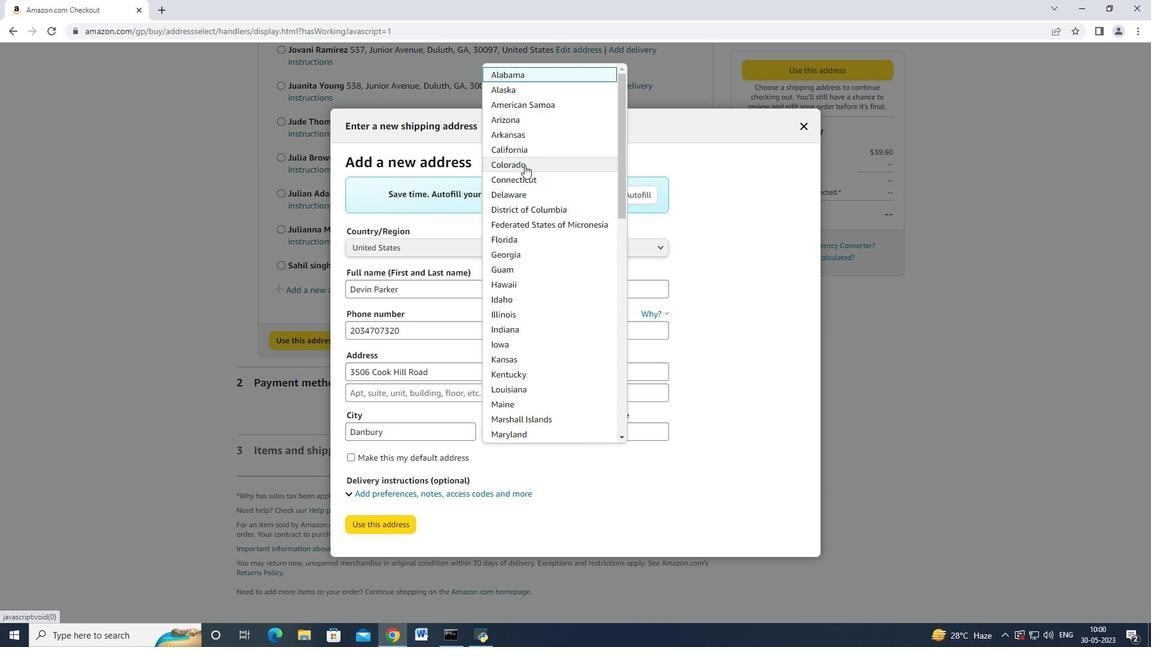 
Action: Mouse pressed left at (526, 178)
Screenshot: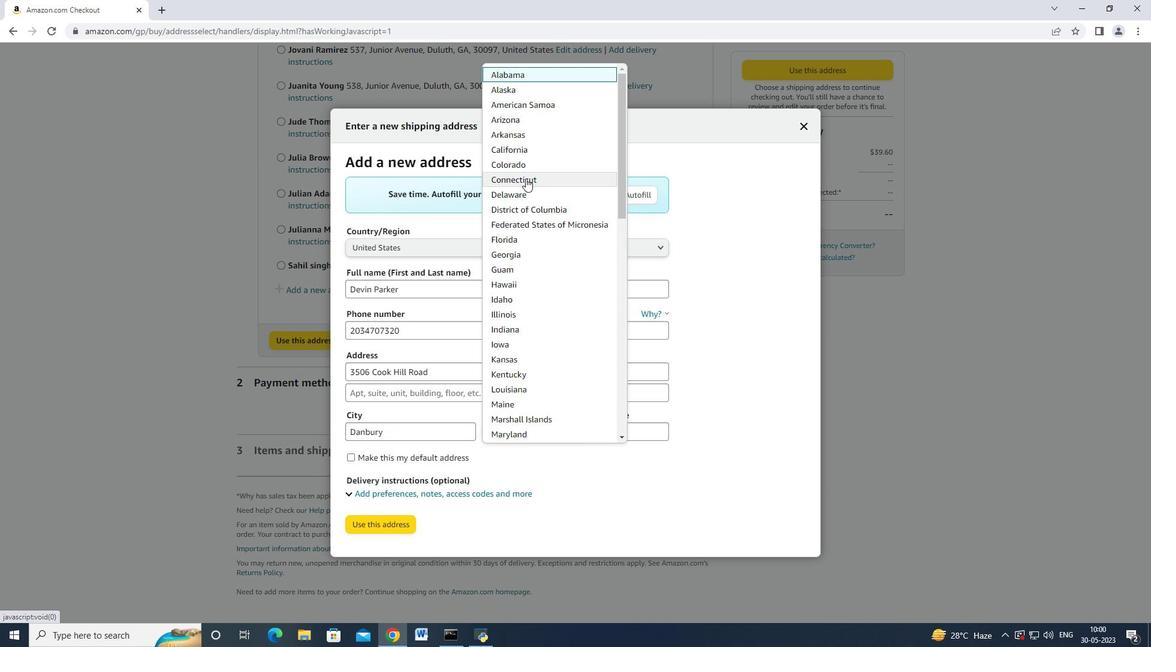 
Action: Mouse moved to (636, 436)
Screenshot: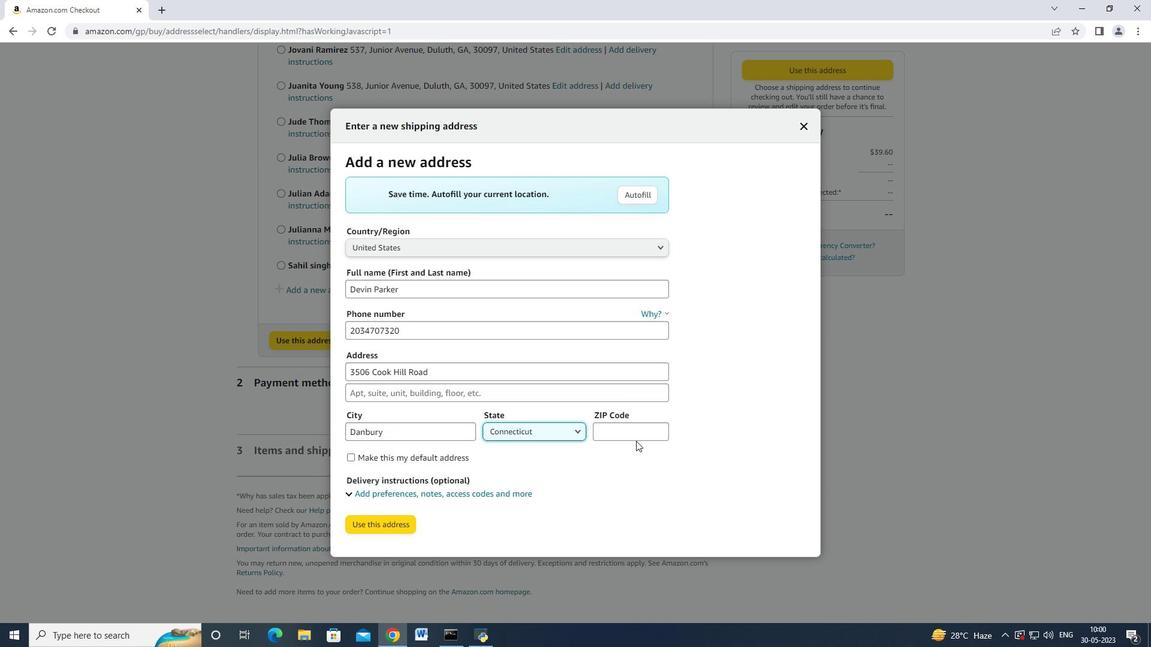 
Action: Mouse pressed left at (636, 436)
Screenshot: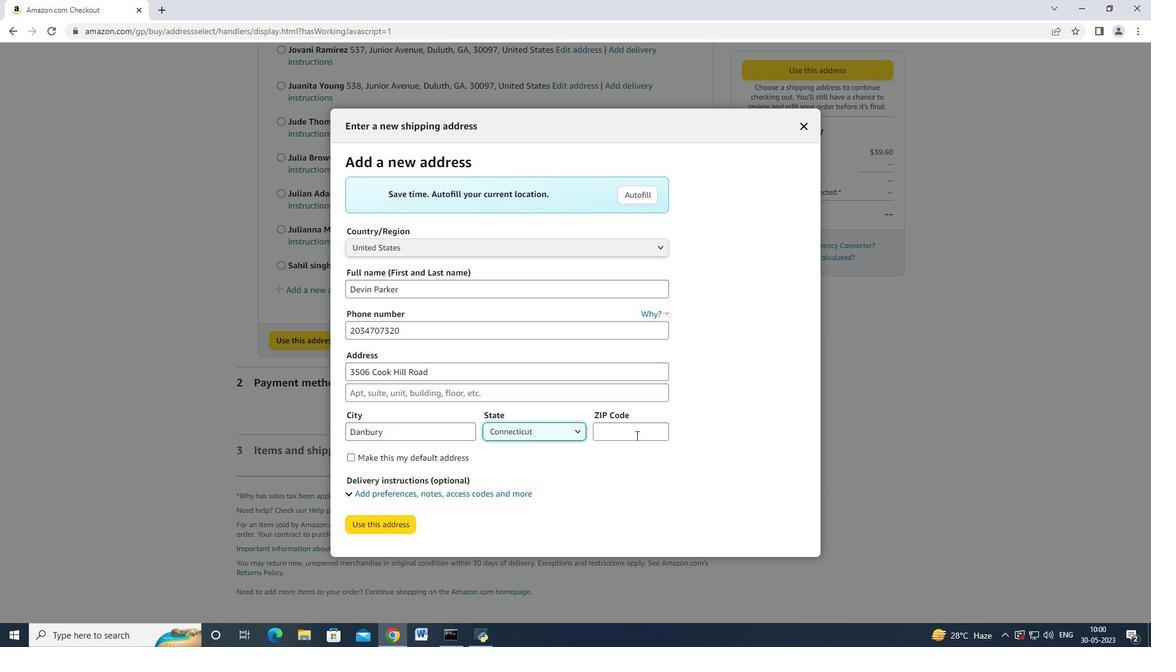 
Action: Mouse moved to (634, 437)
Screenshot: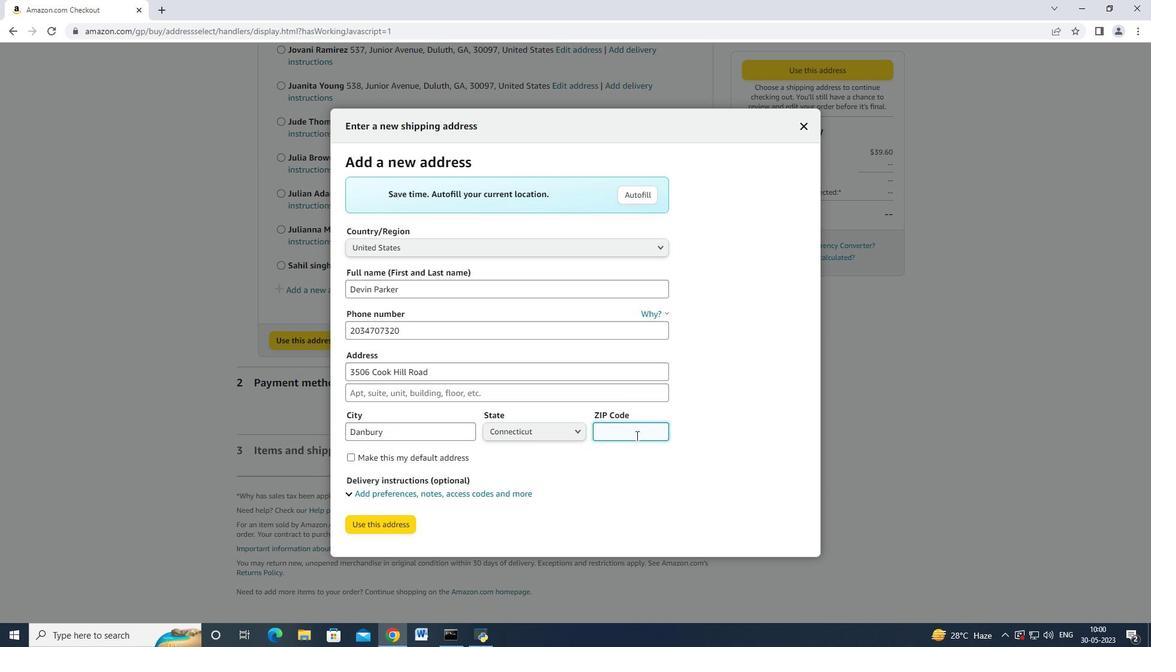 
Action: Key pressed 06810
Screenshot: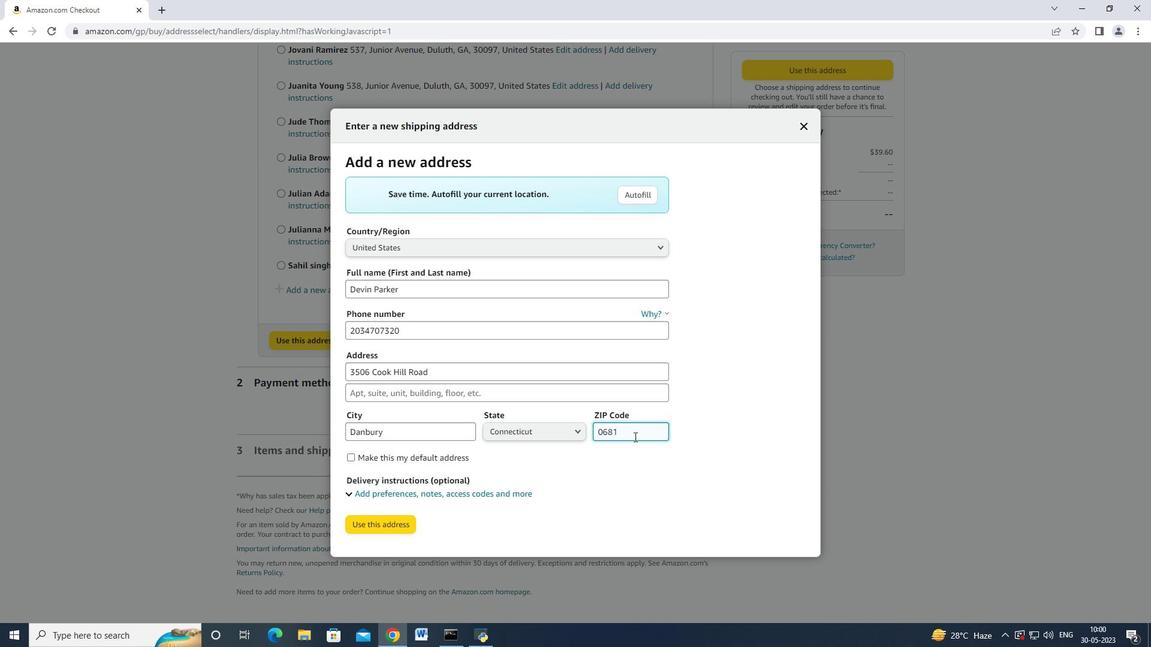 
Action: Mouse moved to (407, 530)
Screenshot: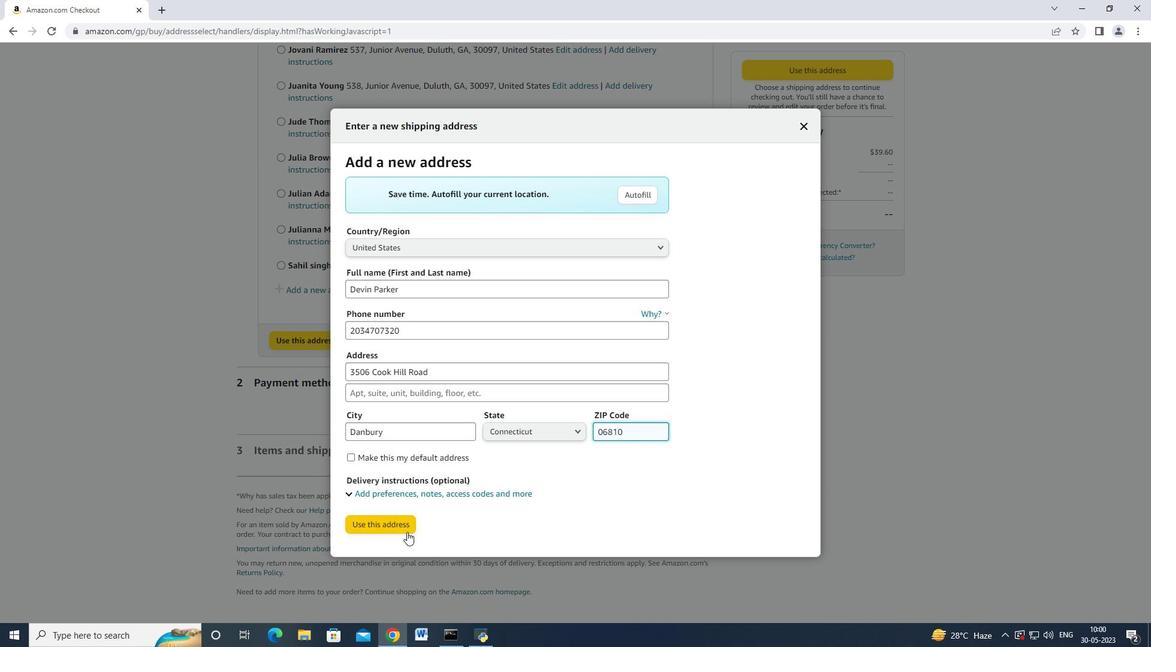 
Action: Mouse pressed left at (407, 530)
Screenshot: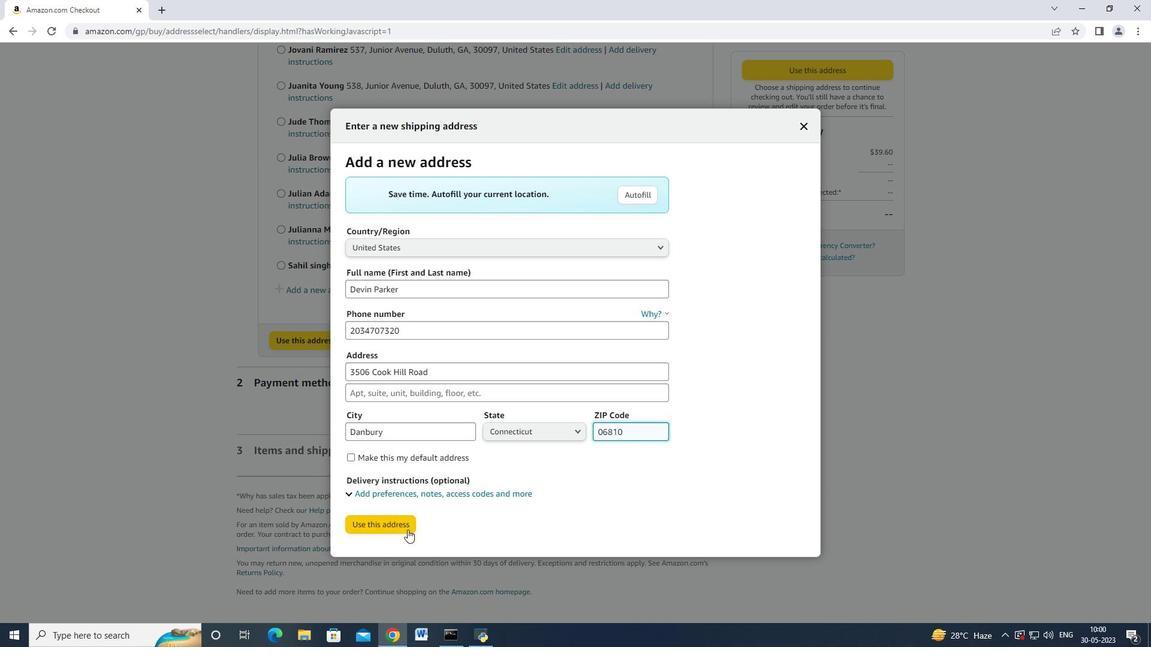 
Action: Mouse moved to (447, 383)
Screenshot: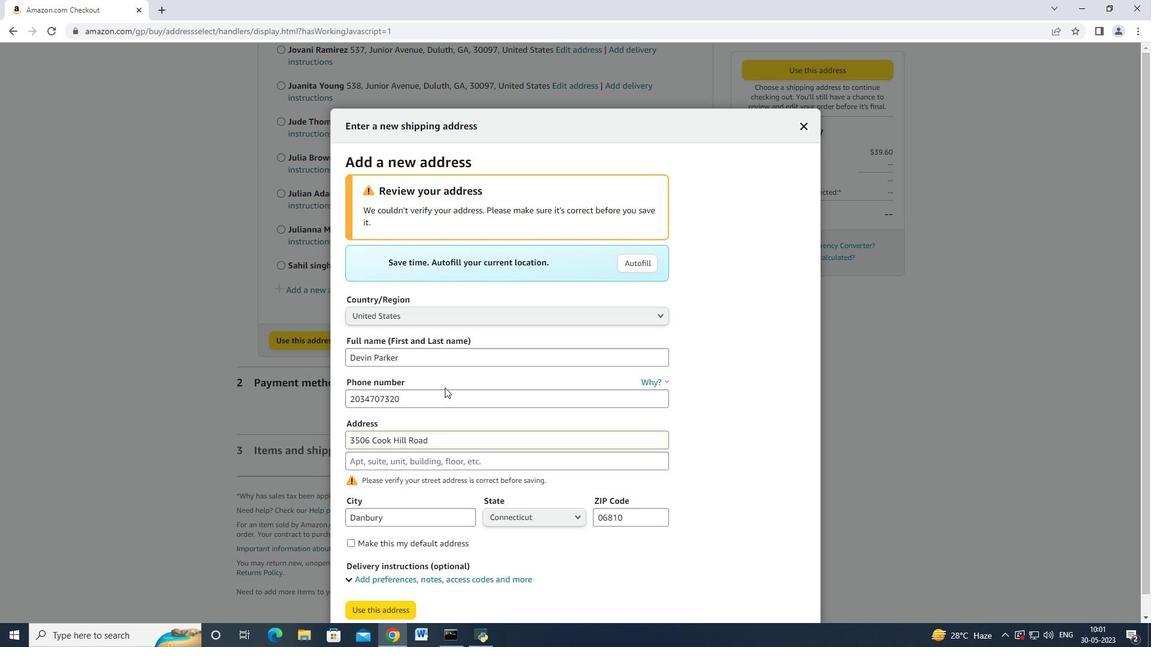 
Action: Mouse scrolled (447, 382) with delta (0, 0)
Screenshot: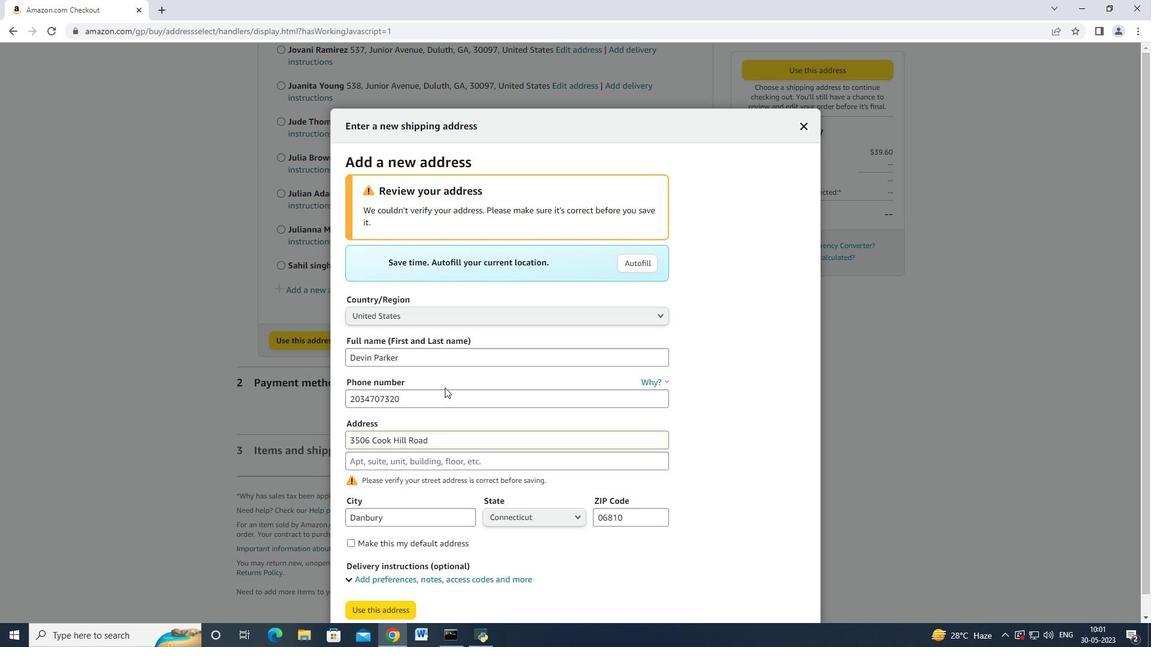 
Action: Mouse scrolled (447, 382) with delta (0, 0)
Screenshot: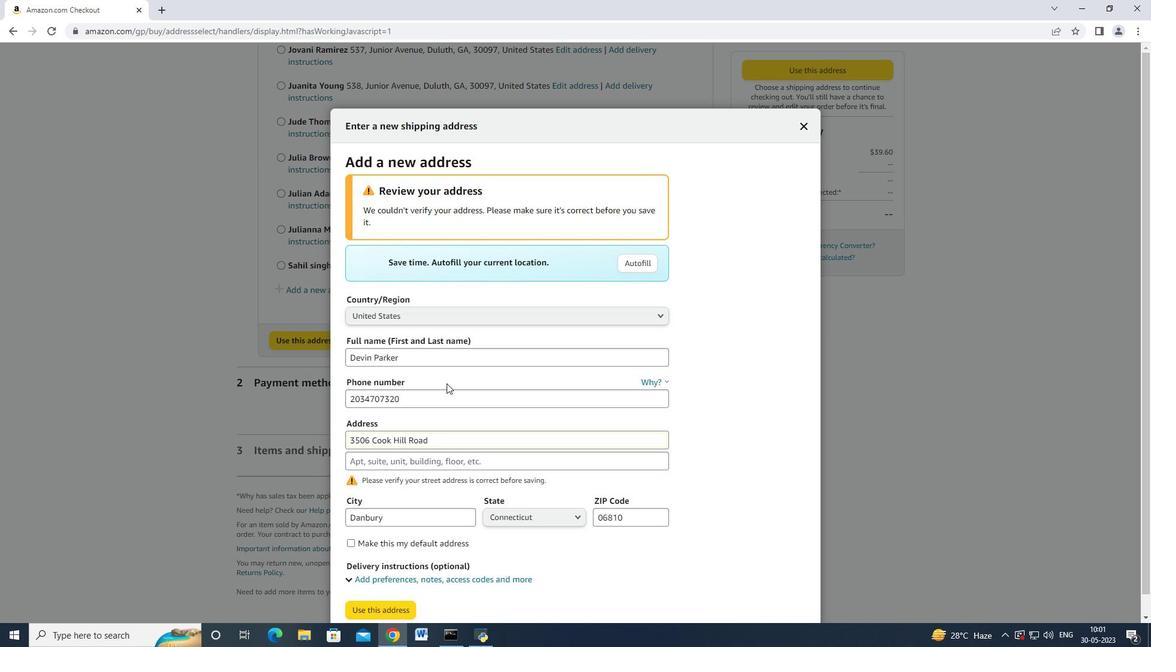 
Action: Mouse scrolled (447, 382) with delta (0, 0)
Screenshot: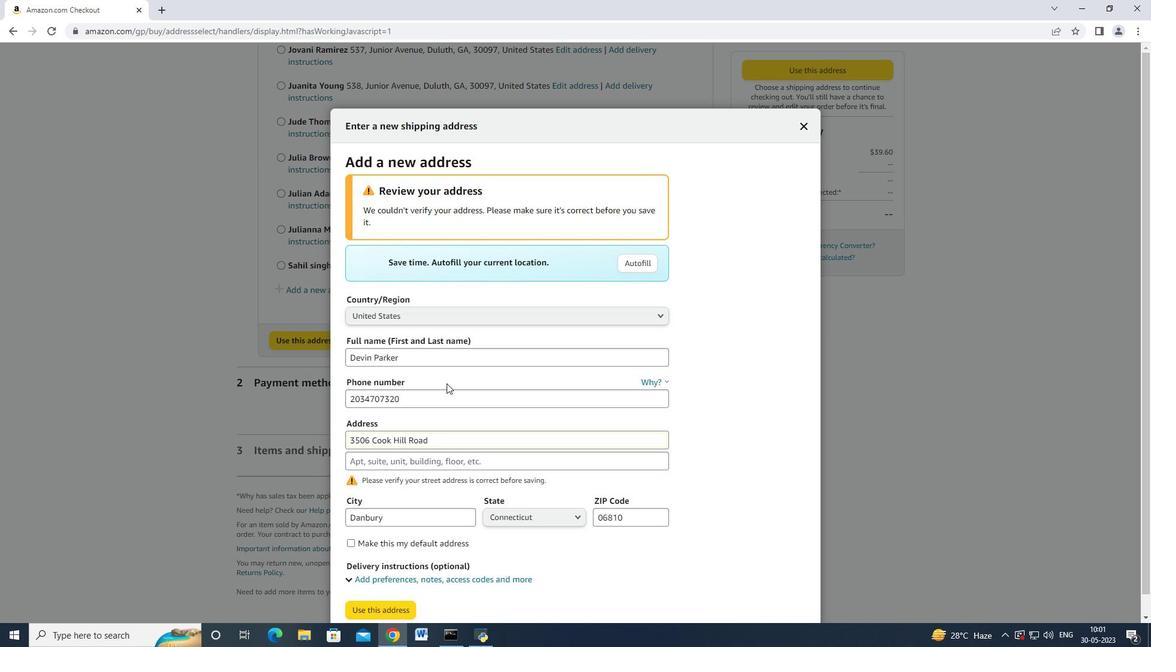 
Action: Mouse scrolled (447, 382) with delta (0, 0)
Screenshot: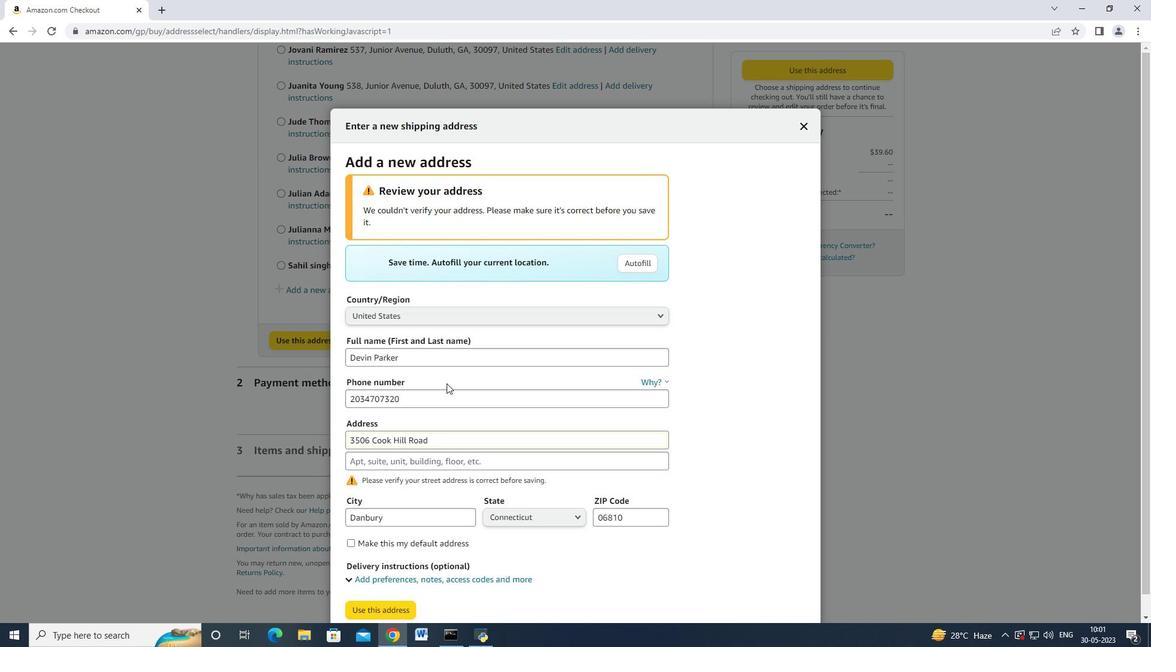 
Action: Mouse scrolled (447, 382) with delta (0, 0)
Screenshot: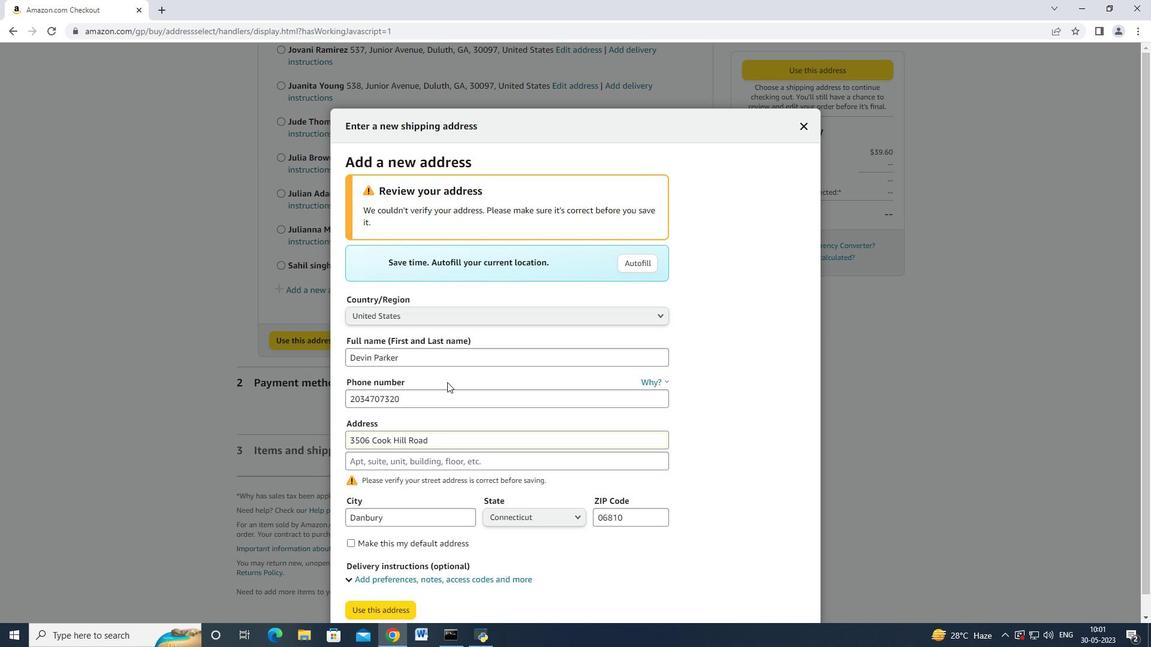 
Action: Mouse moved to (388, 585)
Screenshot: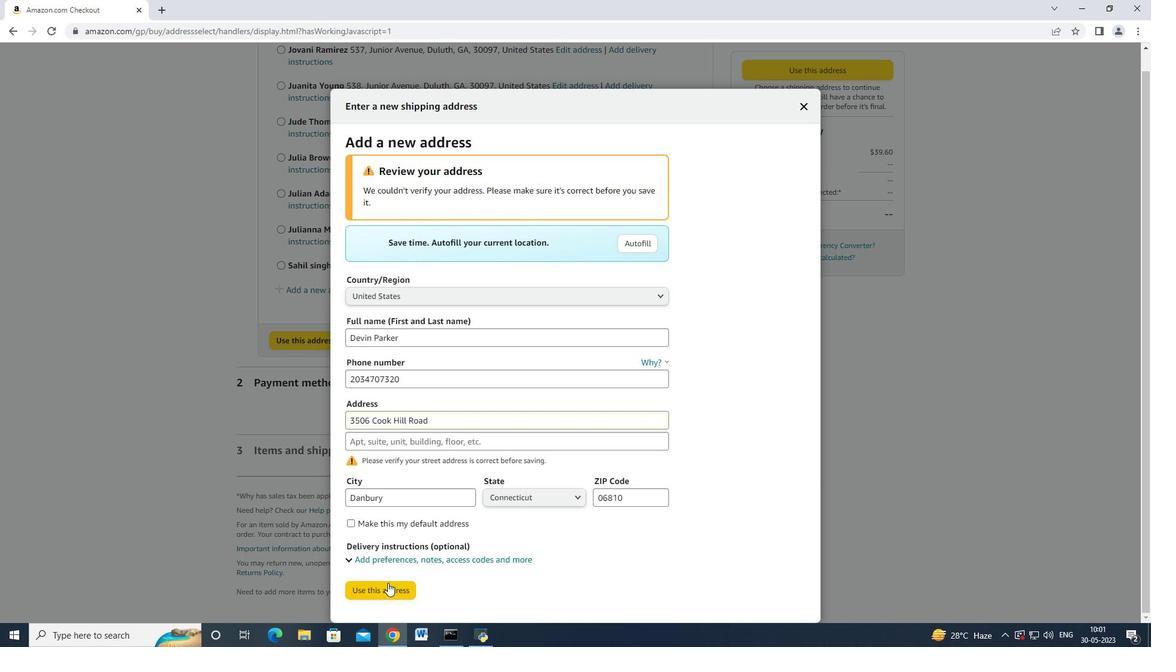 
Action: Mouse pressed left at (388, 585)
Screenshot: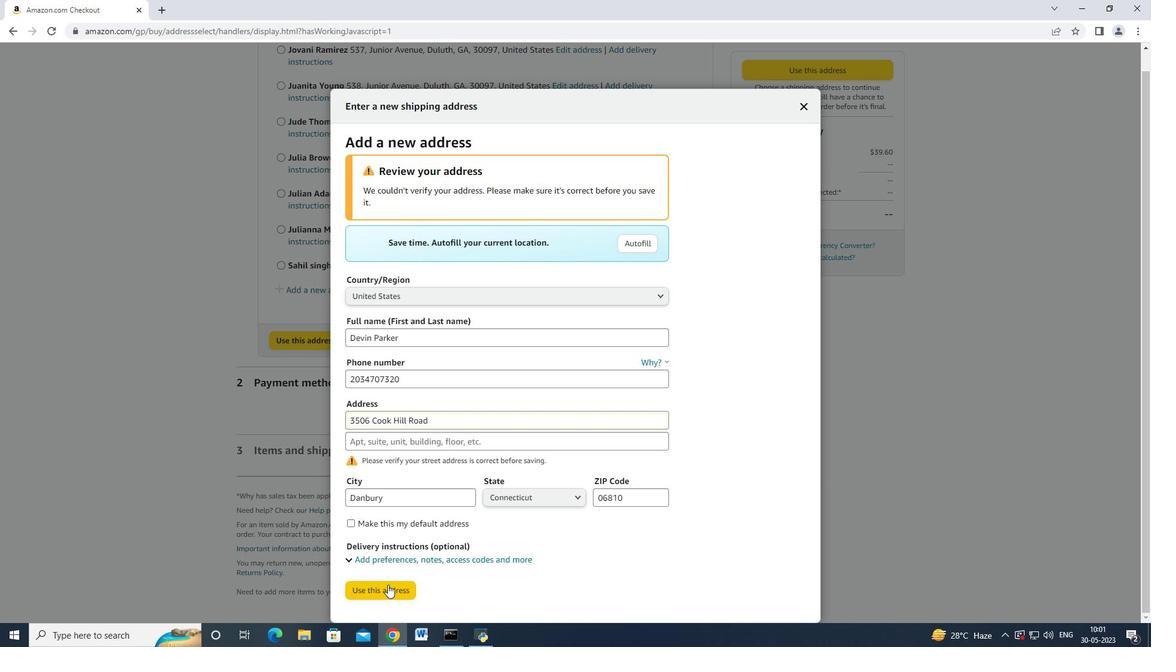 
Action: Mouse moved to (454, 321)
Screenshot: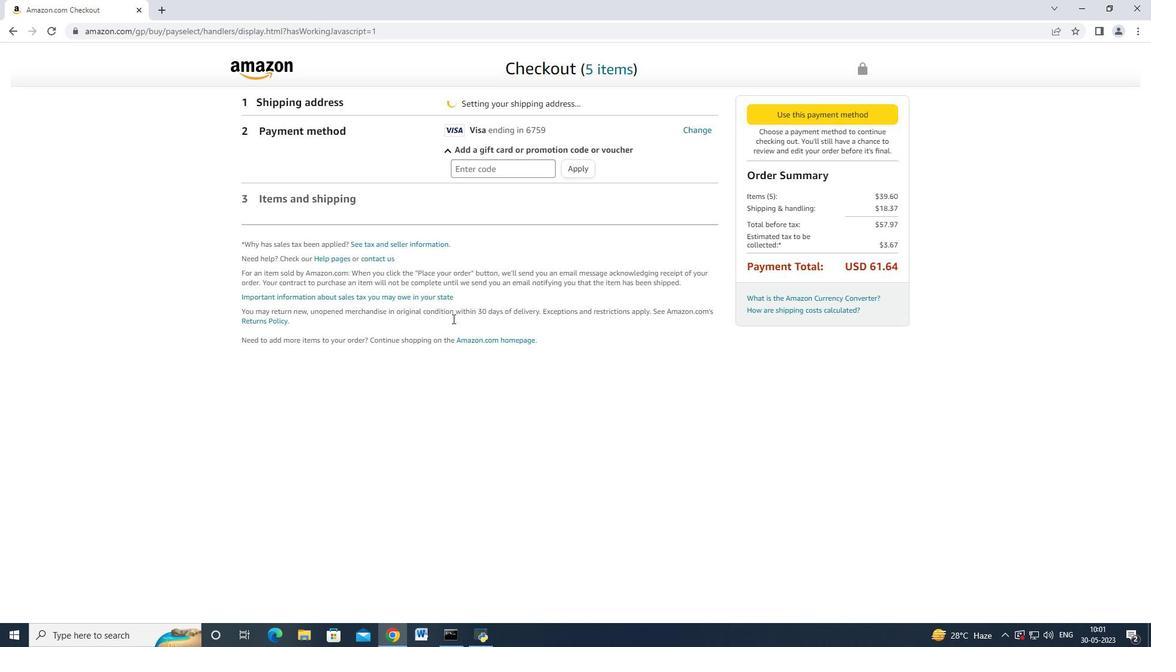
Action: Mouse scrolled (454, 322) with delta (0, 0)
Screenshot: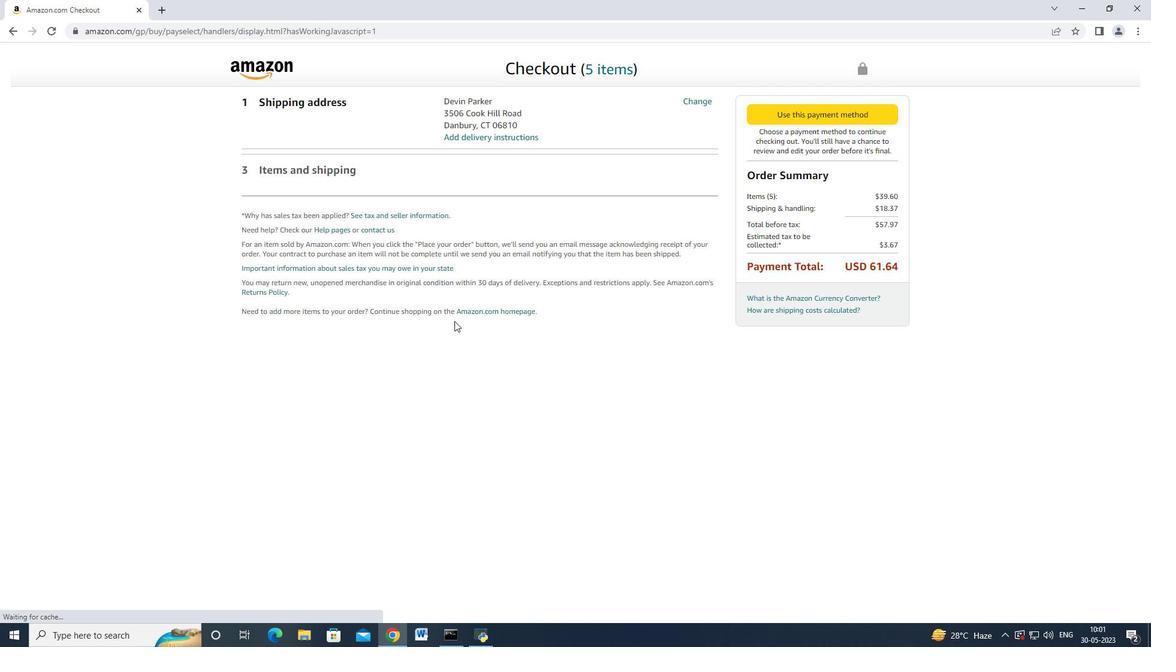 
Action: Mouse moved to (390, 263)
Screenshot: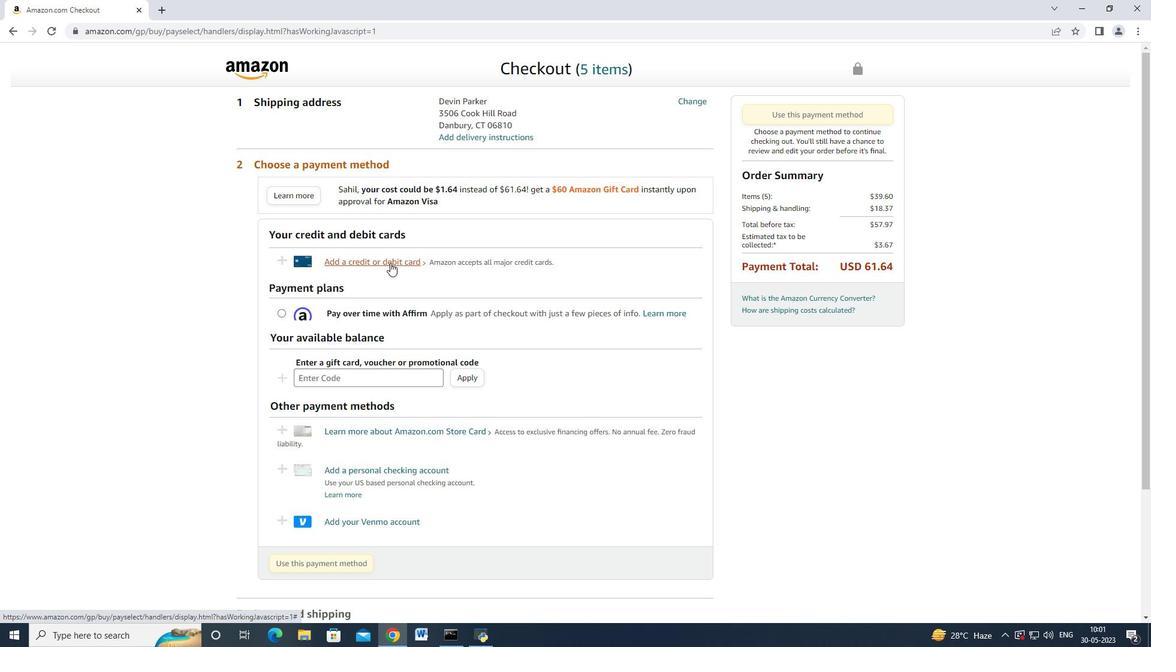 
Action: Mouse pressed left at (390, 263)
Screenshot: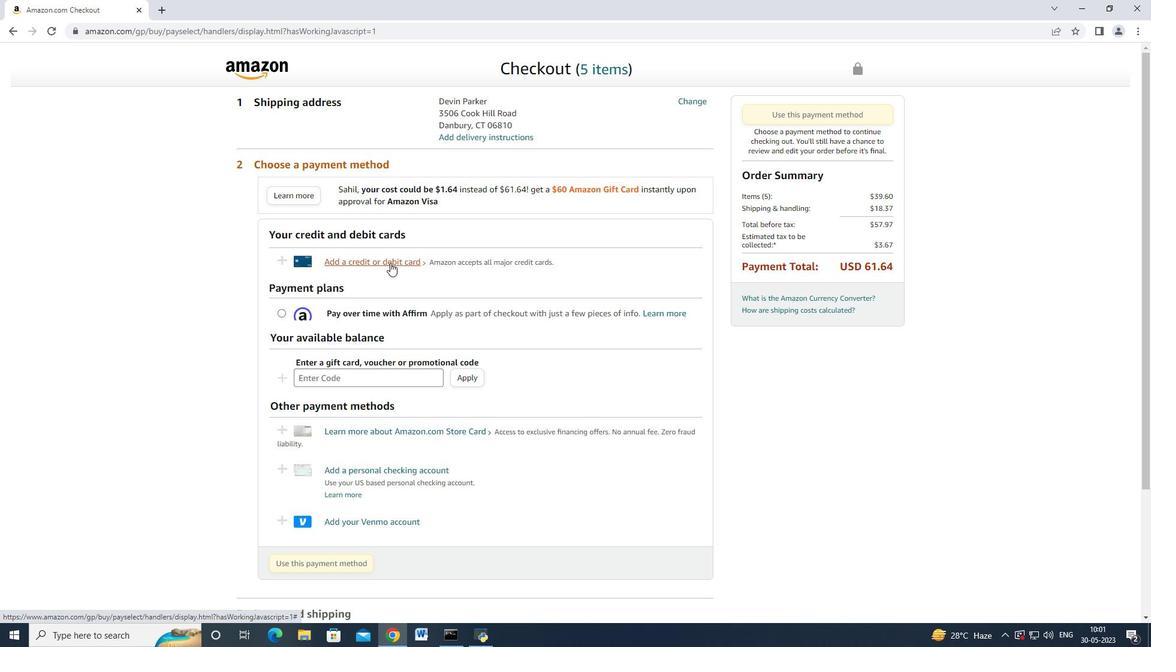 
Action: Mouse moved to (457, 273)
Screenshot: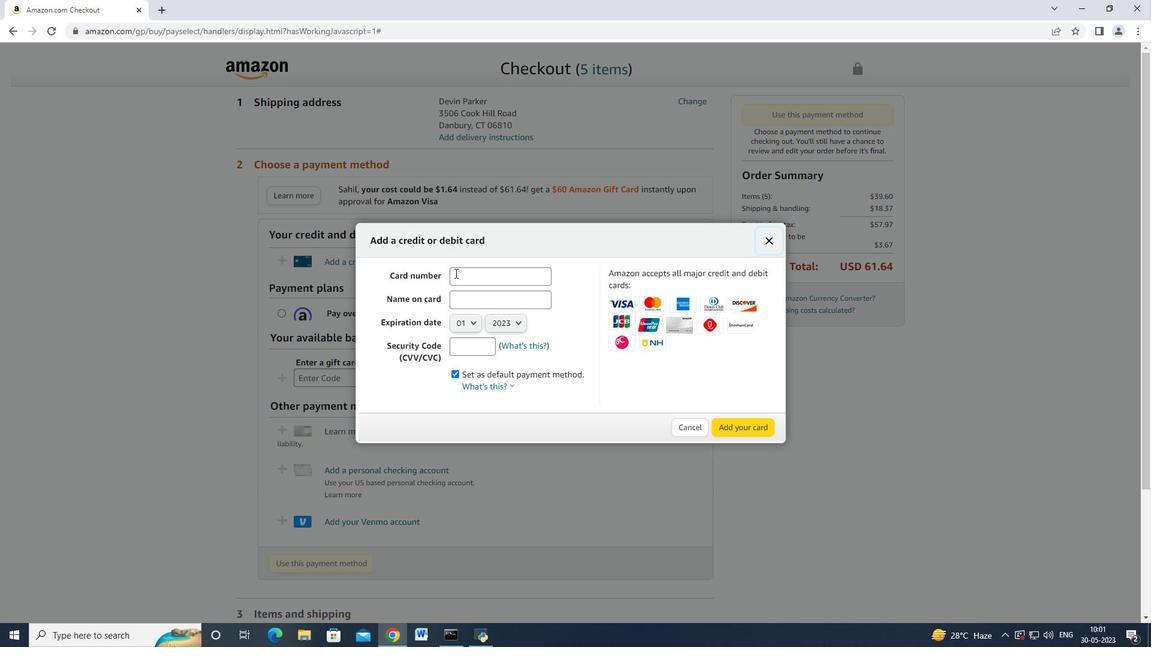 
Action: Mouse pressed left at (457, 273)
Screenshot: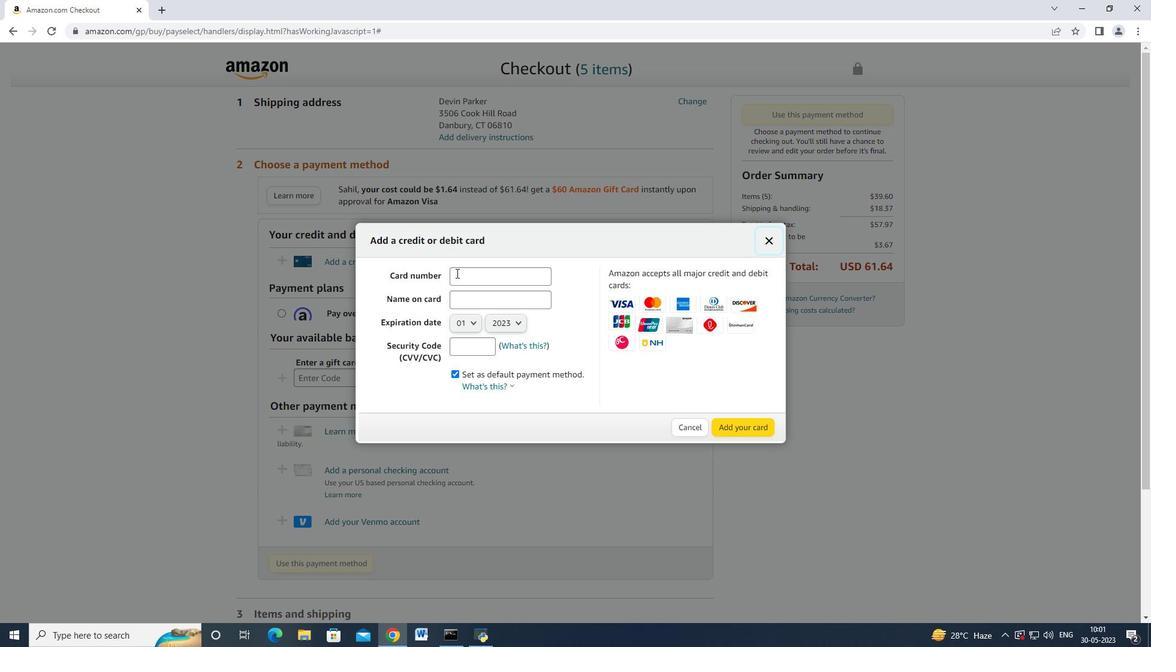 
Action: Mouse moved to (469, 275)
Screenshot: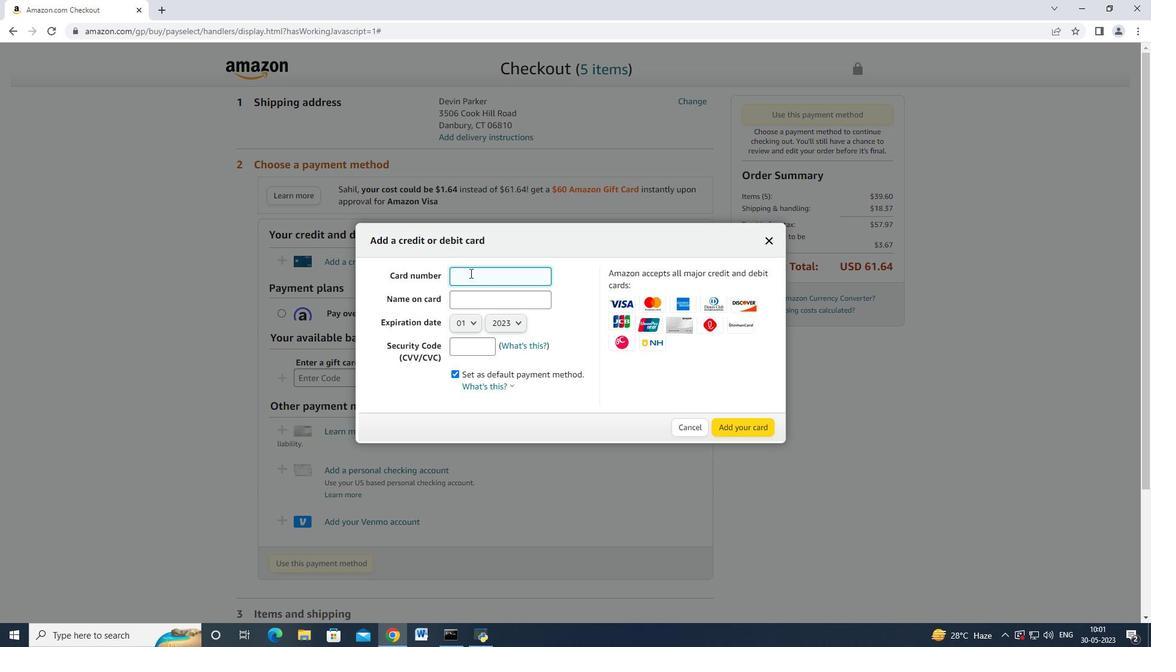 
Action: Key pressed 4726664477556010<Key.tab><Key.shift>Mark<Key.space><Key.shift><Key.shift><Key.shift><Key.shift><Key.shift><Key.shift>Ama<Key.backspace><Key.backspace>dams
Screenshot: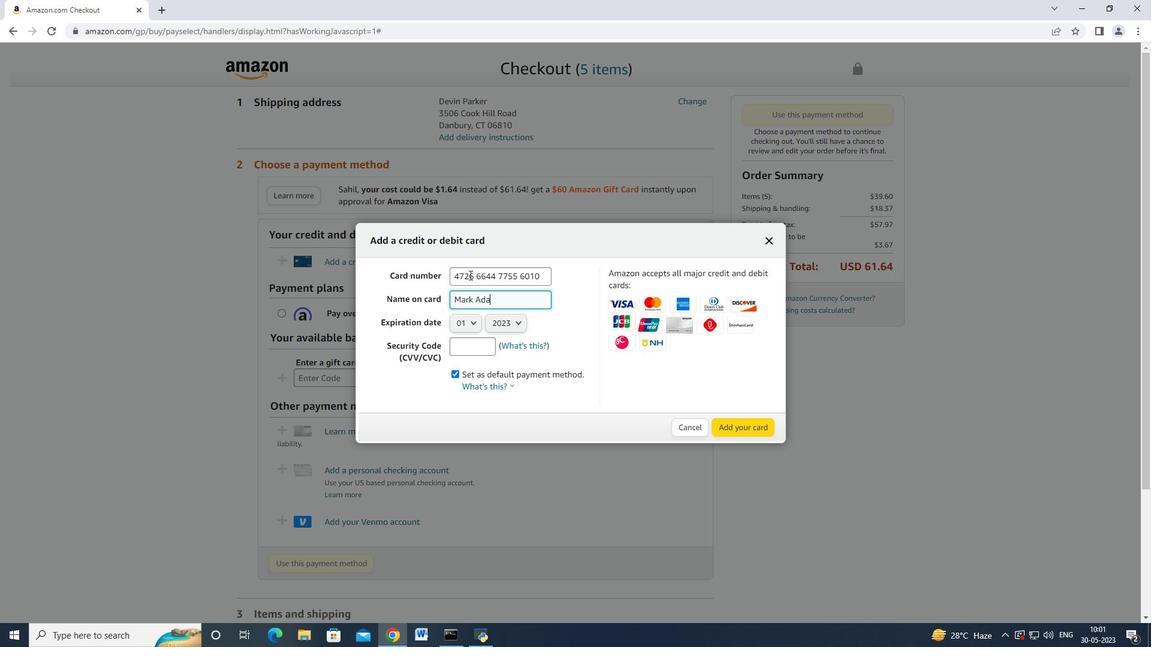 
Action: Mouse moved to (473, 332)
Screenshot: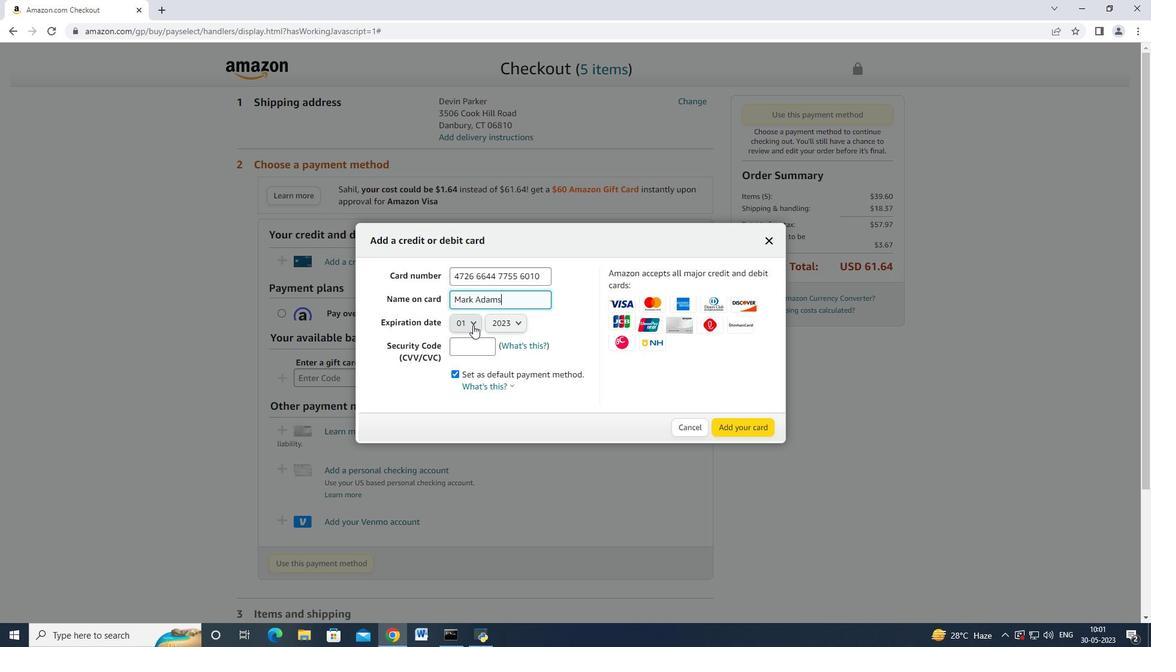 
Action: Mouse pressed left at (473, 332)
Screenshot: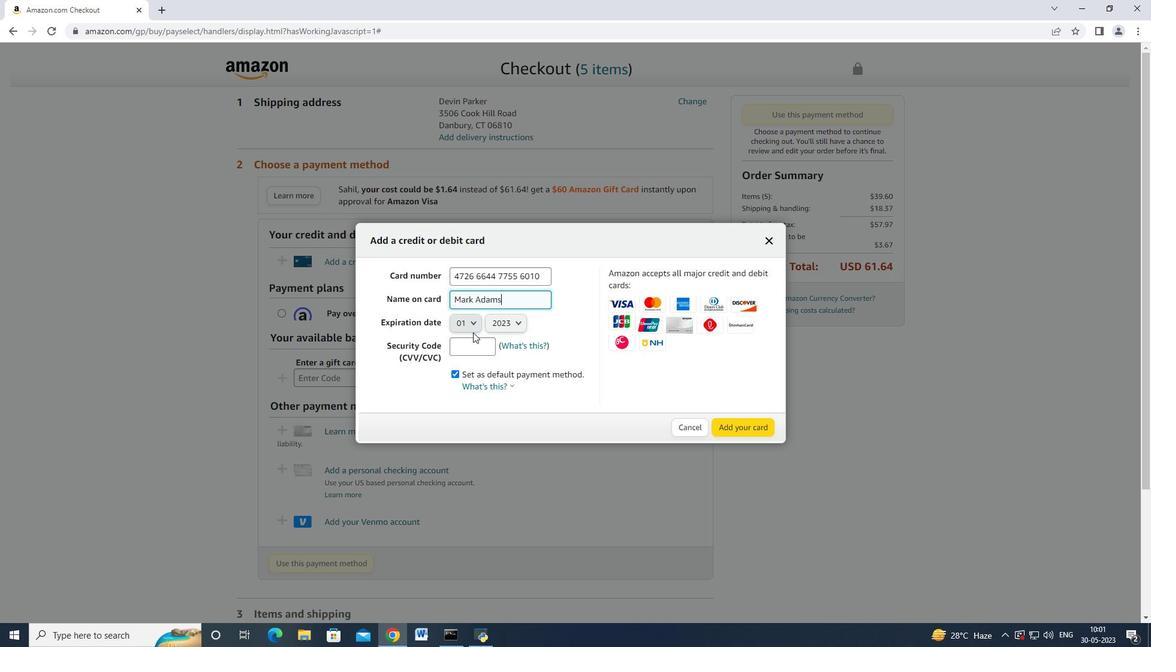 
Action: Mouse moved to (472, 323)
Screenshot: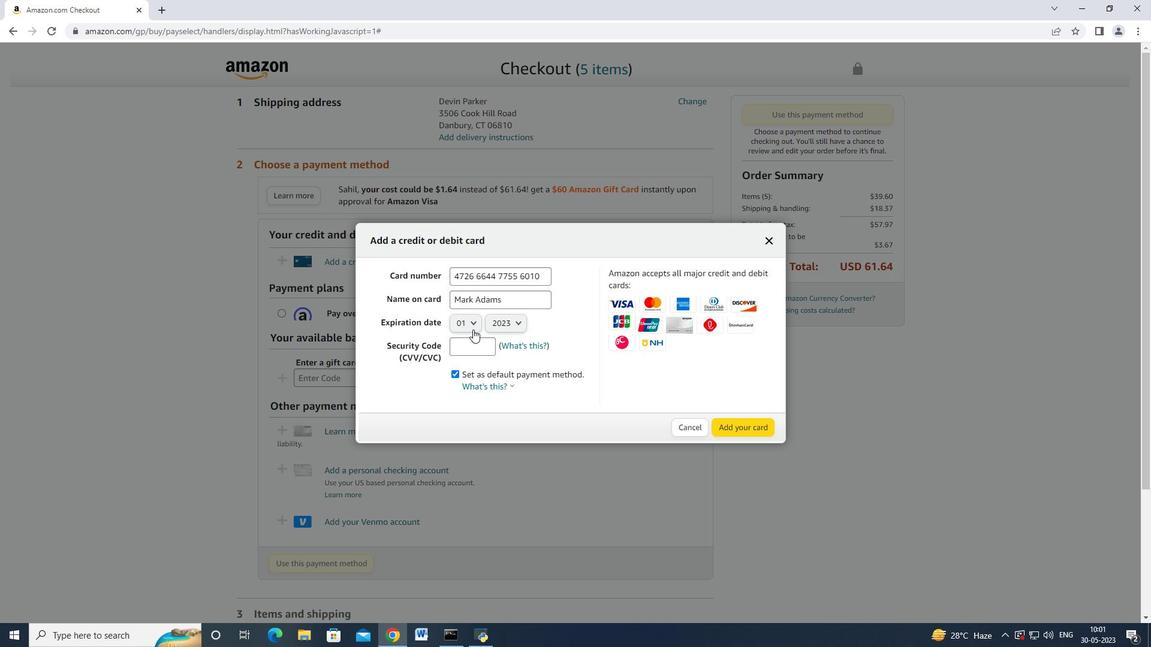 
Action: Mouse pressed left at (472, 323)
Screenshot: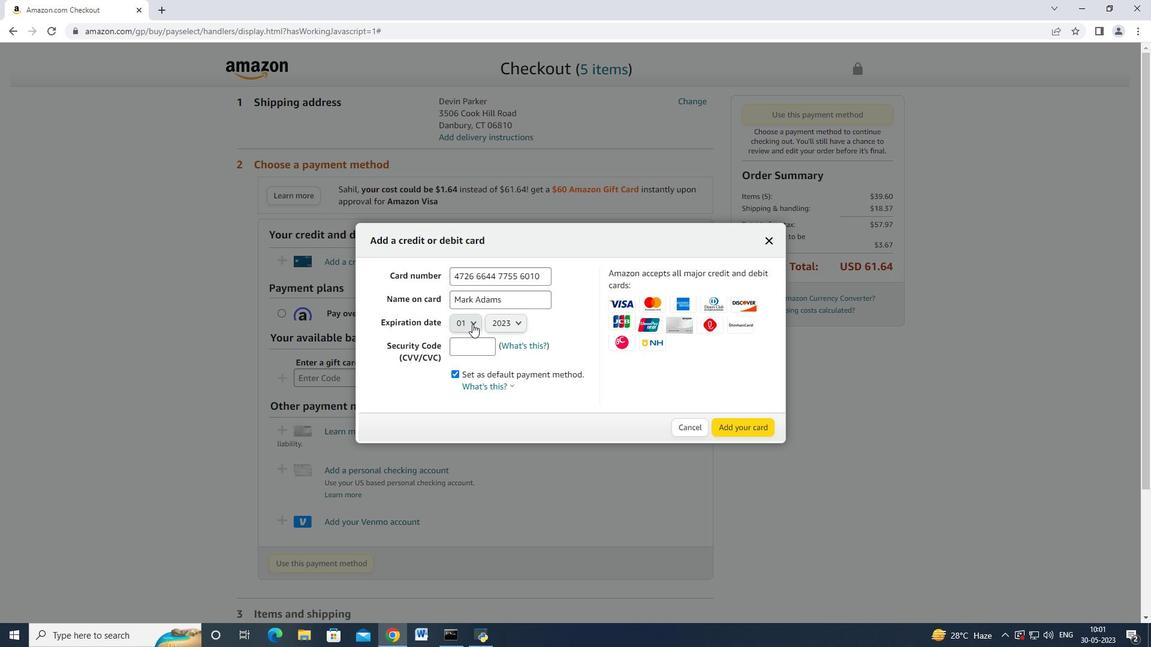 
Action: Mouse moved to (465, 367)
Screenshot: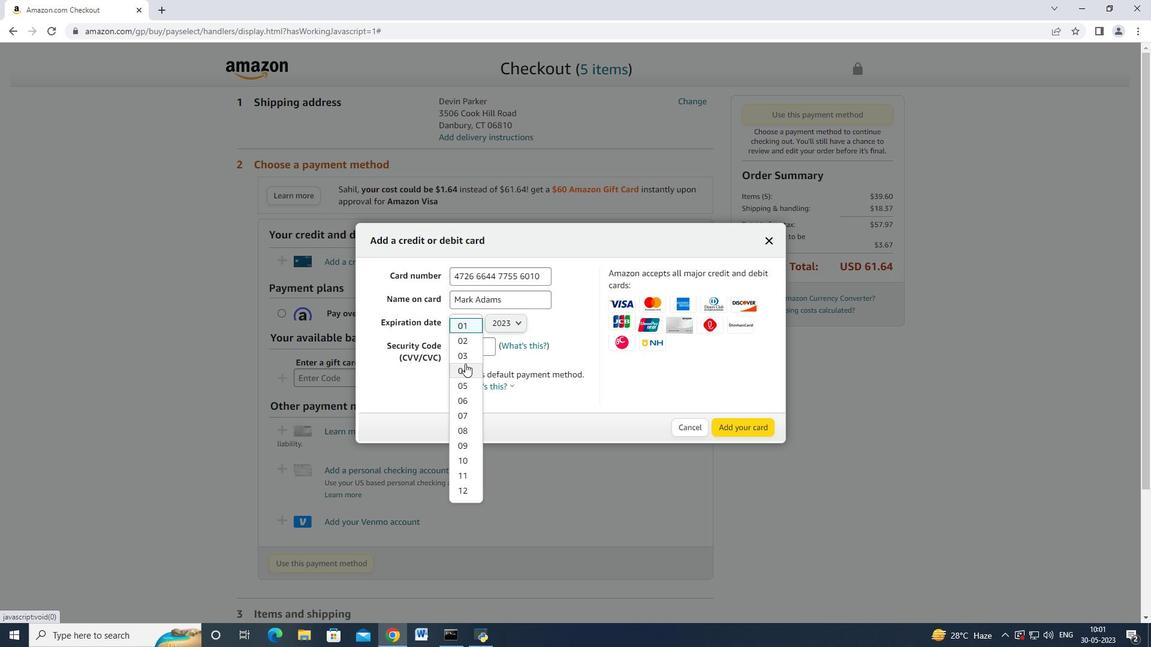 
Action: Mouse pressed left at (465, 367)
Screenshot: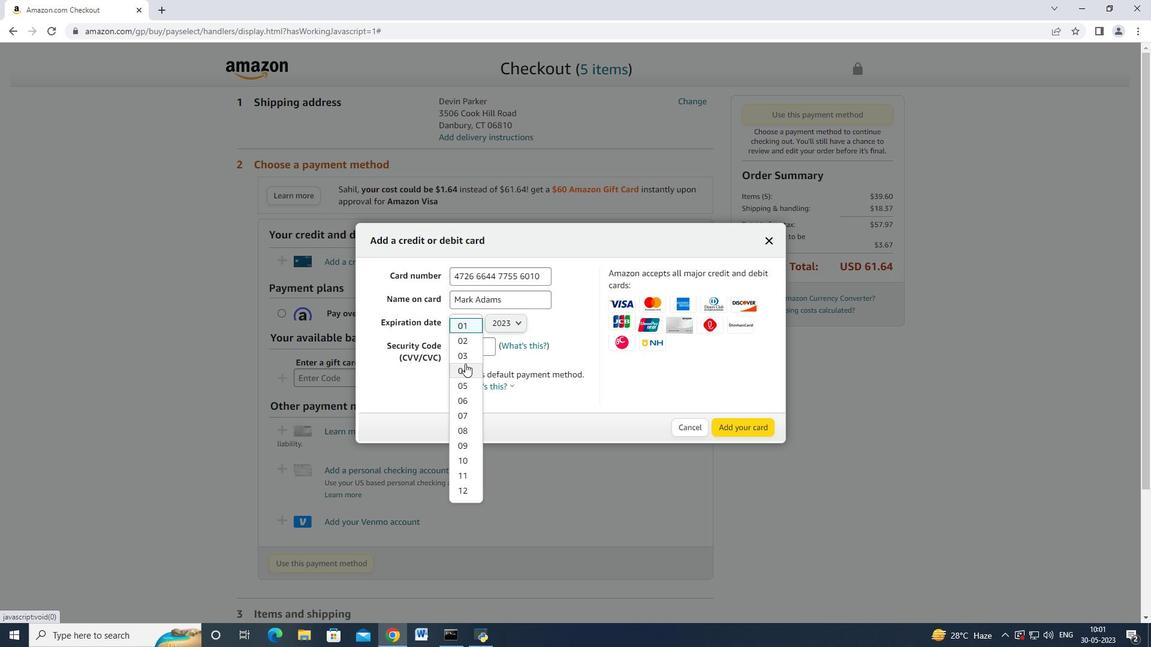 
Action: Mouse moved to (499, 329)
Screenshot: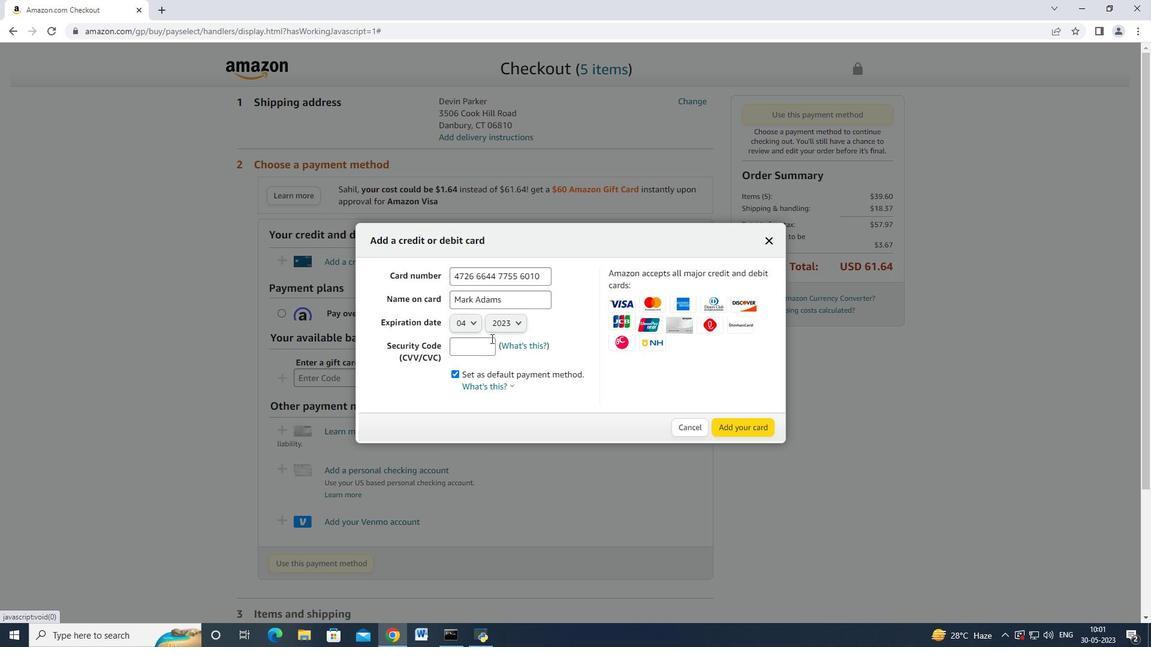 
Action: Mouse pressed left at (499, 329)
Screenshot: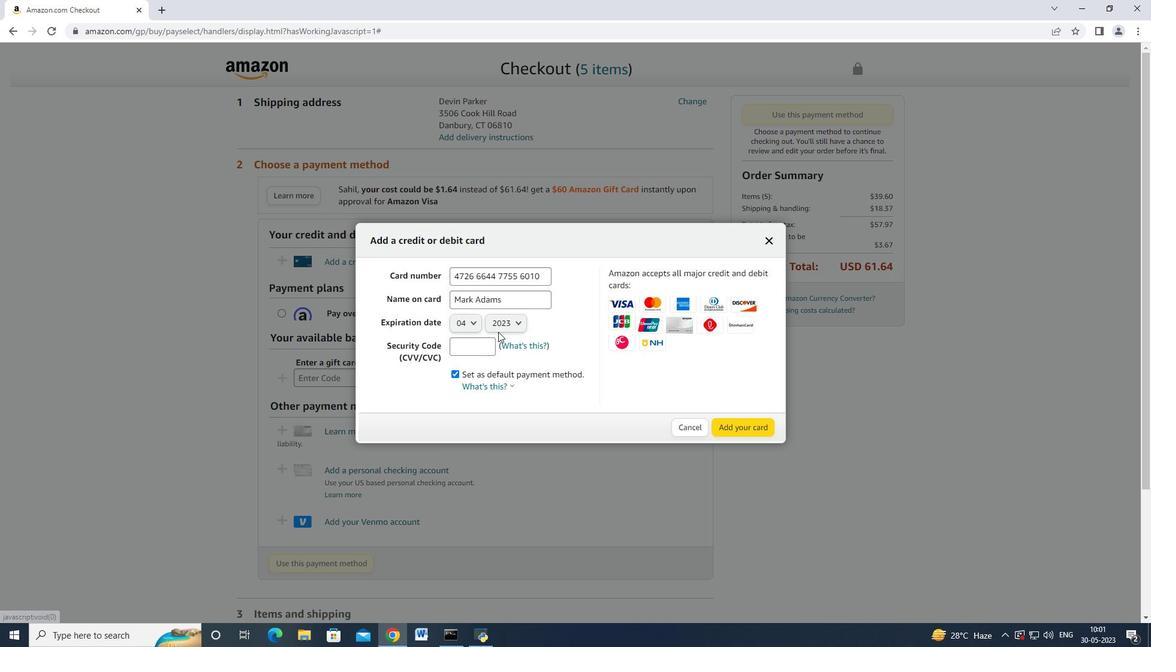 
Action: Mouse moved to (502, 358)
Screenshot: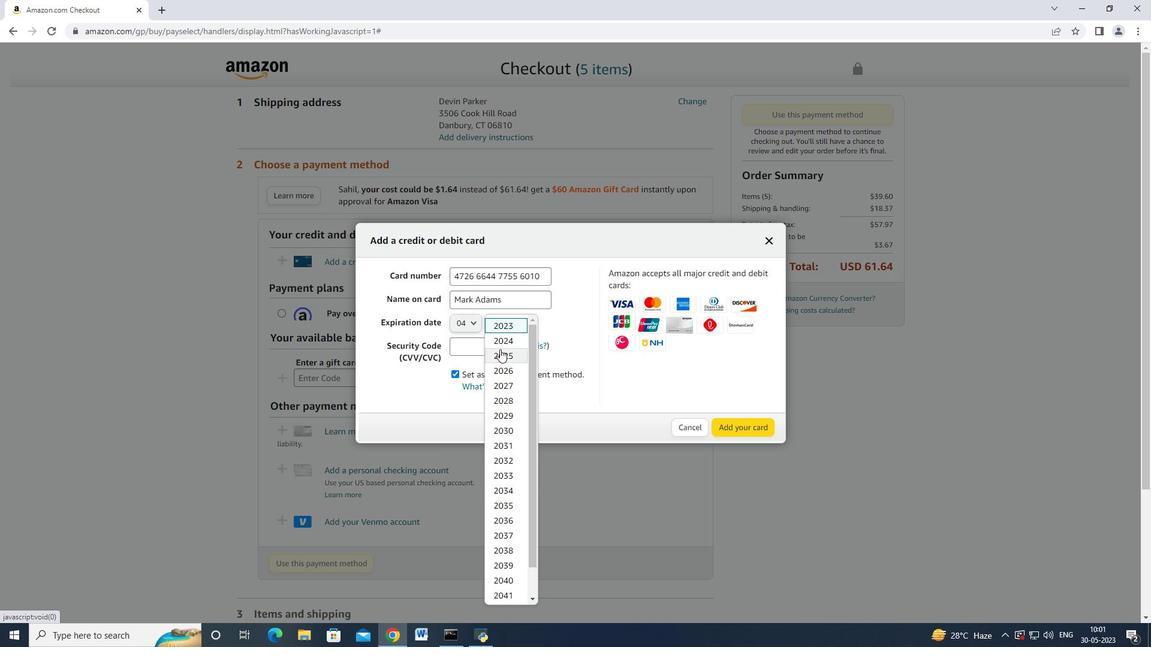 
Action: Mouse pressed left at (502, 358)
Screenshot: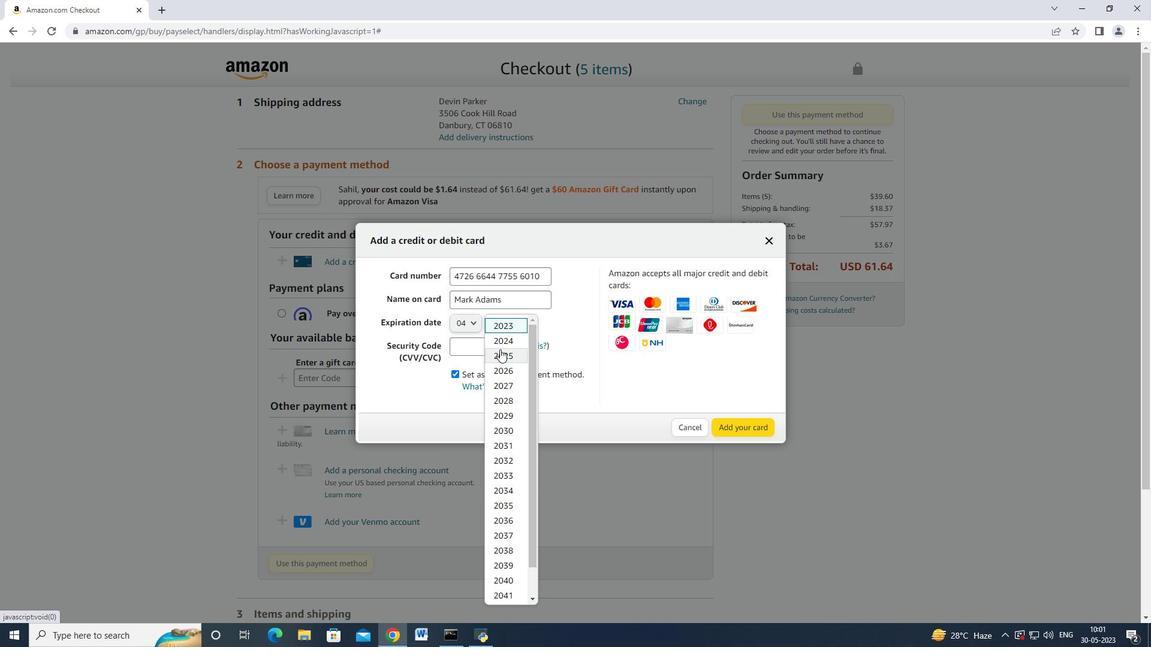 
Action: Mouse moved to (456, 344)
Screenshot: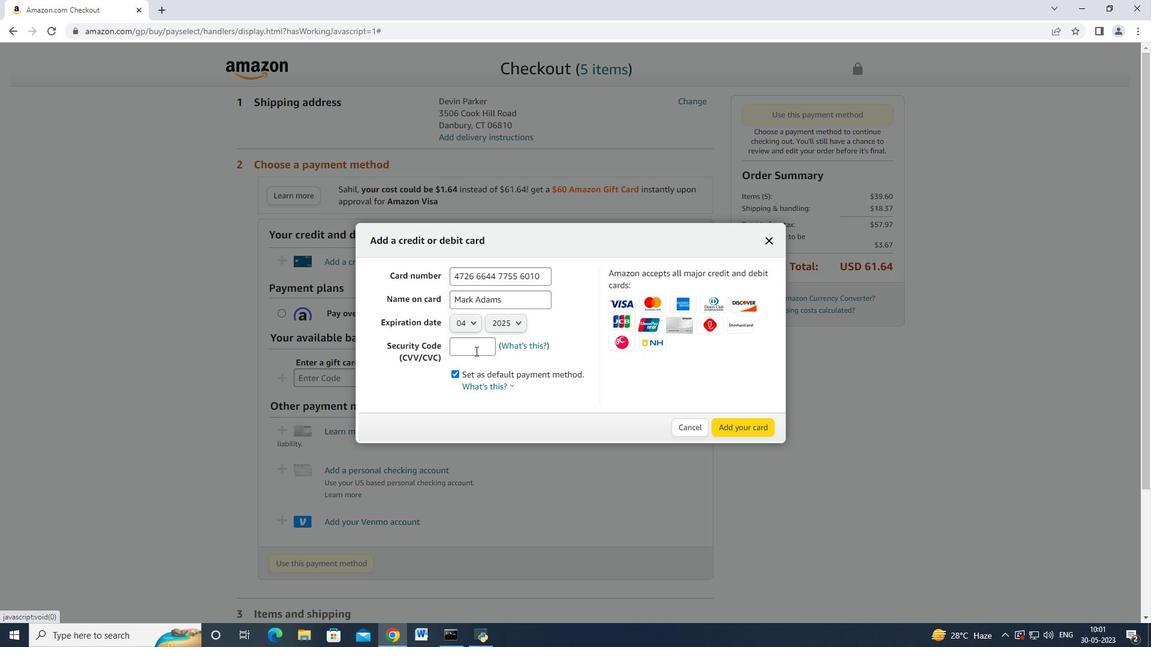 
Action: Mouse pressed left at (456, 344)
Screenshot: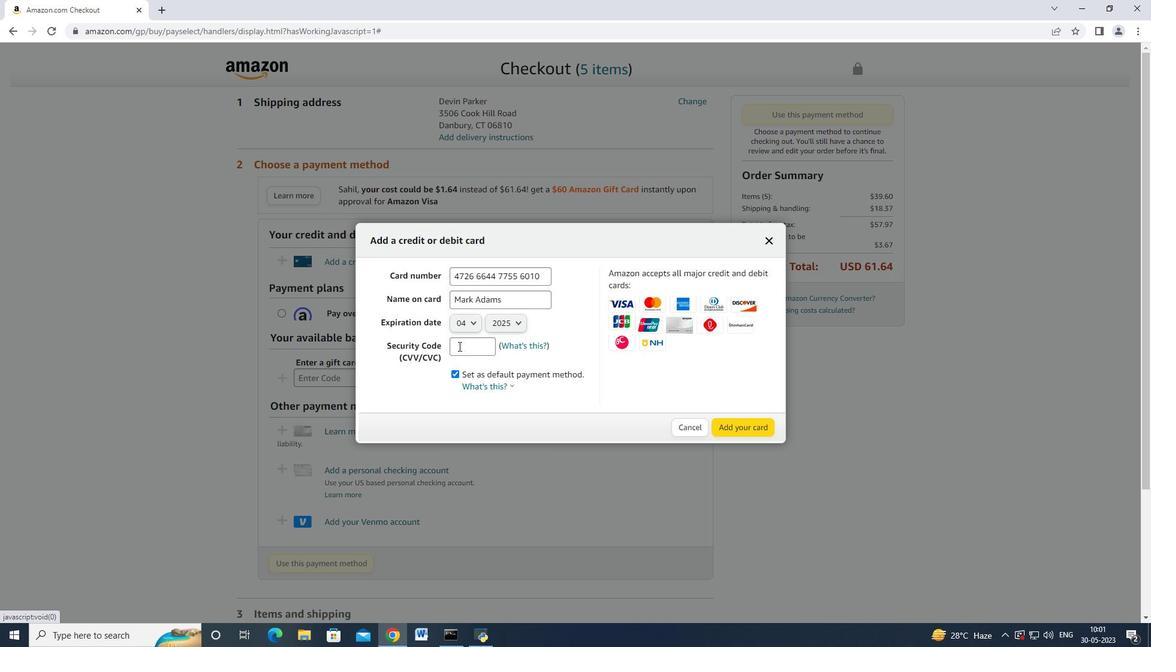 
Action: Mouse moved to (456, 344)
Screenshot: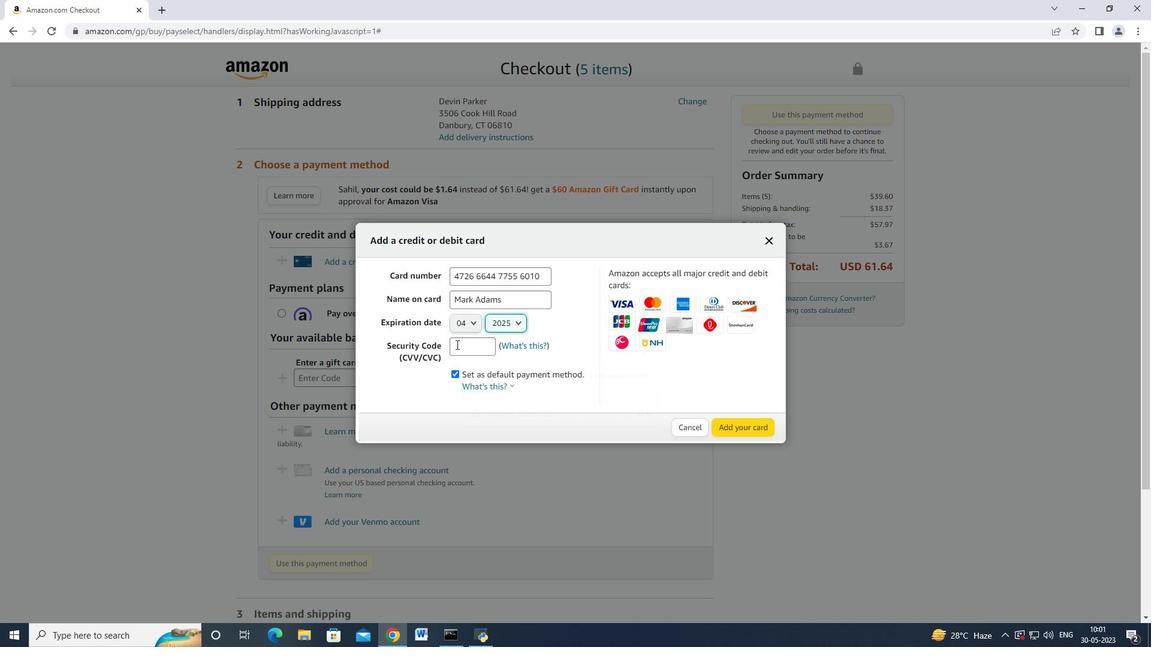
Action: Mouse pressed left at (456, 344)
Screenshot: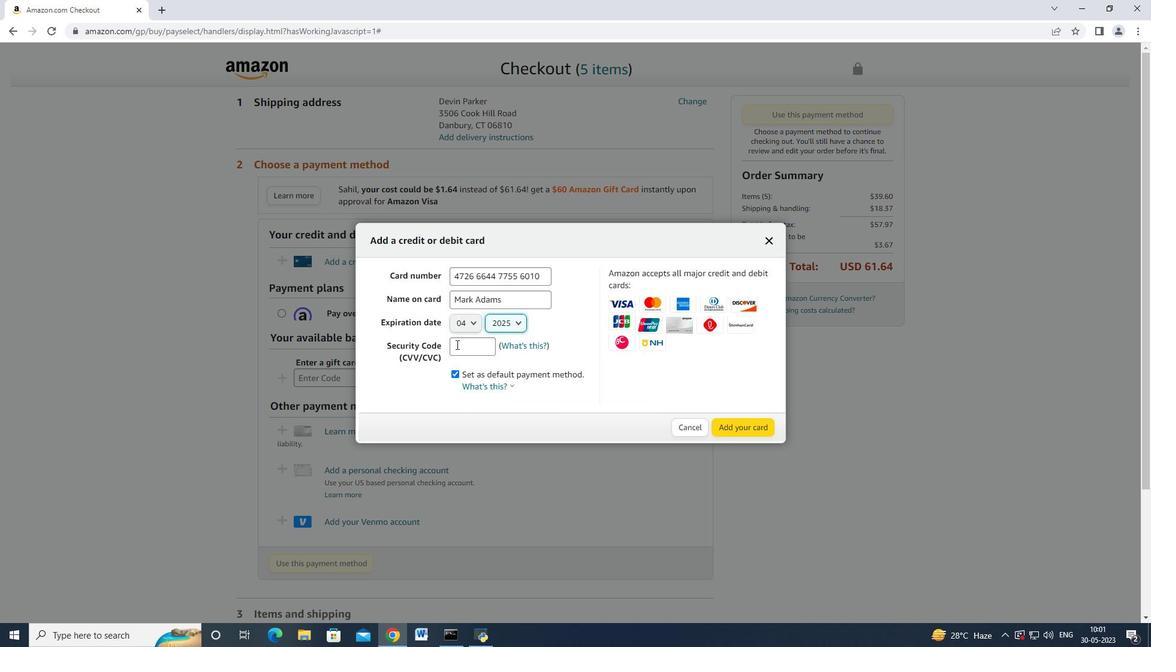 
Action: Mouse moved to (456, 344)
Screenshot: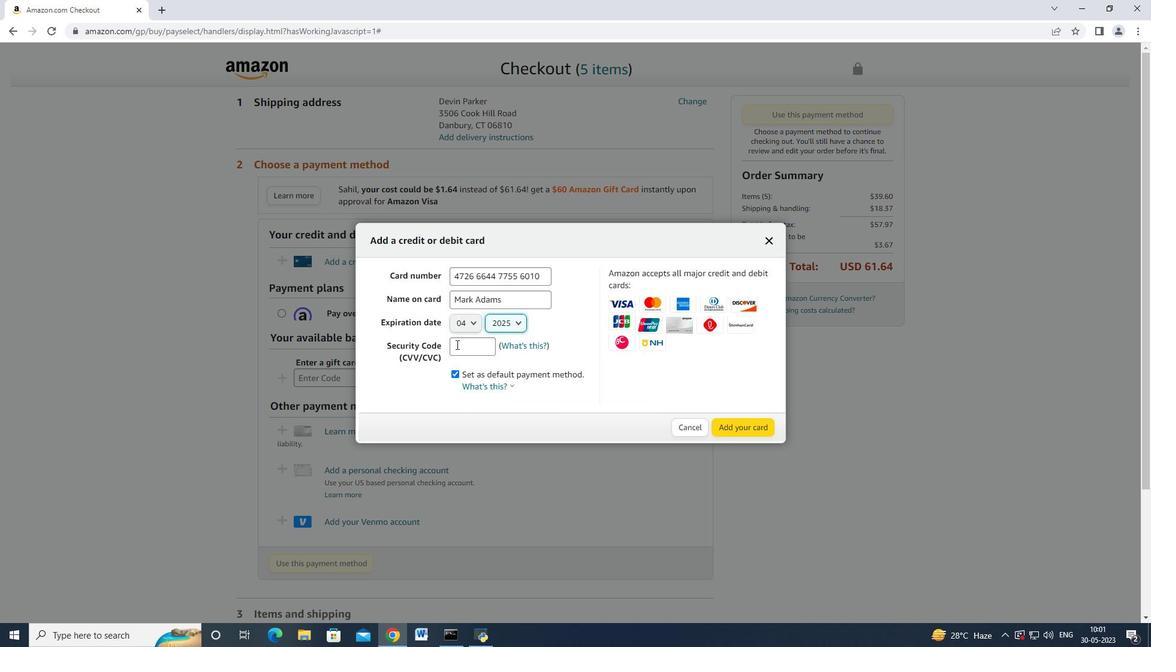 
Action: Key pressed 682
Screenshot: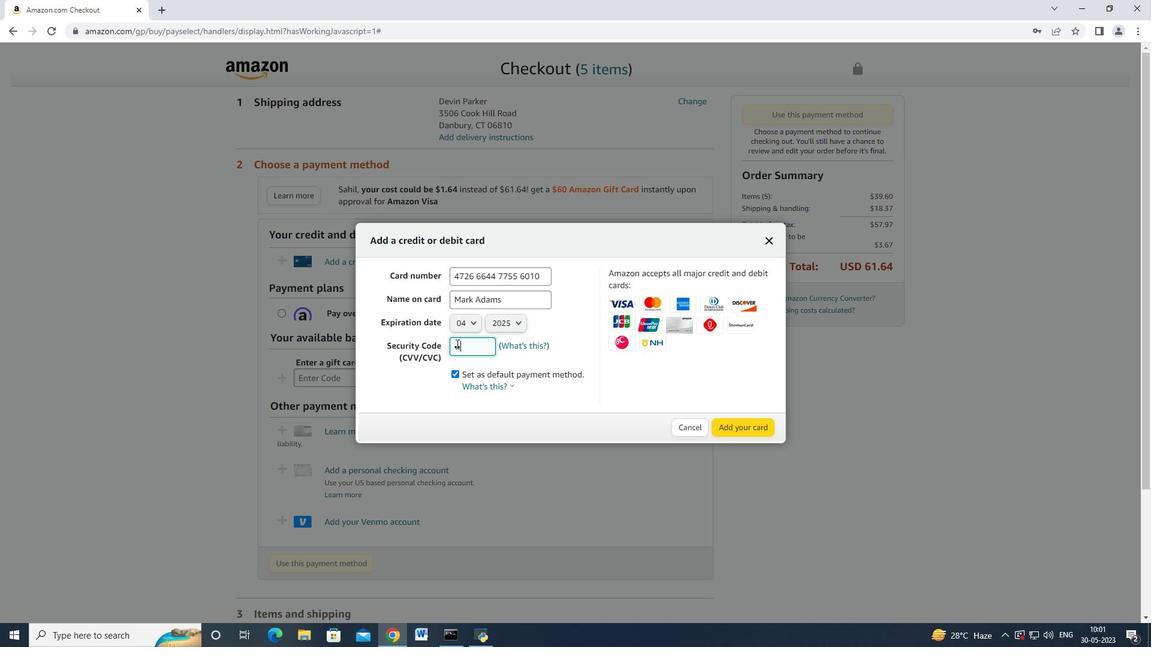 
Action: Mouse moved to (742, 424)
Screenshot: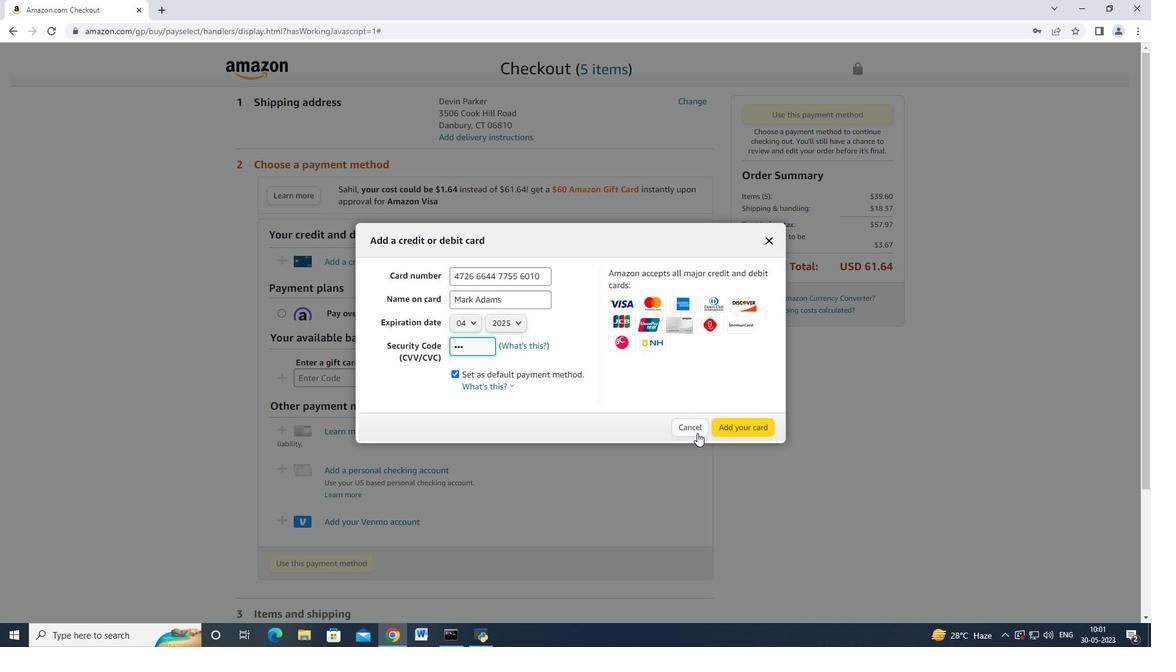 
